 Task: Explore Airbnb accommodation in Jeju City, South Korea from 2nd December, 2023 to 5th December, 2023 for 1 adult. Place can be private room with 1  bedroom having 1 bed and 1 bathroom. Property type can be hotel.
Action: Mouse moved to (1101, 195)
Screenshot: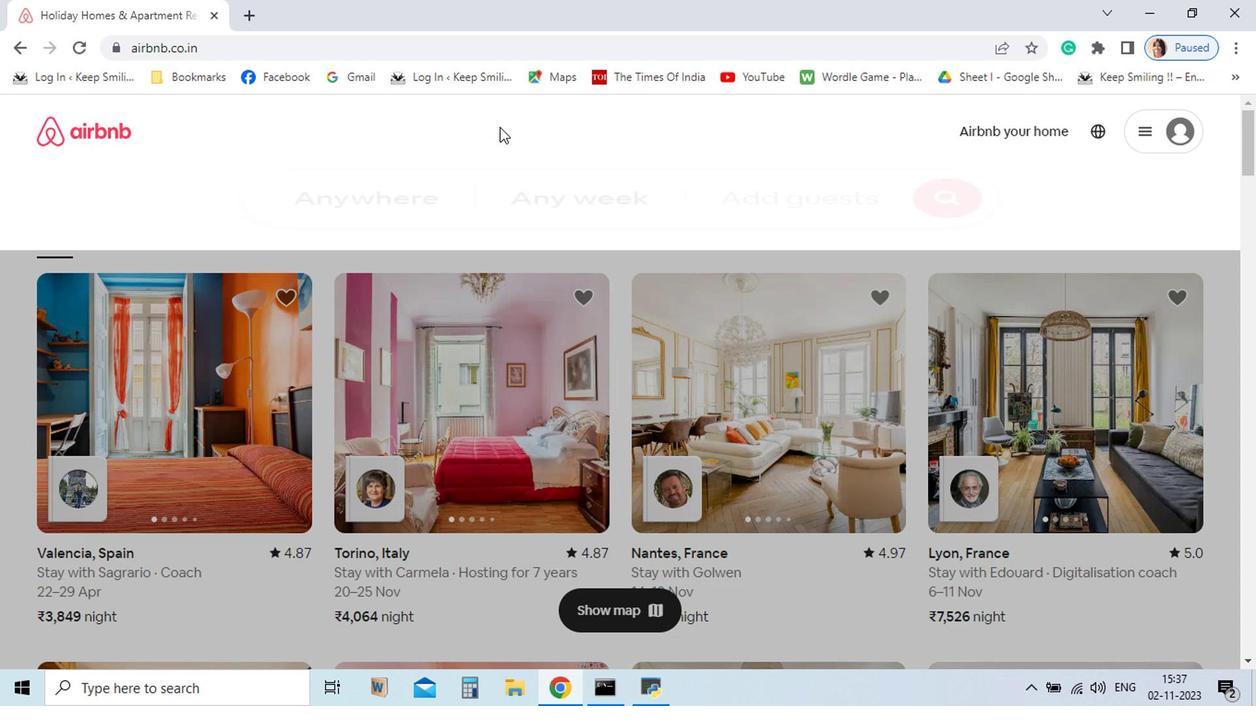 
Action: Mouse pressed left at (1101, 195)
Screenshot: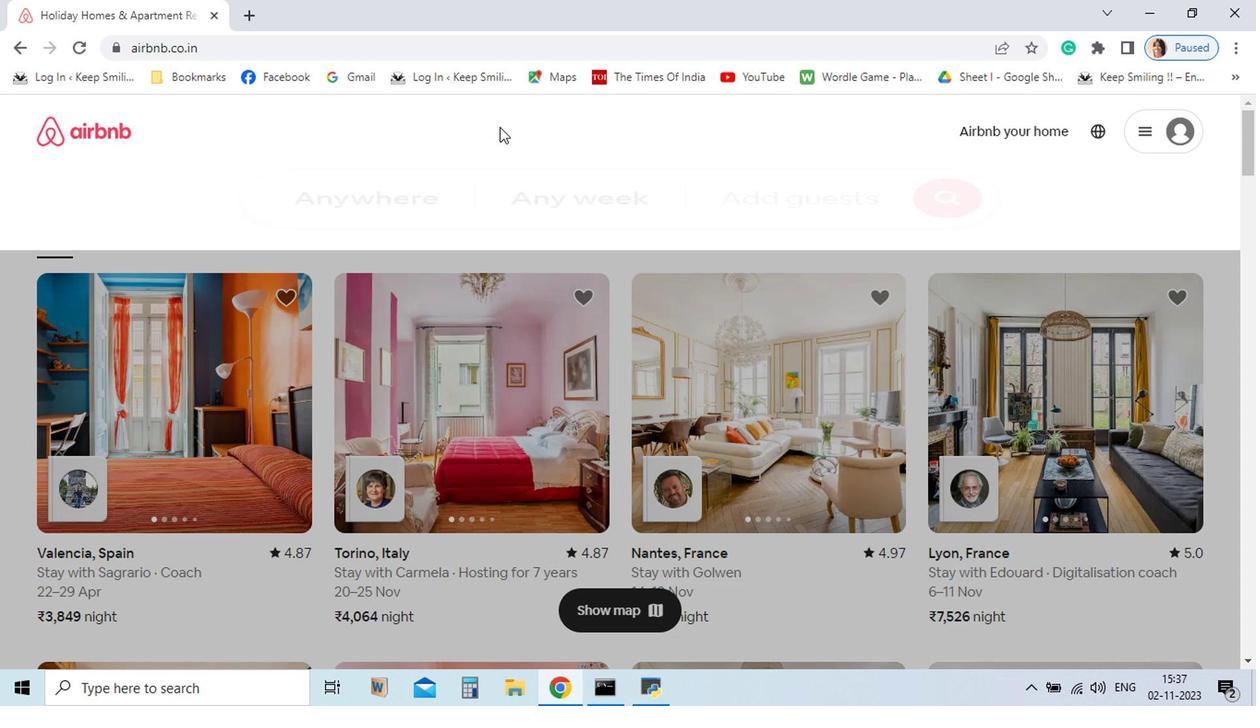 
Action: Mouse moved to (1129, 264)
Screenshot: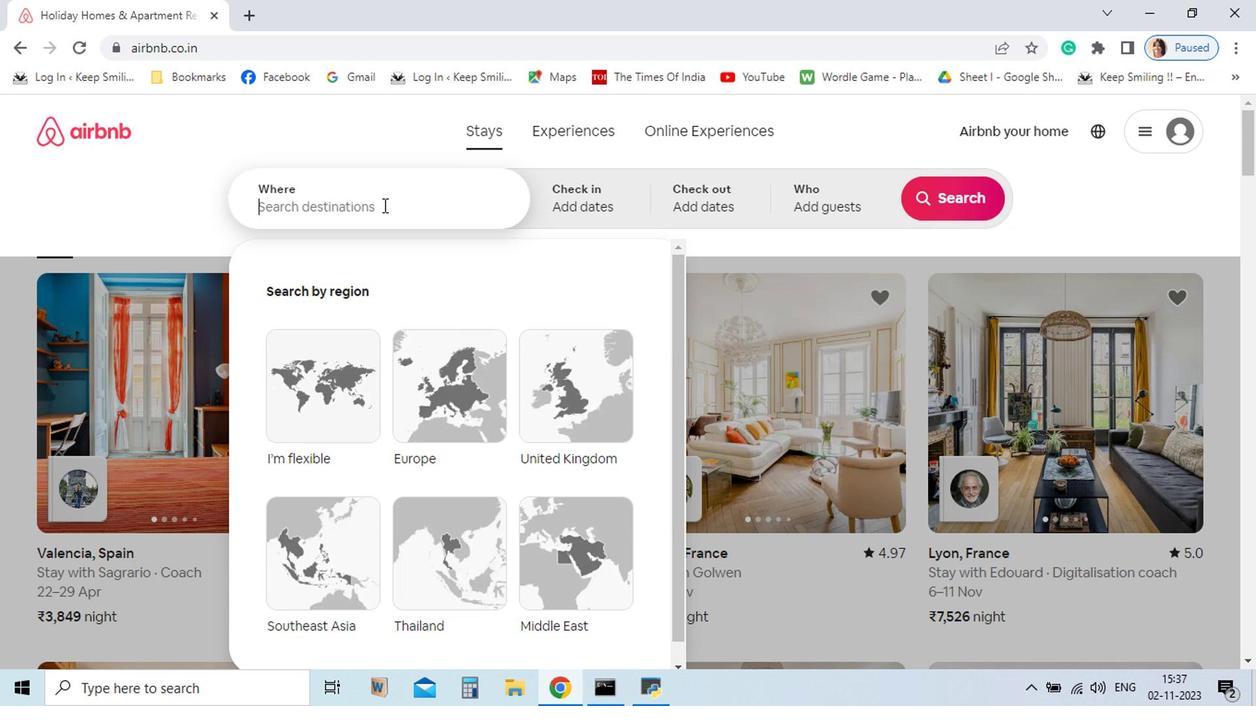 
Action: Mouse pressed left at (1129, 264)
Screenshot: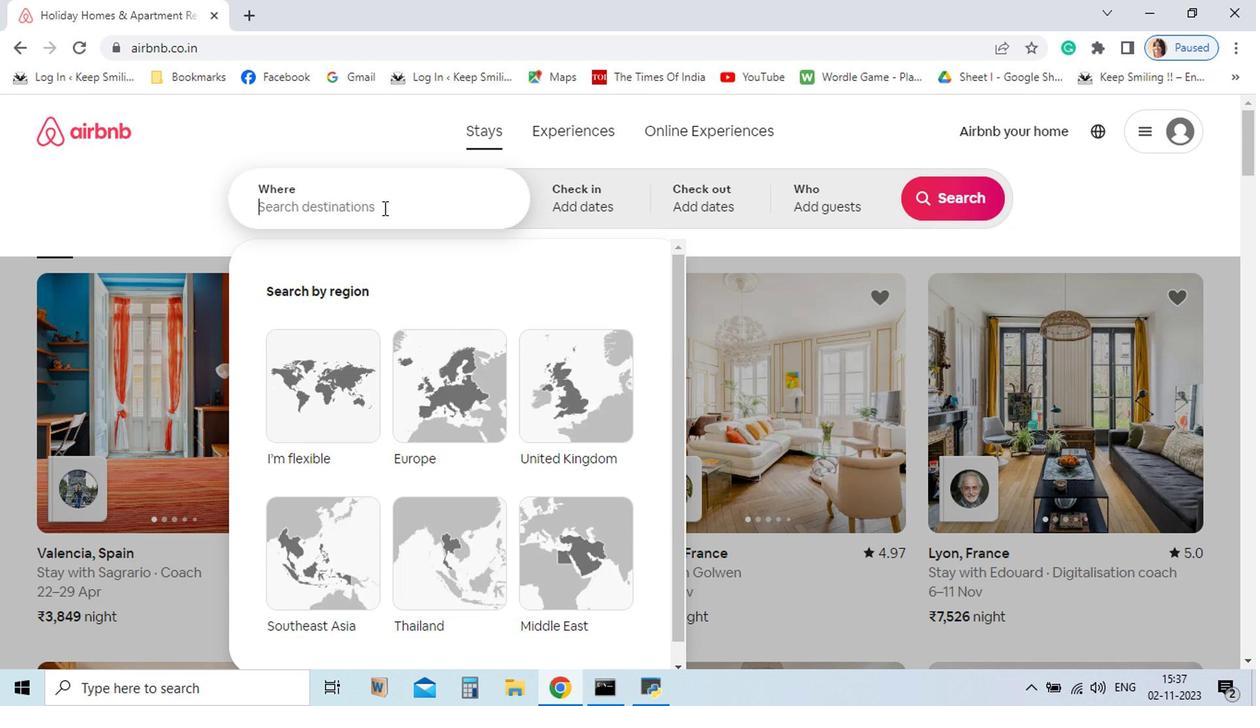 
Action: Mouse moved to (1129, 266)
Screenshot: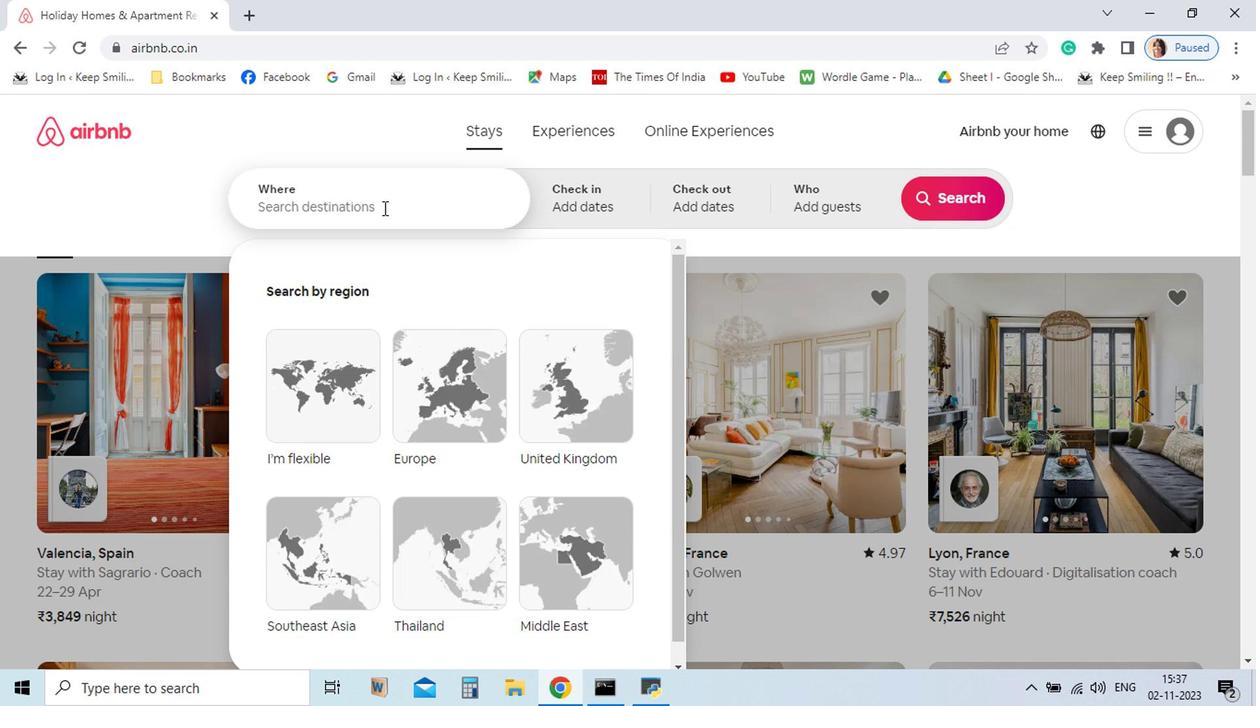 
Action: Key pressed <Key.shift_r>Jeju<Key.space><Key.shift>City
Screenshot: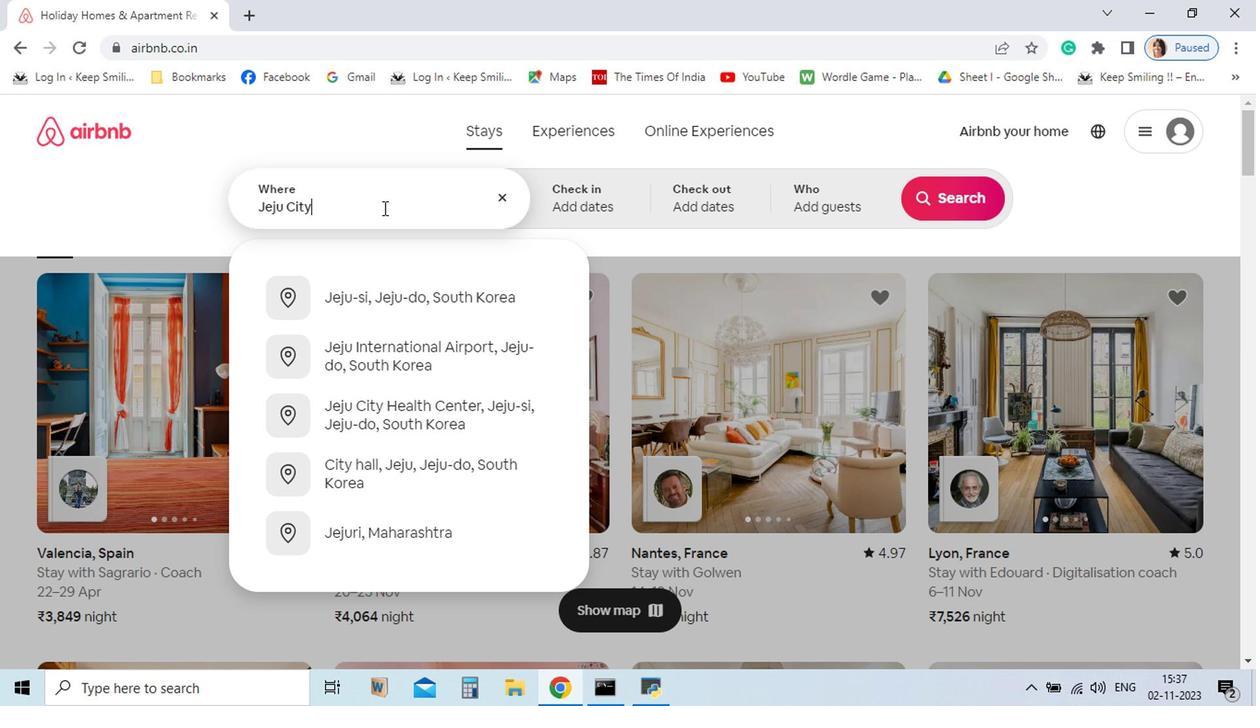 
Action: Mouse moved to (1115, 342)
Screenshot: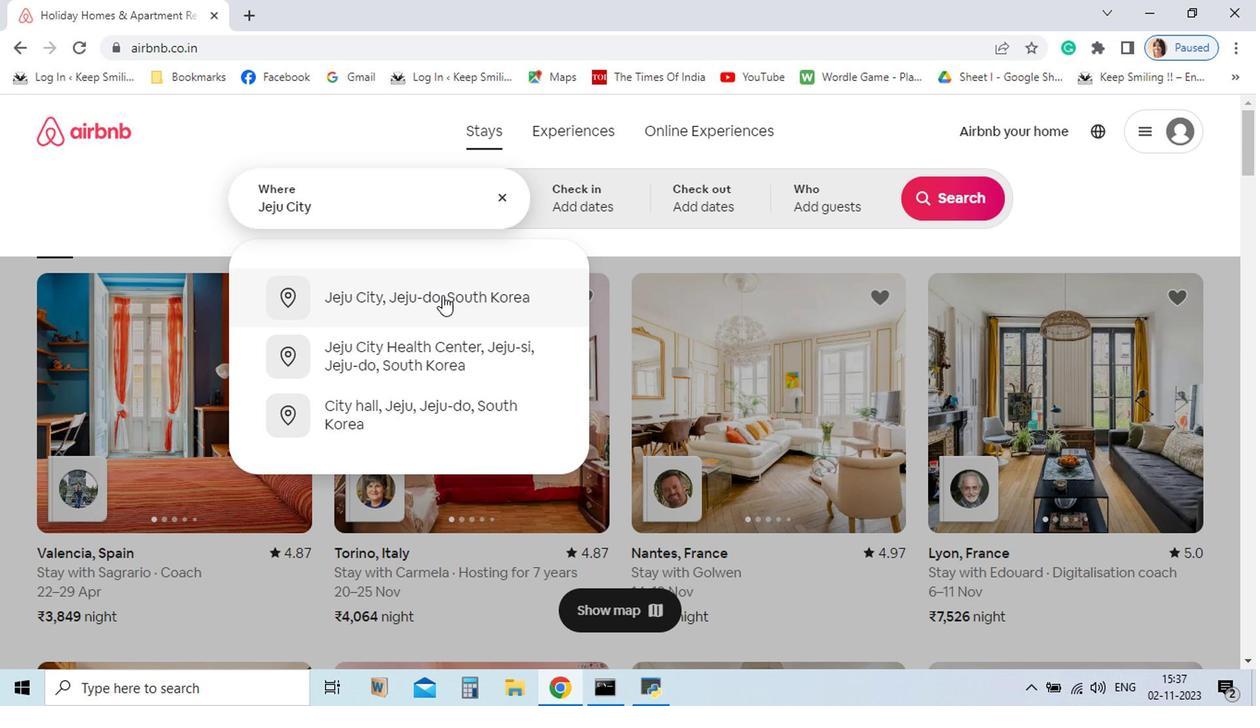 
Action: Mouse pressed left at (1115, 342)
Screenshot: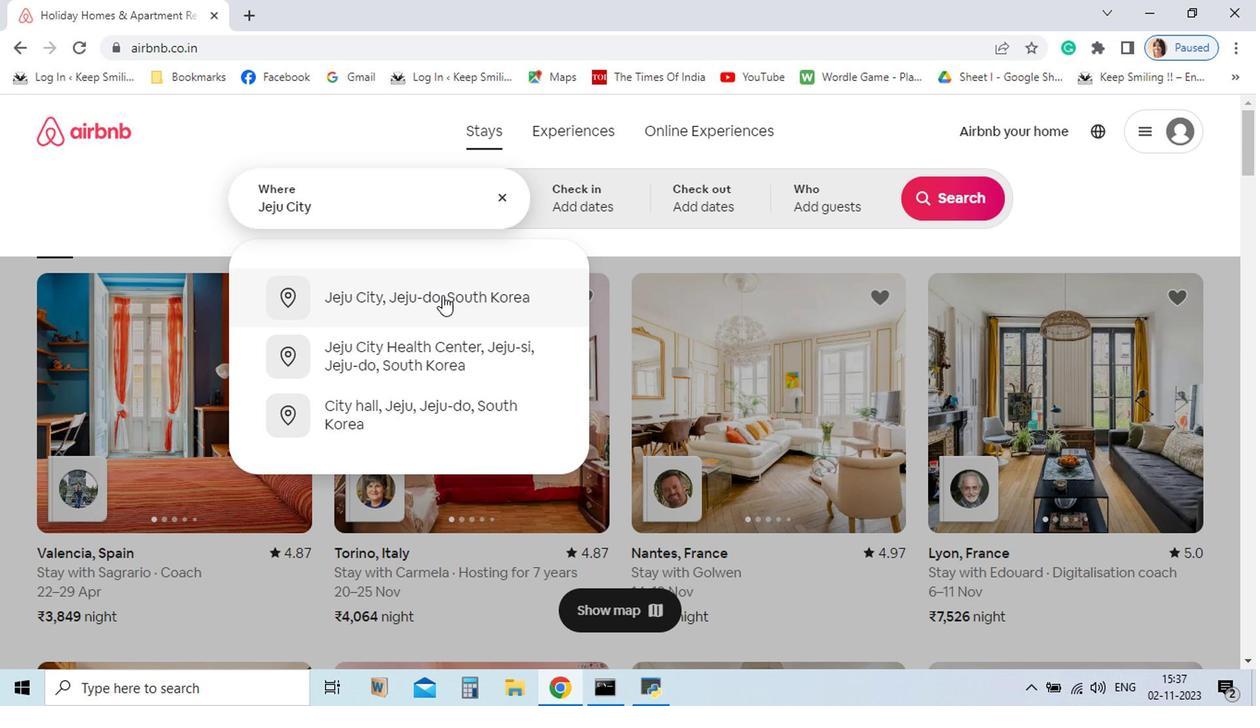 
Action: Mouse moved to (1133, 265)
Screenshot: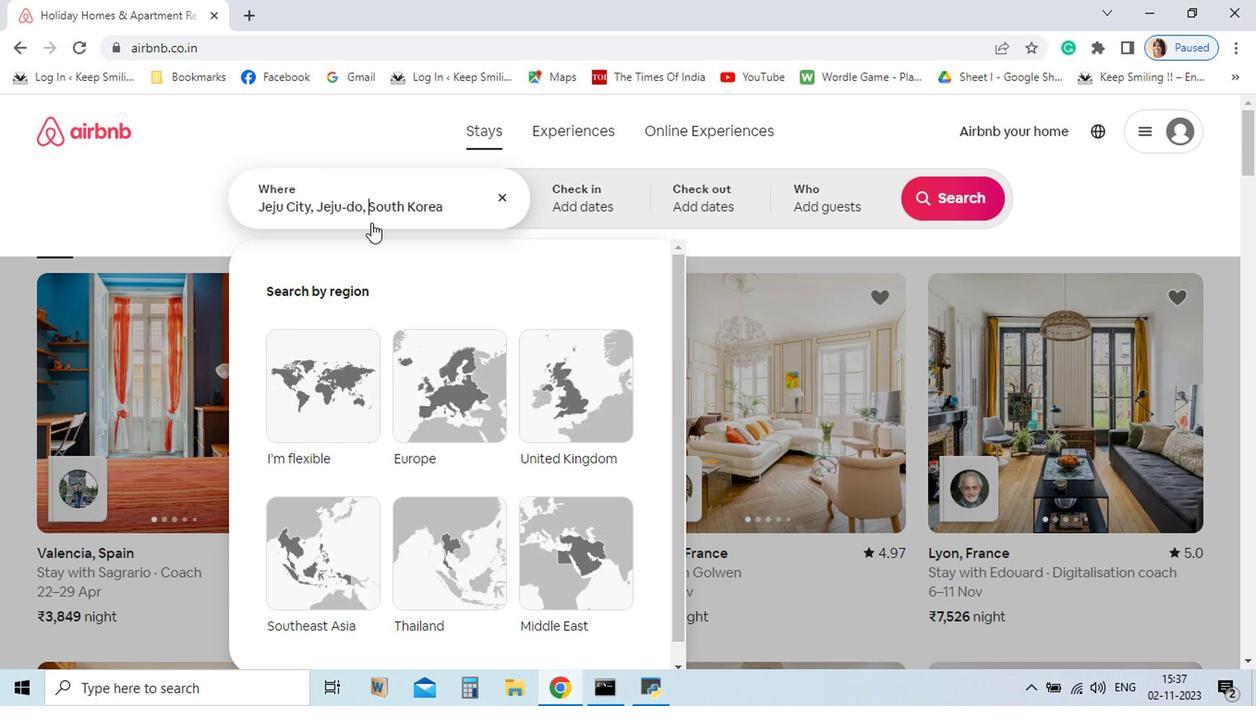 
Action: Mouse pressed left at (1133, 265)
Screenshot: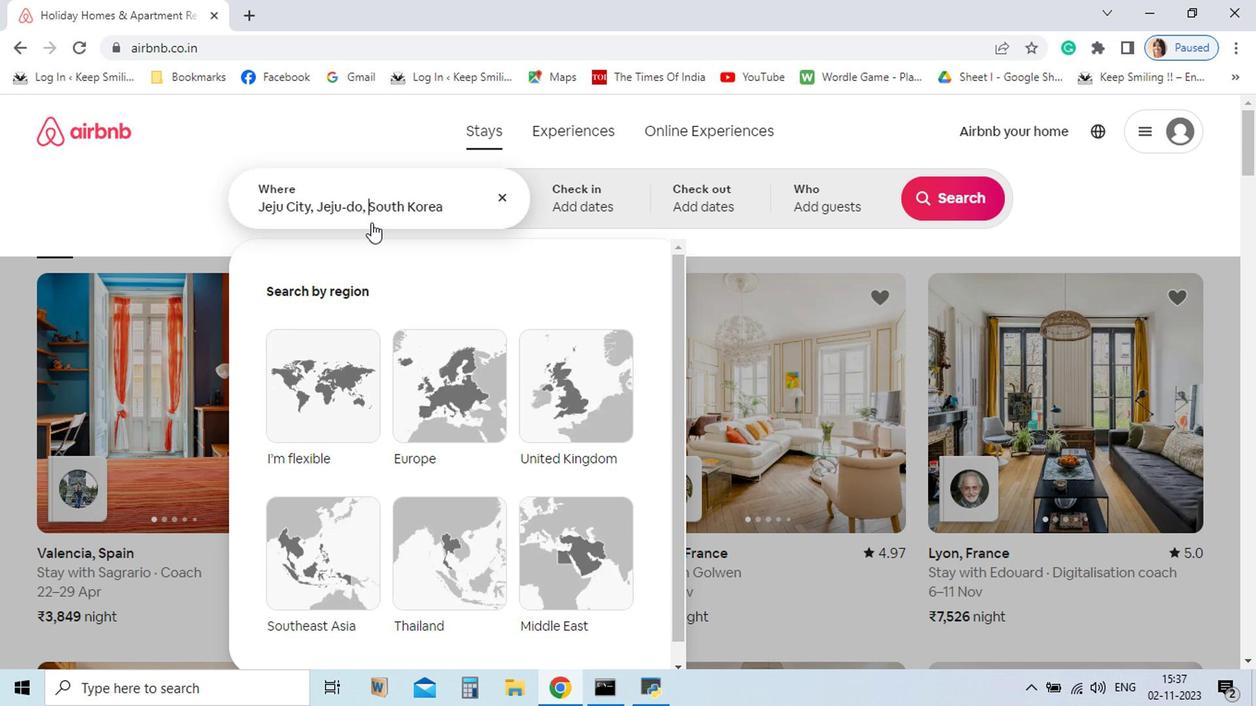 
Action: Mouse moved to (1132, 280)
Screenshot: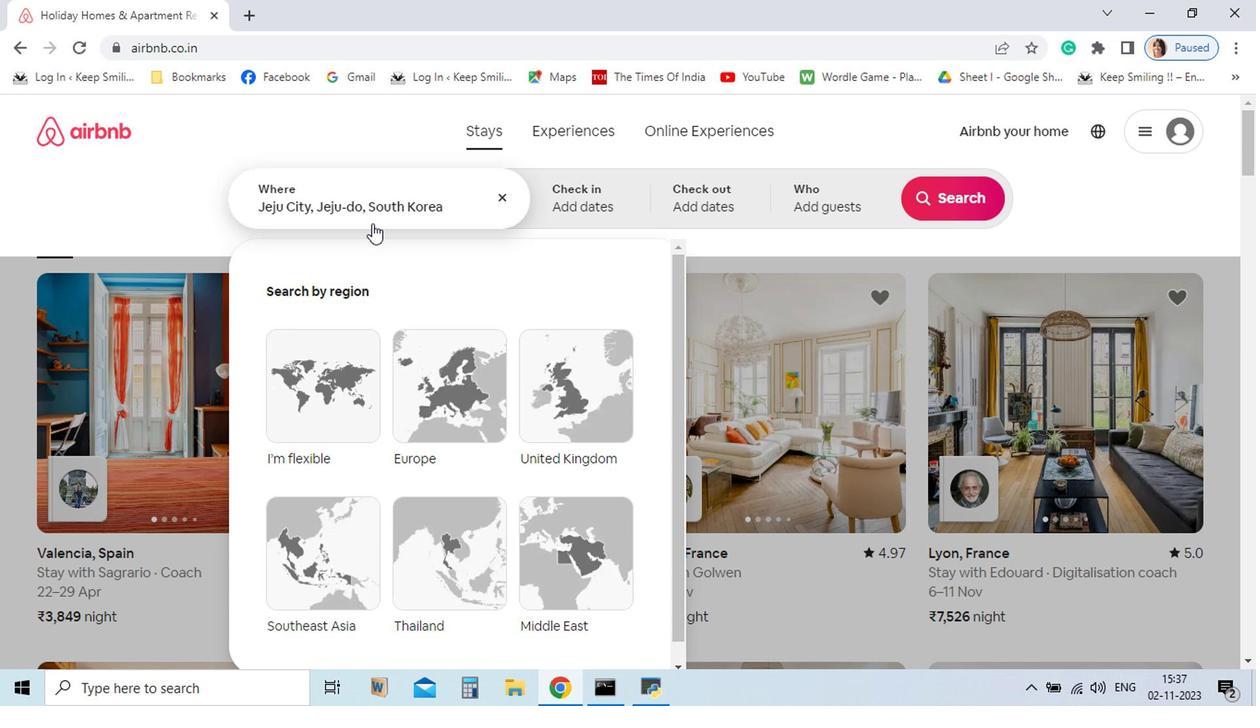 
Action: Key pressed <Key.backspace><Key.backspace><Key.backspace><Key.backspace><Key.backspace><Key.backspace><Key.backspace><Key.backspace><Key.backspace>
Screenshot: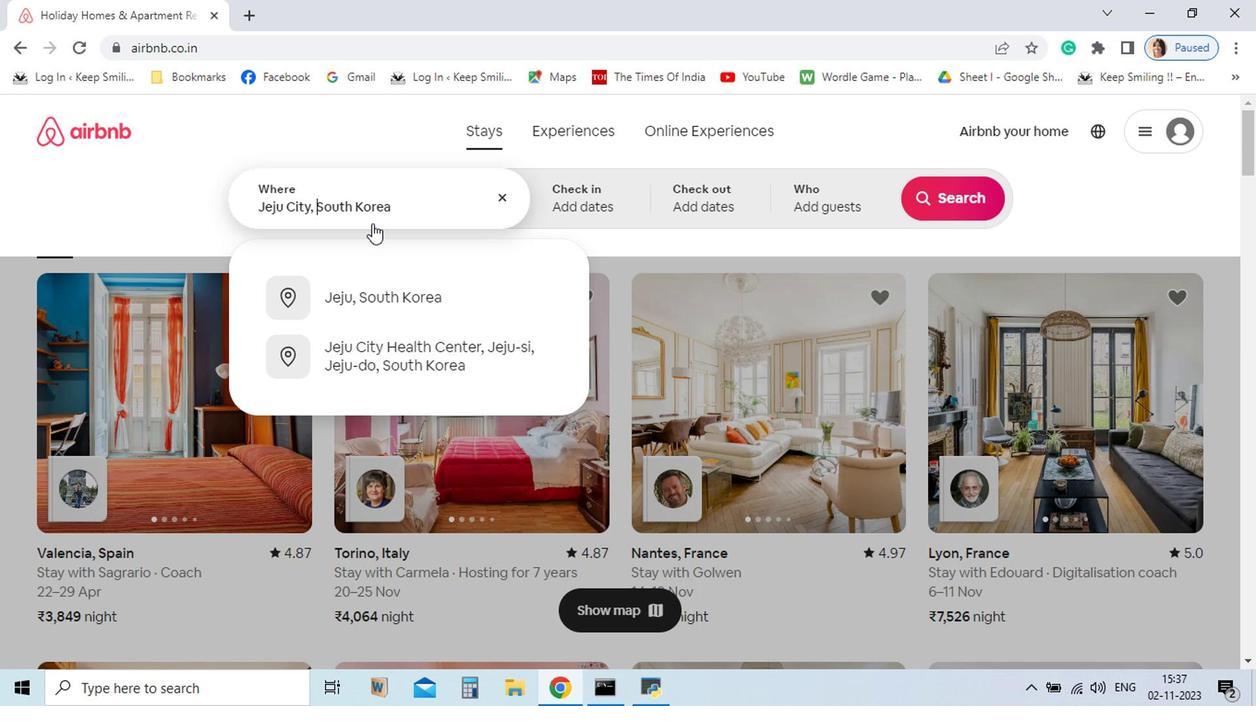 
Action: Mouse moved to (1125, 269)
Screenshot: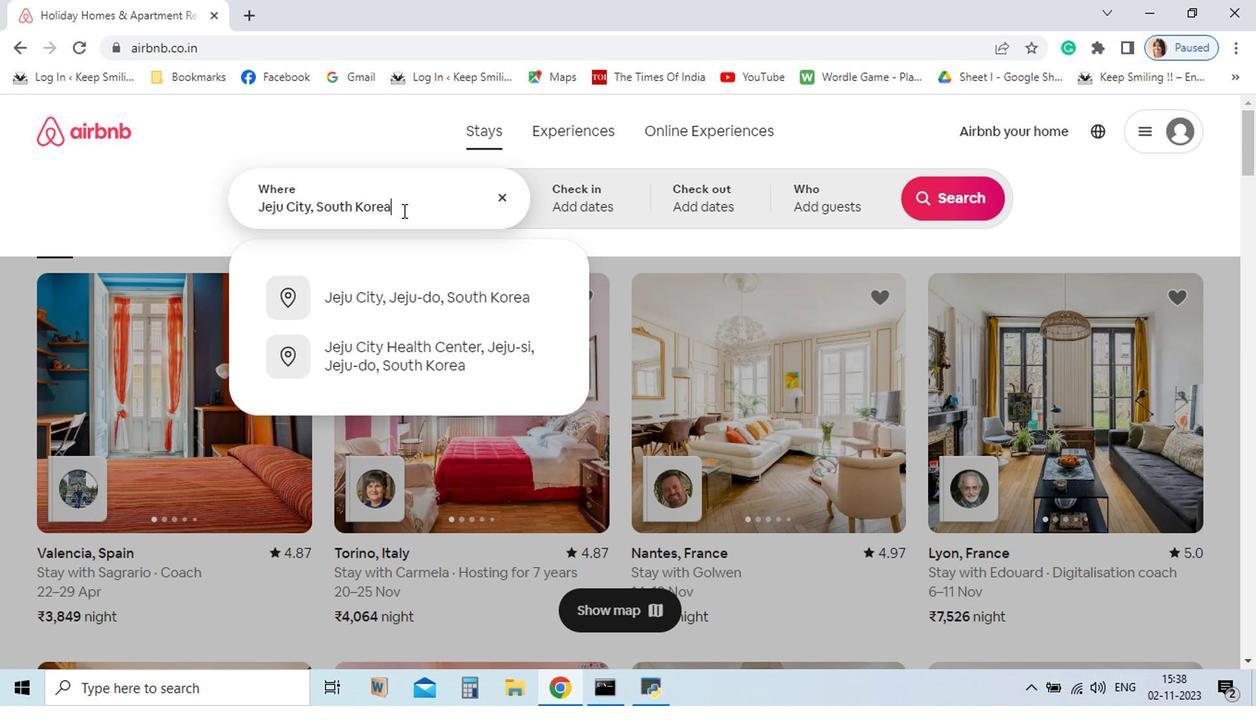 
Action: Mouse pressed left at (1125, 269)
Screenshot: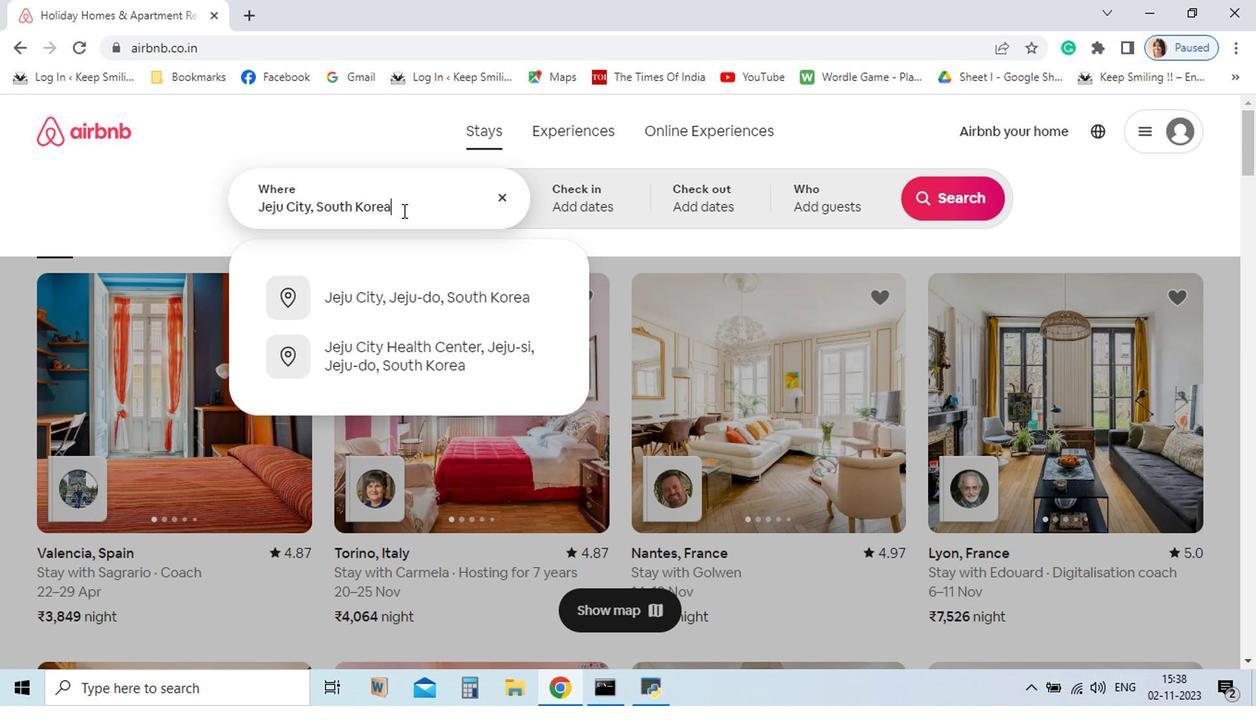 
Action: Key pressed <Key.enter>
Screenshot: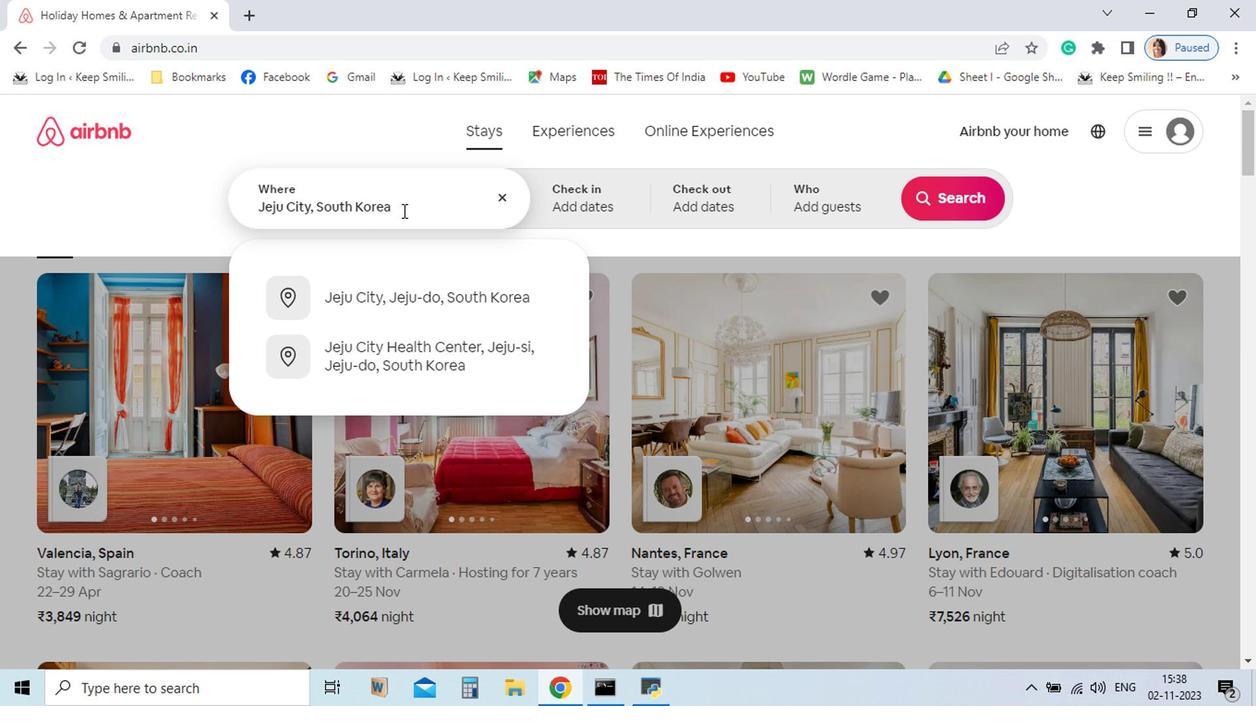 
Action: Mouse moved to (996, 456)
Screenshot: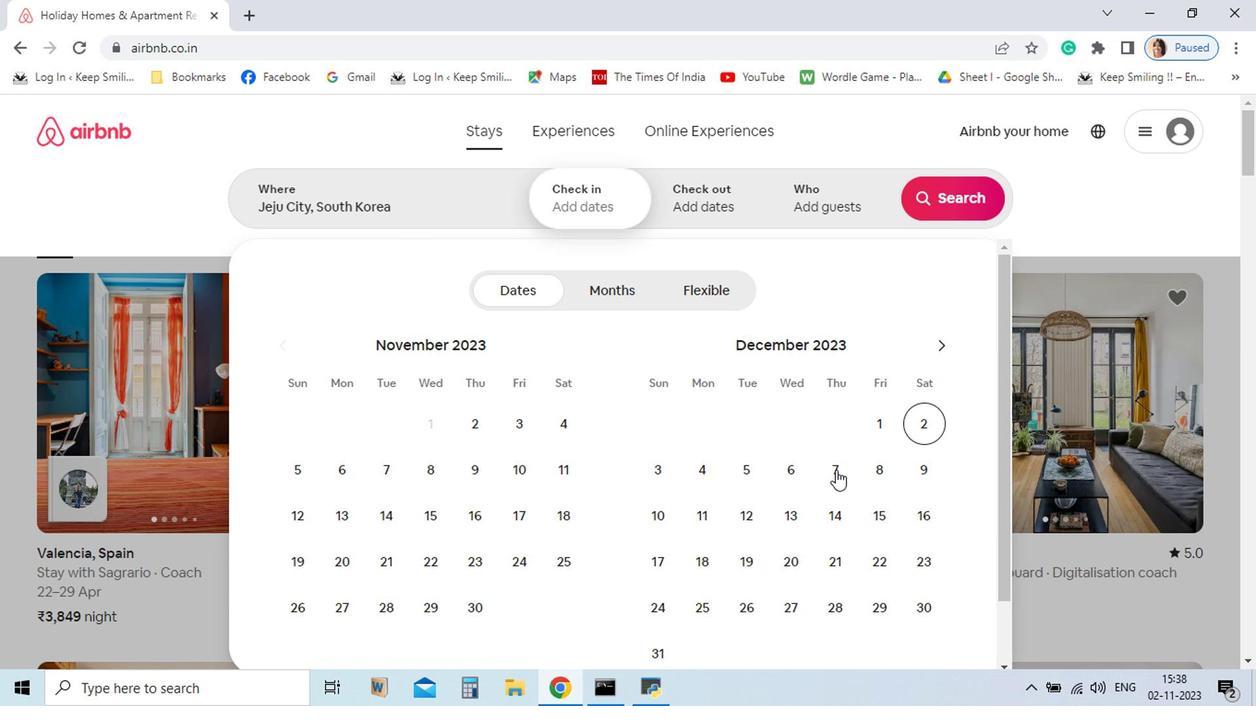
Action: Mouse pressed left at (996, 456)
Screenshot: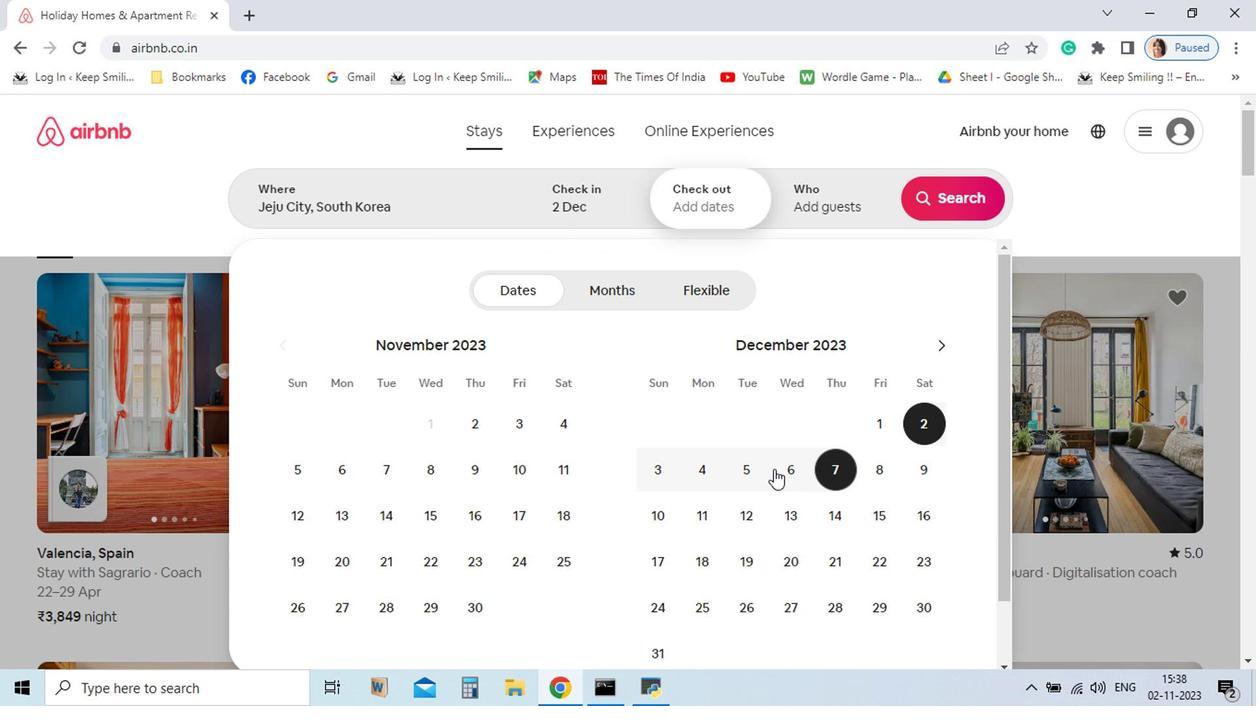 
Action: Mouse moved to (1040, 487)
Screenshot: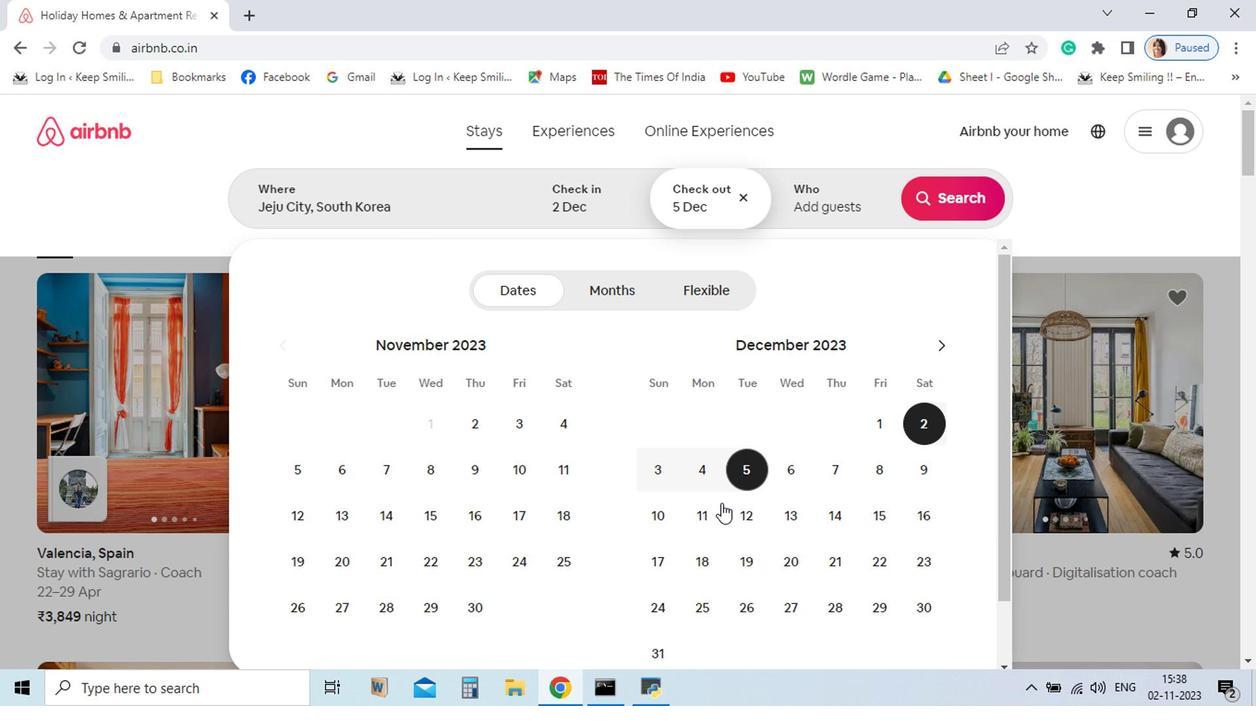 
Action: Mouse pressed left at (1040, 487)
Screenshot: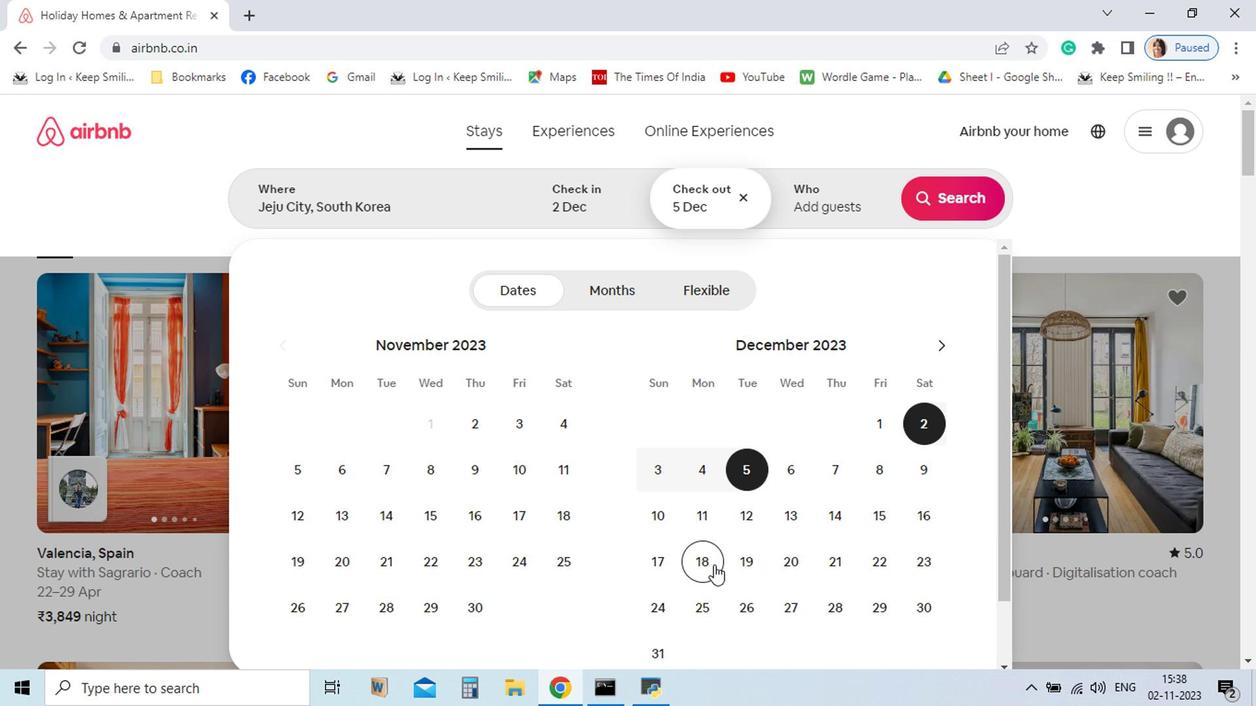 
Action: Mouse moved to (1012, 260)
Screenshot: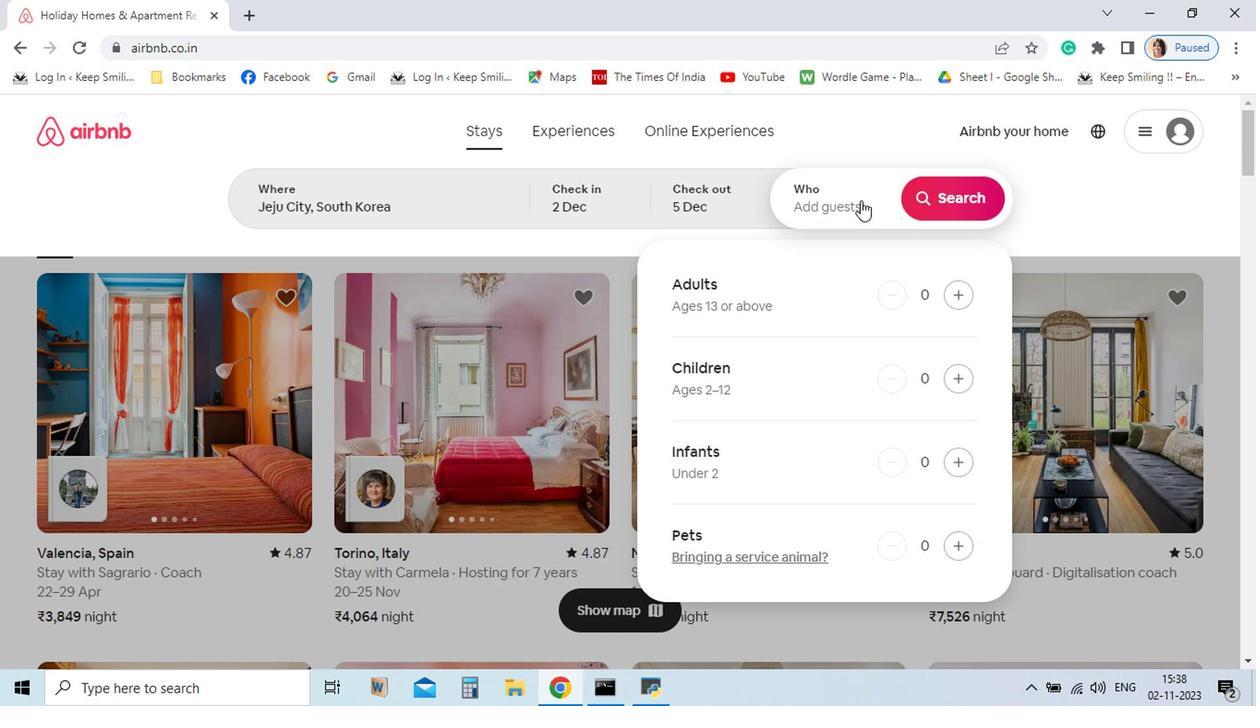 
Action: Mouse pressed left at (1012, 260)
Screenshot: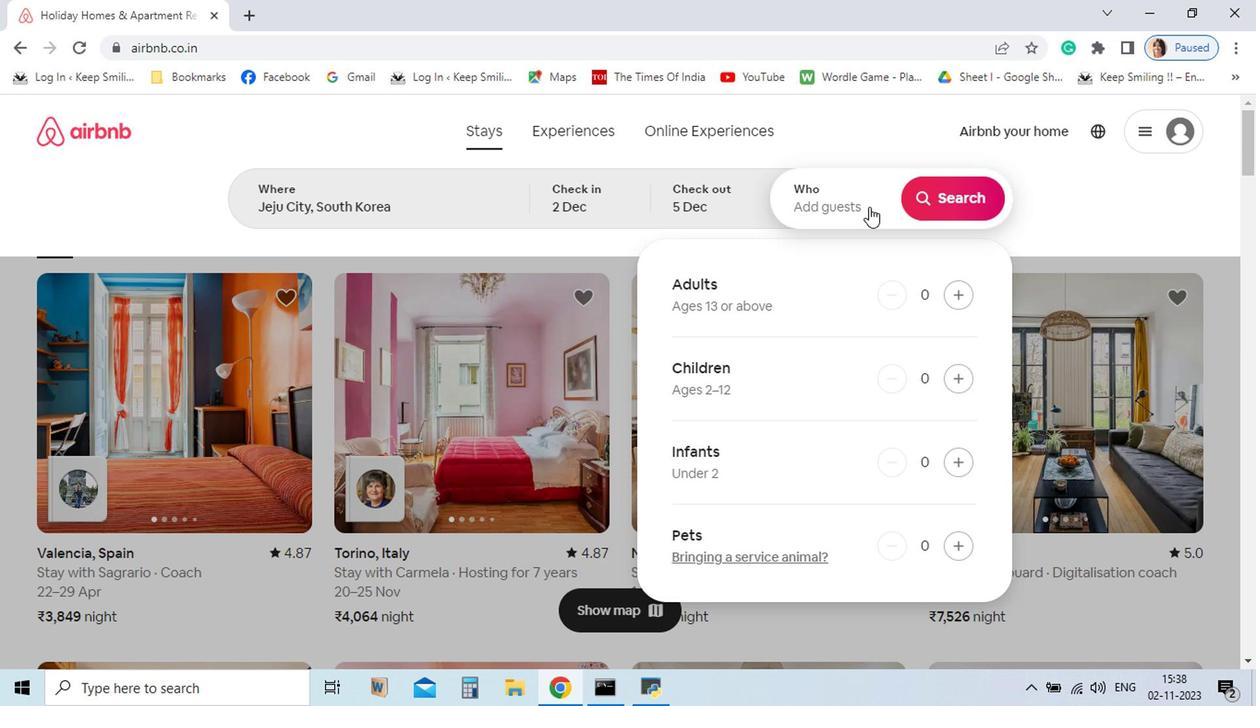 
Action: Mouse moved to (987, 339)
Screenshot: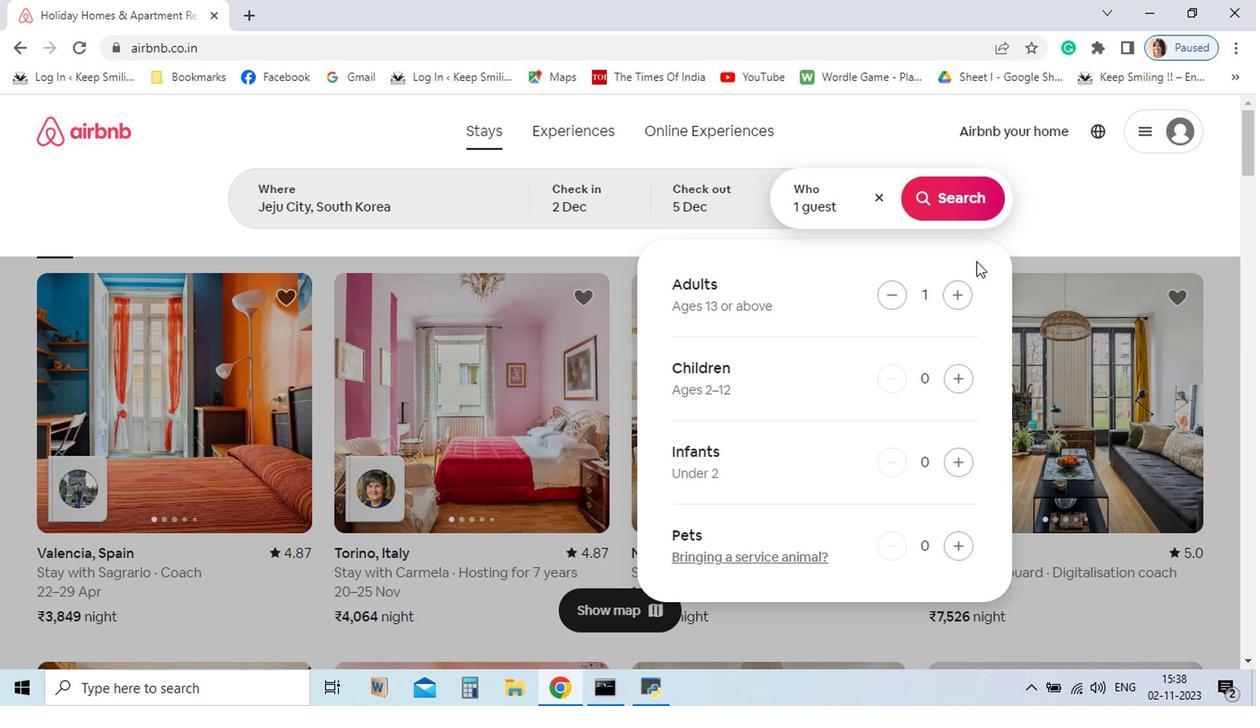 
Action: Mouse pressed left at (987, 339)
Screenshot: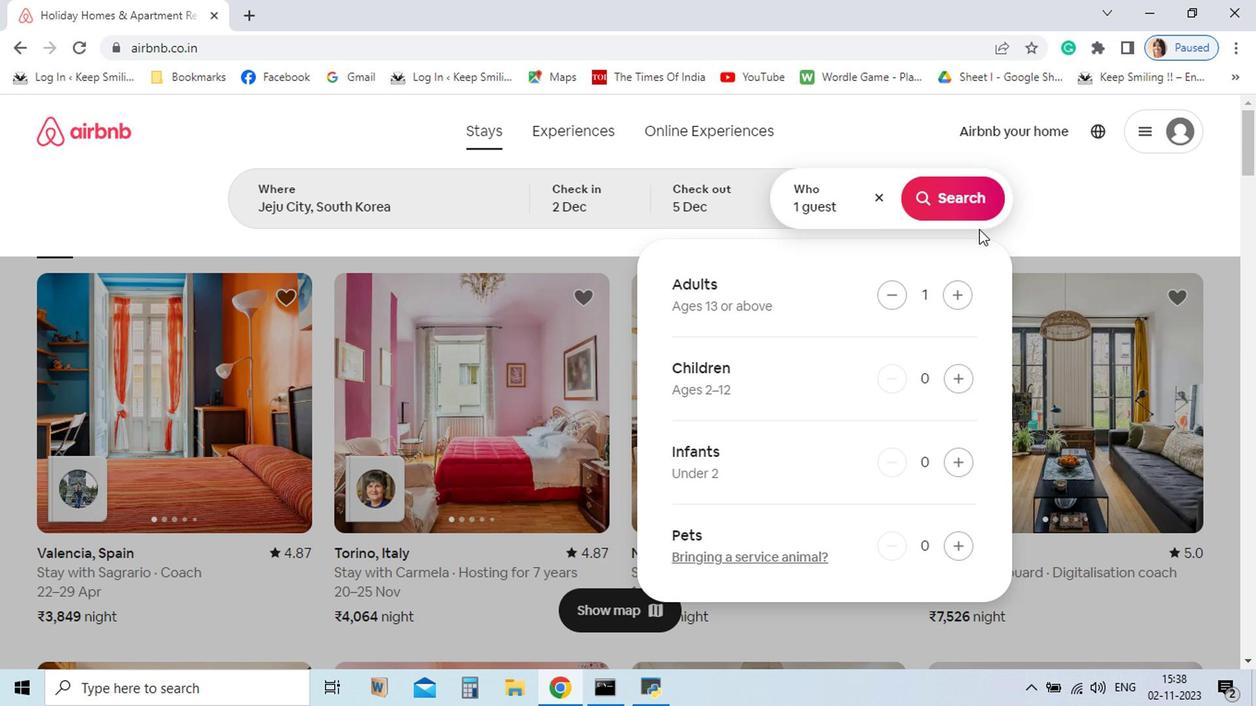 
Action: Mouse moved to (988, 261)
Screenshot: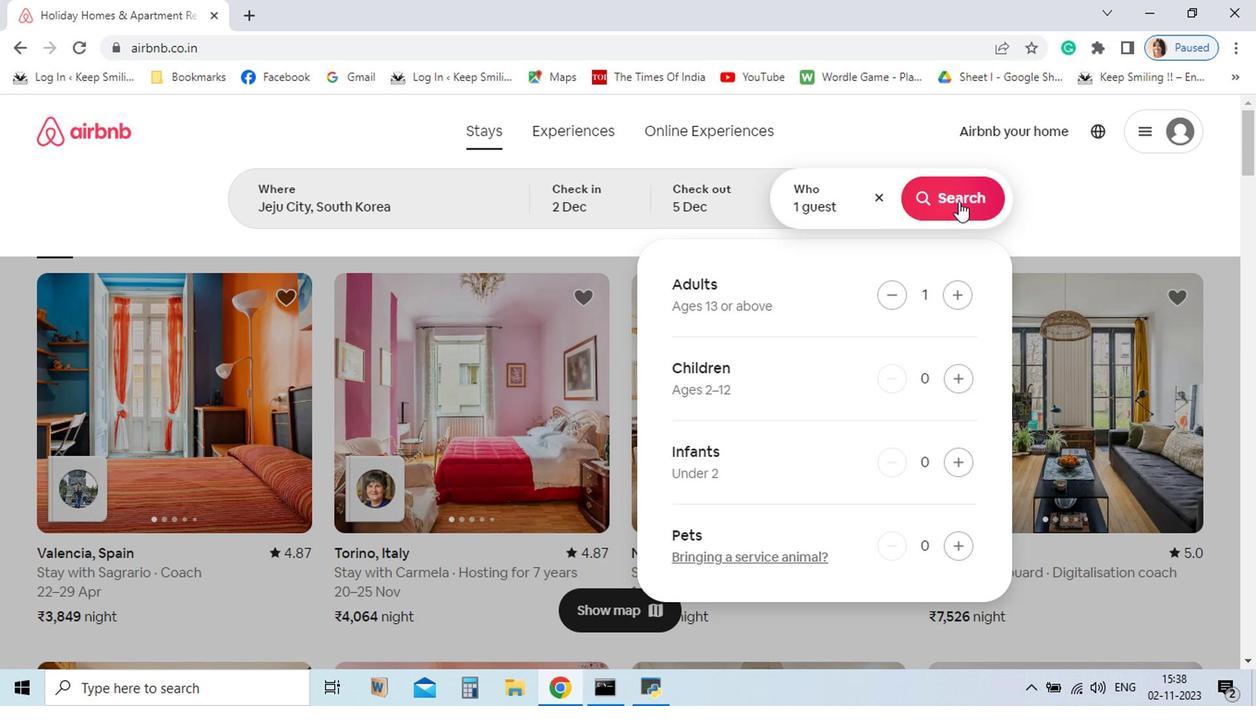 
Action: Mouse pressed left at (988, 261)
Screenshot: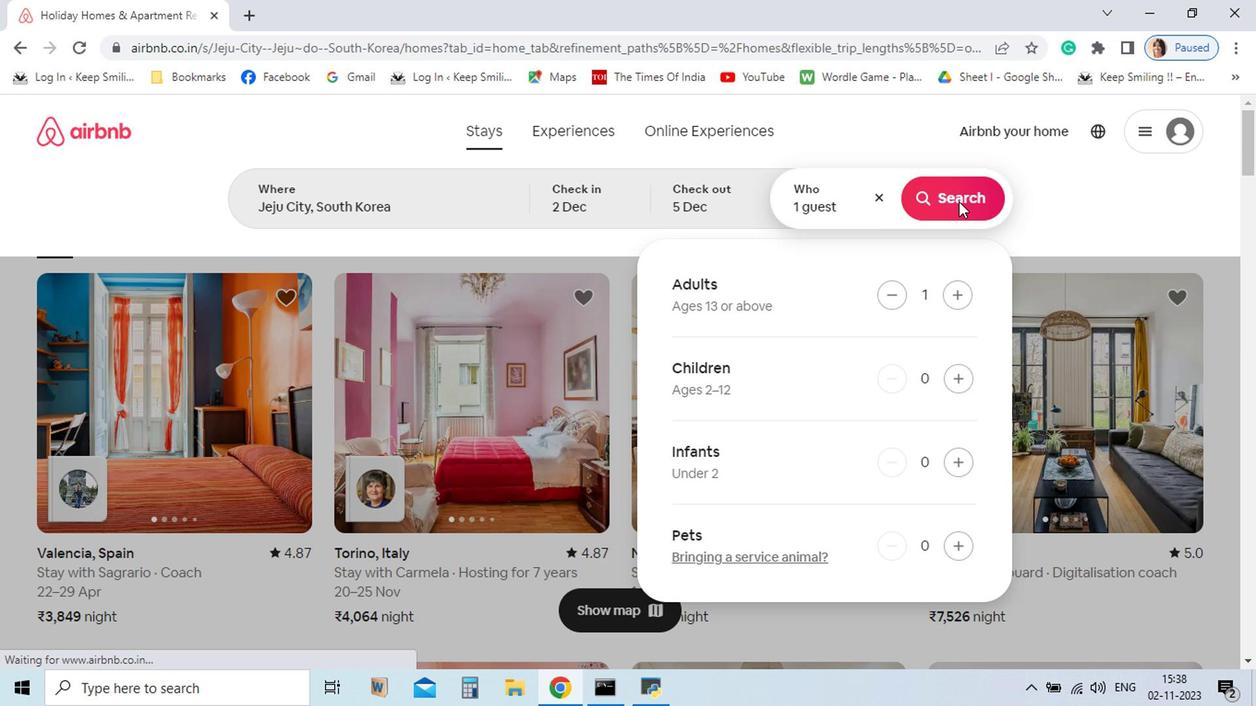 
Action: Mouse moved to (988, 261)
Screenshot: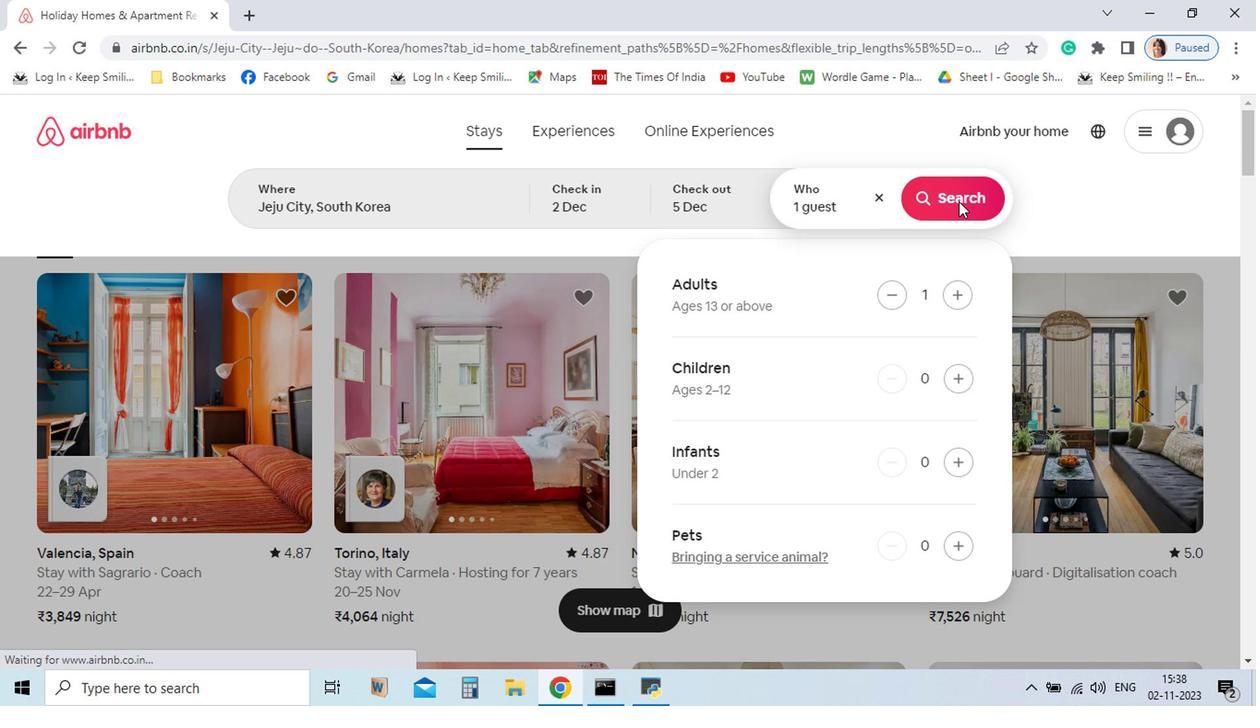 
Action: Mouse pressed left at (988, 261)
Screenshot: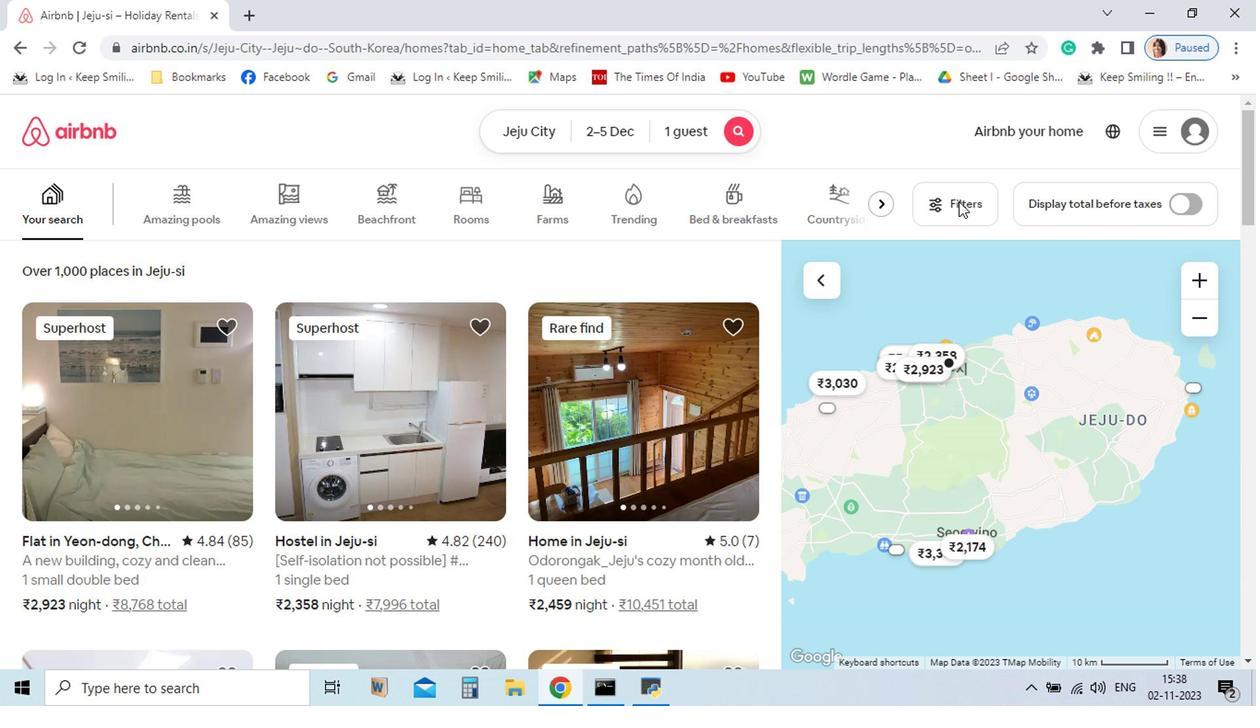 
Action: Mouse moved to (984, 288)
Screenshot: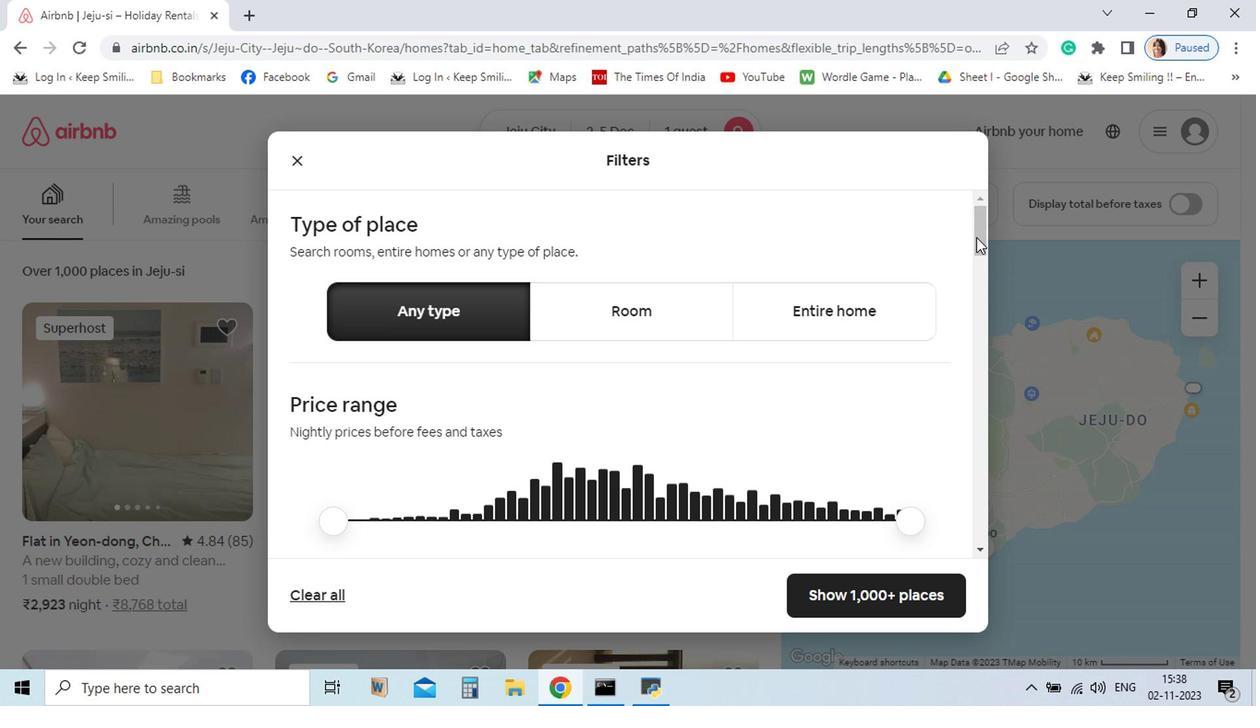 
Action: Mouse pressed left at (984, 288)
Screenshot: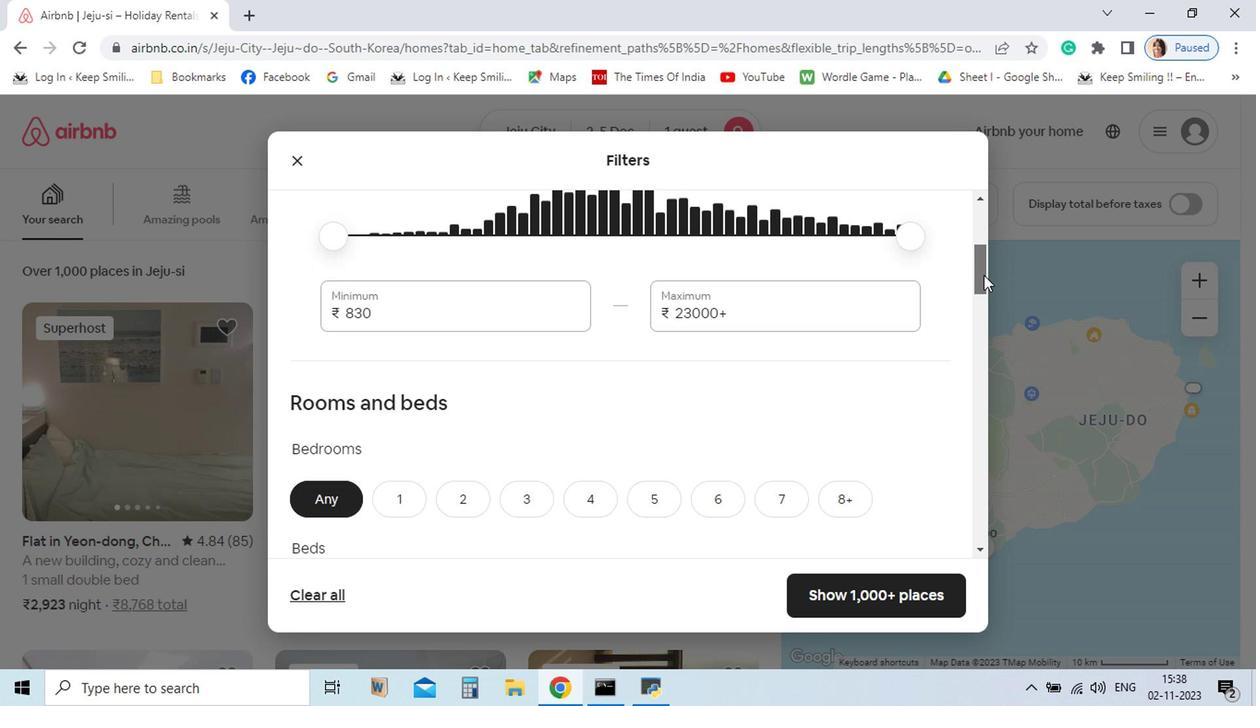
Action: Mouse moved to (1129, 443)
Screenshot: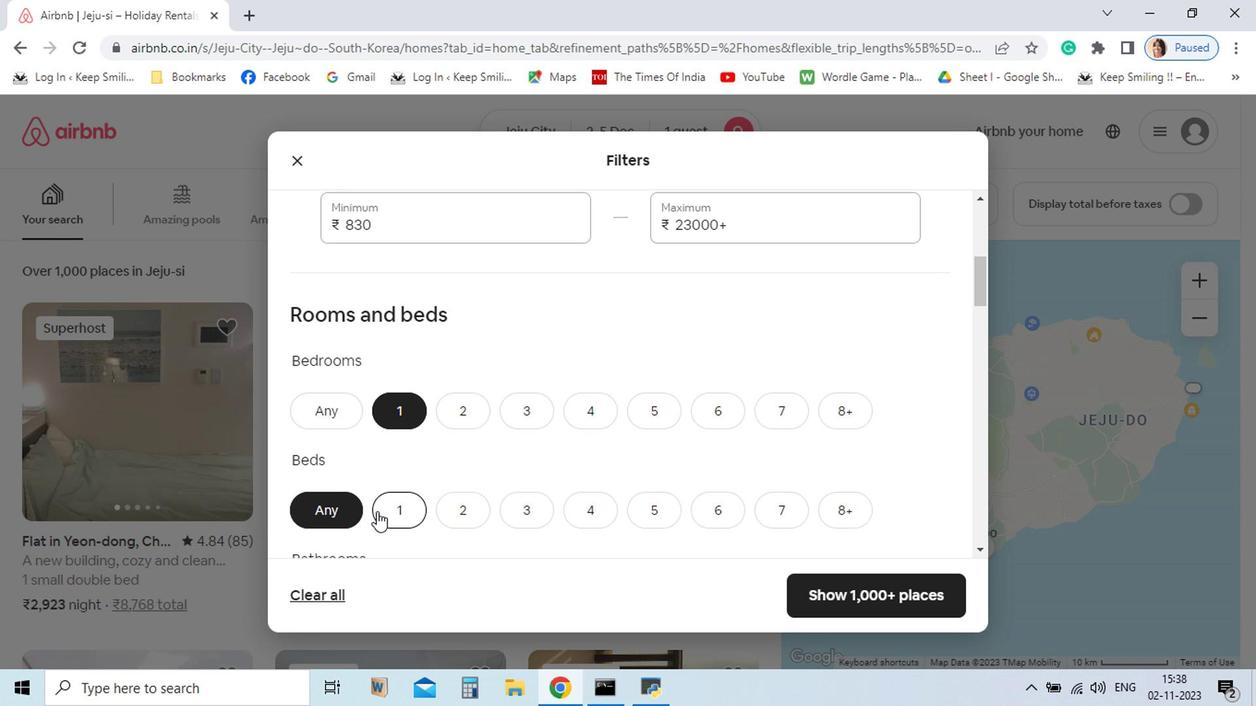 
Action: Mouse pressed left at (1129, 443)
Screenshot: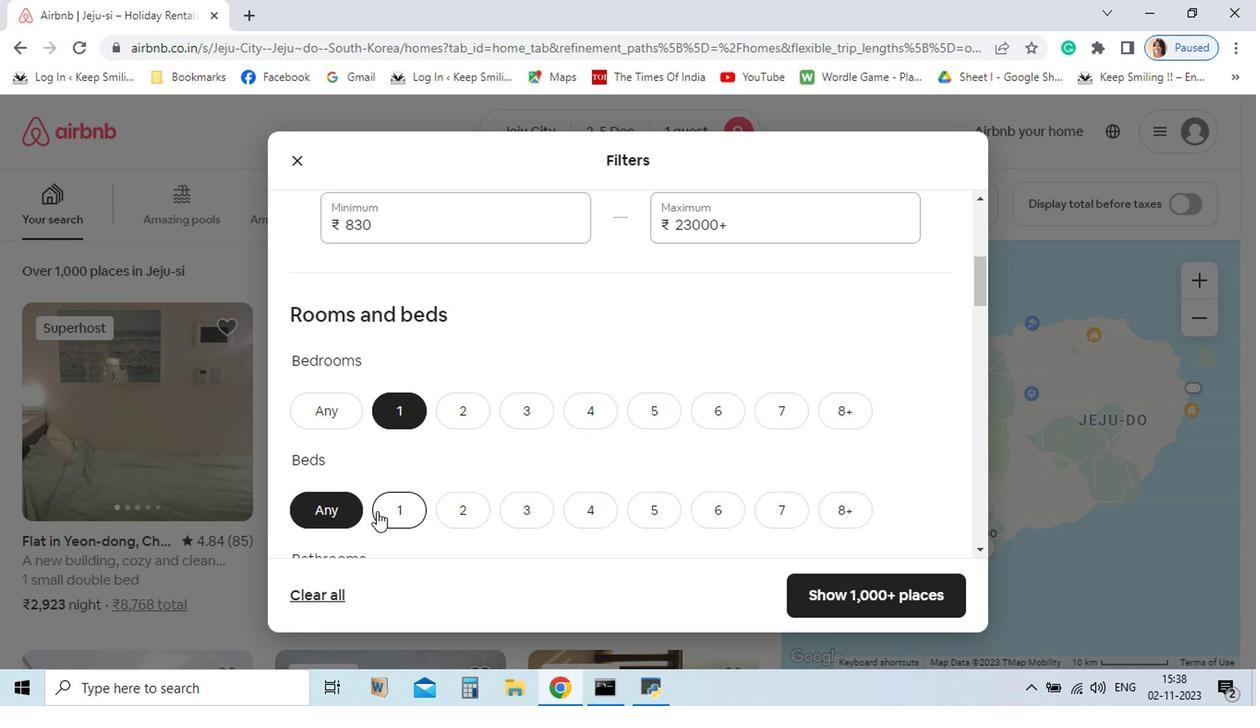 
Action: Mouse moved to (1129, 525)
Screenshot: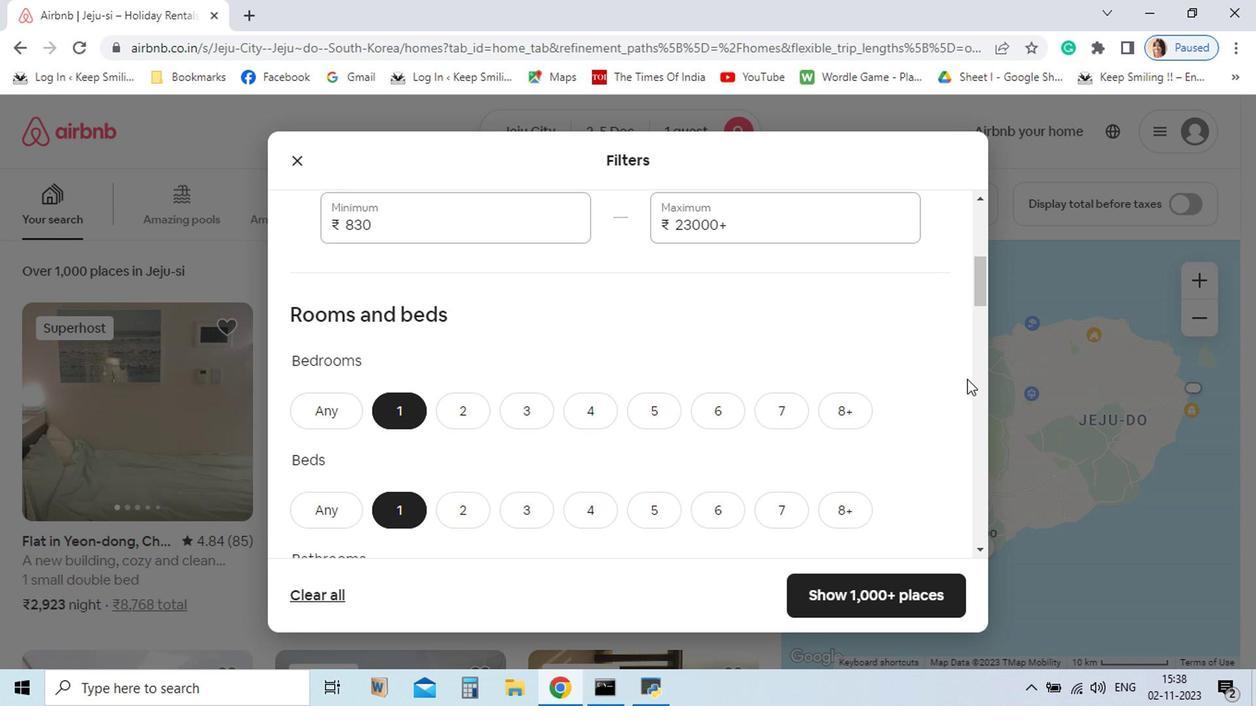 
Action: Mouse pressed left at (1129, 525)
Screenshot: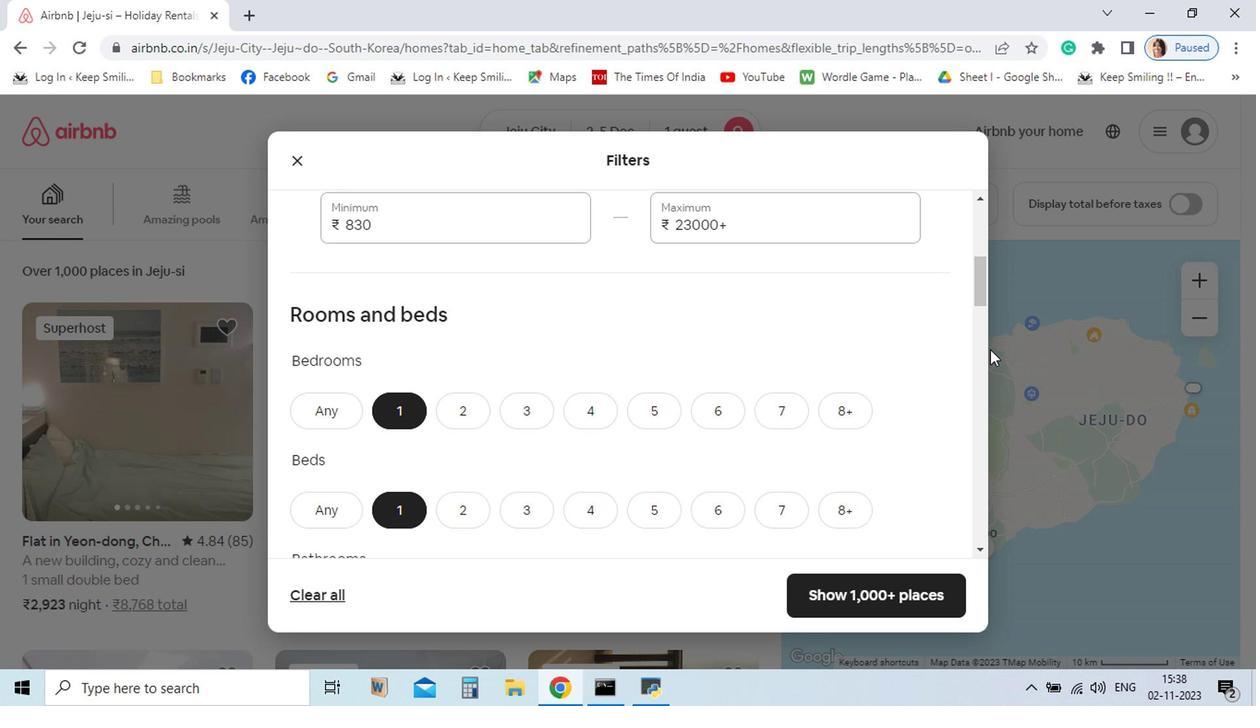 
Action: Mouse moved to (981, 346)
Screenshot: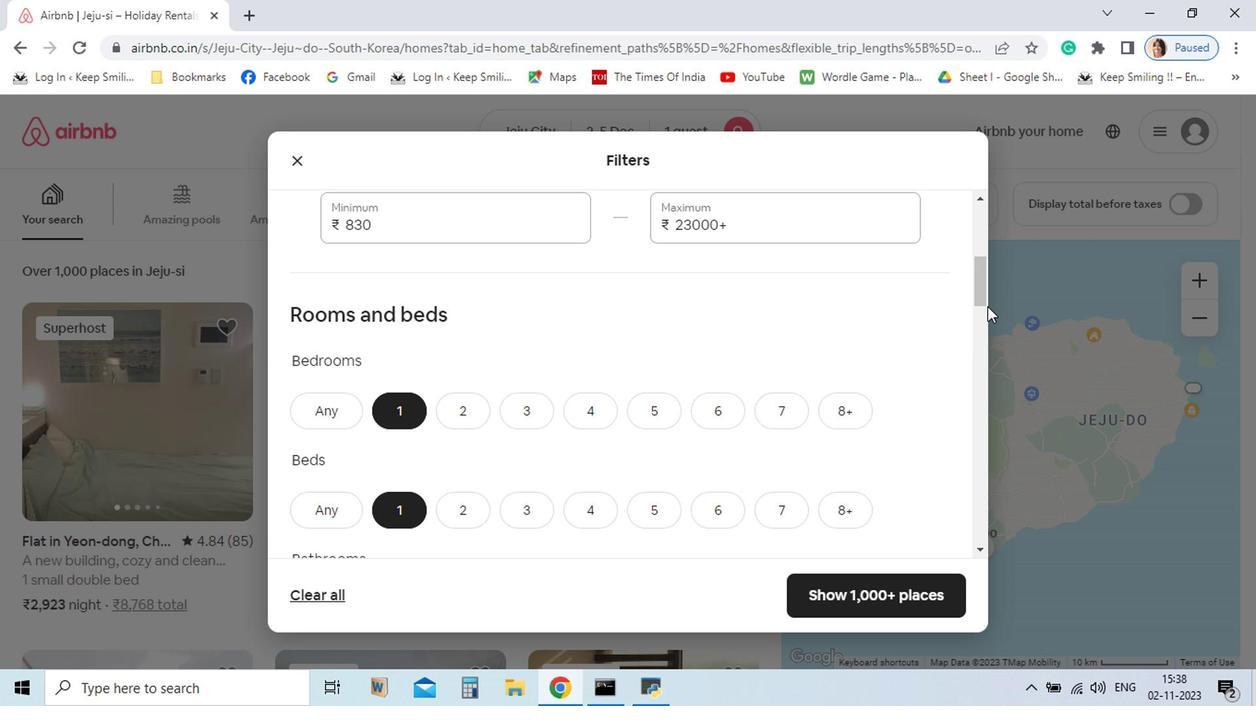 
Action: Mouse pressed left at (981, 346)
Screenshot: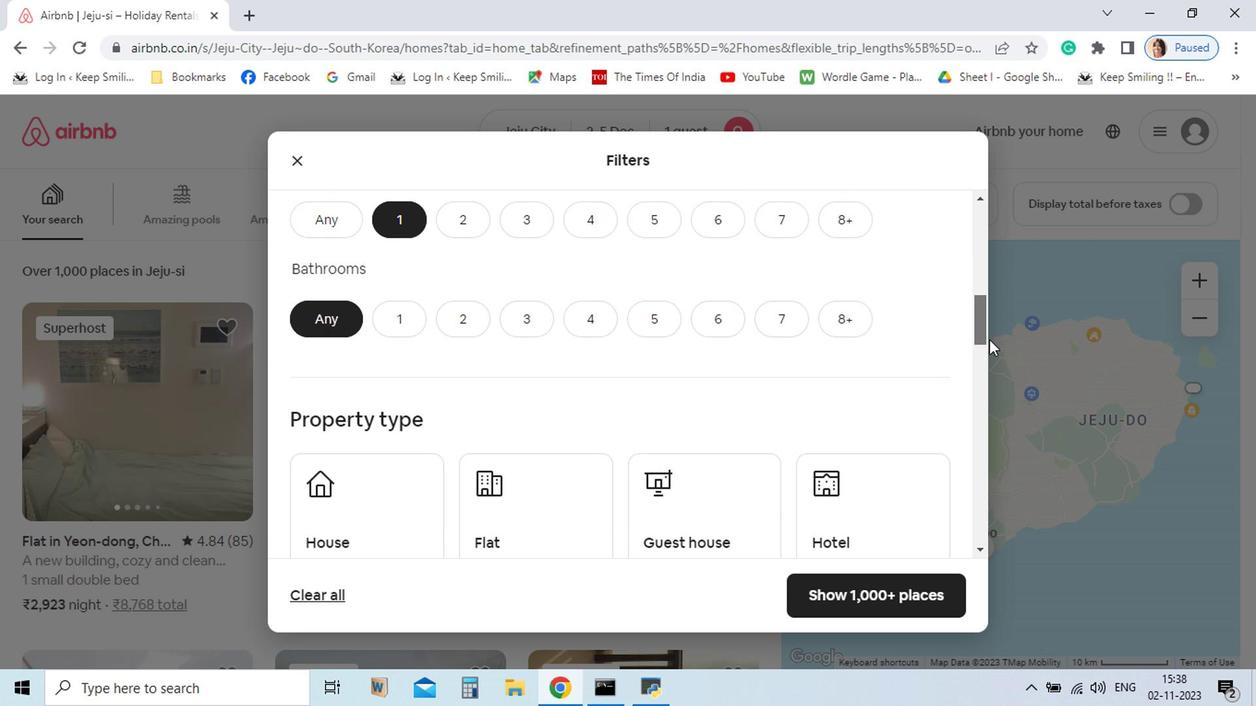 
Action: Mouse moved to (1123, 363)
Screenshot: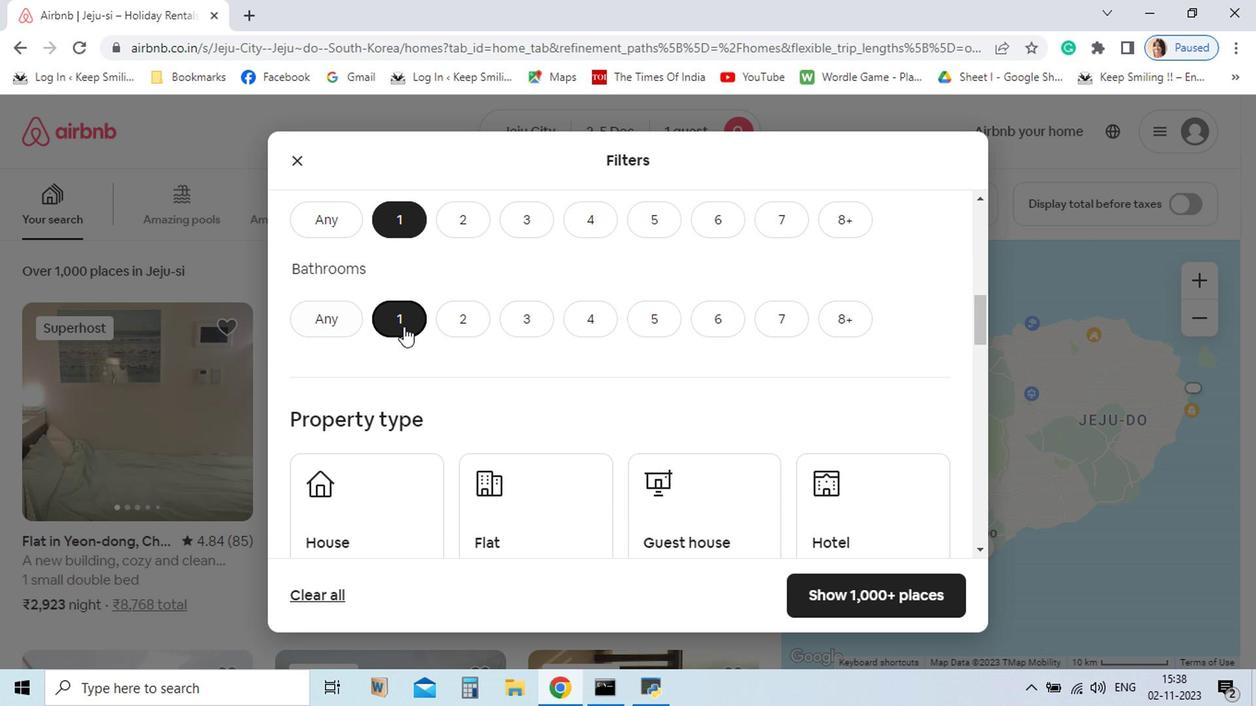 
Action: Mouse pressed left at (1123, 363)
Screenshot: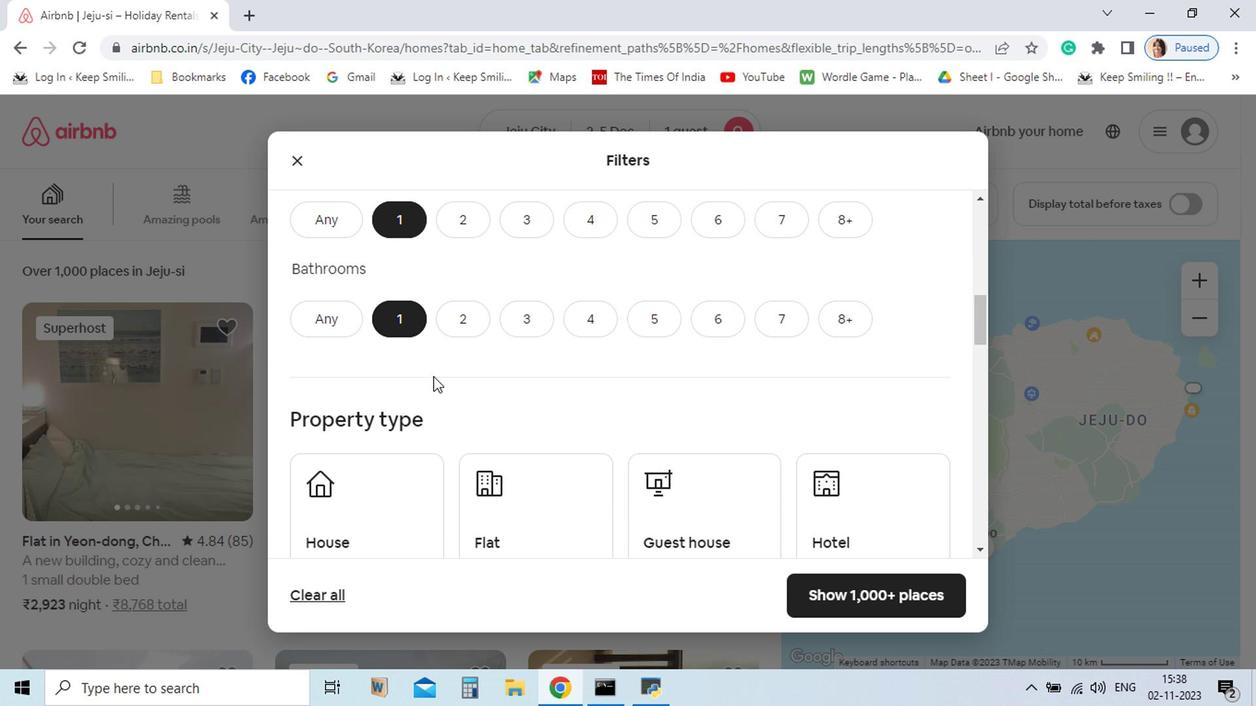 
Action: Mouse moved to (983, 370)
Screenshot: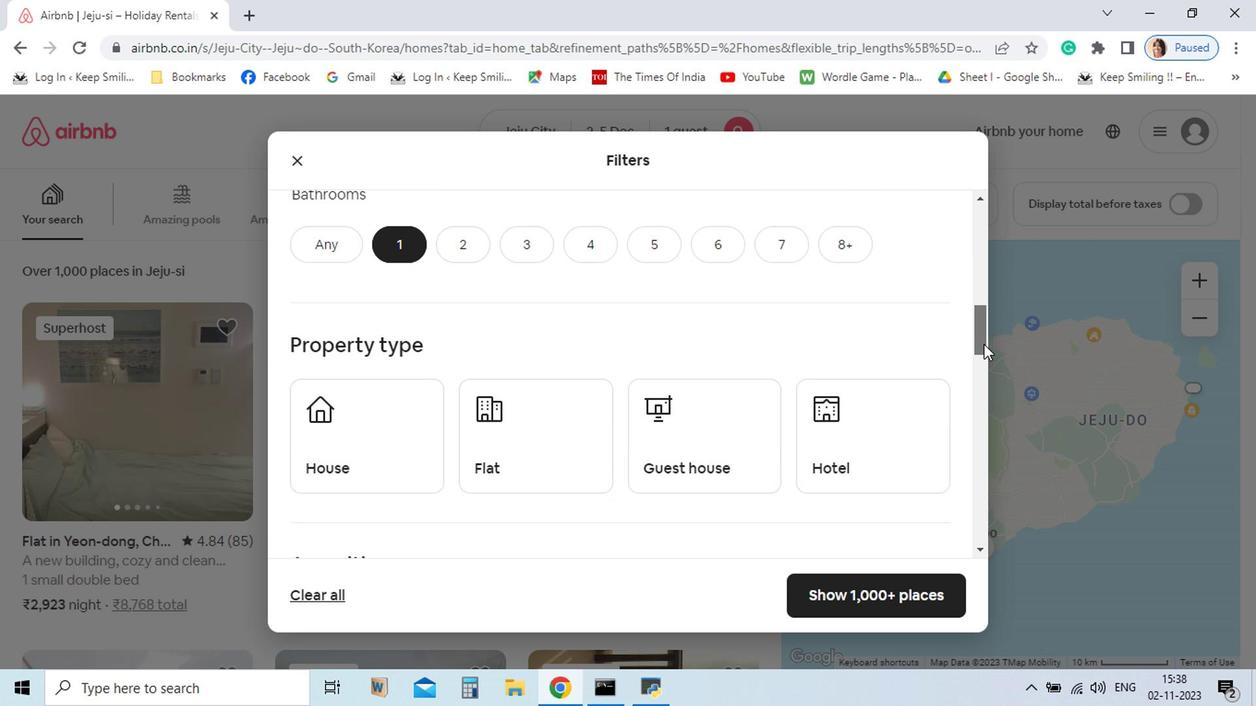 
Action: Mouse pressed left at (983, 370)
Screenshot: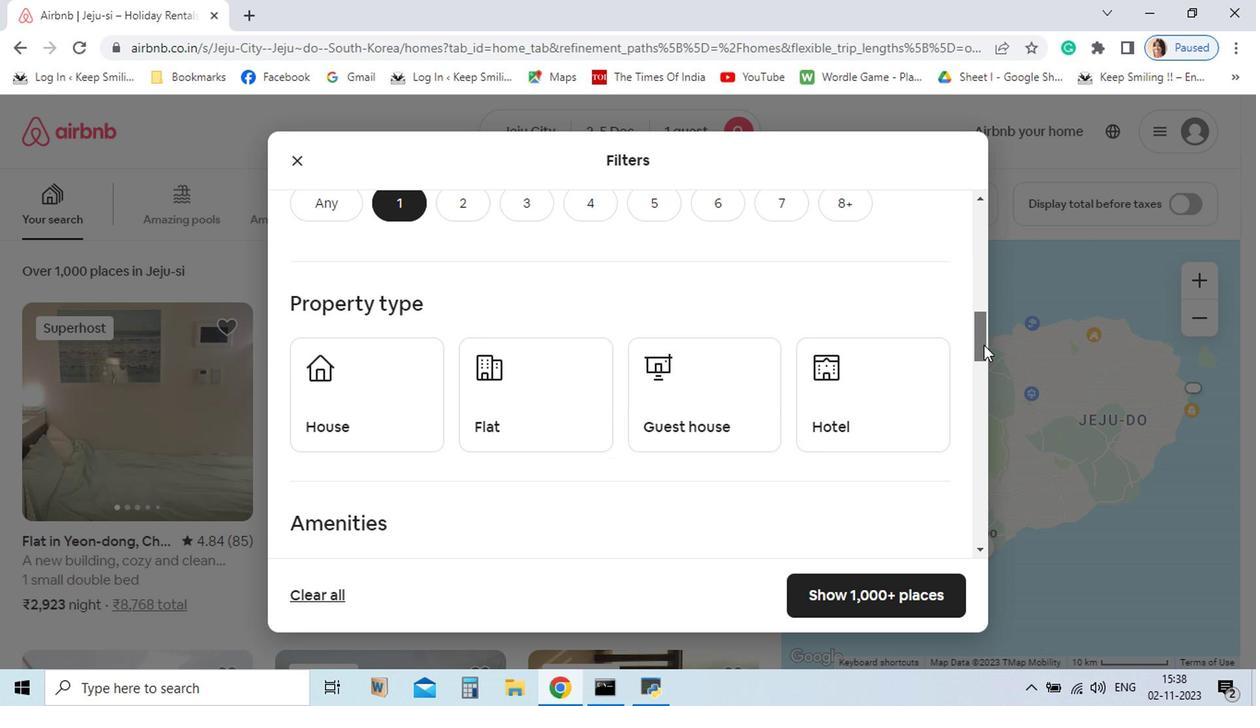 
Action: Mouse moved to (1017, 432)
Screenshot: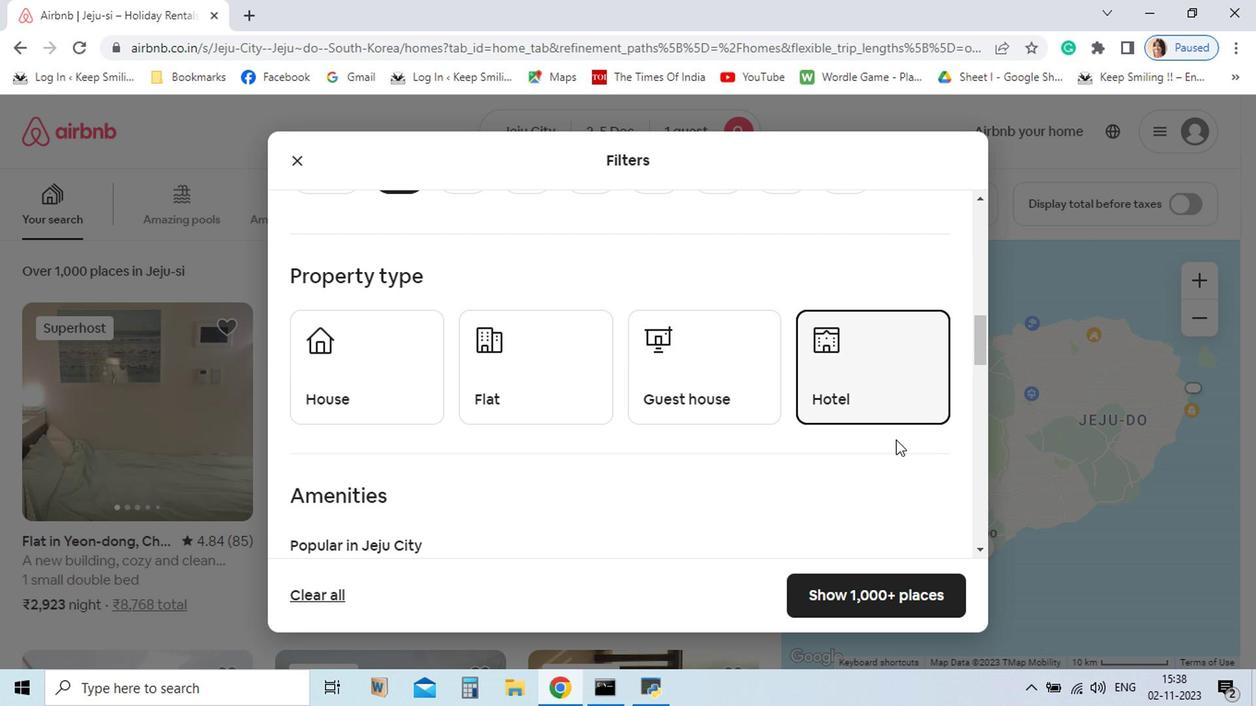 
Action: Mouse pressed left at (1017, 432)
Screenshot: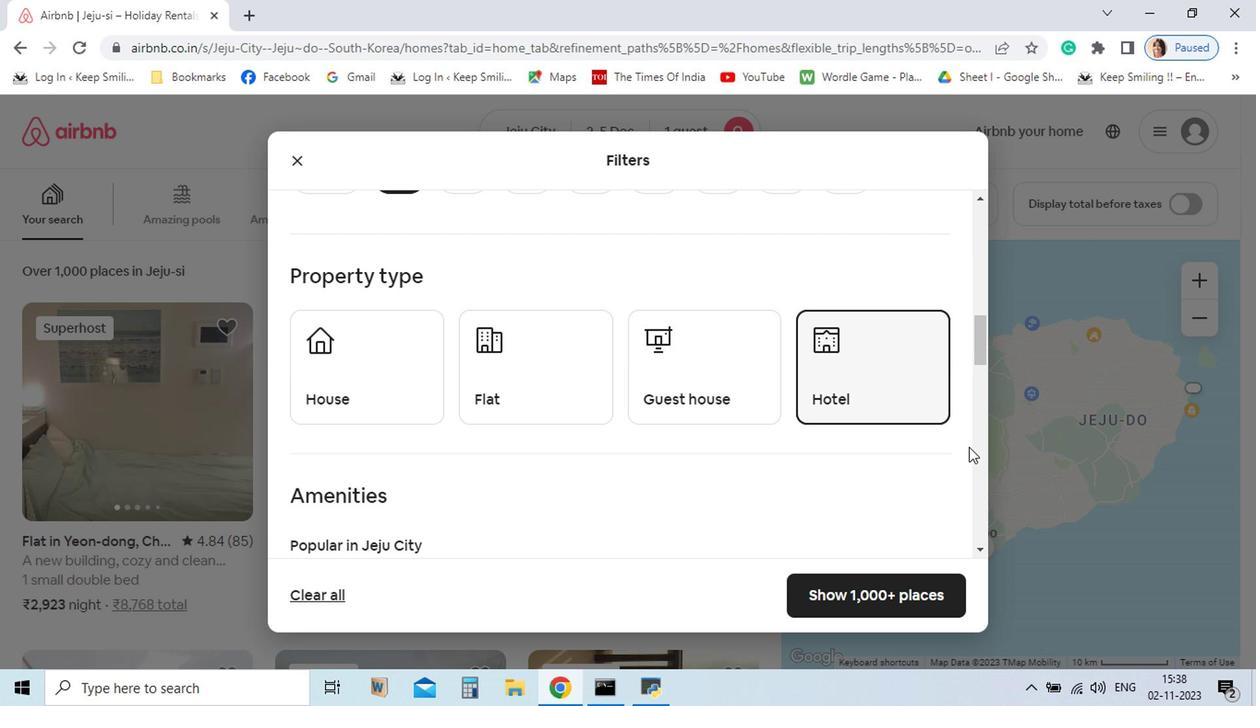 
Action: Mouse moved to (983, 396)
Screenshot: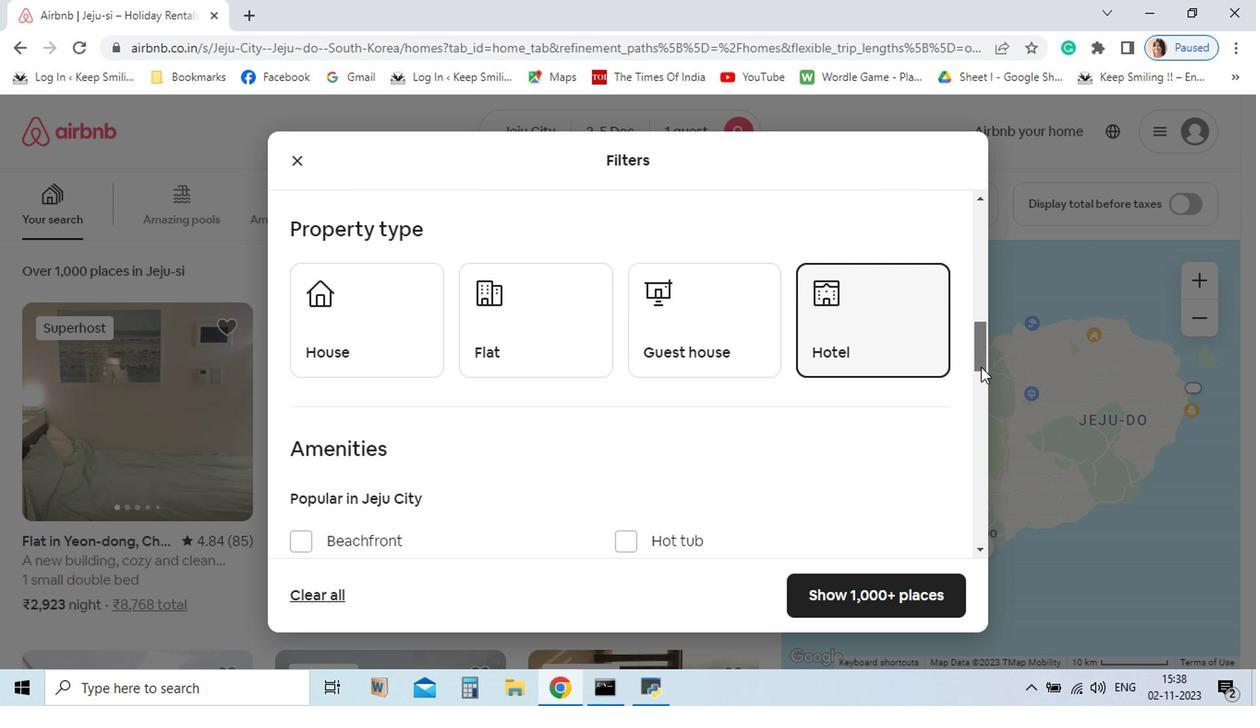 
Action: Mouse pressed left at (983, 396)
Screenshot: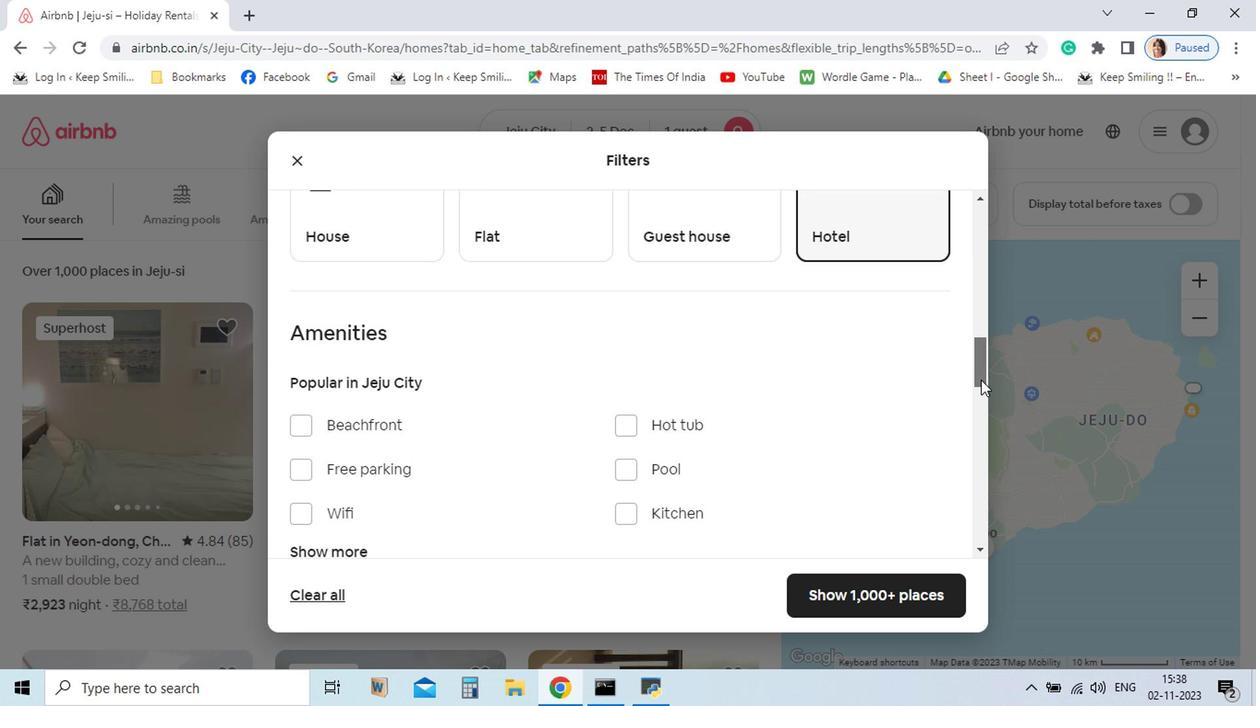 
Action: Mouse moved to (1015, 601)
Screenshot: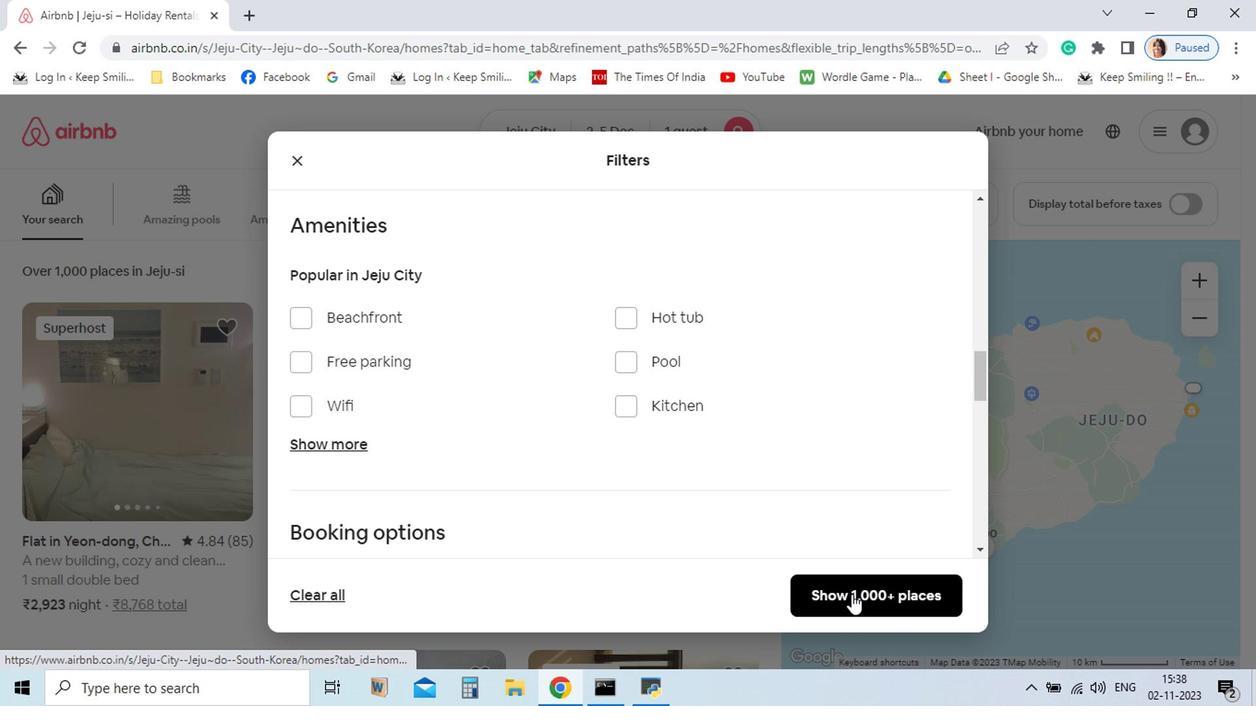 
Action: Mouse pressed left at (1015, 601)
Screenshot: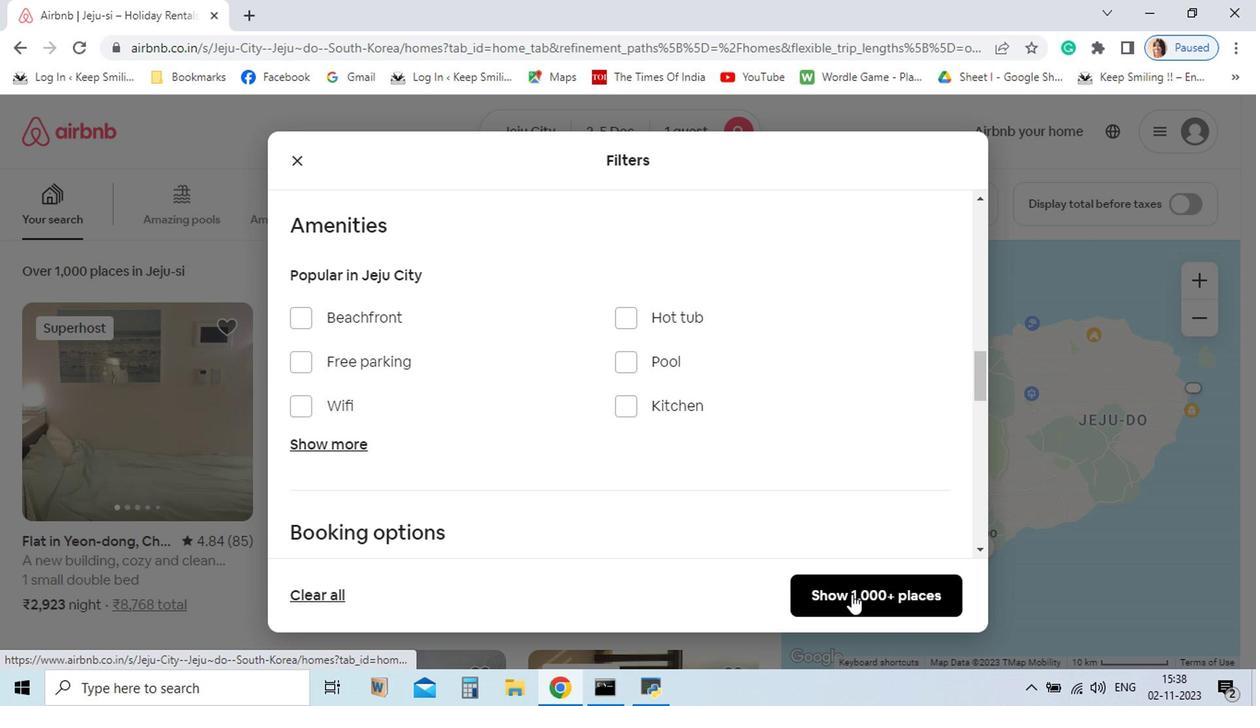 
Action: Mouse moved to (1053, 621)
Screenshot: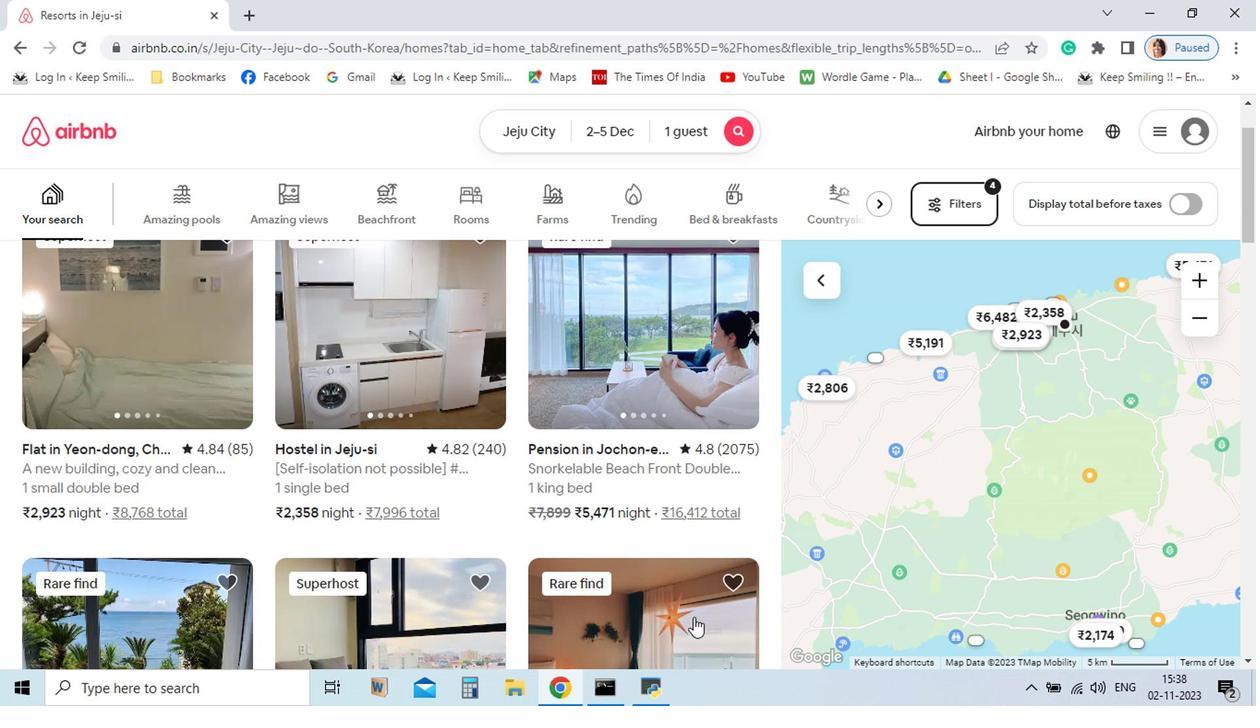 
Action: Mouse scrolled (1053, 621) with delta (0, 0)
Screenshot: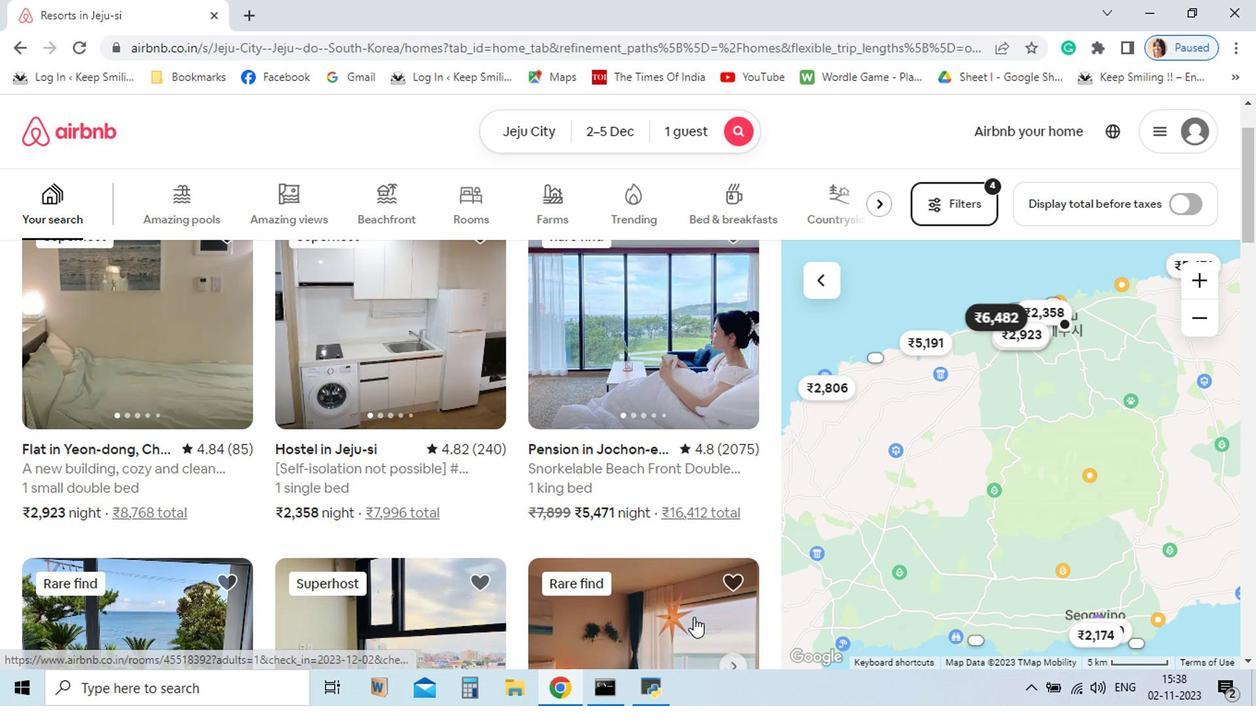 
Action: Mouse moved to (1199, 472)
Screenshot: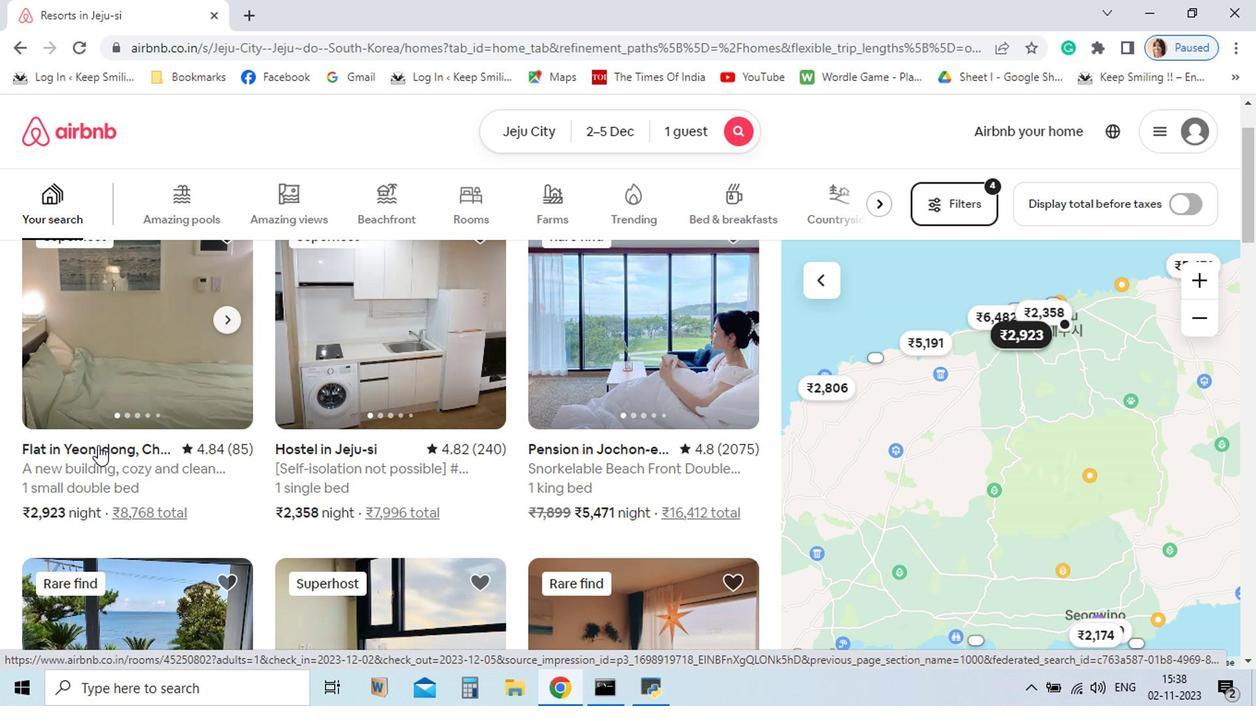 
Action: Mouse pressed left at (1199, 472)
Screenshot: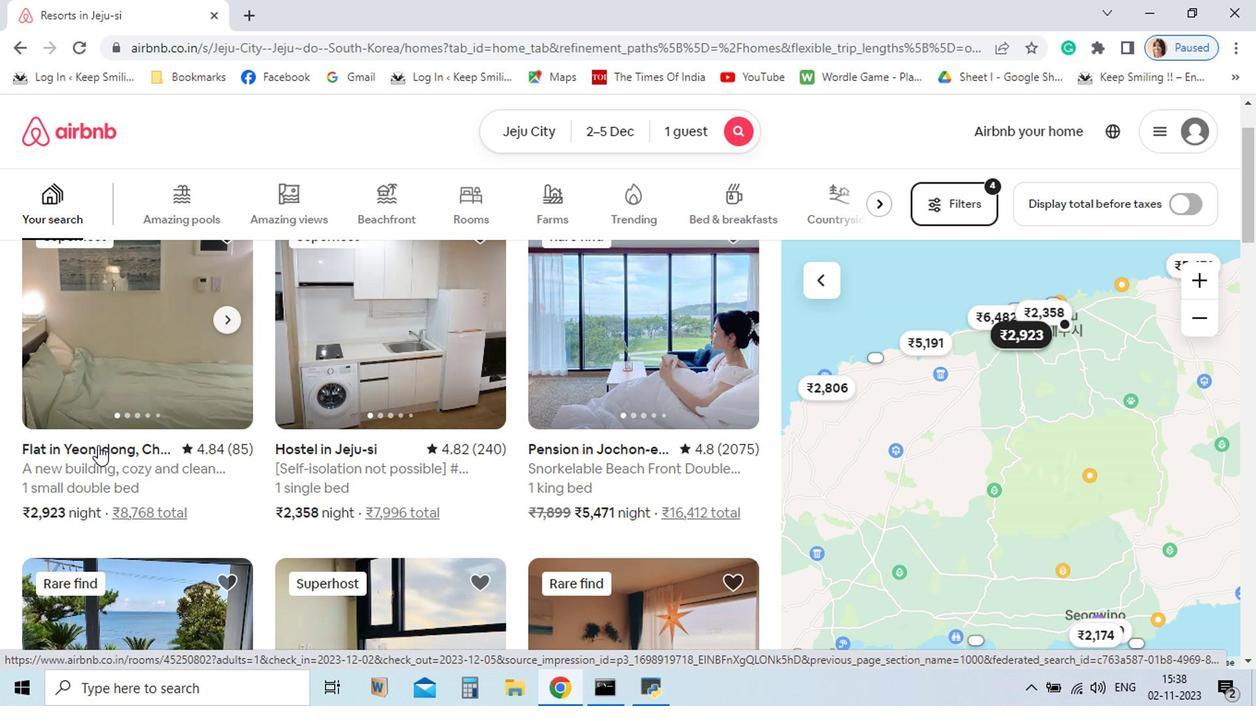 
Action: Mouse moved to (970, 542)
Screenshot: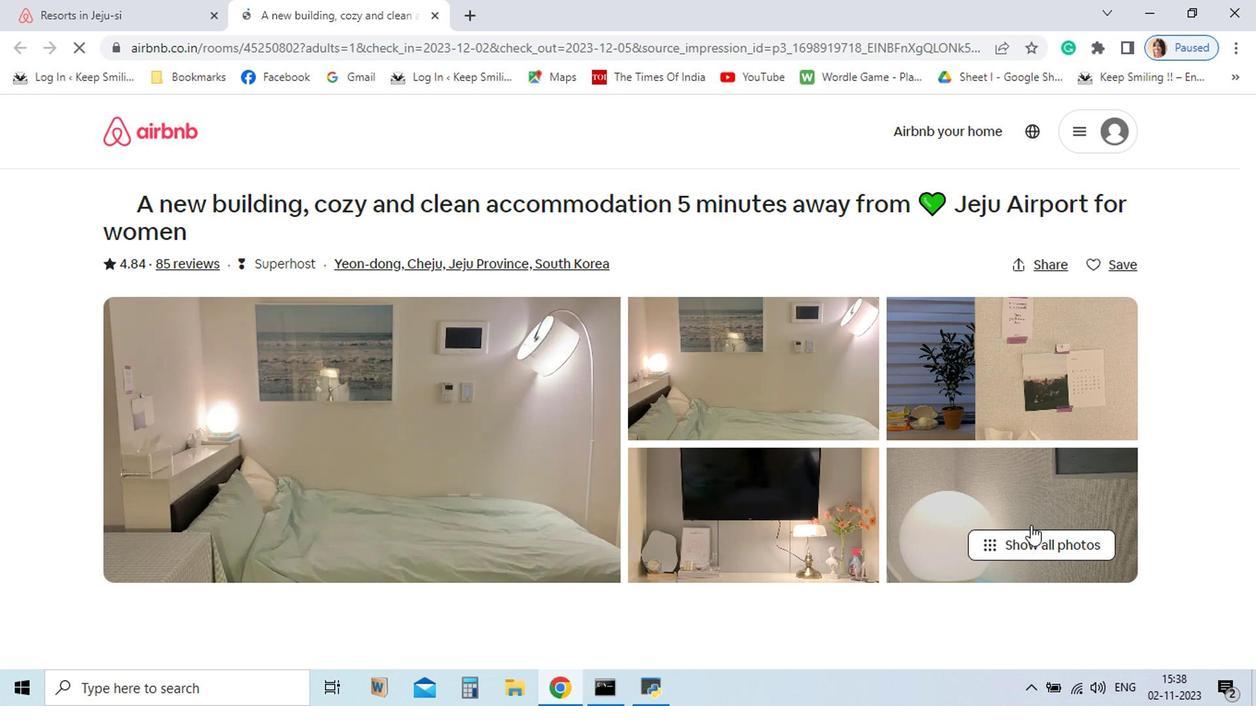 
Action: Mouse pressed left at (970, 542)
Screenshot: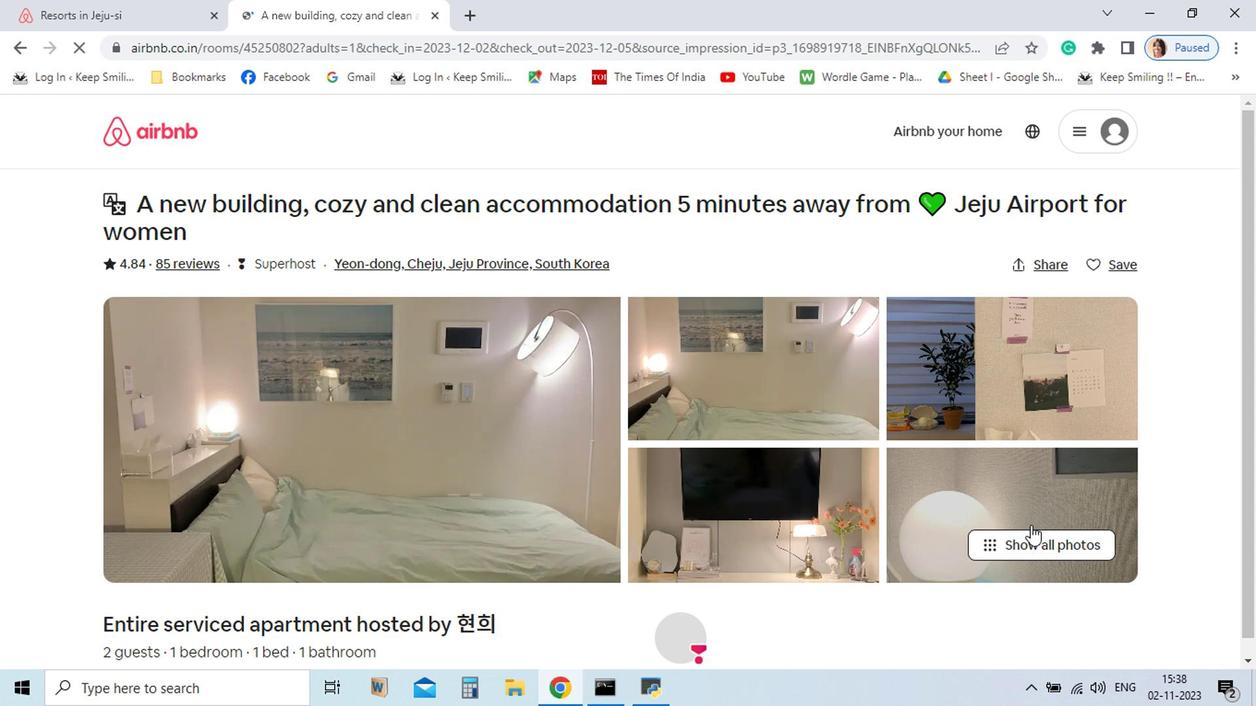 
Action: Mouse moved to (943, 612)
Screenshot: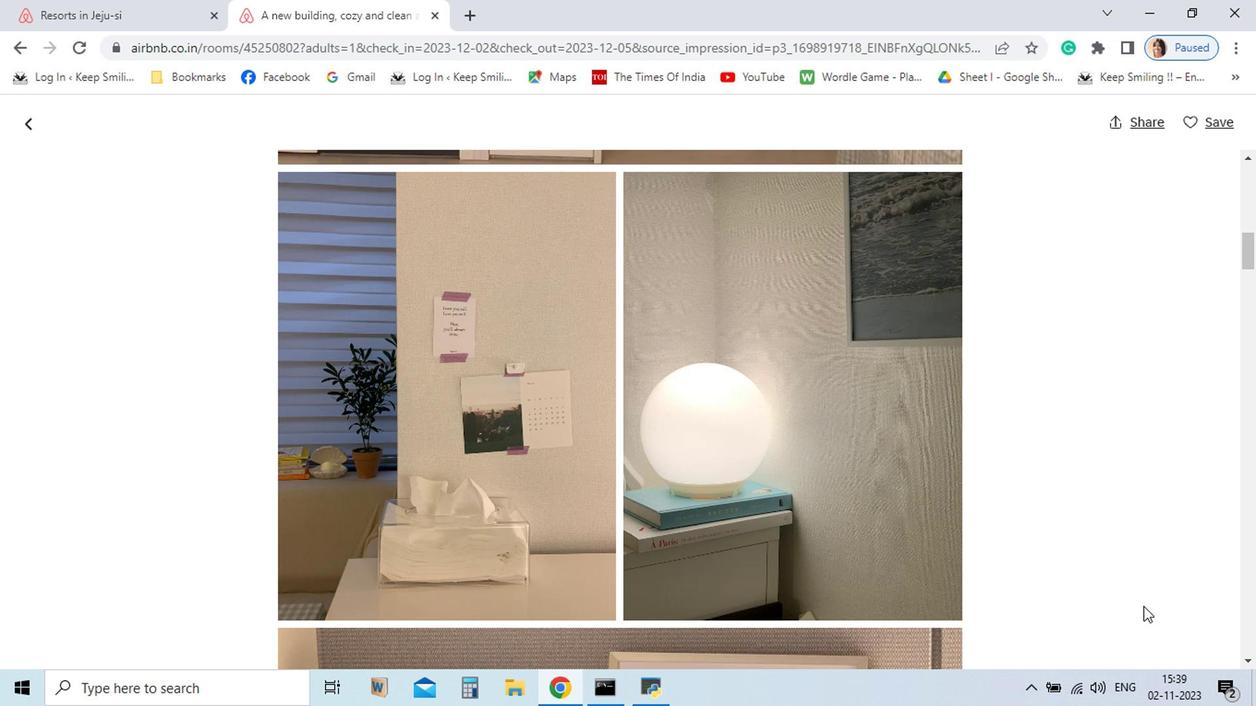 
Action: Mouse scrolled (943, 611) with delta (0, 0)
Screenshot: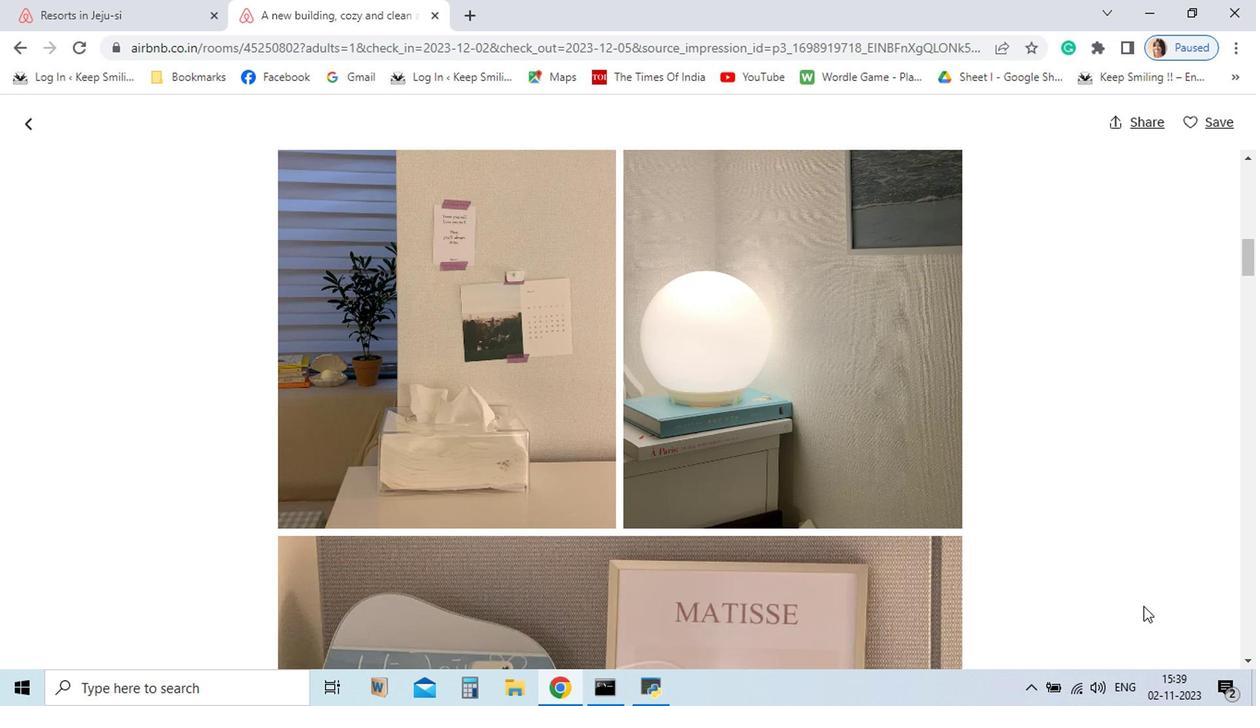 
Action: Mouse scrolled (943, 611) with delta (0, 0)
Screenshot: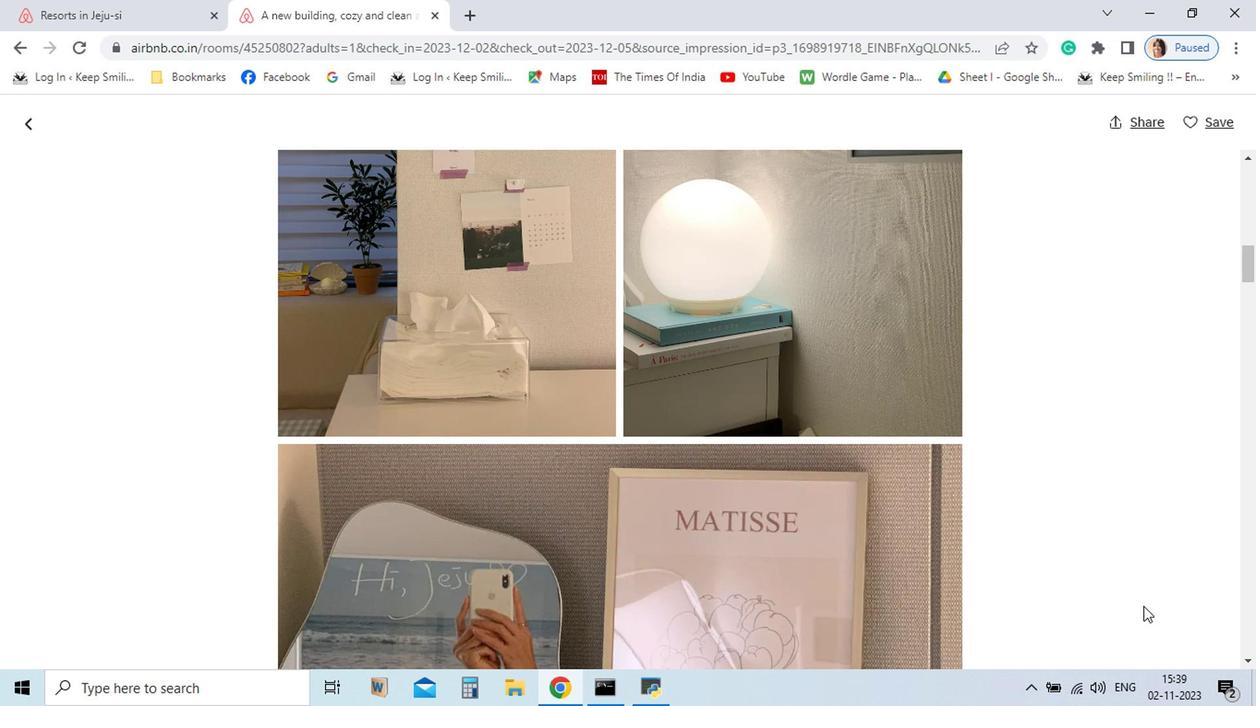 
Action: Mouse scrolled (943, 611) with delta (0, 0)
Screenshot: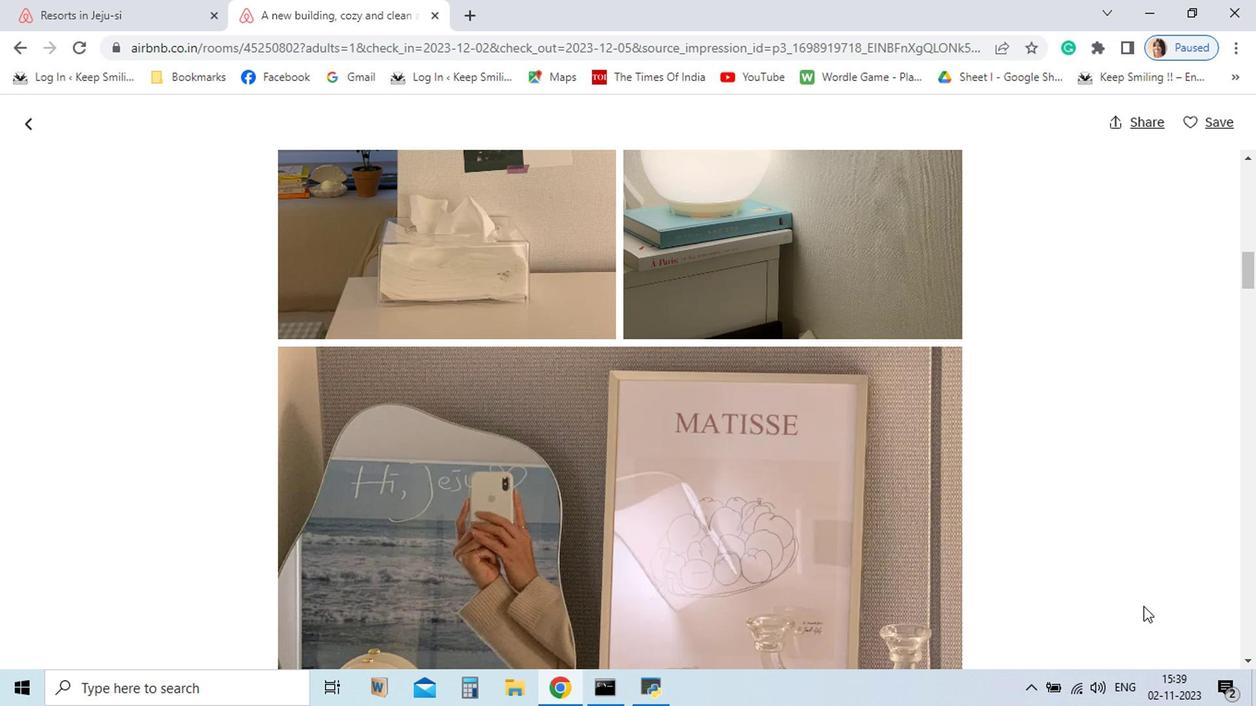
Action: Mouse scrolled (943, 611) with delta (0, 0)
Screenshot: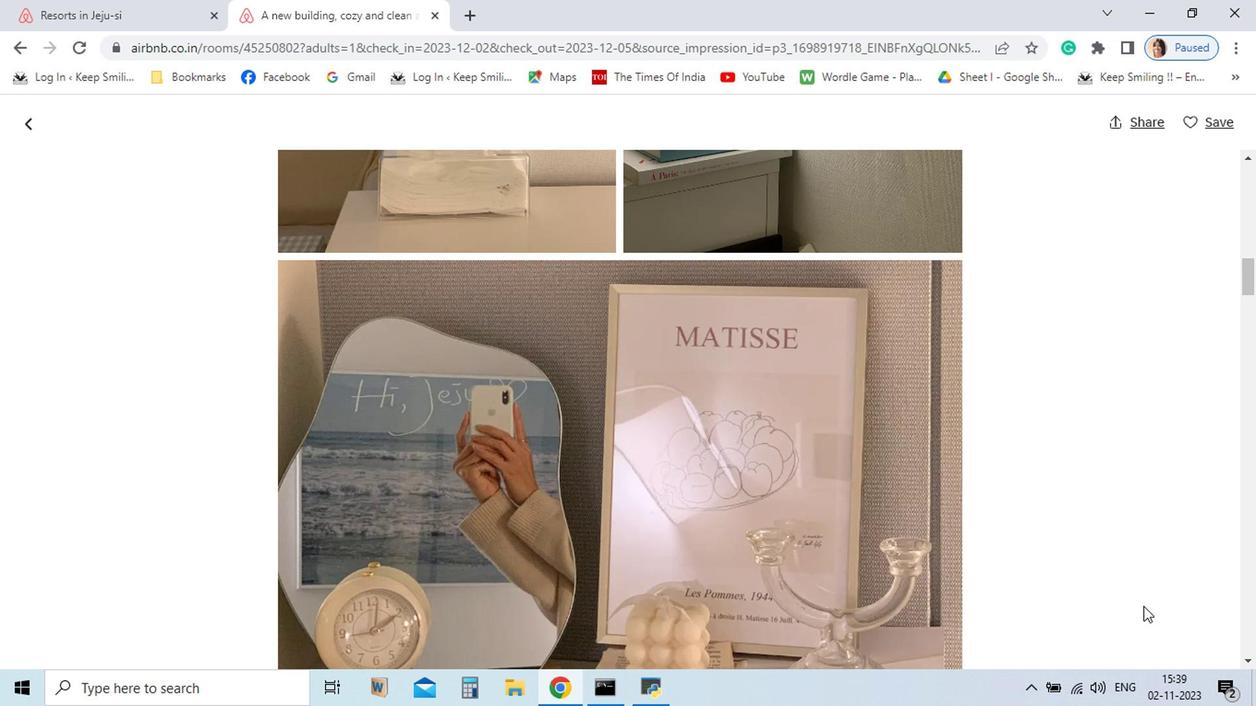 
Action: Mouse scrolled (943, 611) with delta (0, 0)
Screenshot: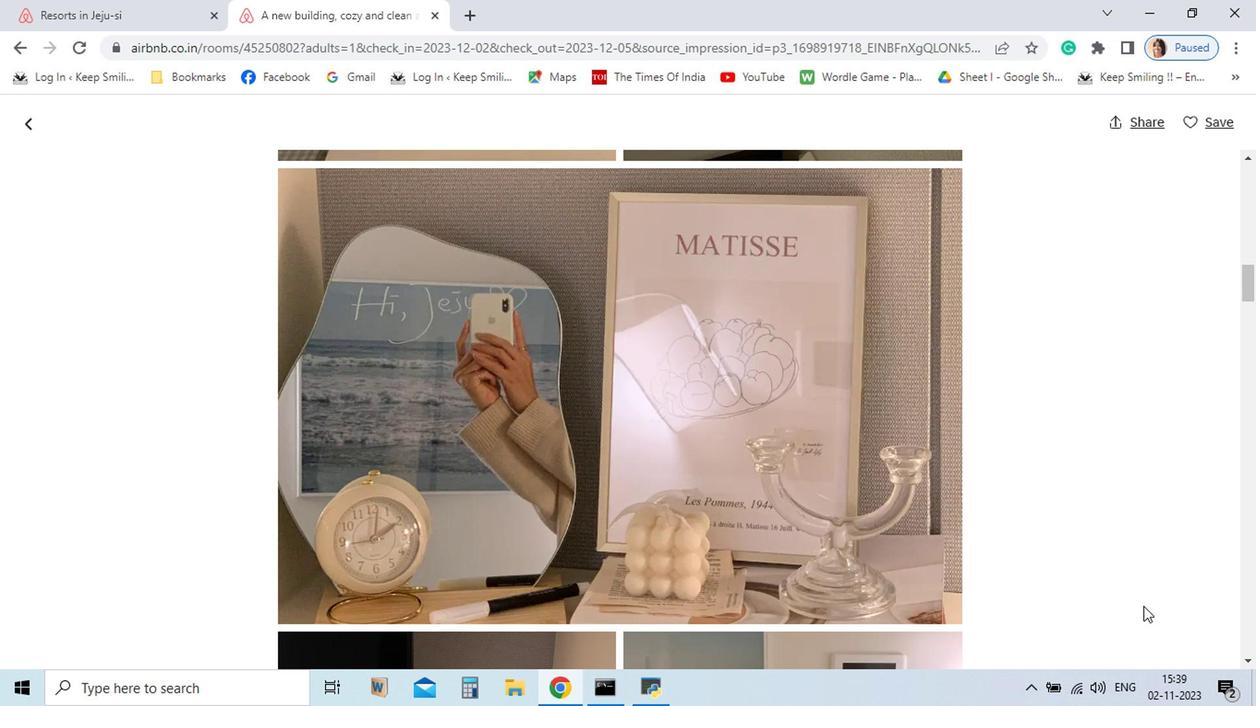 
Action: Mouse scrolled (943, 611) with delta (0, 0)
Screenshot: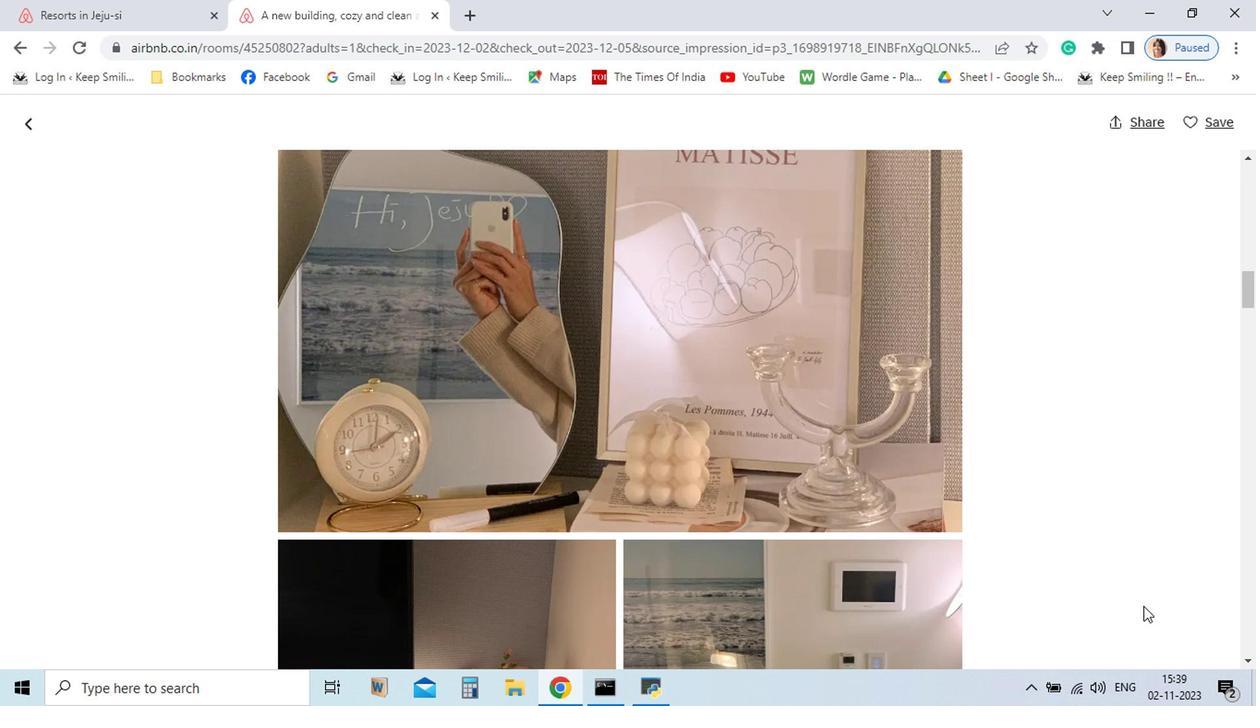 
Action: Mouse scrolled (943, 611) with delta (0, 0)
Screenshot: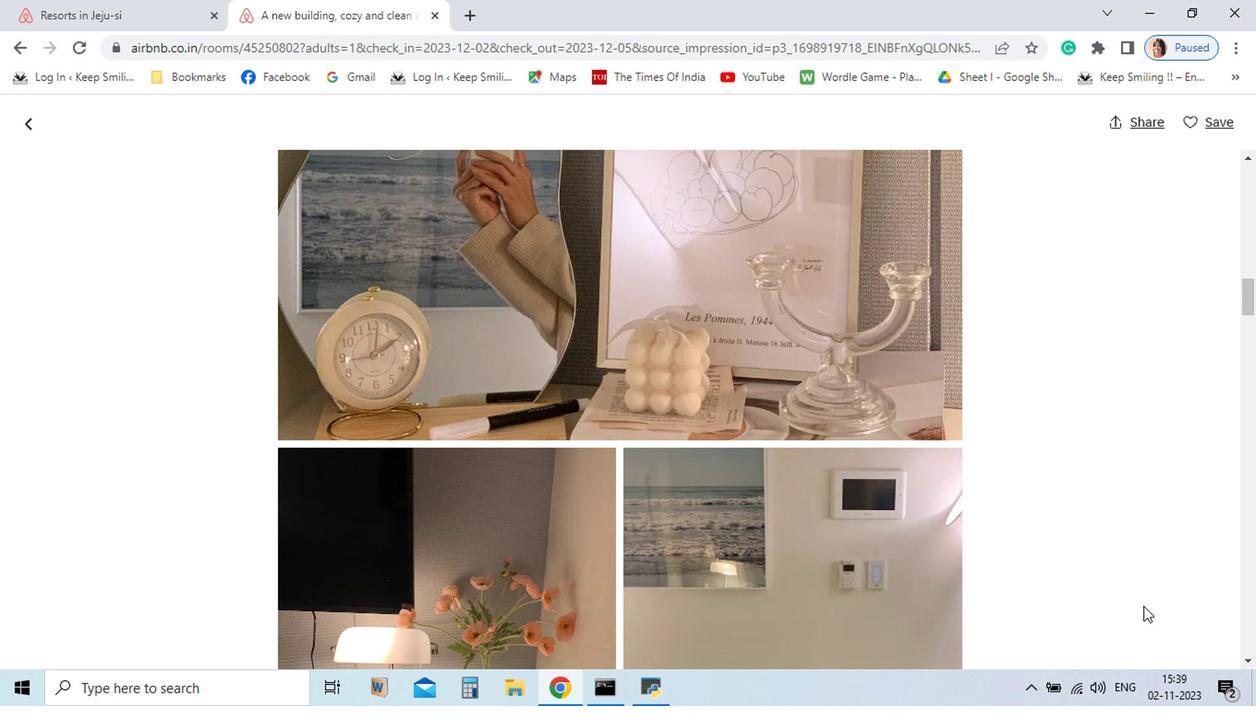 
Action: Mouse scrolled (943, 611) with delta (0, 0)
Screenshot: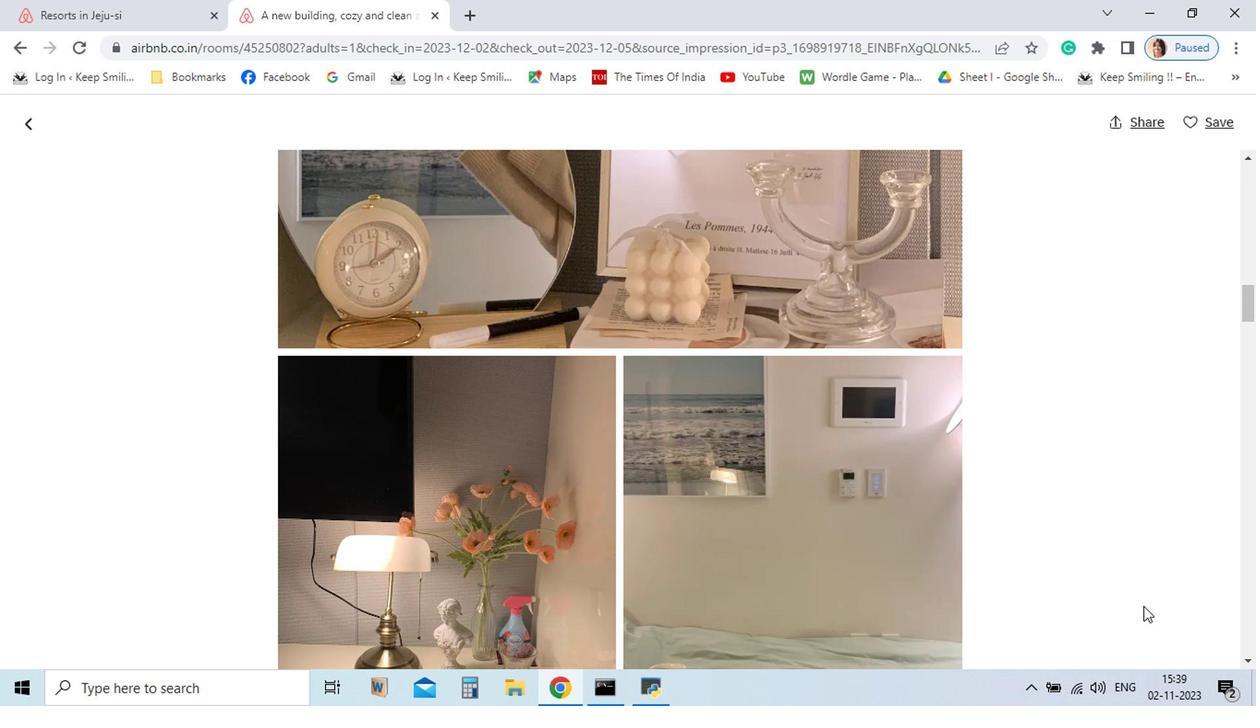 
Action: Mouse scrolled (943, 611) with delta (0, 0)
Screenshot: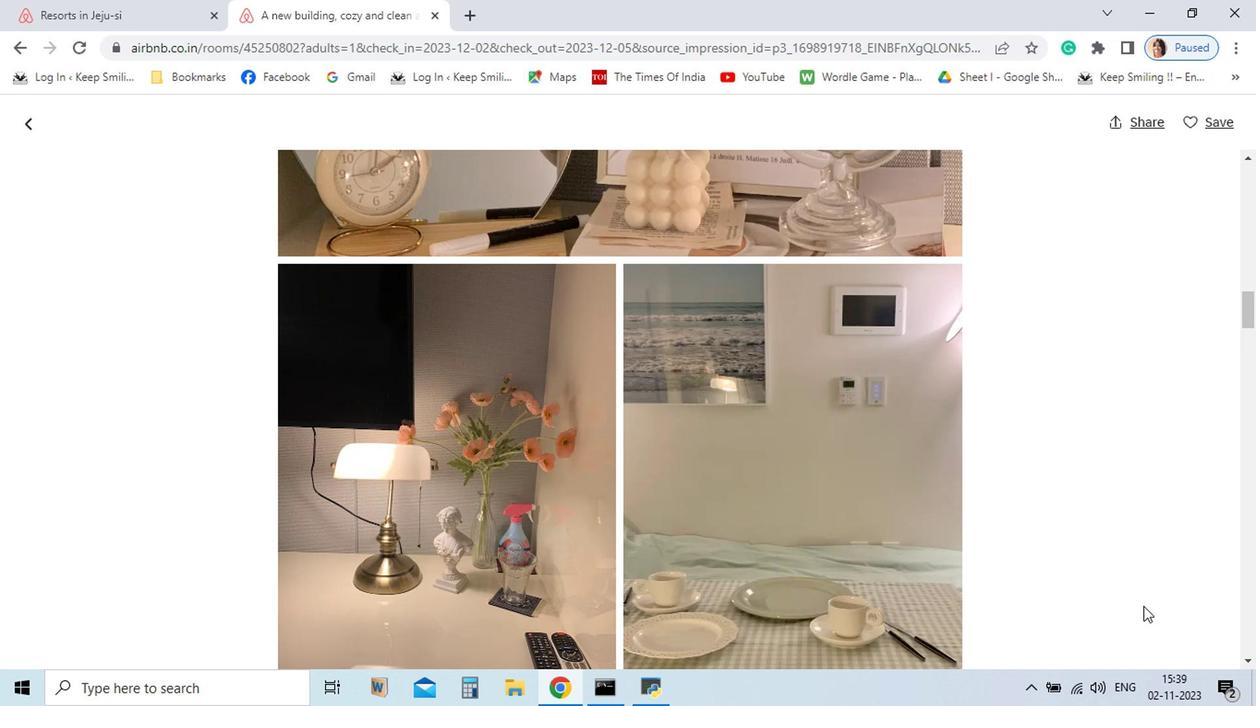 
Action: Mouse scrolled (943, 611) with delta (0, 0)
Screenshot: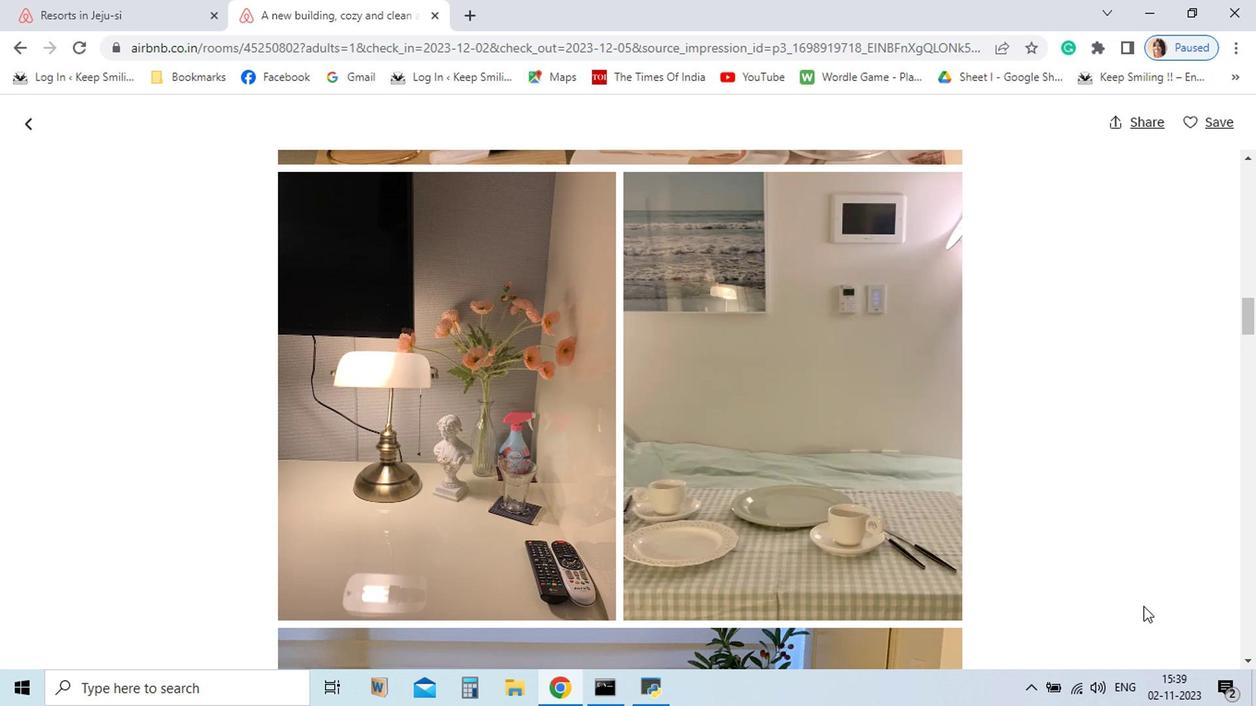
Action: Mouse scrolled (943, 611) with delta (0, 0)
Screenshot: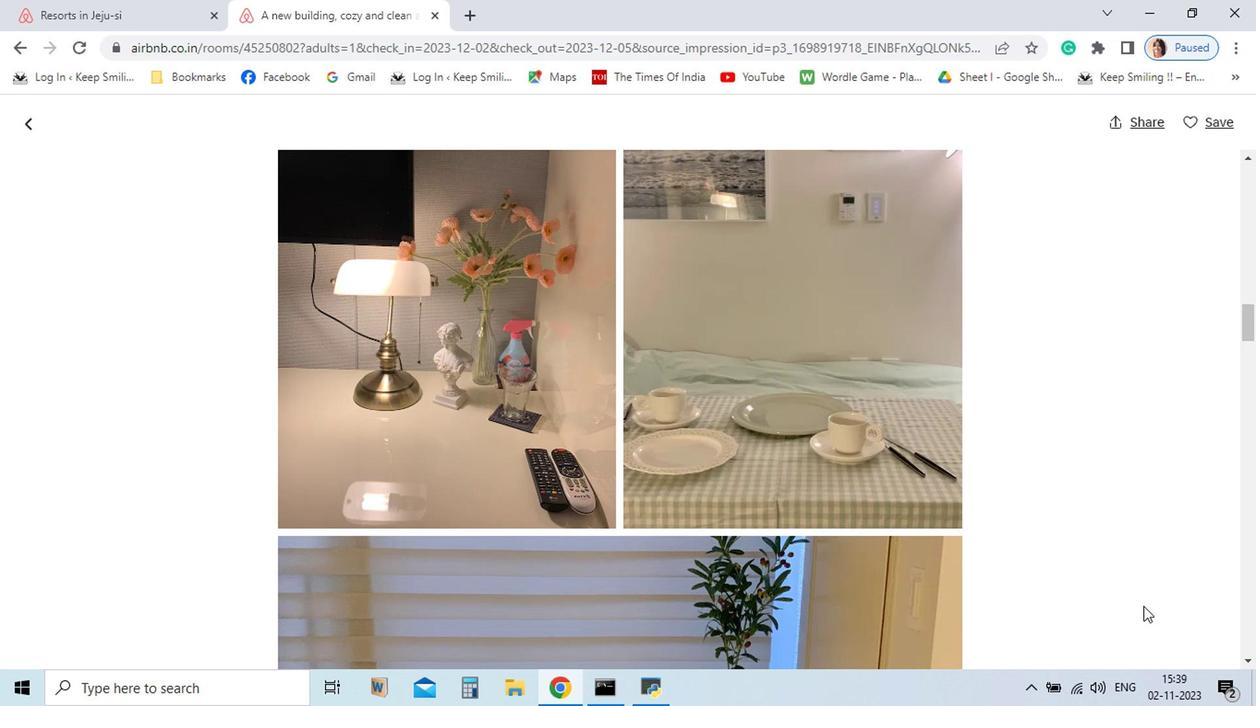 
Action: Mouse scrolled (943, 611) with delta (0, 0)
Screenshot: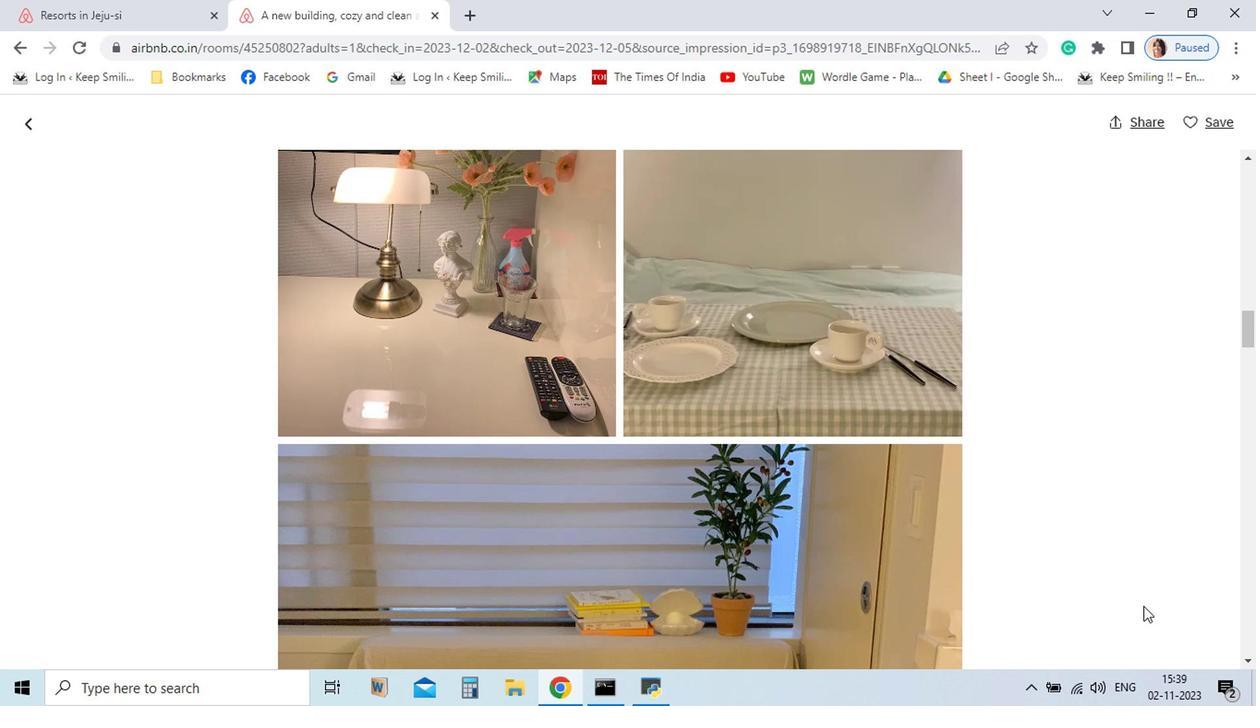 
Action: Mouse scrolled (943, 611) with delta (0, 0)
Screenshot: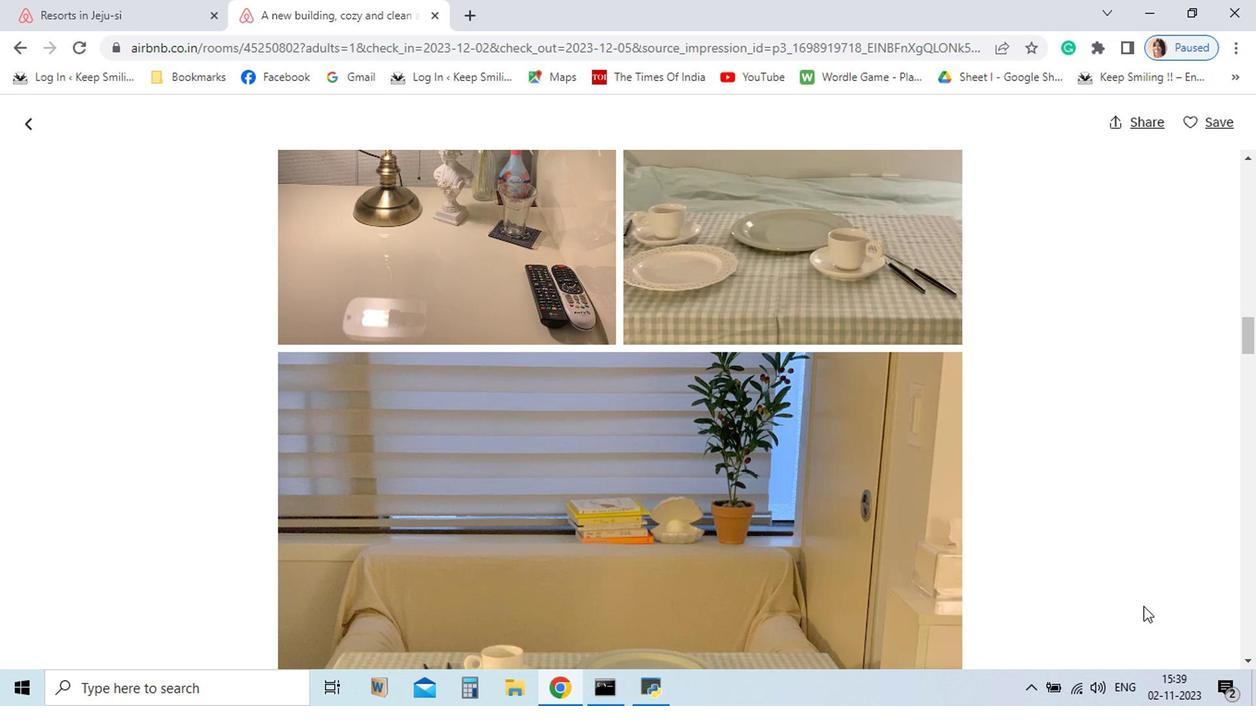 
Action: Mouse scrolled (943, 611) with delta (0, 0)
Screenshot: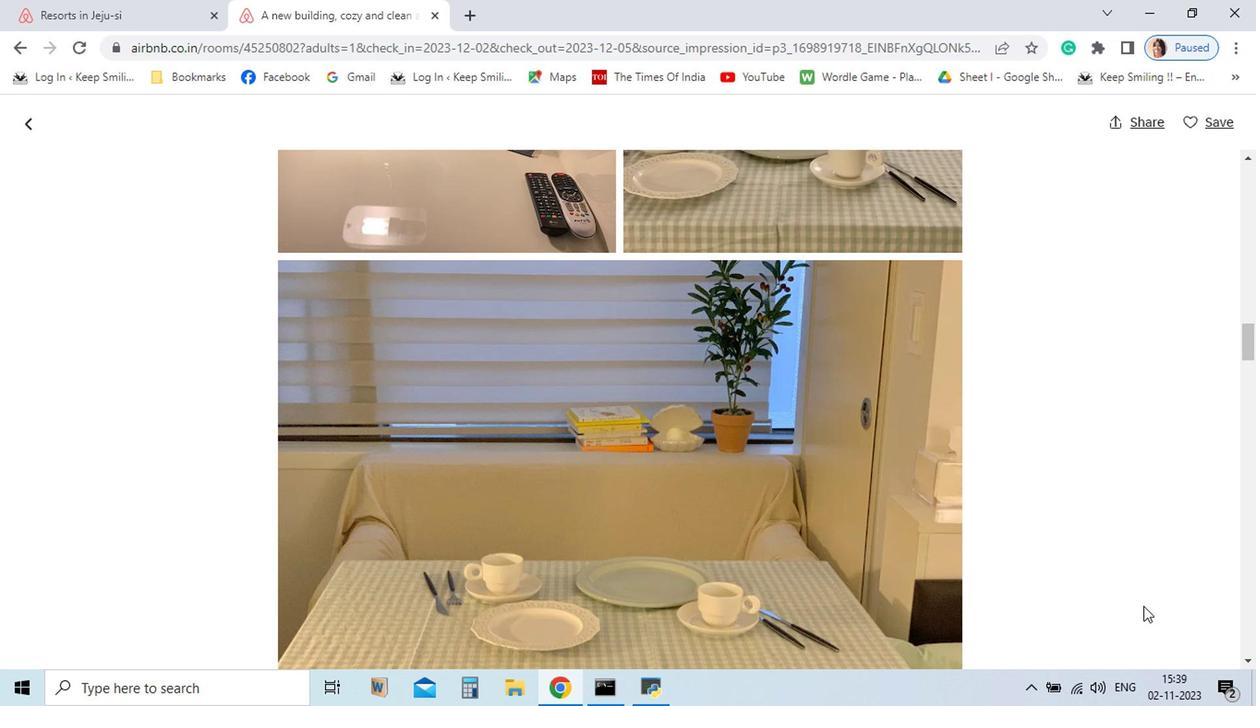 
Action: Mouse scrolled (943, 611) with delta (0, 0)
Screenshot: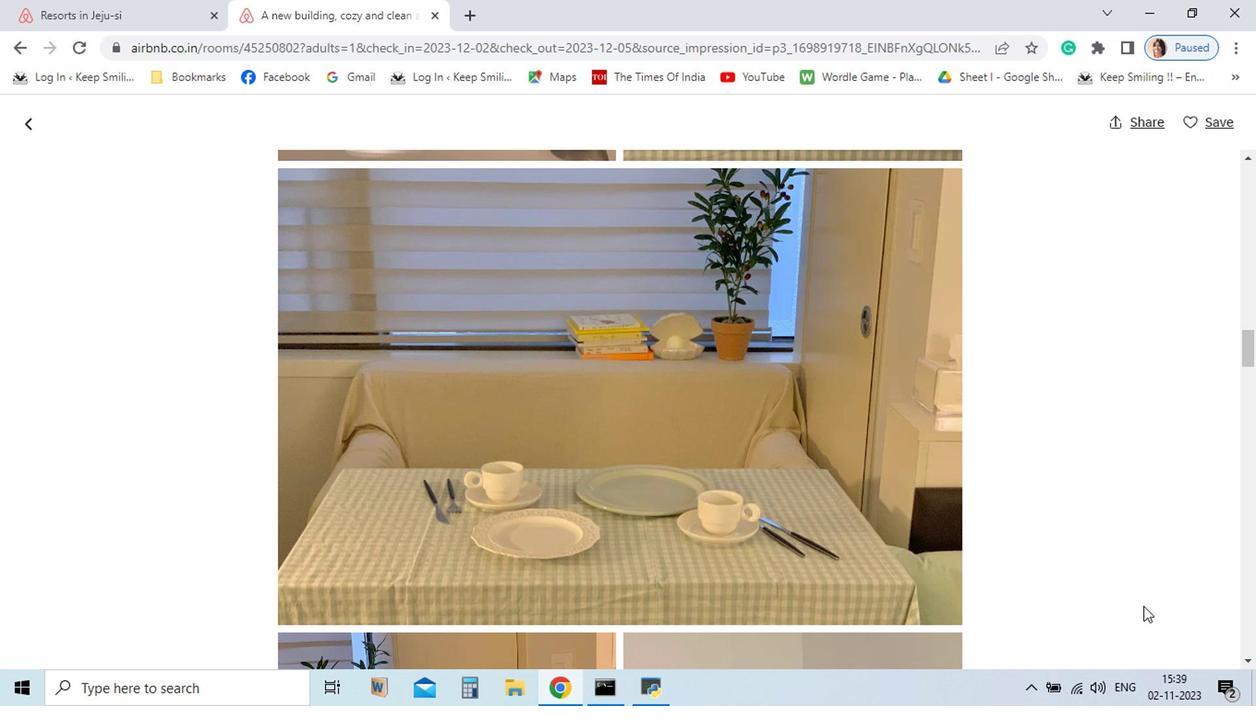 
Action: Mouse scrolled (943, 611) with delta (0, 0)
Screenshot: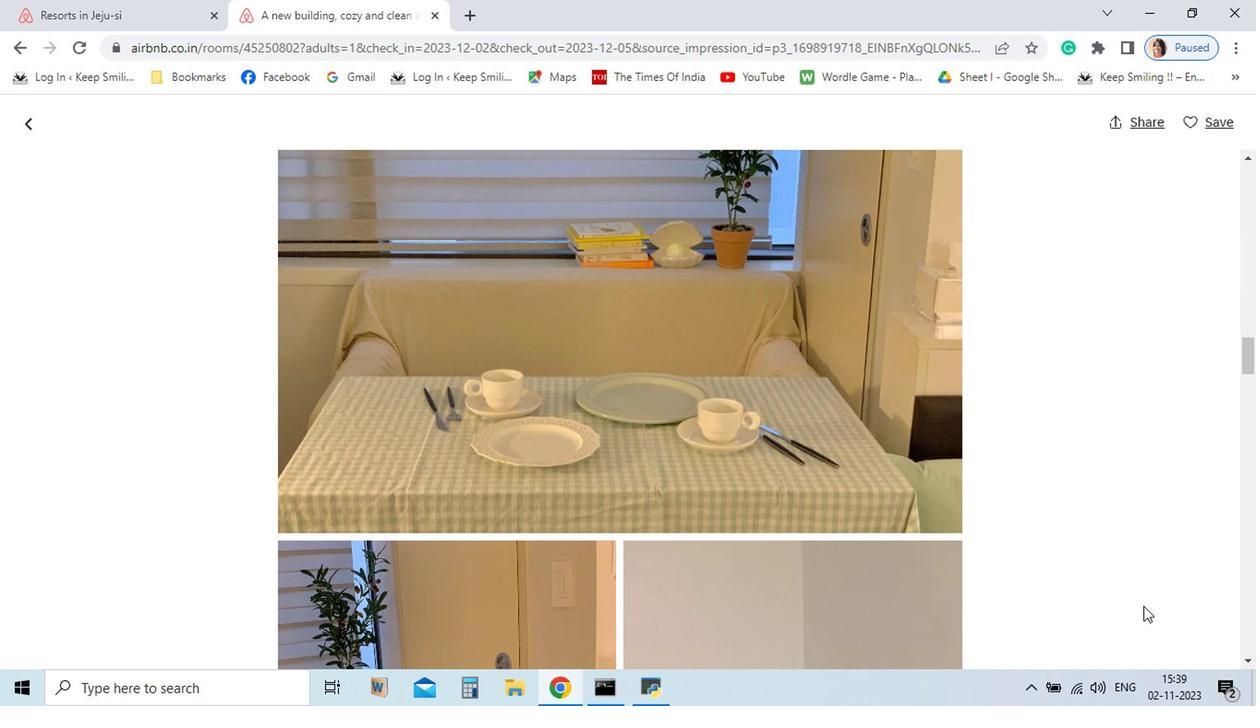 
Action: Mouse scrolled (943, 611) with delta (0, 0)
Screenshot: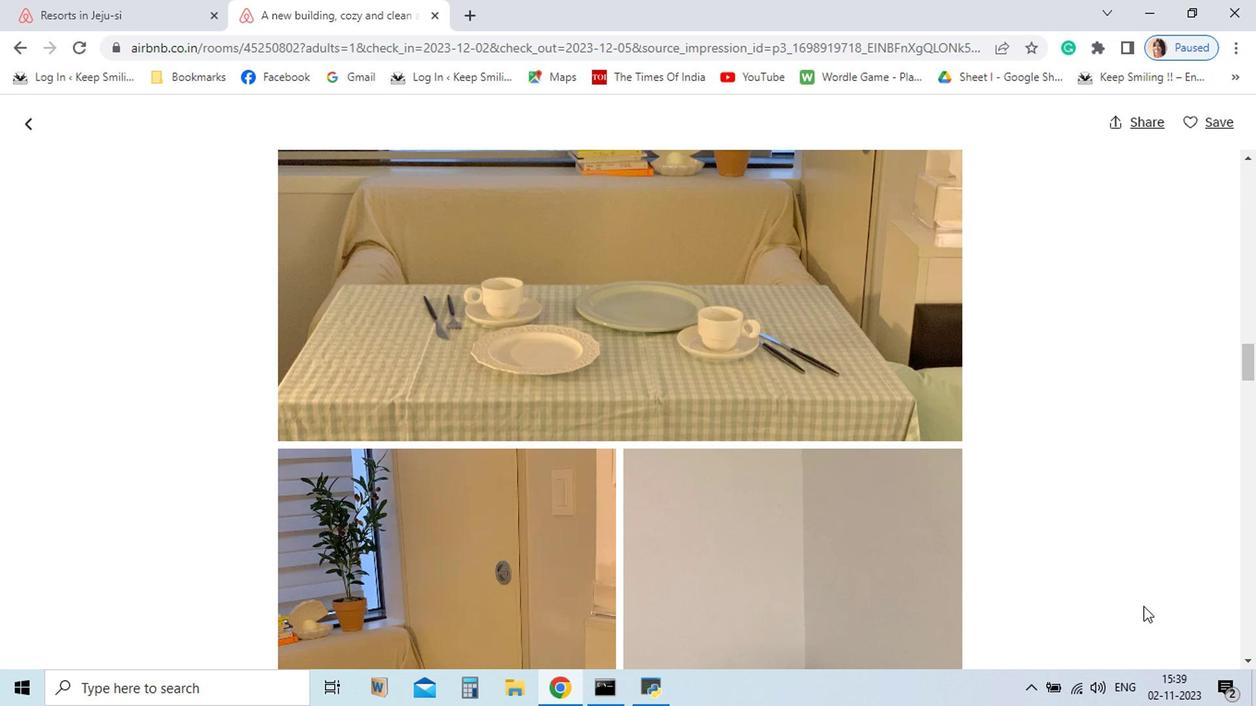 
Action: Mouse scrolled (943, 611) with delta (0, 0)
Screenshot: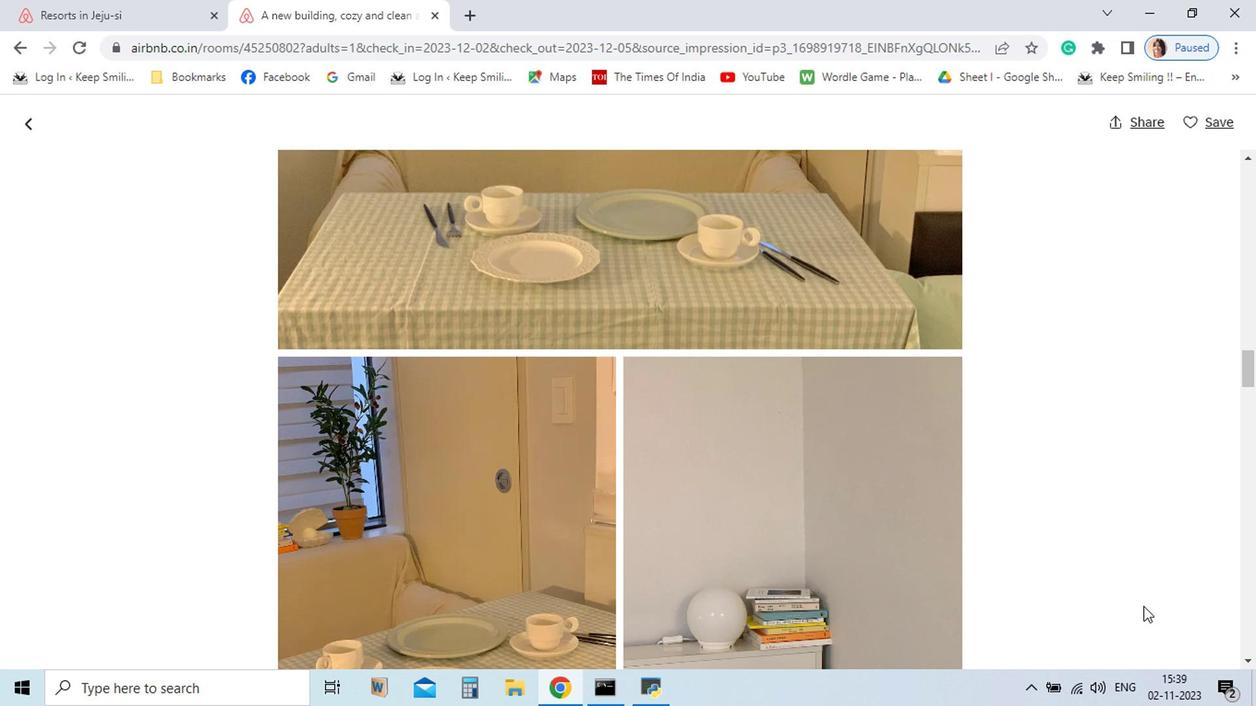 
Action: Mouse scrolled (943, 611) with delta (0, 0)
Screenshot: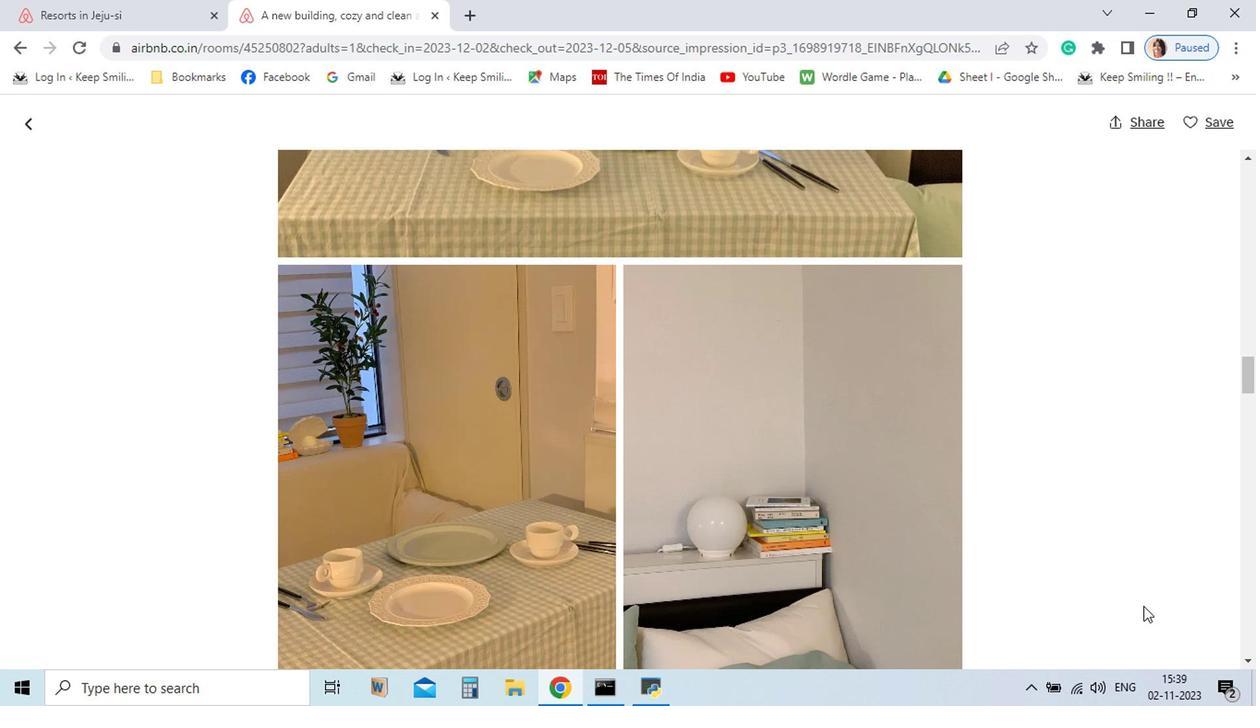 
Action: Mouse scrolled (943, 611) with delta (0, 0)
Screenshot: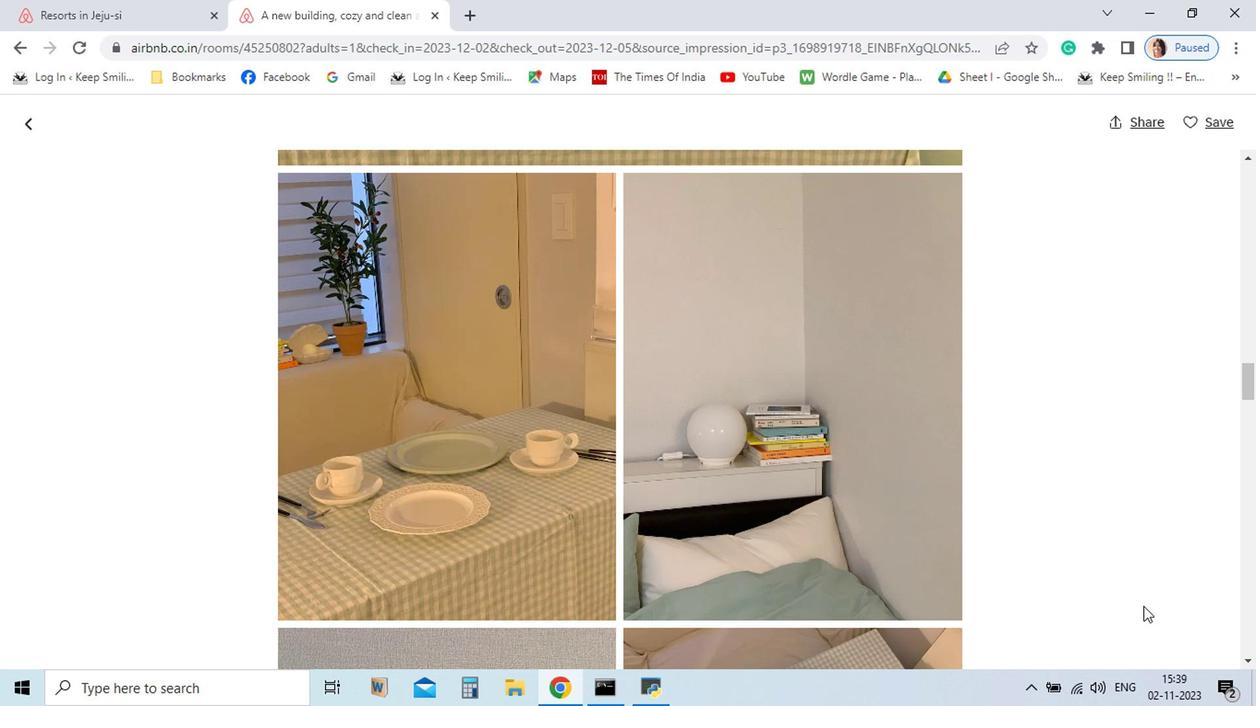 
Action: Mouse scrolled (943, 611) with delta (0, 0)
Screenshot: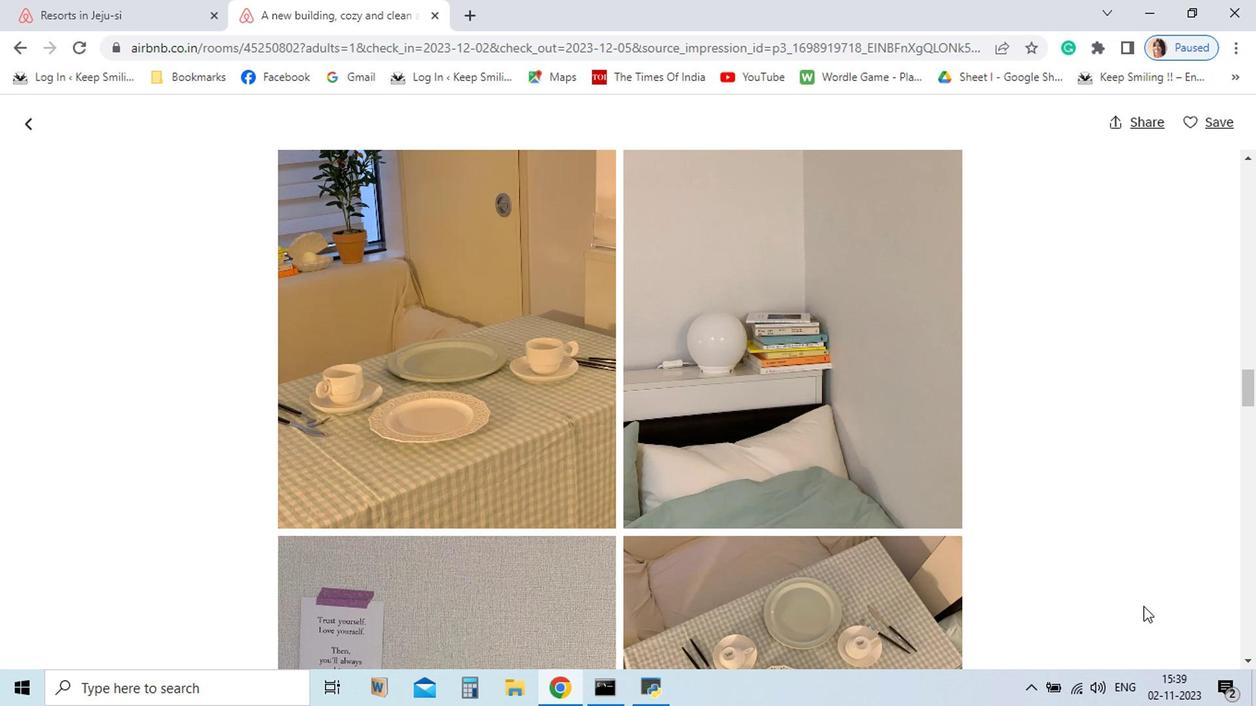 
Action: Mouse scrolled (943, 611) with delta (0, 0)
Screenshot: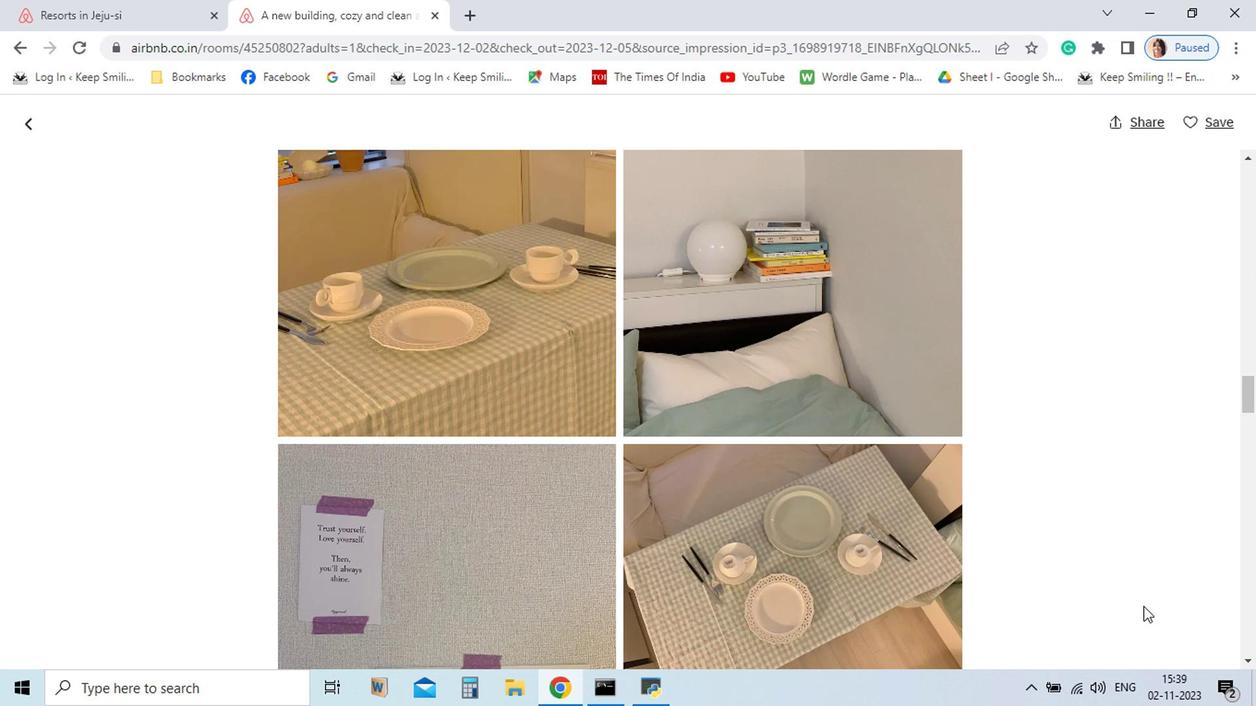 
Action: Mouse scrolled (943, 611) with delta (0, 0)
Screenshot: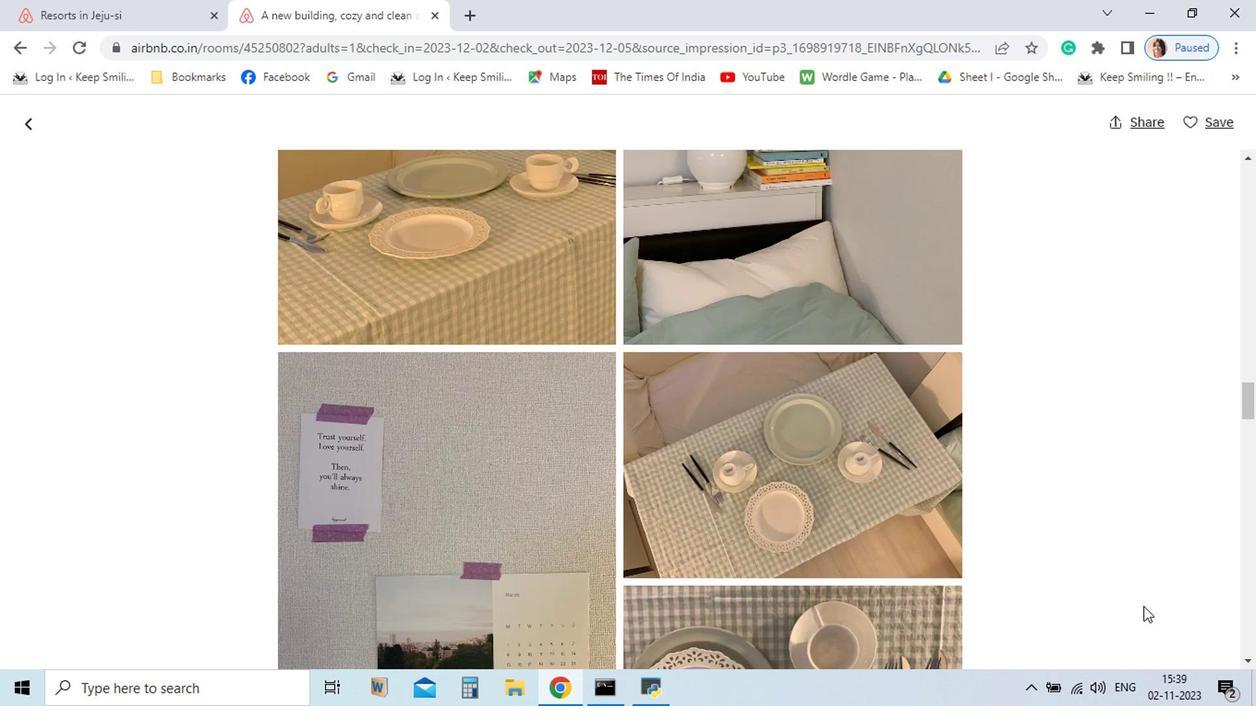 
Action: Mouse scrolled (943, 611) with delta (0, 0)
Screenshot: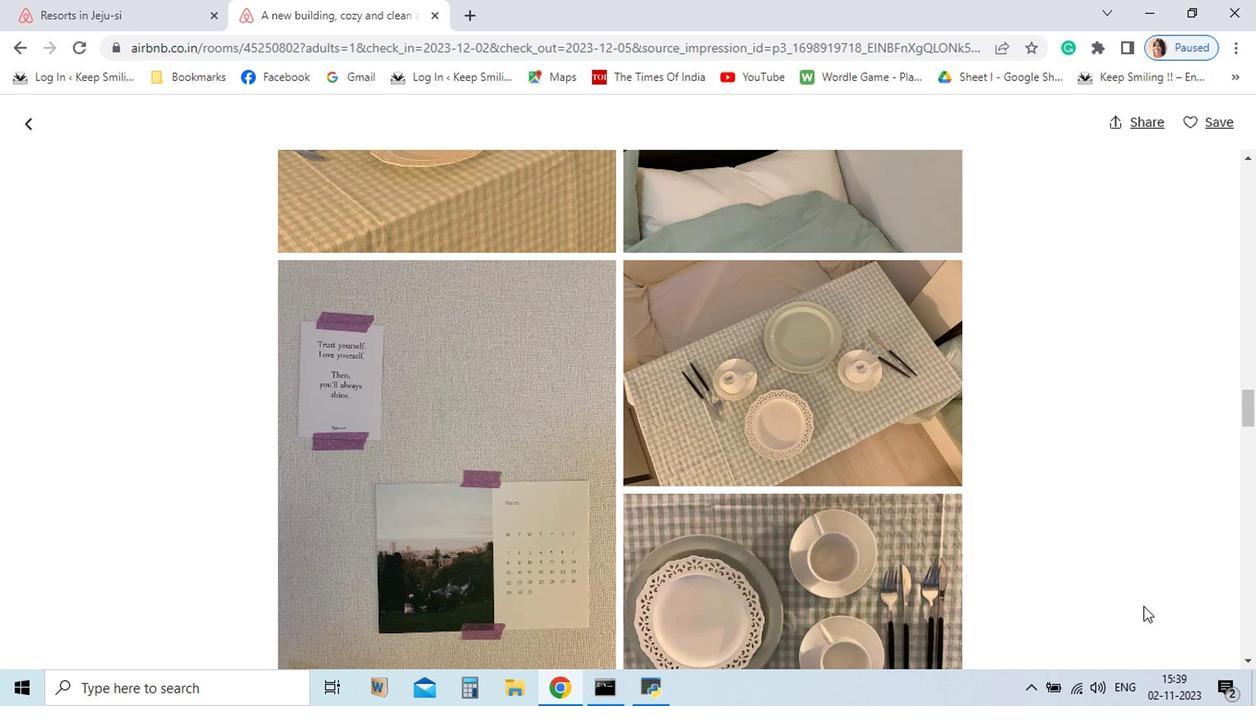 
Action: Mouse scrolled (943, 611) with delta (0, 0)
Screenshot: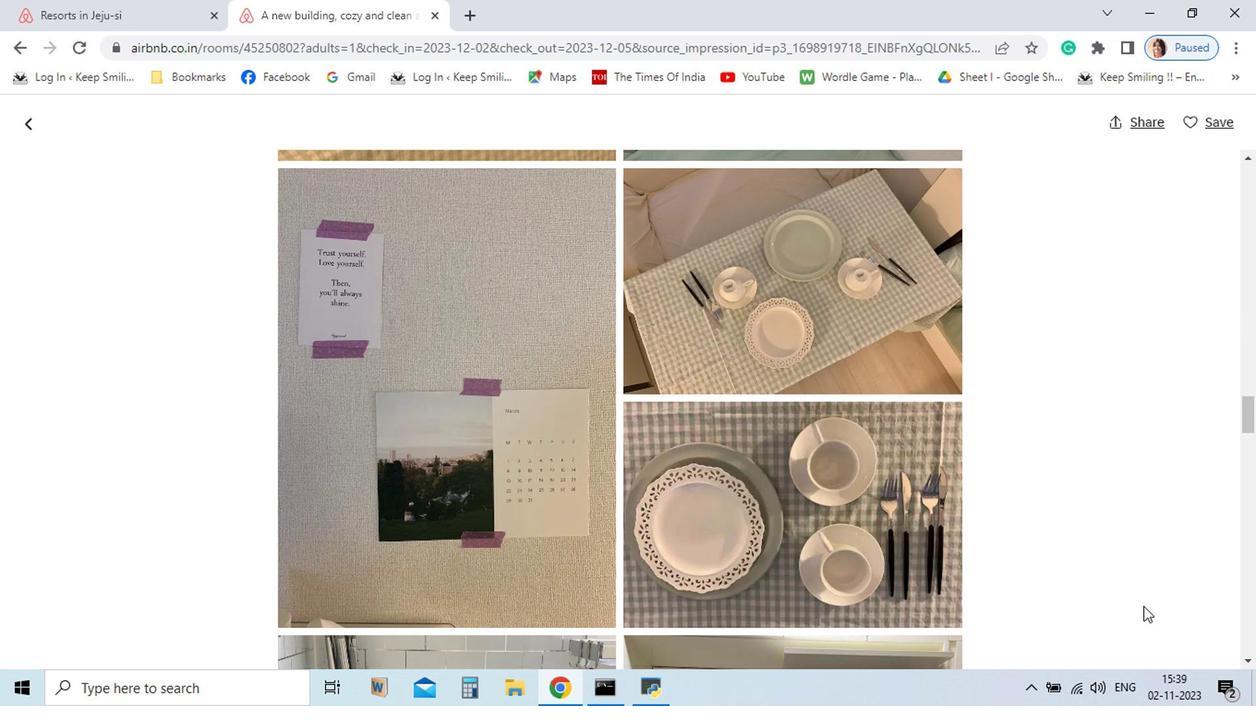 
Action: Mouse scrolled (943, 611) with delta (0, 0)
Screenshot: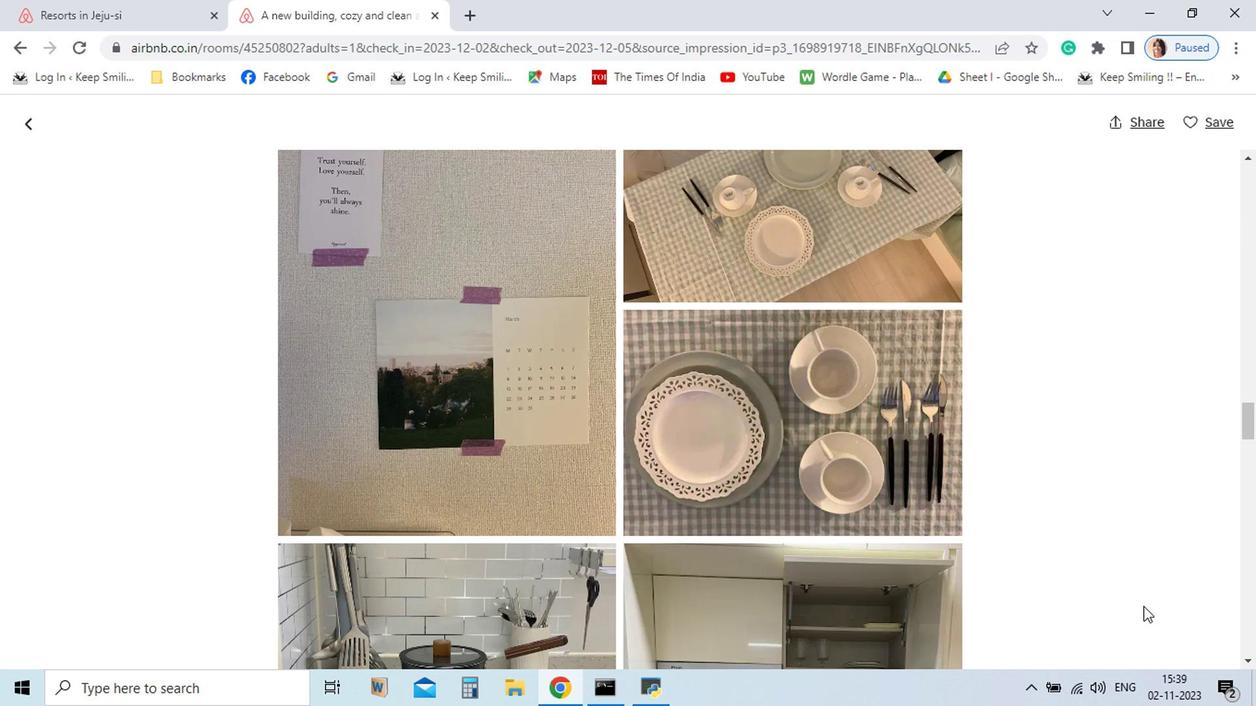 
Action: Mouse scrolled (943, 611) with delta (0, 0)
Screenshot: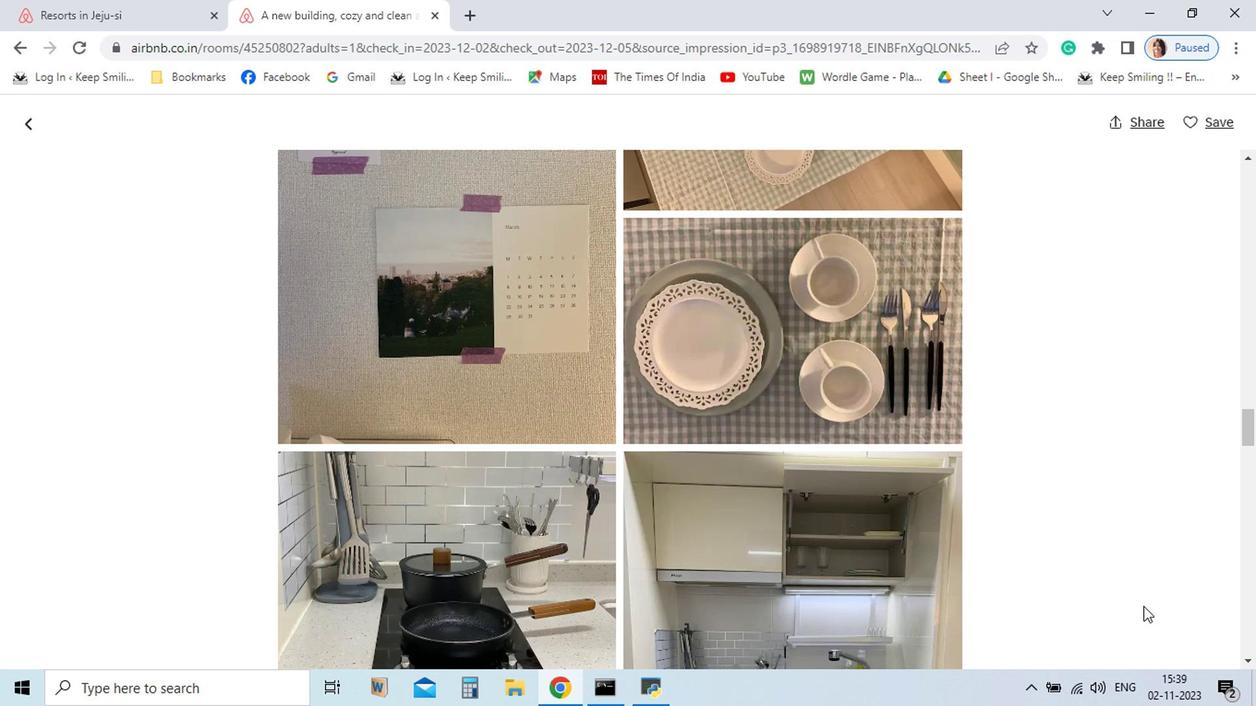 
Action: Mouse scrolled (943, 611) with delta (0, 0)
Screenshot: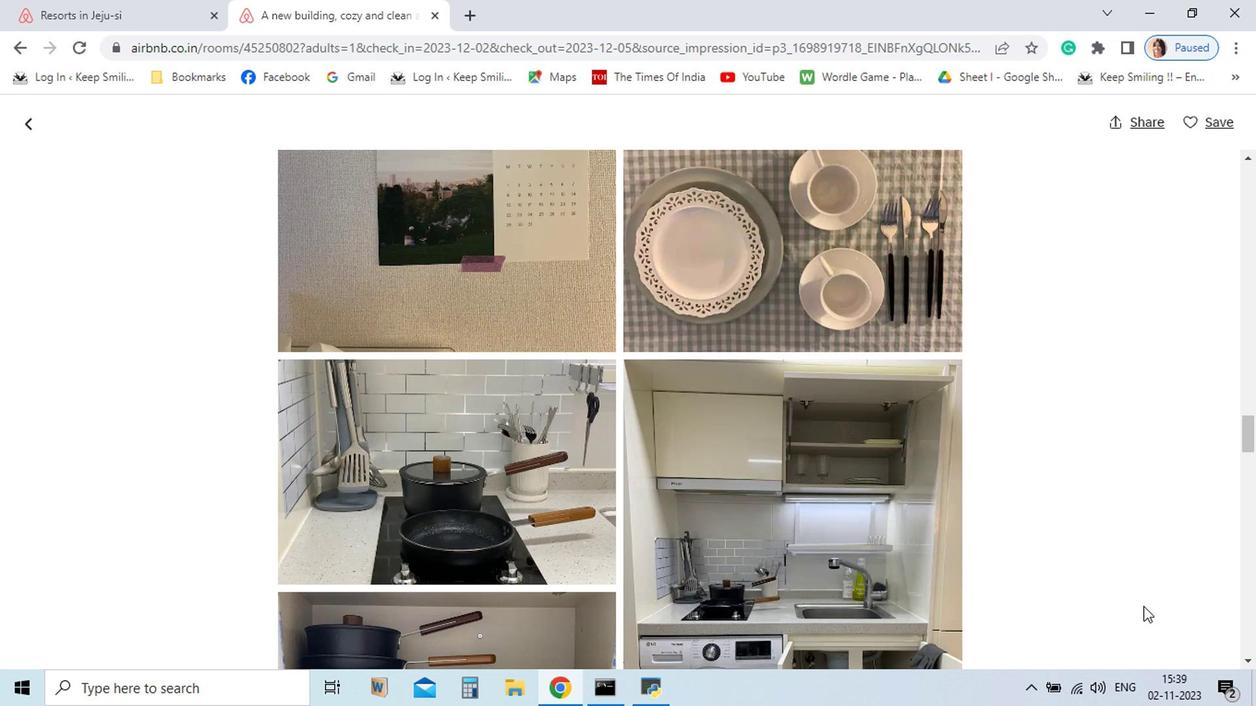 
Action: Mouse scrolled (943, 611) with delta (0, 0)
Screenshot: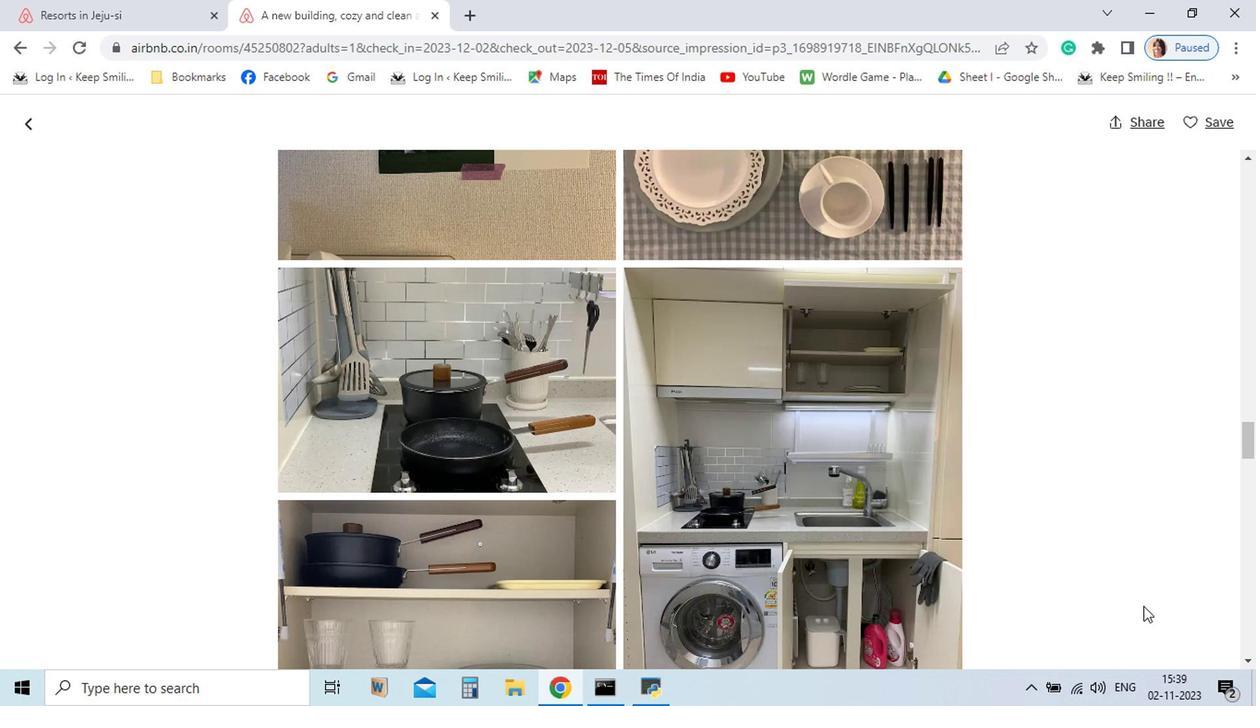 
Action: Mouse scrolled (943, 611) with delta (0, 0)
Screenshot: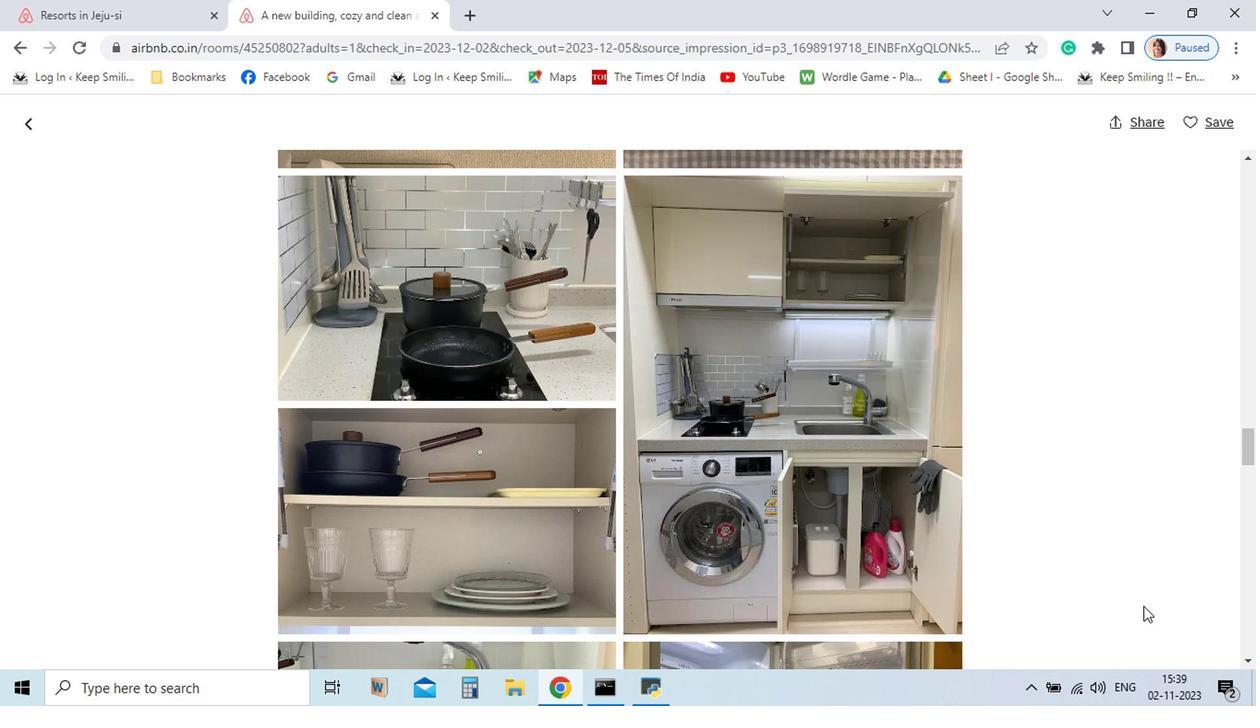 
Action: Mouse scrolled (943, 611) with delta (0, 0)
Screenshot: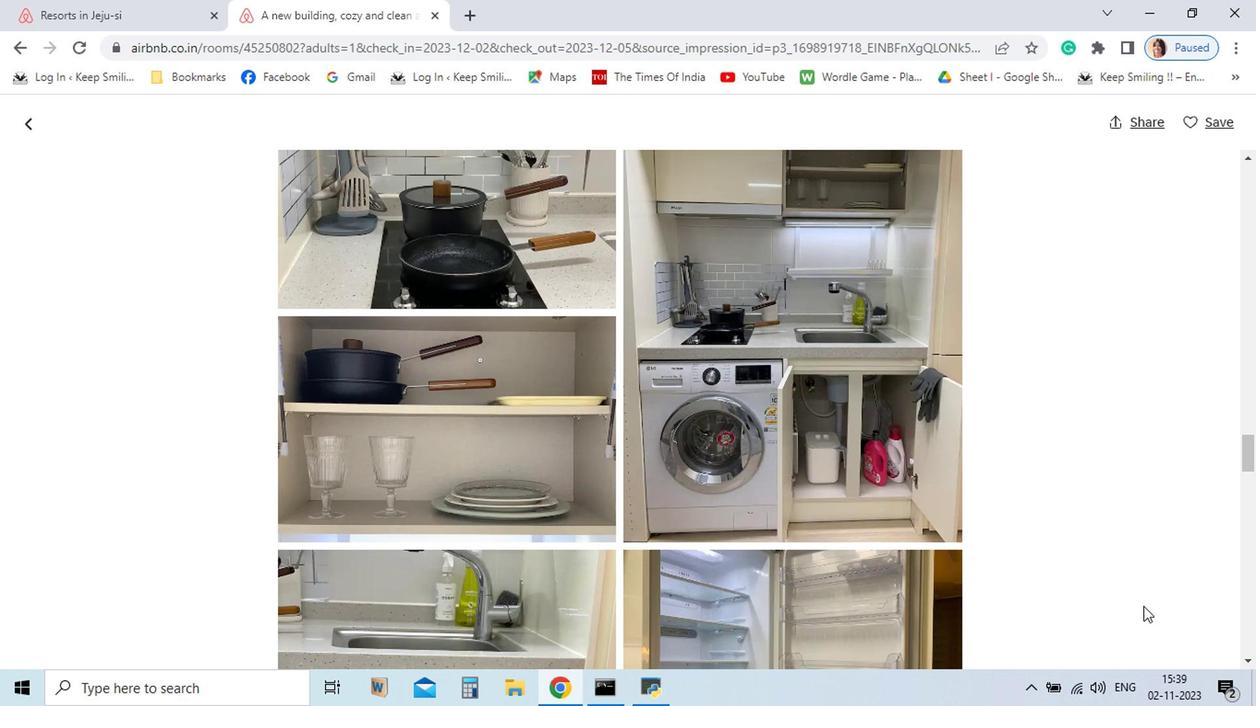 
Action: Mouse scrolled (943, 611) with delta (0, 0)
Screenshot: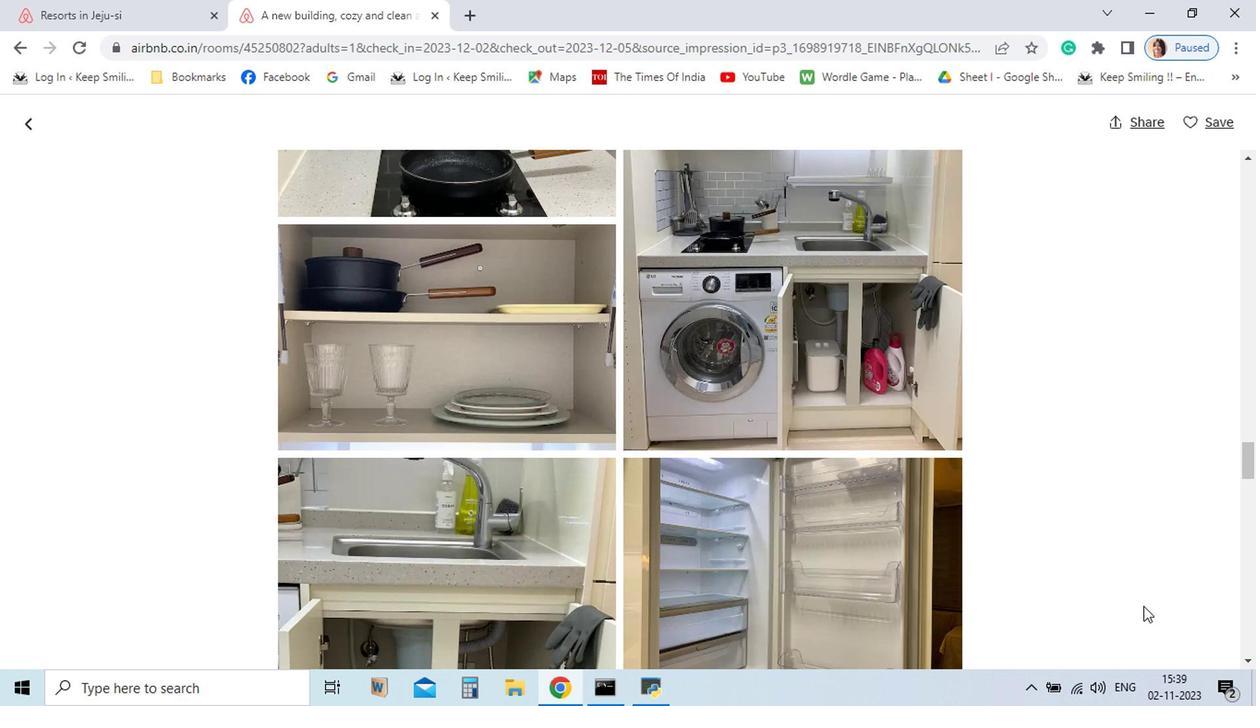 
Action: Mouse scrolled (943, 611) with delta (0, 0)
Screenshot: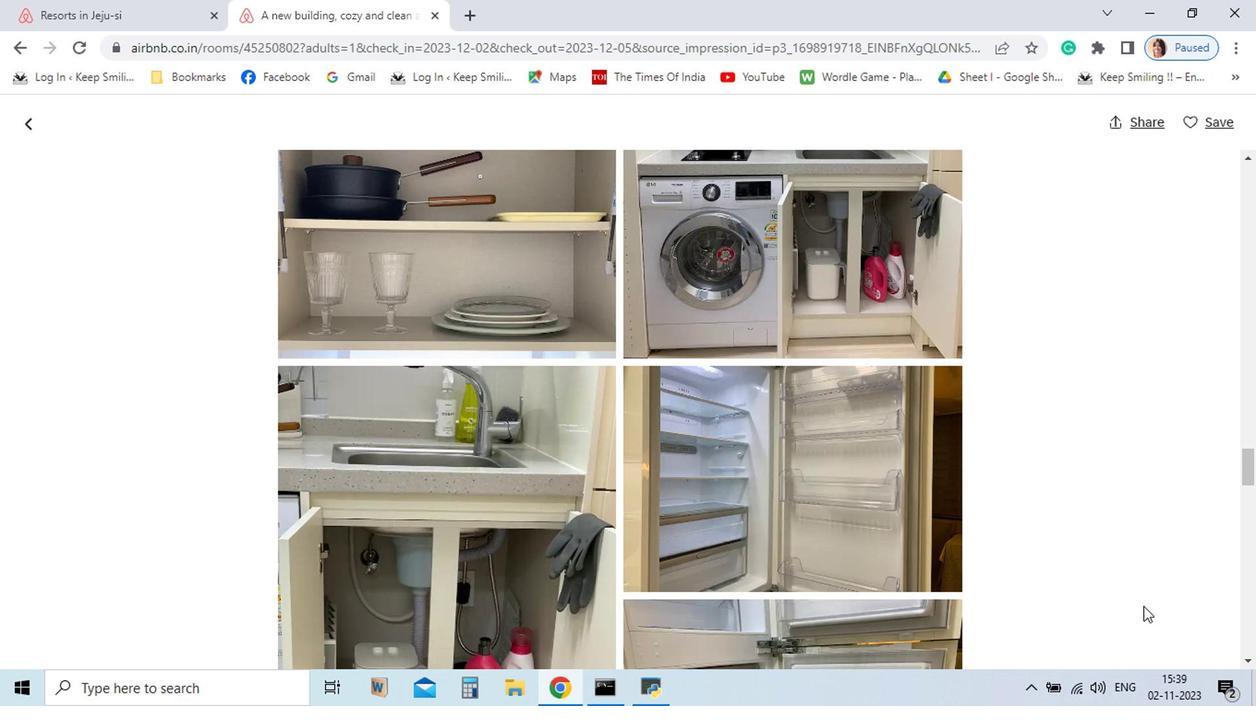 
Action: Mouse scrolled (943, 611) with delta (0, 0)
Screenshot: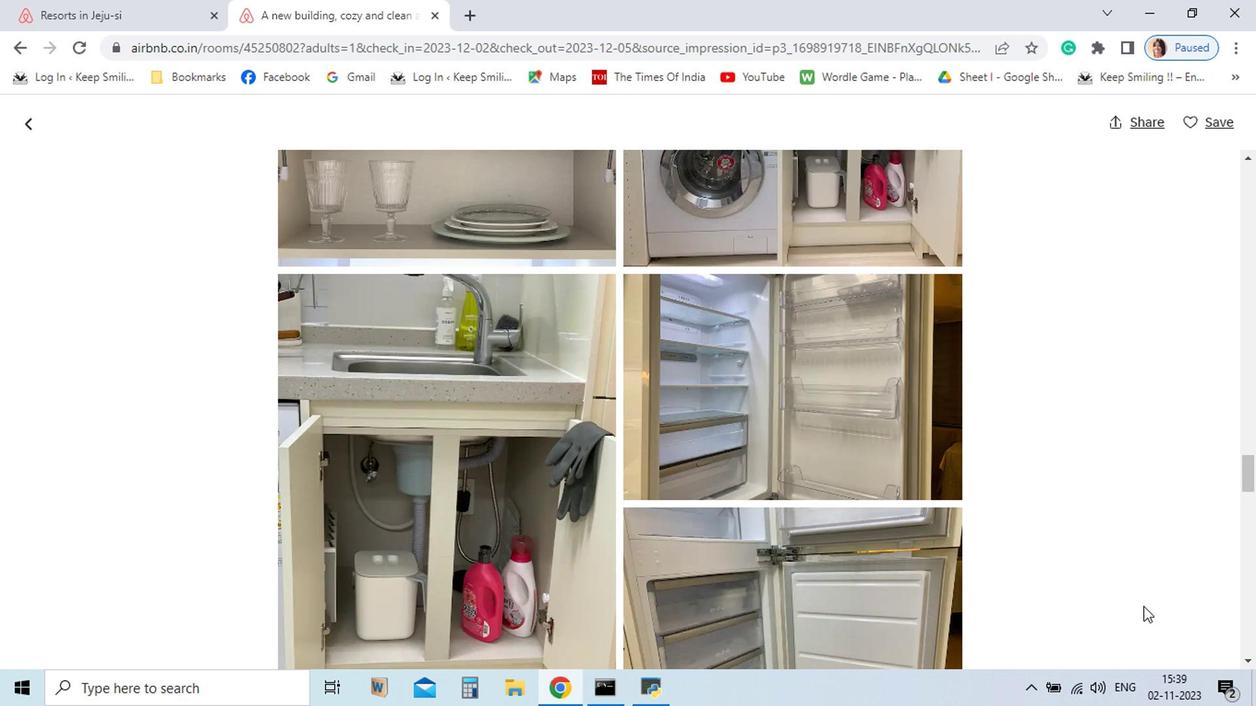 
Action: Mouse scrolled (943, 611) with delta (0, 0)
Screenshot: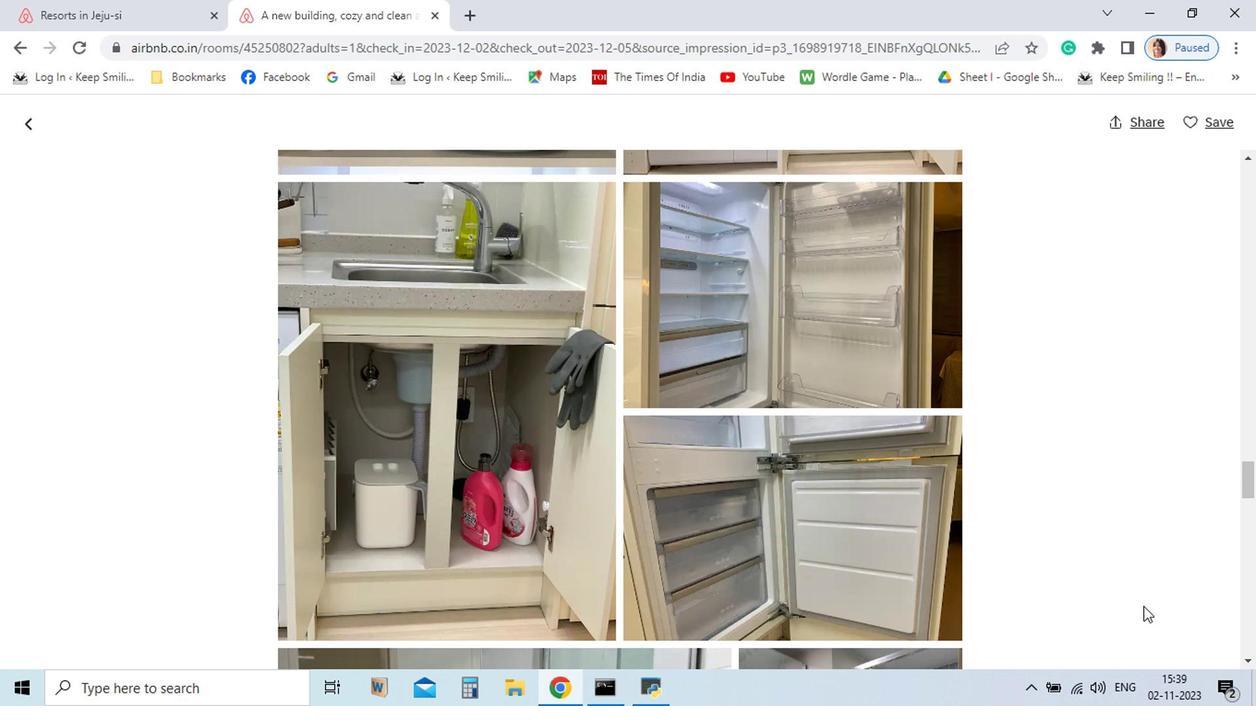 
Action: Mouse scrolled (943, 611) with delta (0, 0)
Screenshot: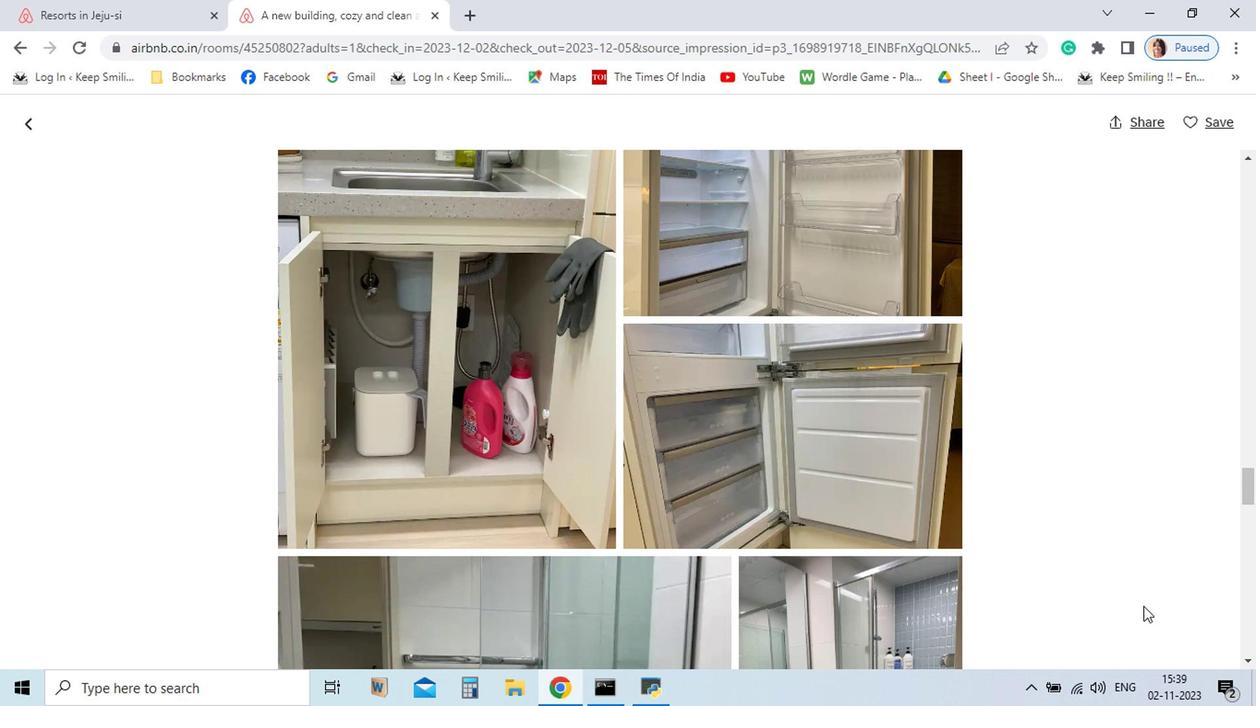 
Action: Mouse scrolled (943, 611) with delta (0, 0)
Screenshot: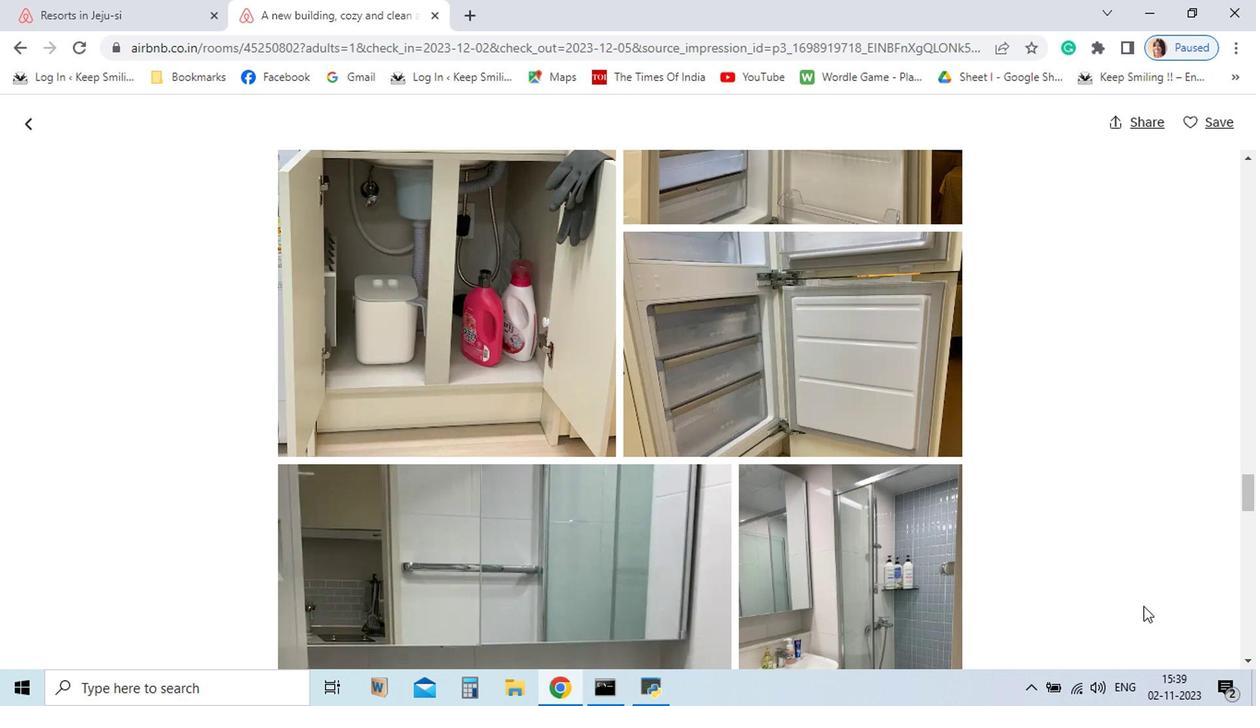 
Action: Mouse scrolled (943, 611) with delta (0, 0)
Screenshot: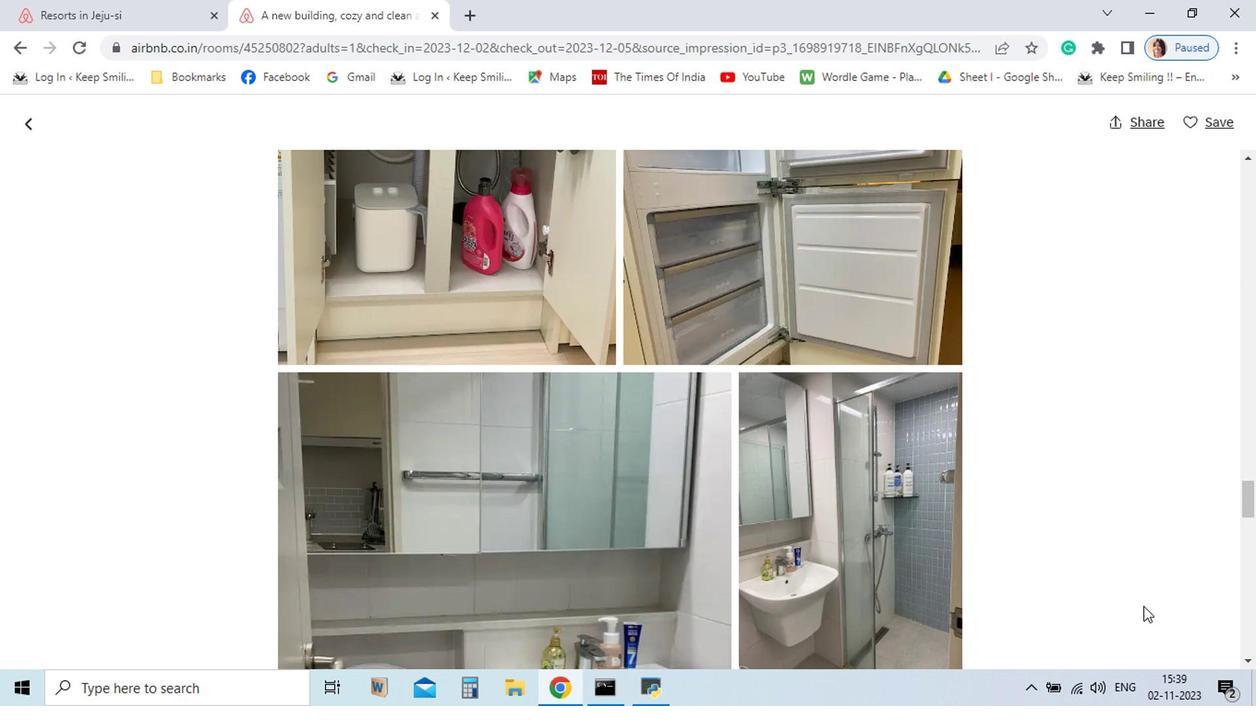 
Action: Mouse scrolled (943, 611) with delta (0, 0)
Screenshot: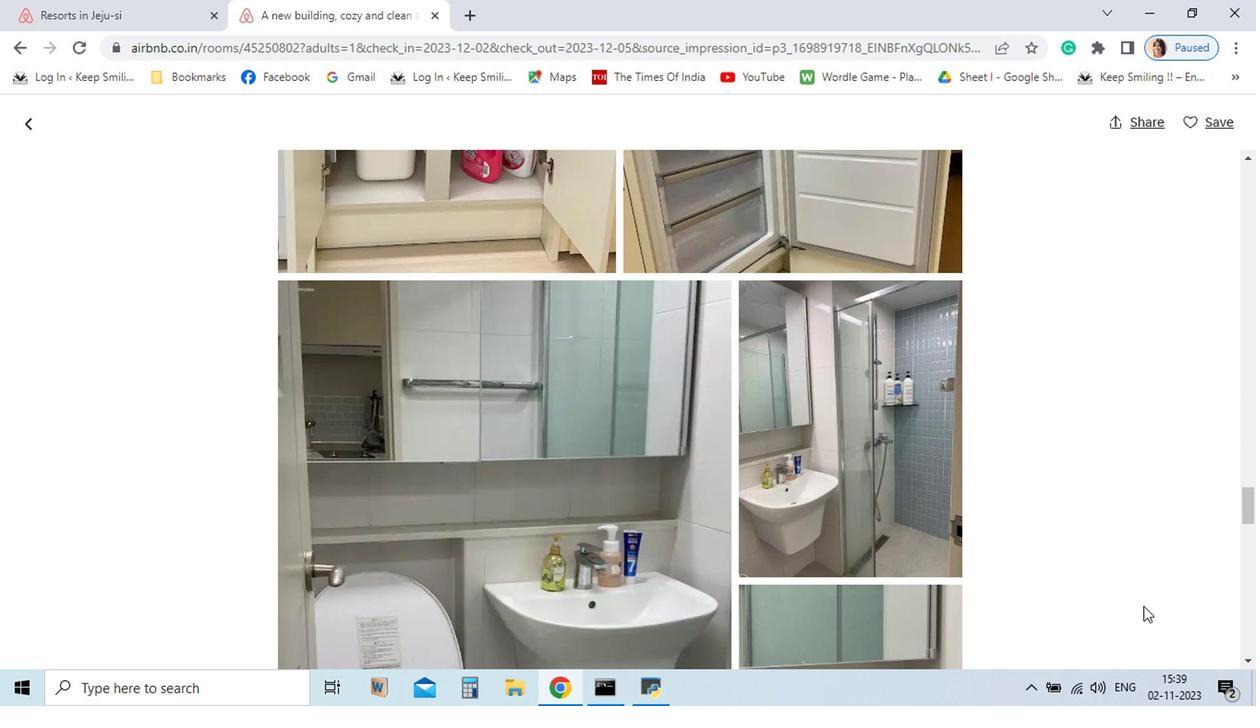
Action: Mouse scrolled (943, 611) with delta (0, 0)
Screenshot: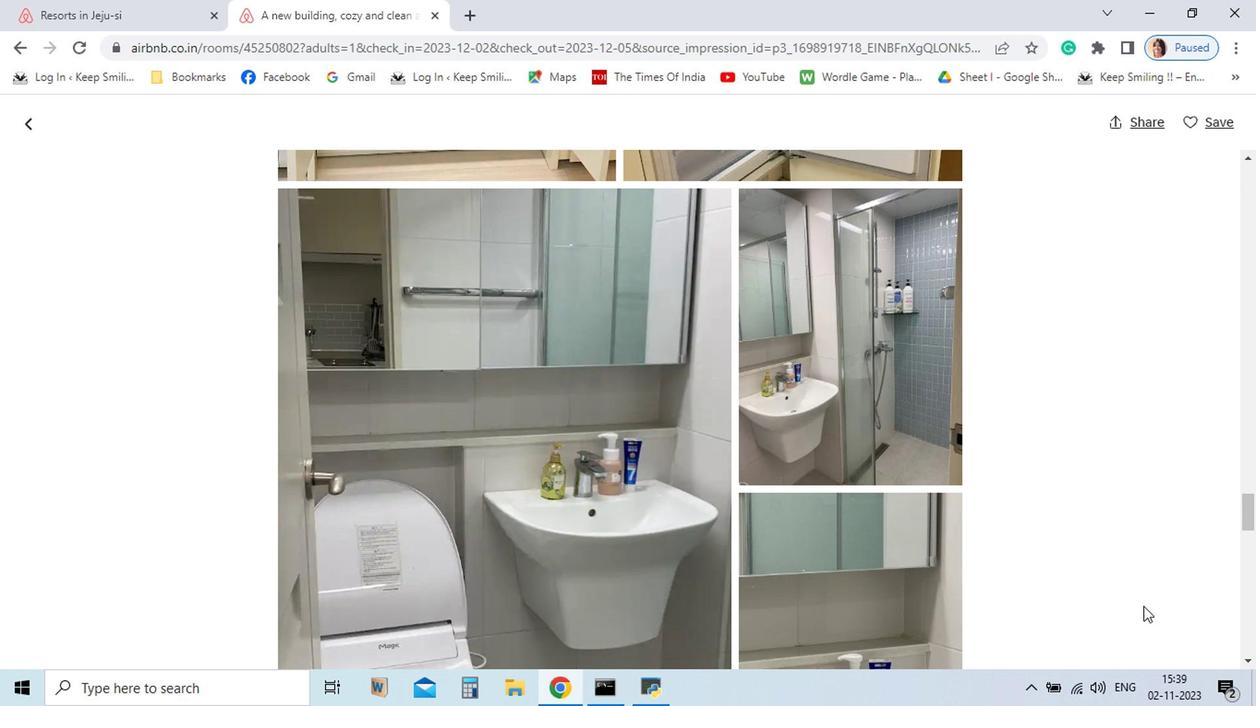 
Action: Mouse scrolled (943, 611) with delta (0, 0)
Screenshot: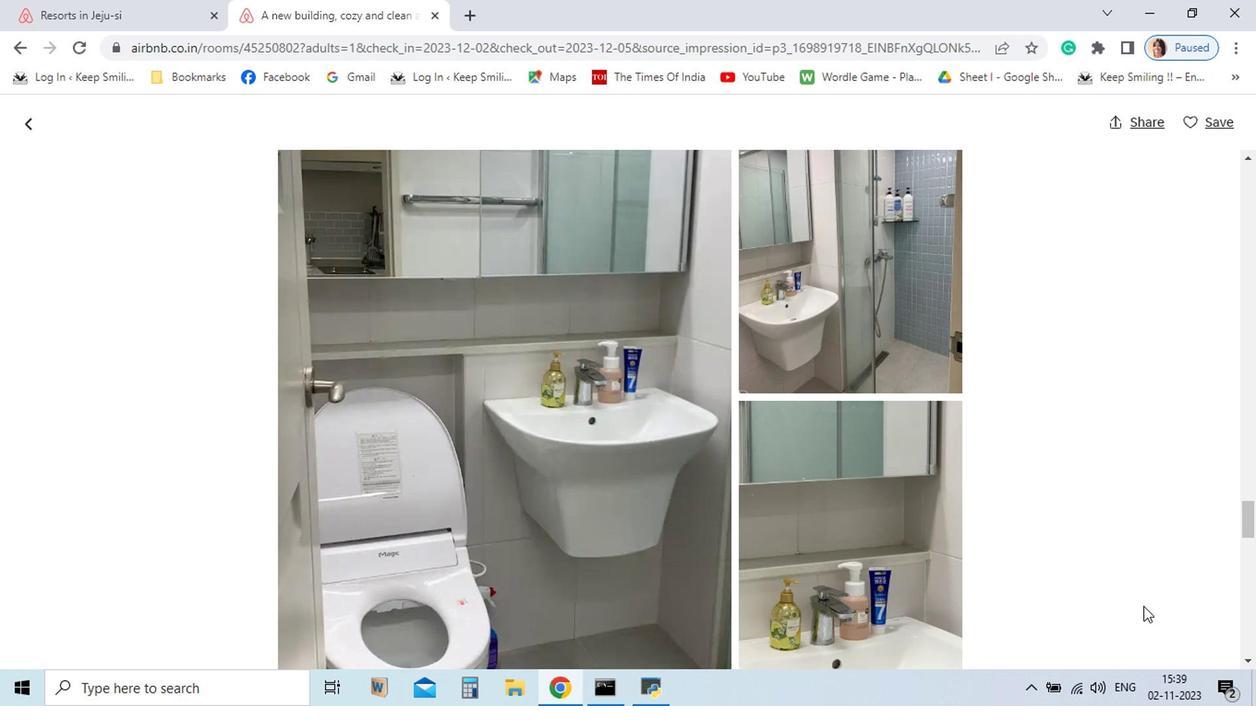 
Action: Mouse scrolled (943, 611) with delta (0, 0)
Screenshot: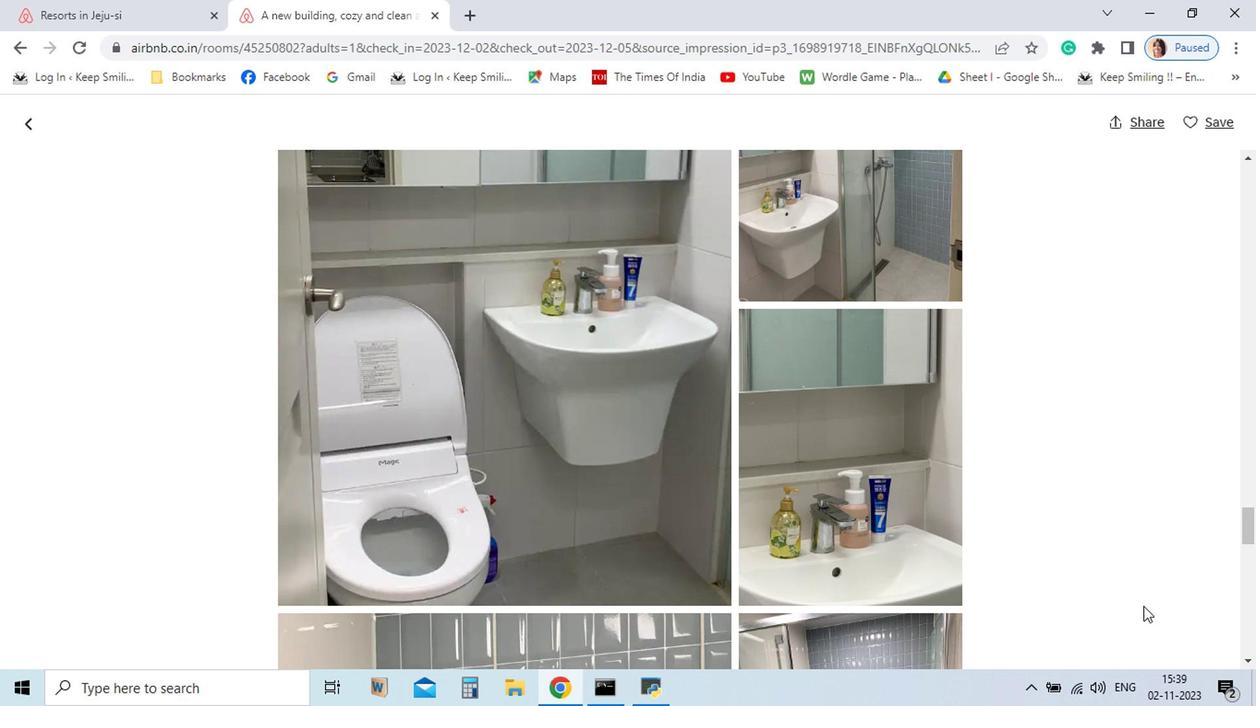 
Action: Mouse scrolled (943, 611) with delta (0, 0)
Screenshot: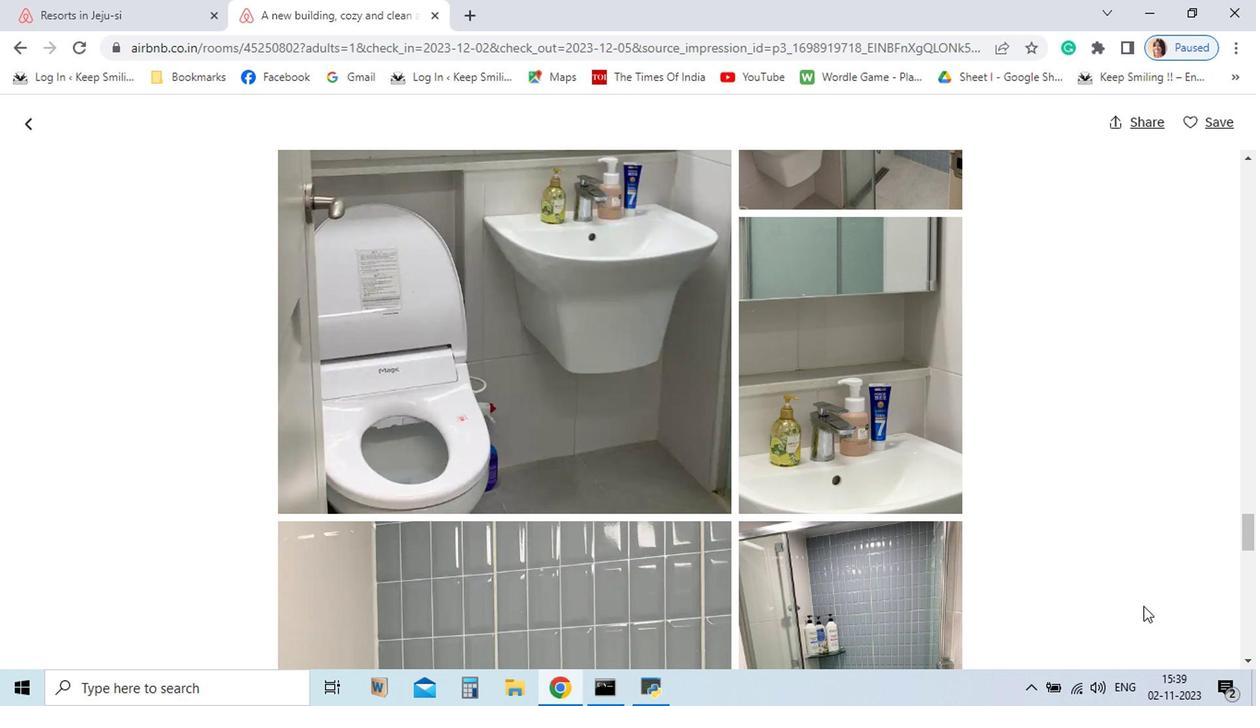 
Action: Mouse scrolled (943, 611) with delta (0, 0)
Screenshot: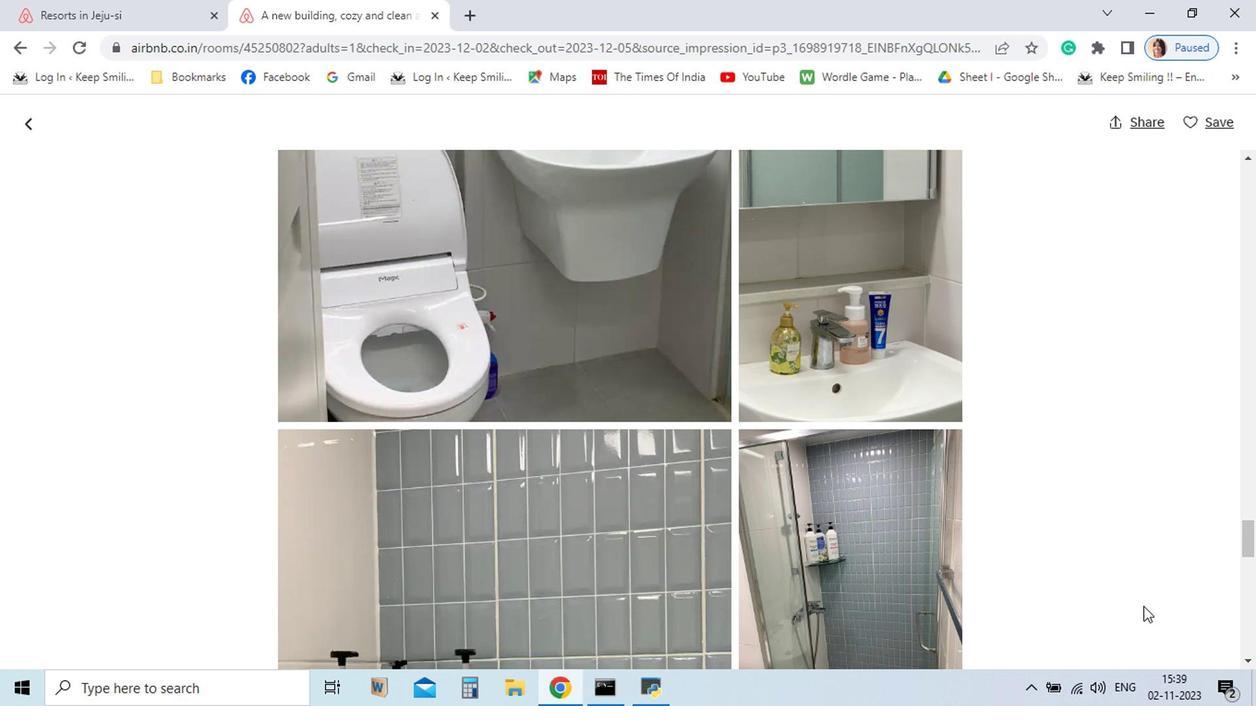 
Action: Mouse scrolled (943, 611) with delta (0, 0)
Screenshot: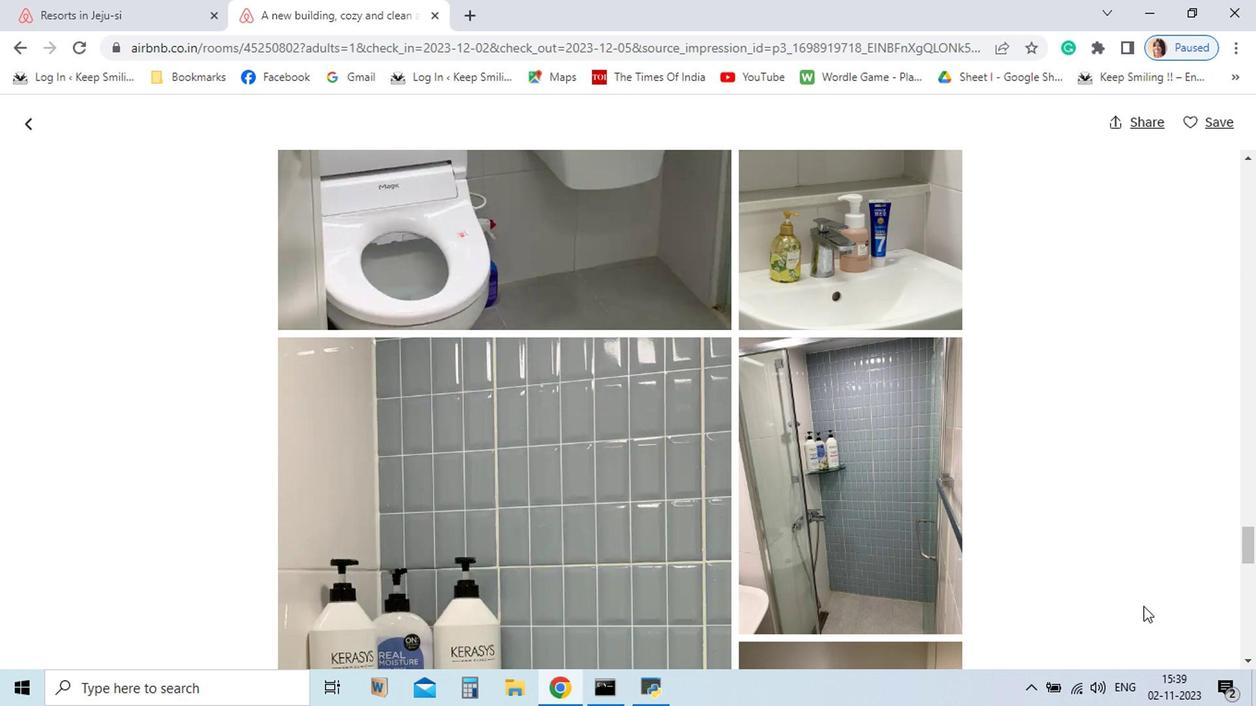 
Action: Mouse scrolled (943, 611) with delta (0, 0)
Screenshot: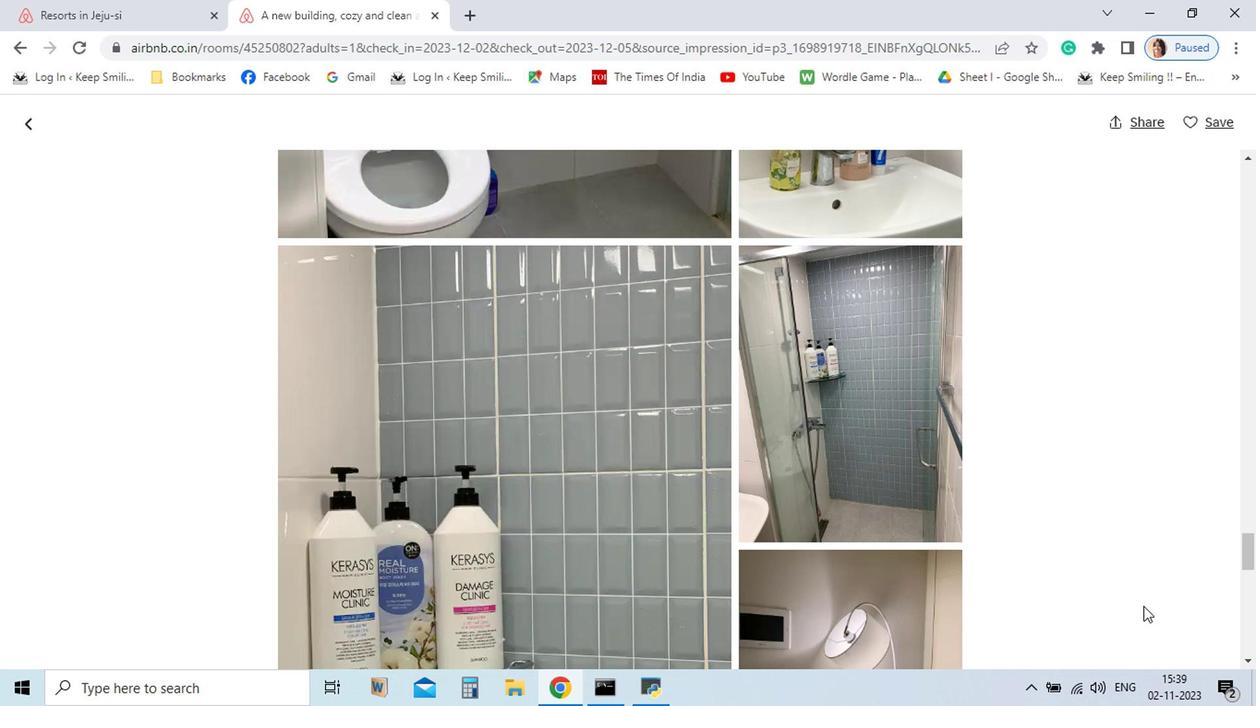 
Action: Mouse scrolled (943, 611) with delta (0, 0)
Screenshot: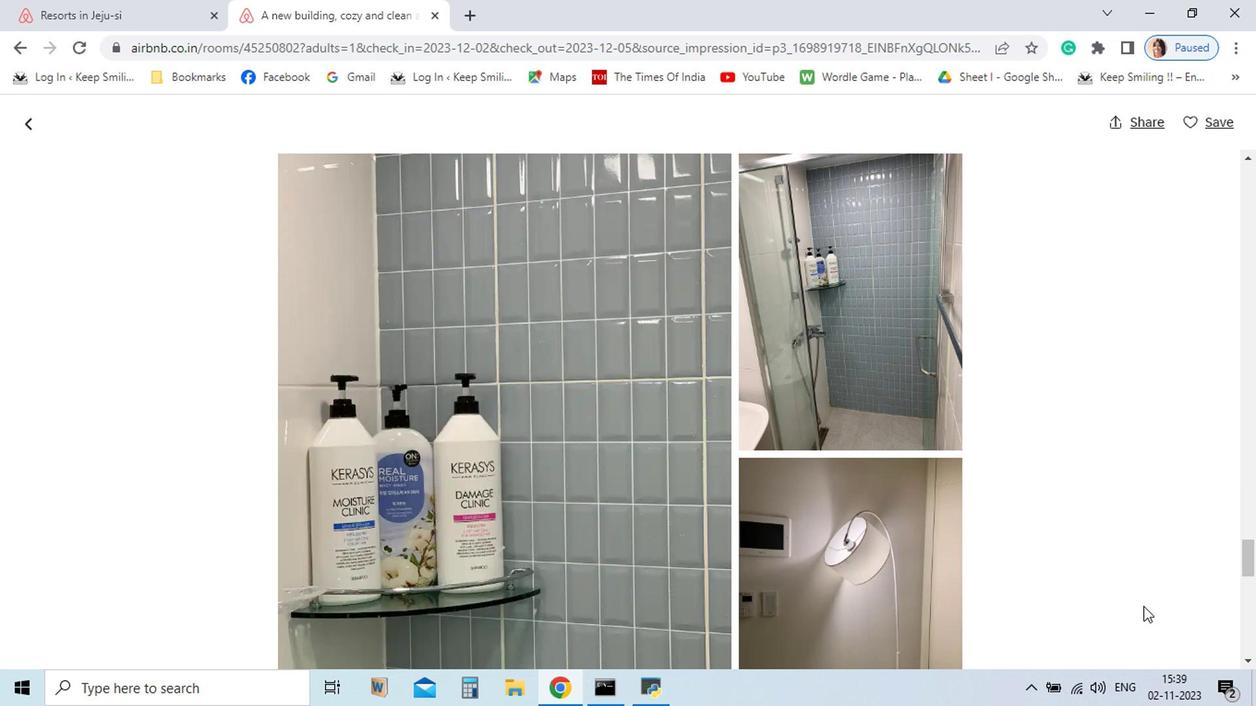 
Action: Mouse scrolled (943, 611) with delta (0, 0)
Screenshot: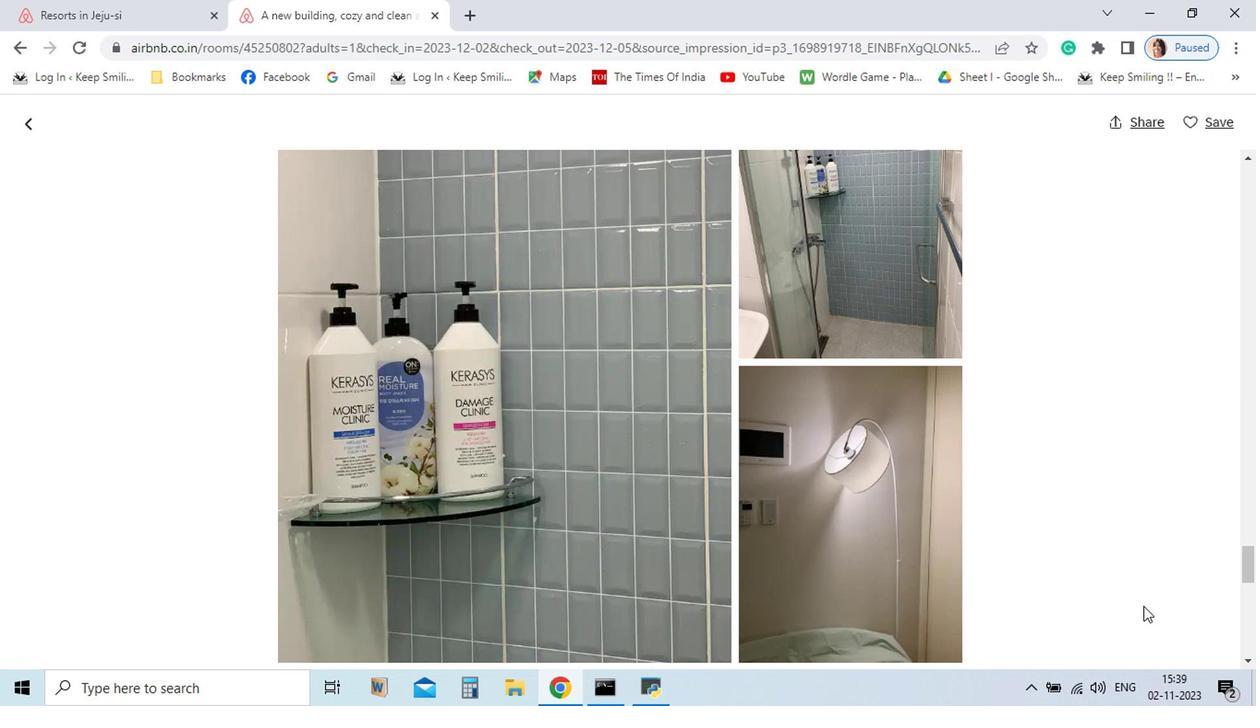 
Action: Mouse scrolled (943, 611) with delta (0, 0)
Screenshot: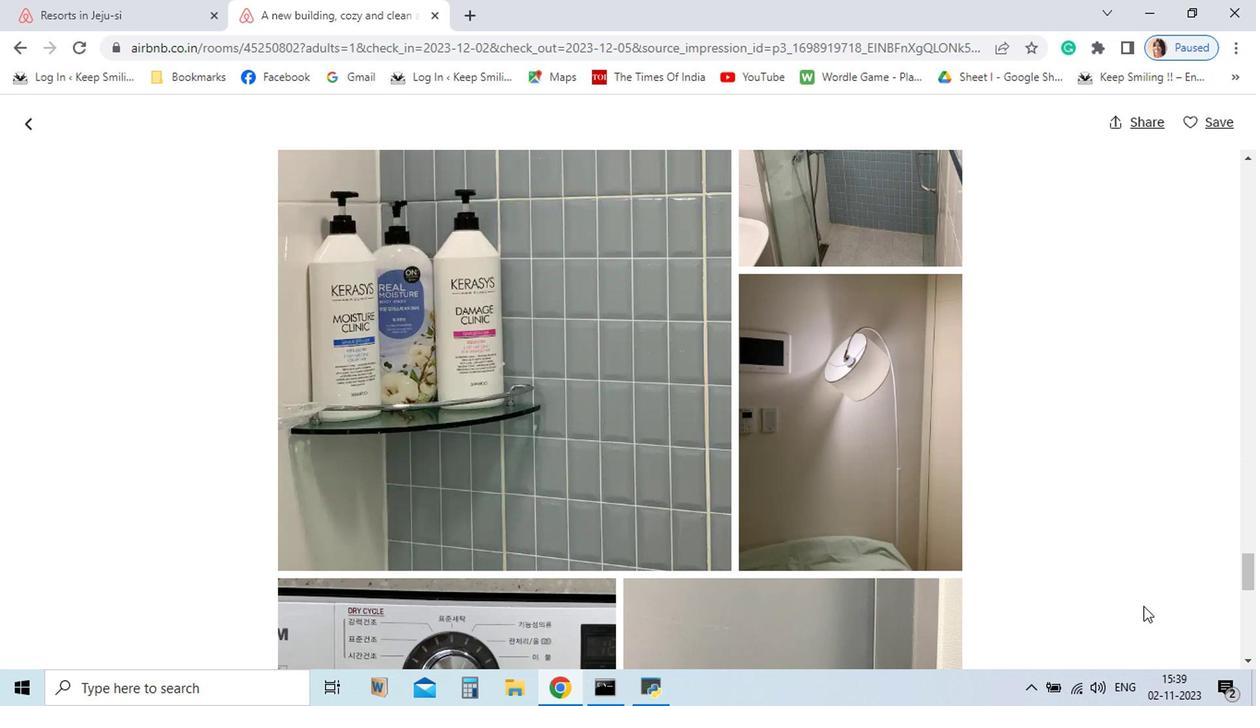 
Action: Mouse scrolled (943, 611) with delta (0, 0)
Screenshot: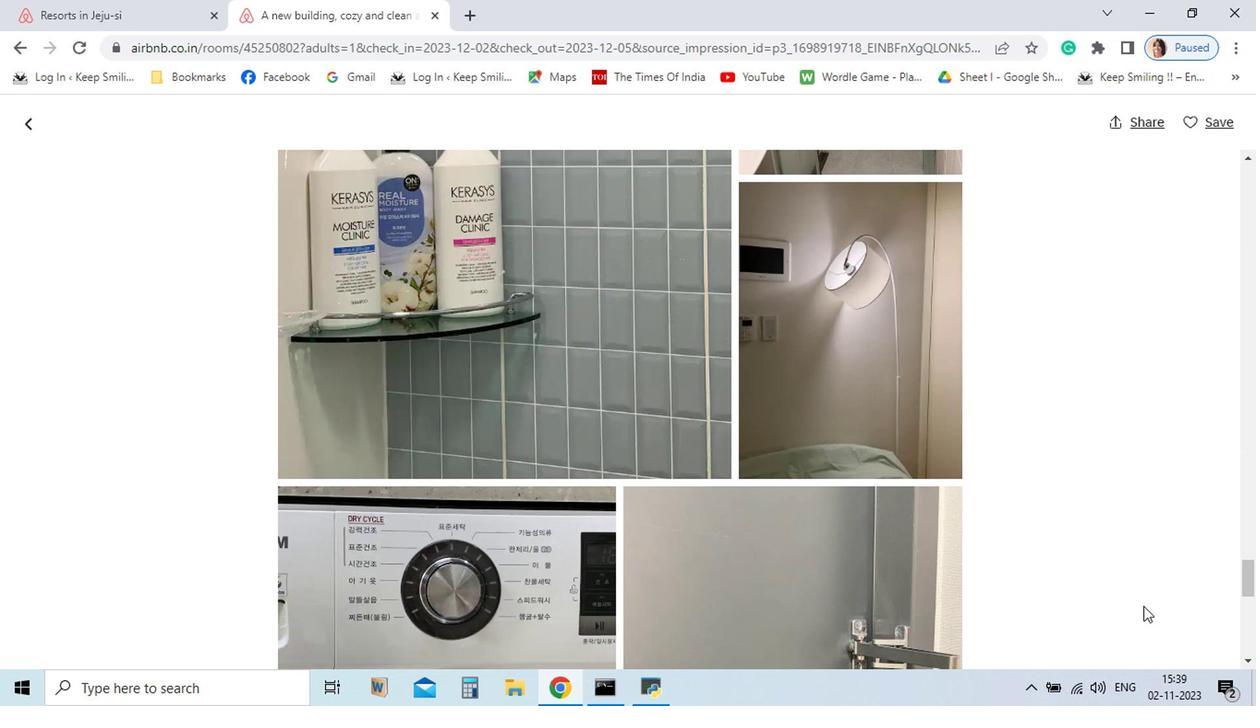 
Action: Mouse scrolled (943, 611) with delta (0, 0)
Screenshot: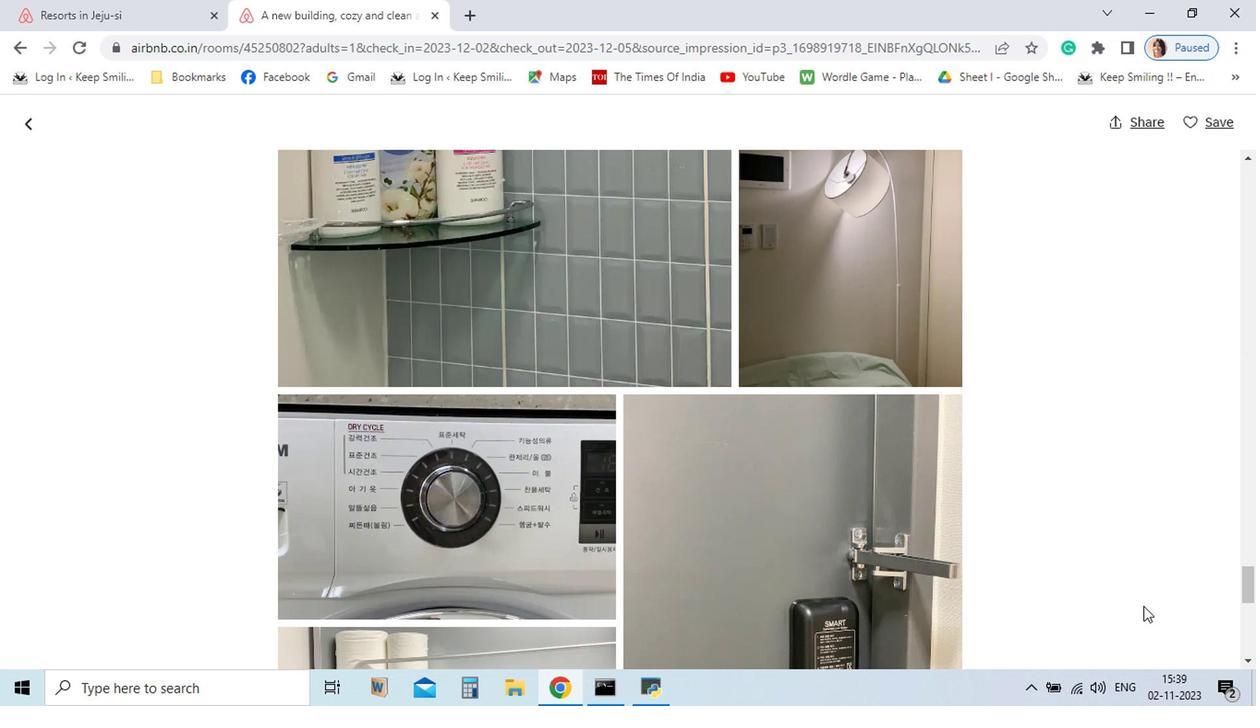 
Action: Mouse scrolled (943, 611) with delta (0, 0)
Screenshot: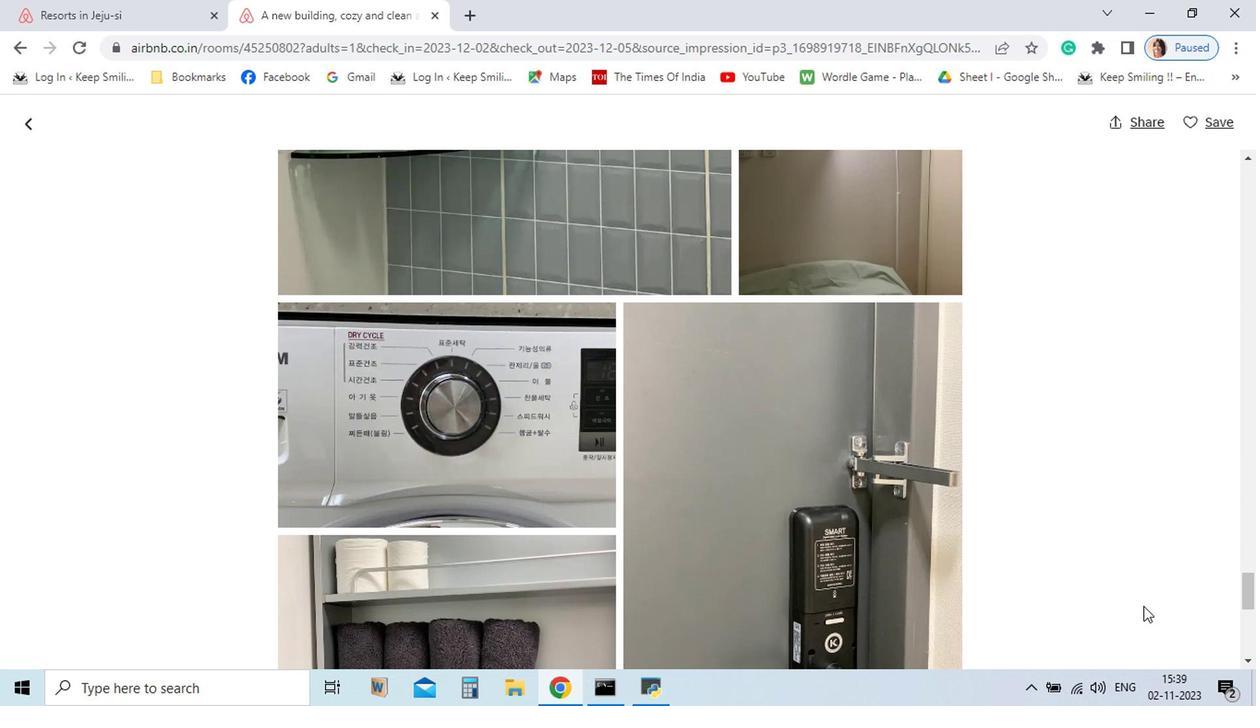 
Action: Mouse scrolled (943, 611) with delta (0, 0)
Screenshot: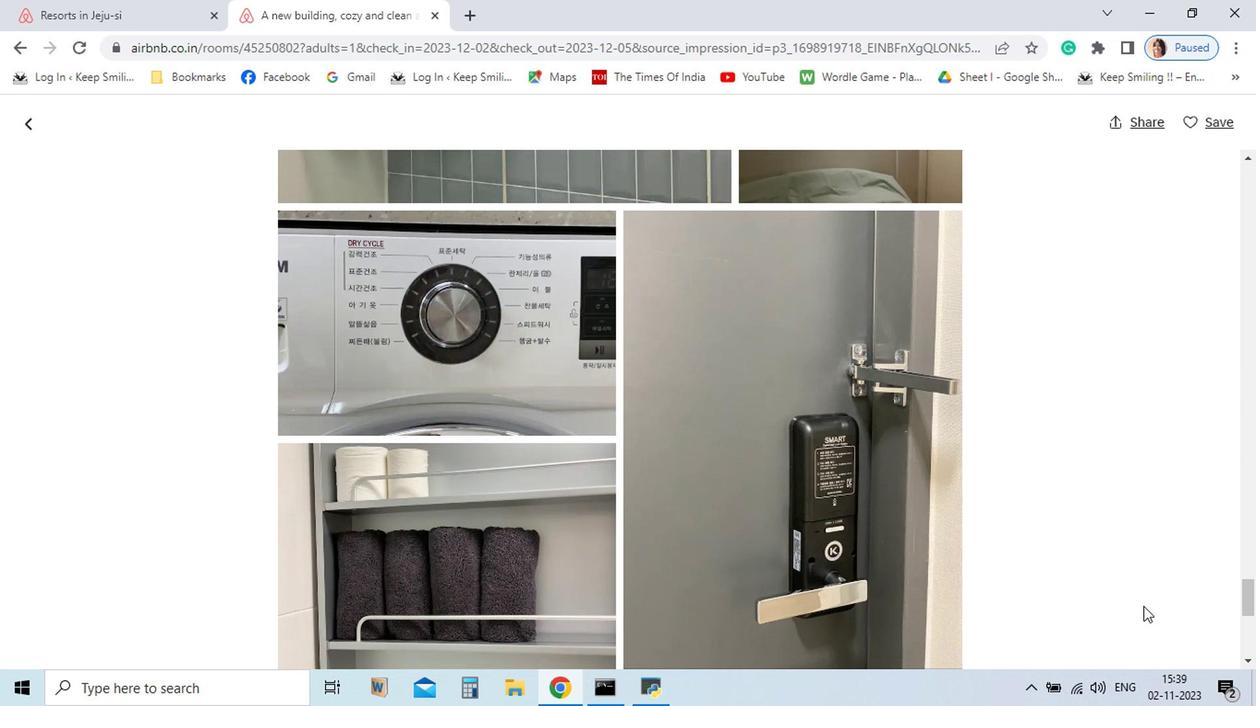 
Action: Mouse scrolled (943, 611) with delta (0, 0)
Screenshot: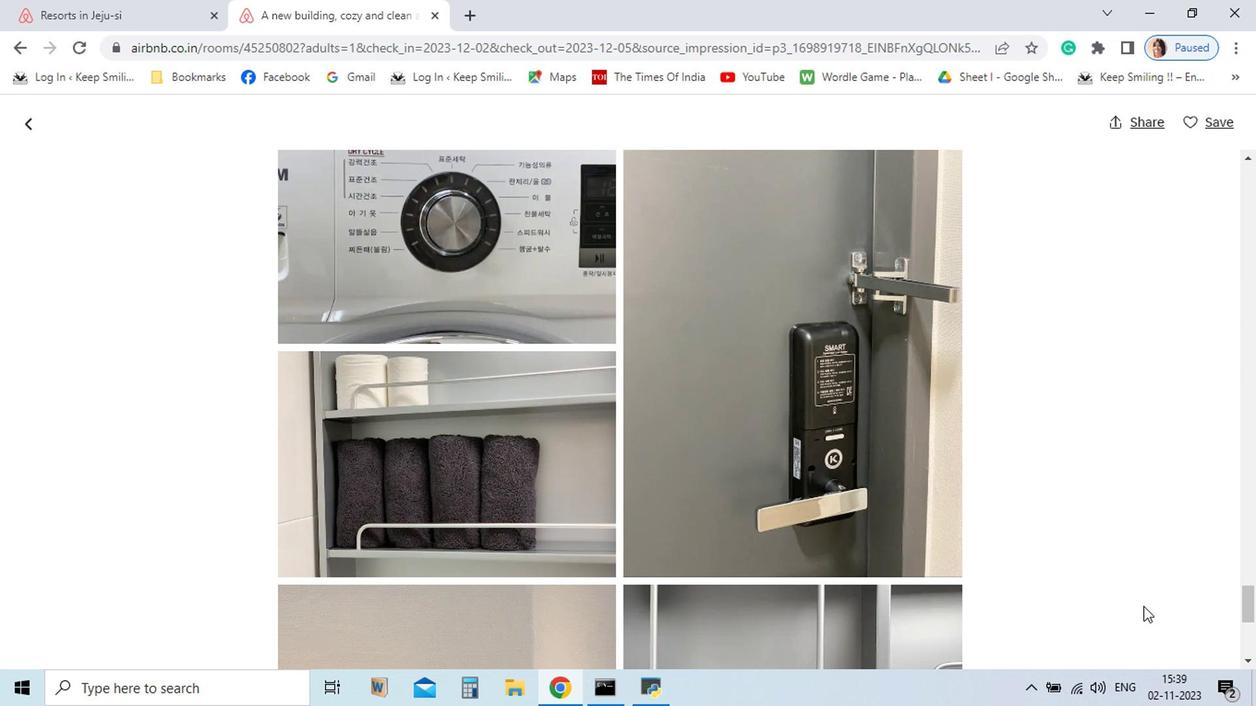 
Action: Mouse scrolled (943, 611) with delta (0, 0)
Screenshot: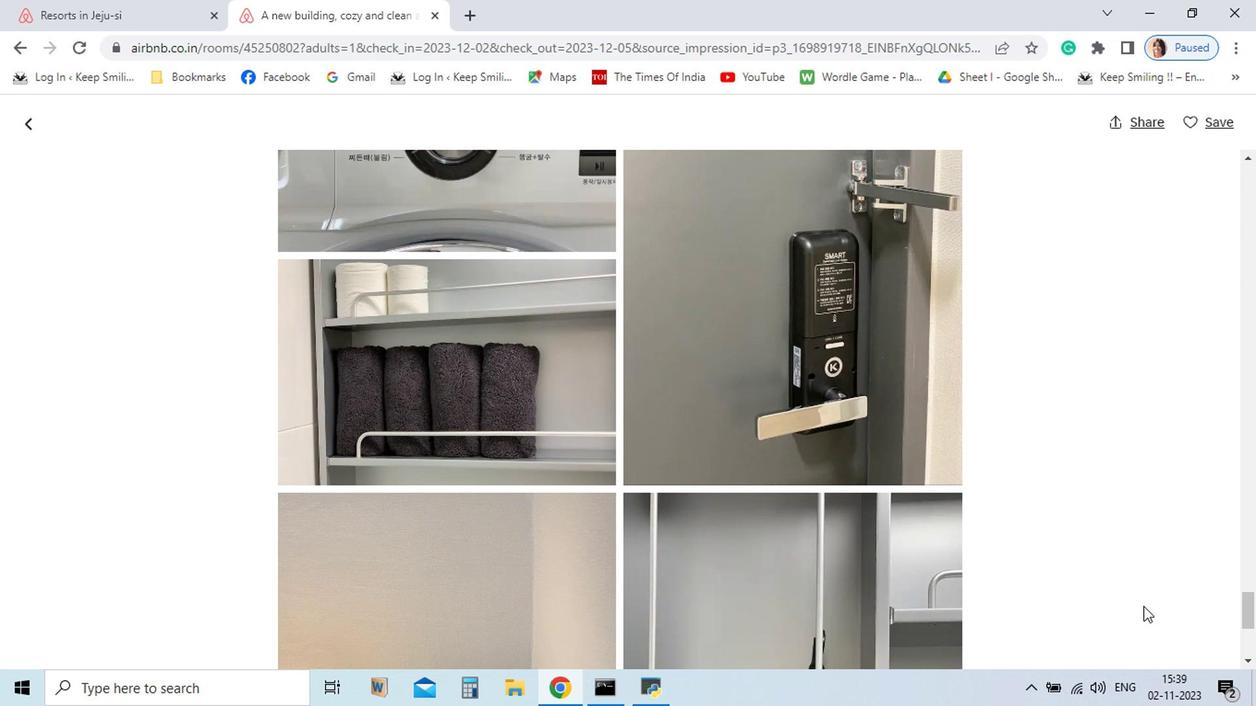 
Action: Mouse scrolled (943, 611) with delta (0, 0)
Screenshot: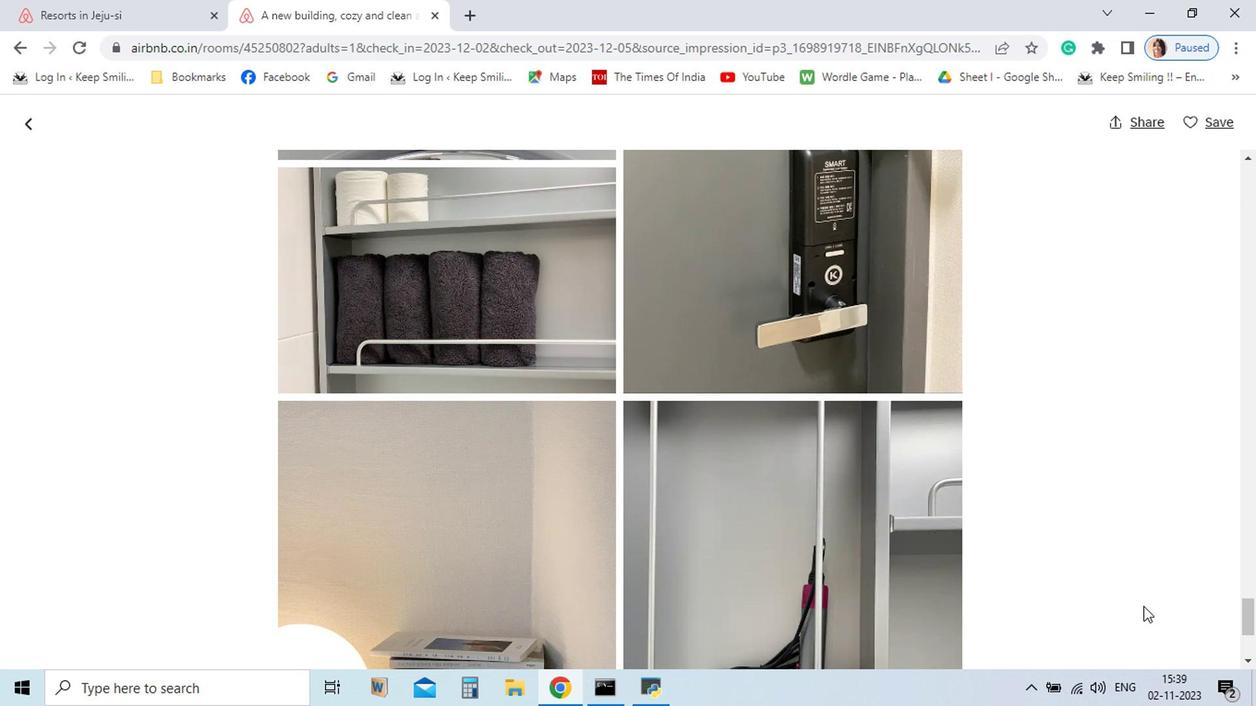 
Action: Mouse scrolled (943, 611) with delta (0, 0)
Screenshot: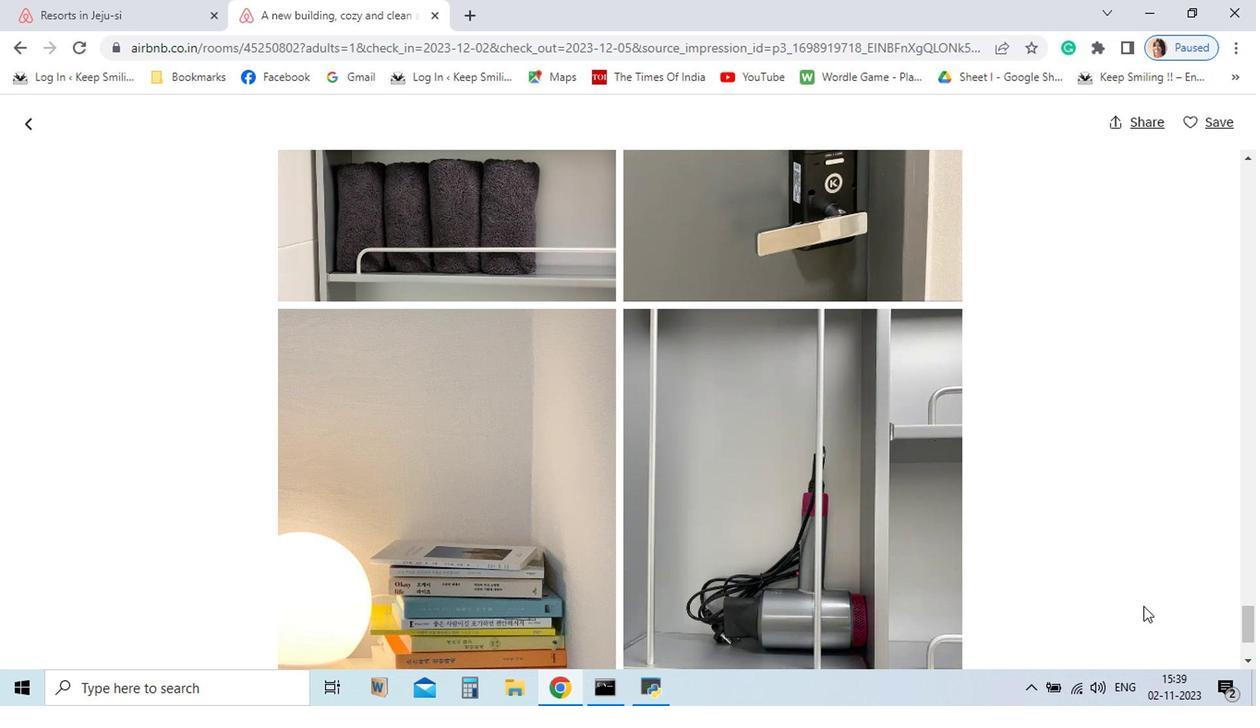 
Action: Mouse scrolled (943, 611) with delta (0, 0)
Screenshot: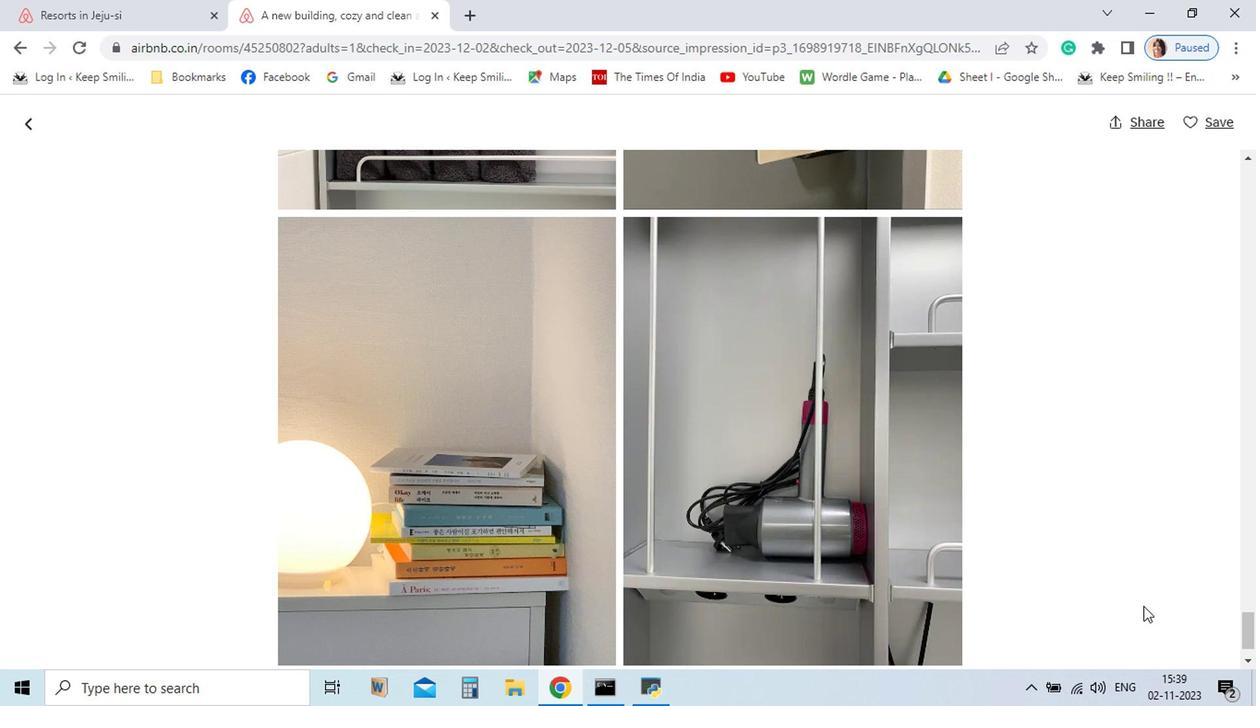 
Action: Mouse scrolled (943, 611) with delta (0, 0)
Screenshot: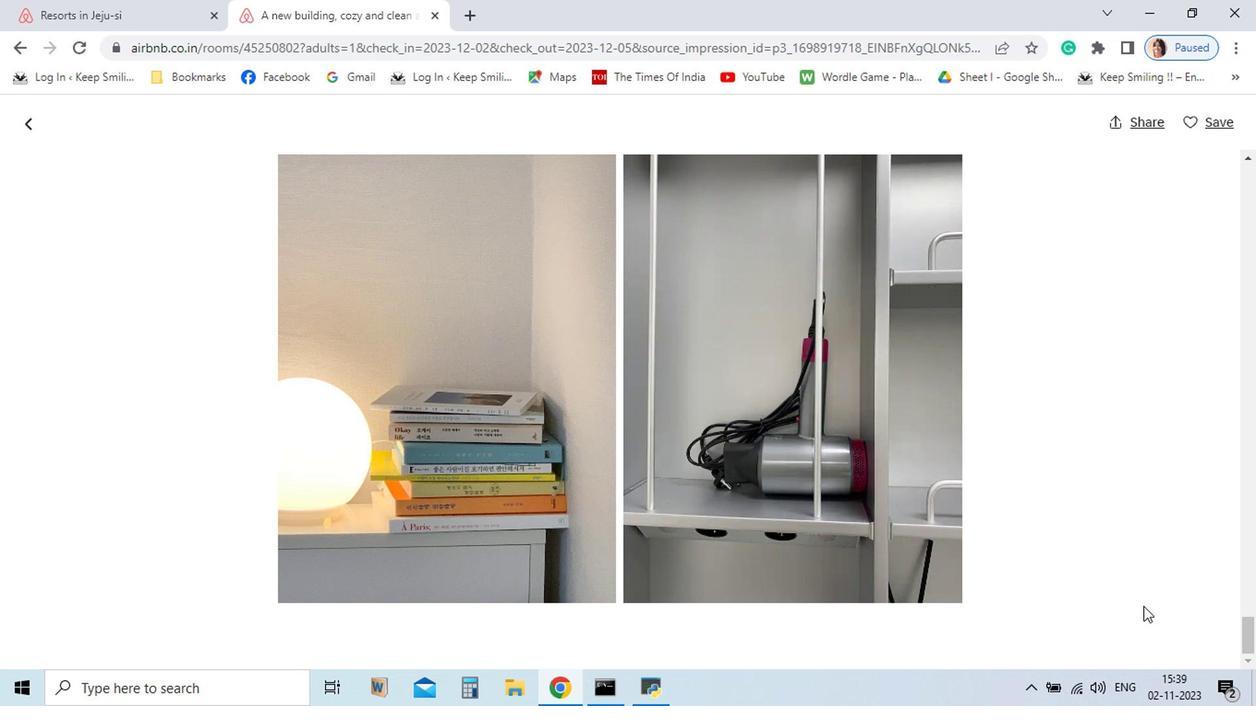 
Action: Mouse scrolled (943, 611) with delta (0, 0)
Screenshot: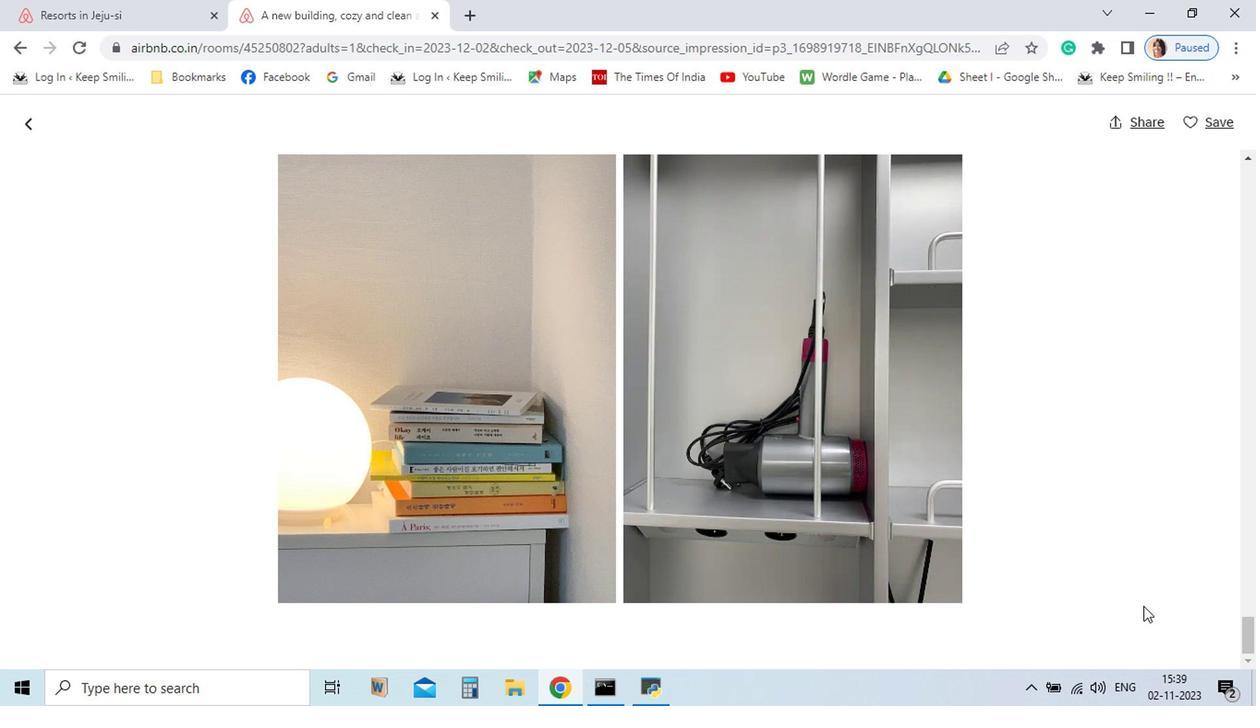 
Action: Mouse scrolled (943, 611) with delta (0, 0)
Screenshot: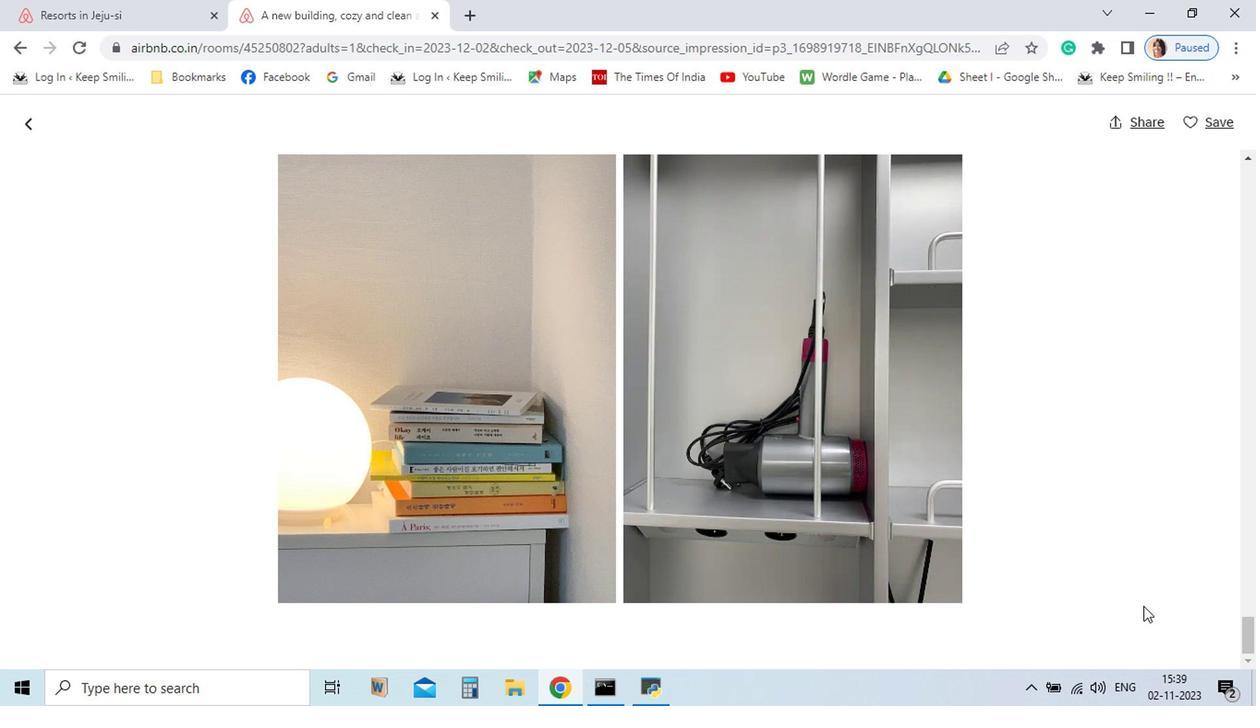 
Action: Mouse moved to (1215, 188)
Screenshot: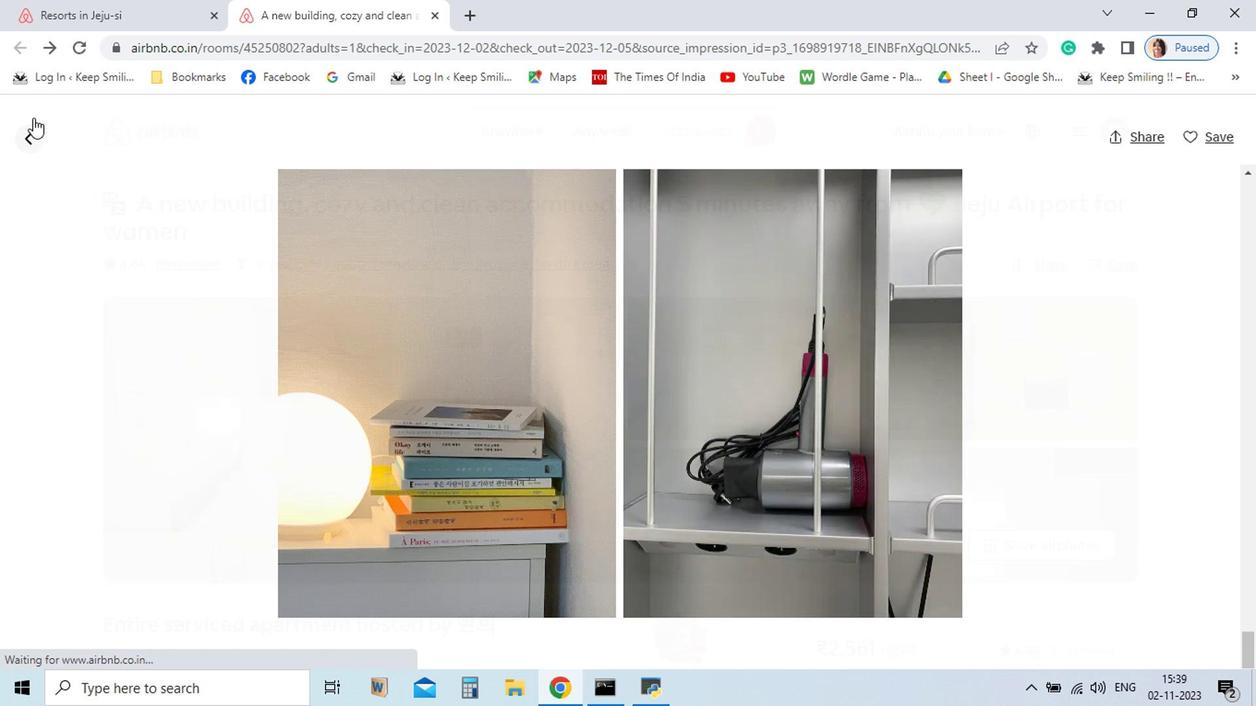 
Action: Mouse pressed left at (1215, 188)
Screenshot: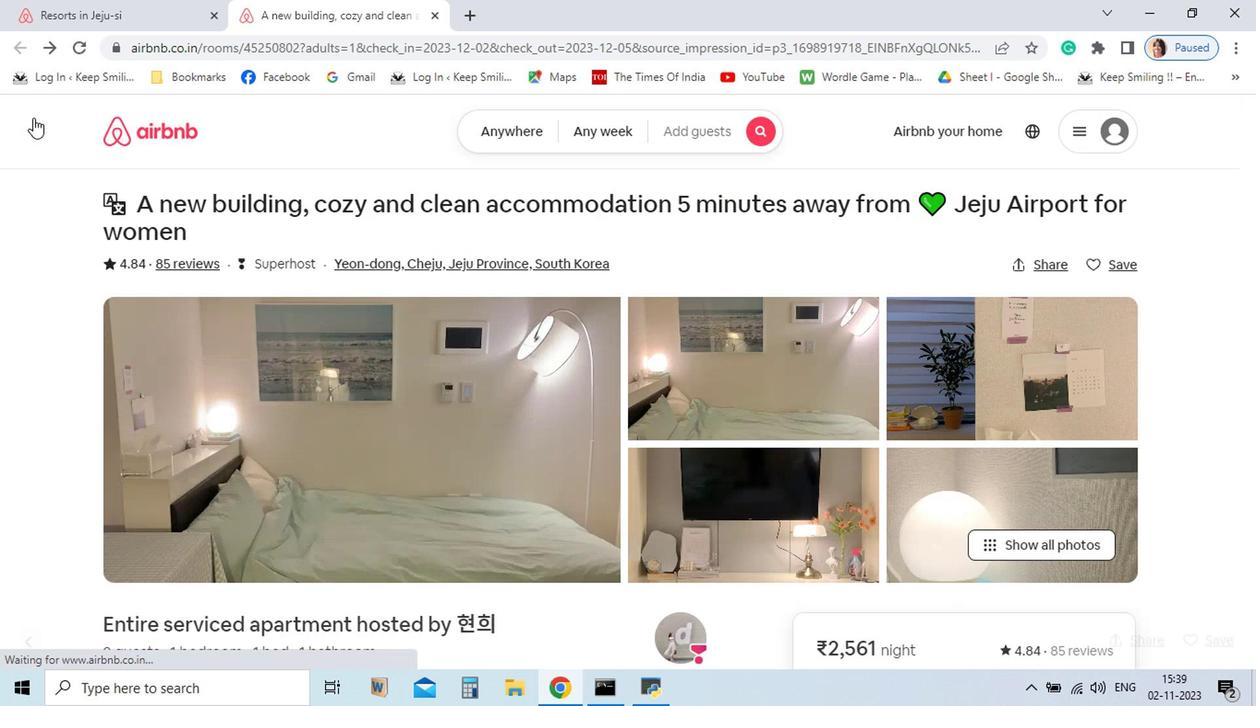 
Action: Mouse moved to (917, 661)
Screenshot: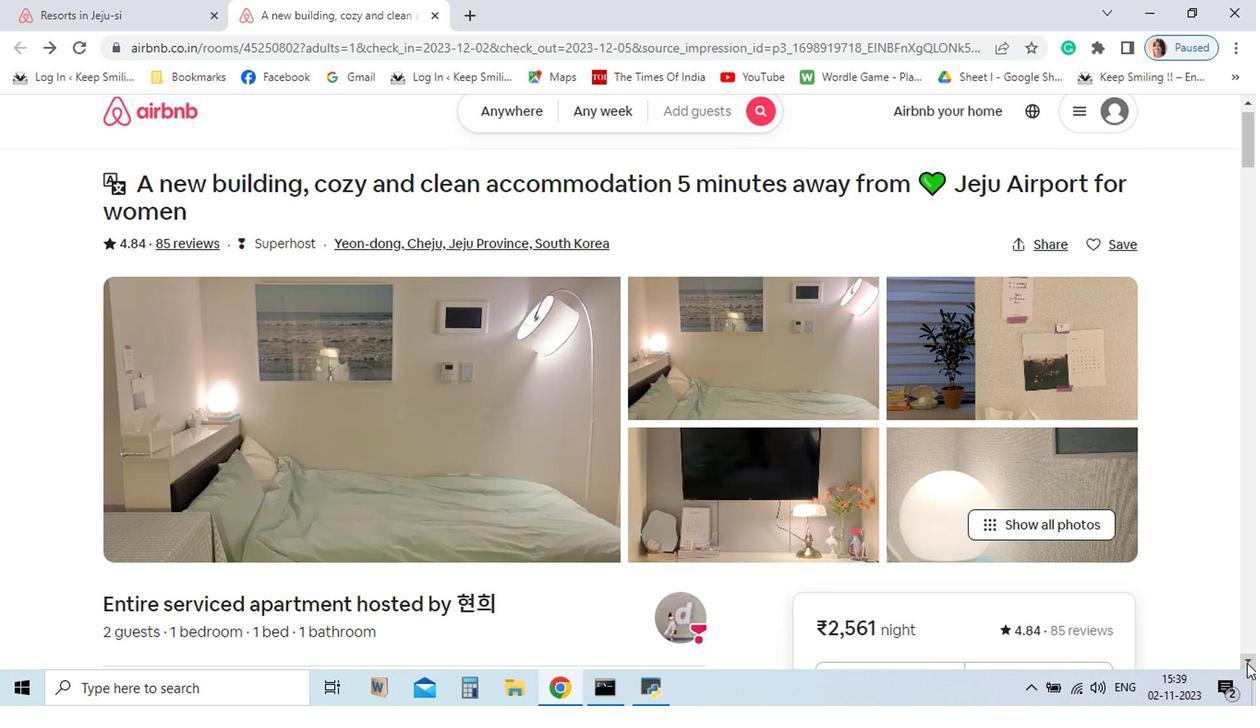 
Action: Mouse pressed left at (917, 661)
Screenshot: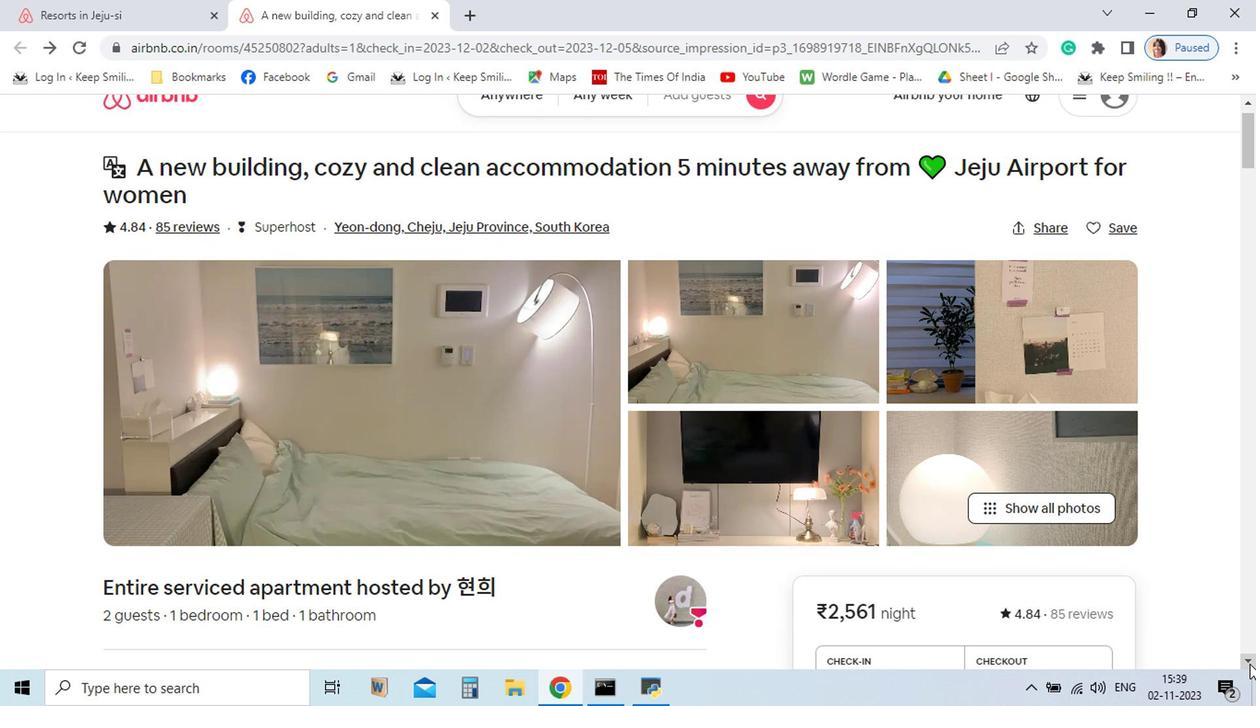 
Action: Mouse moved to (917, 662)
Screenshot: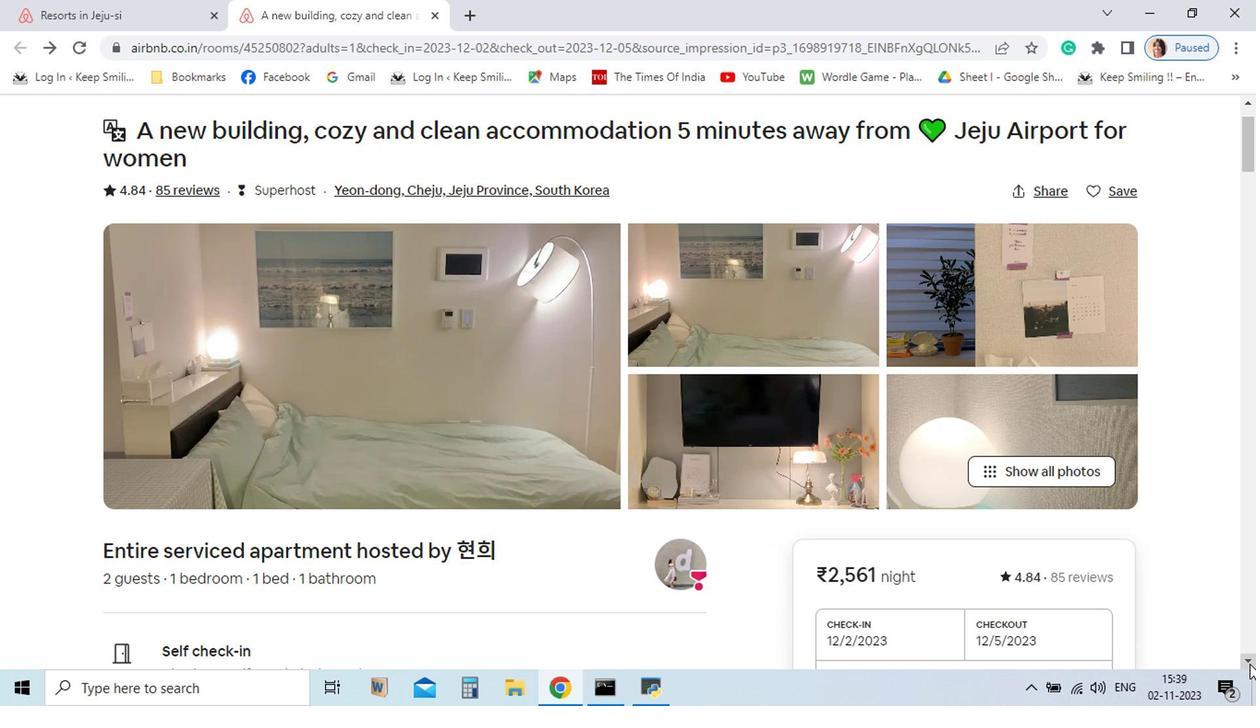 
Action: Mouse pressed left at (917, 662)
Screenshot: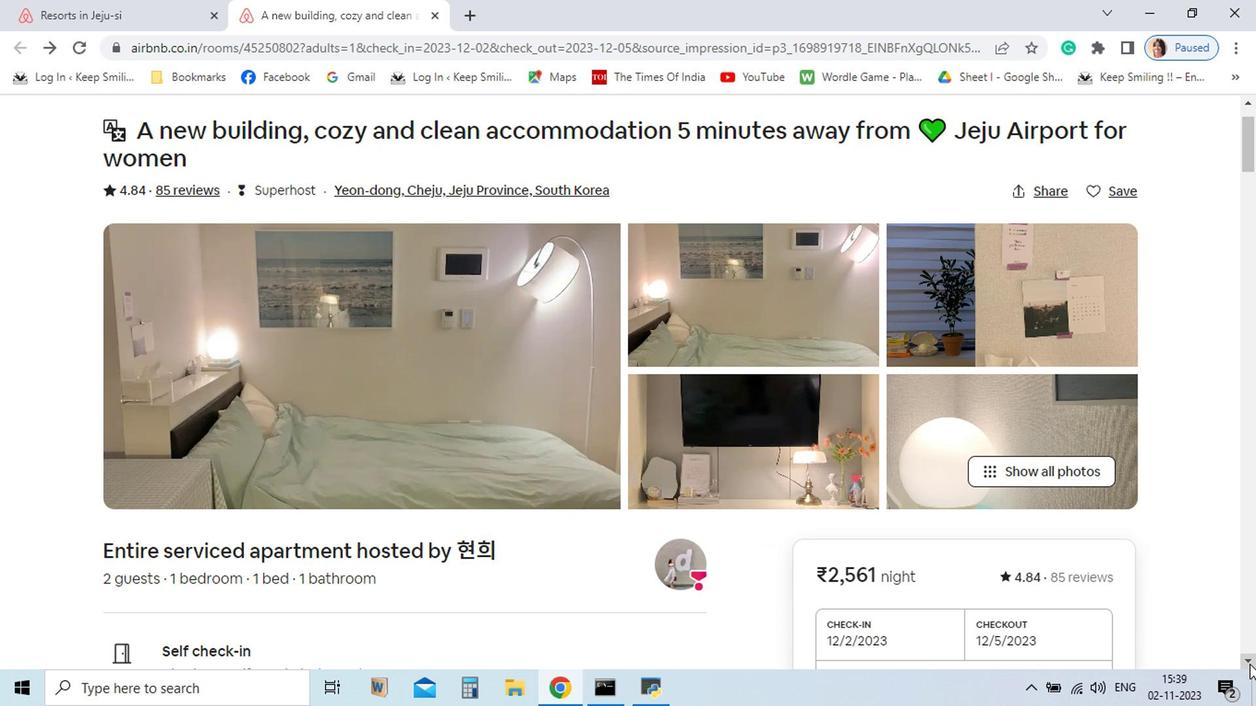 
Action: Mouse pressed left at (917, 662)
Screenshot: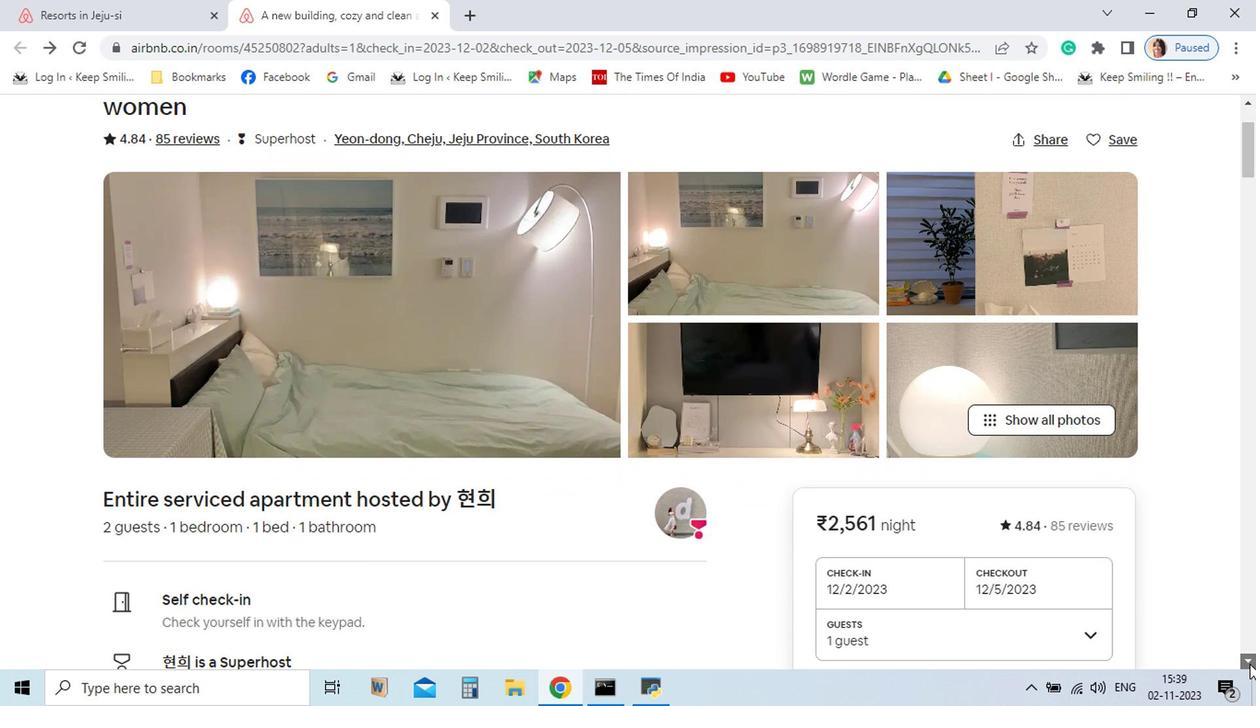 
Action: Mouse pressed left at (917, 662)
Screenshot: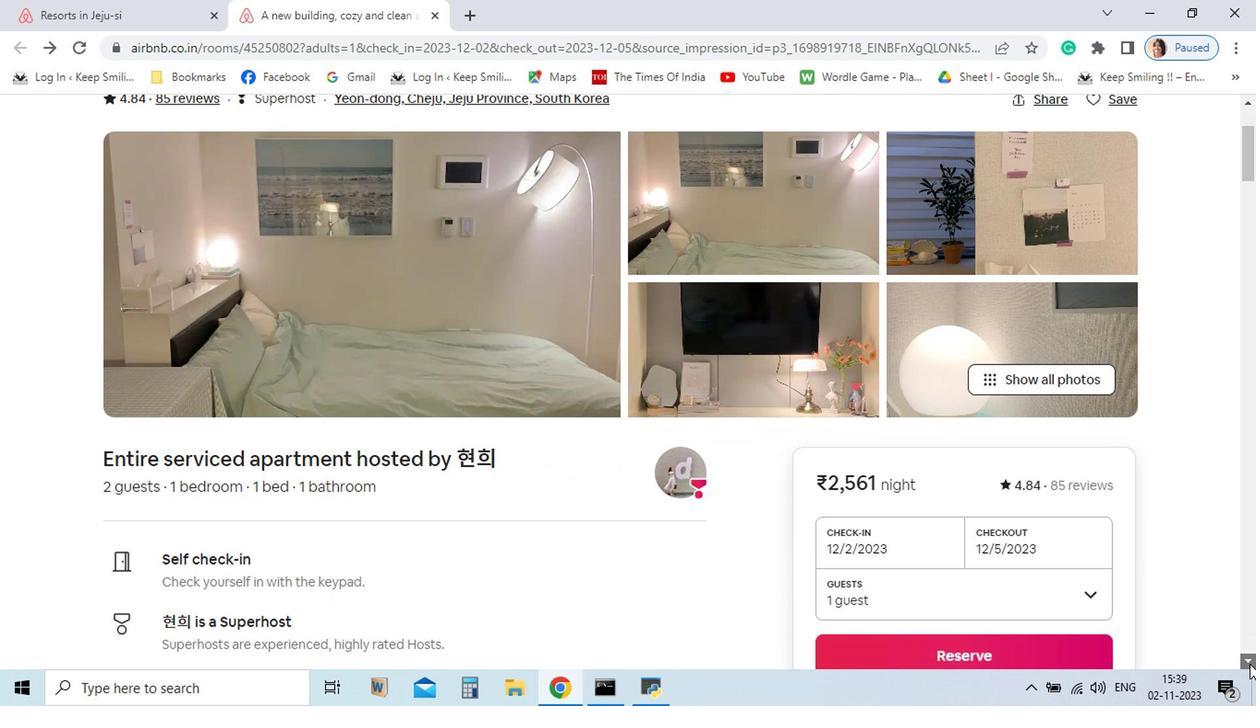 
Action: Mouse pressed left at (917, 662)
Screenshot: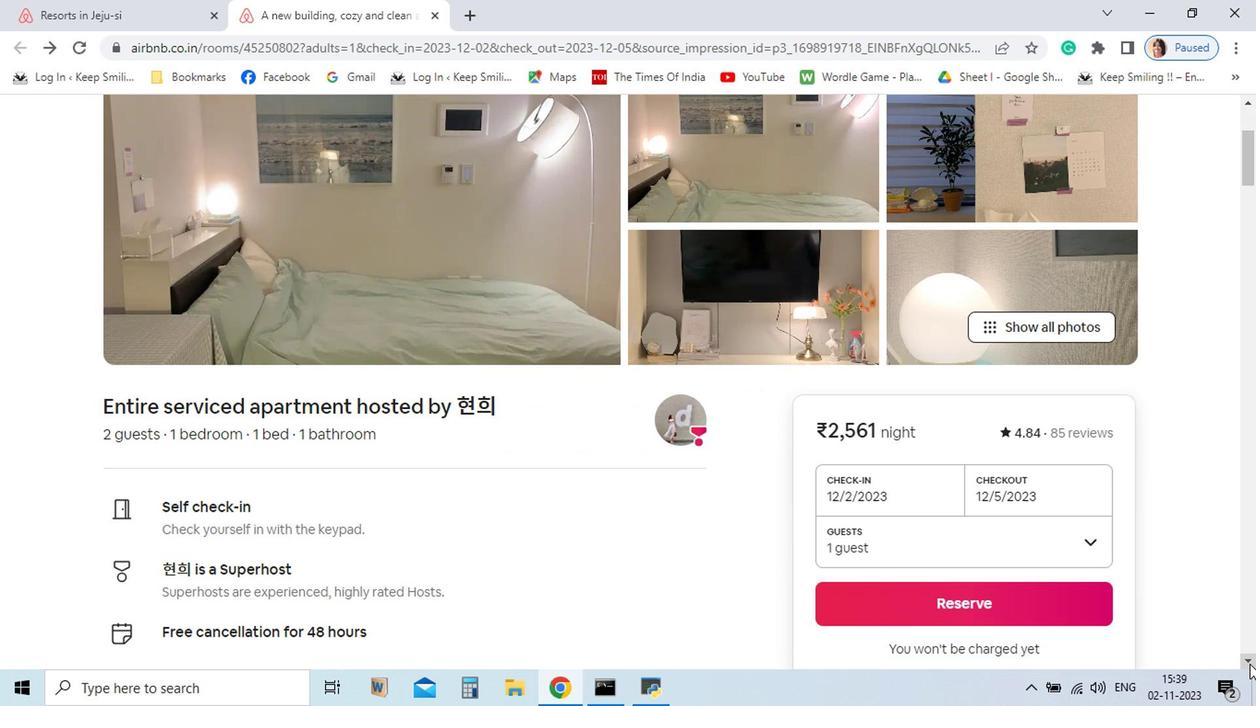 
Action: Mouse pressed left at (917, 662)
Screenshot: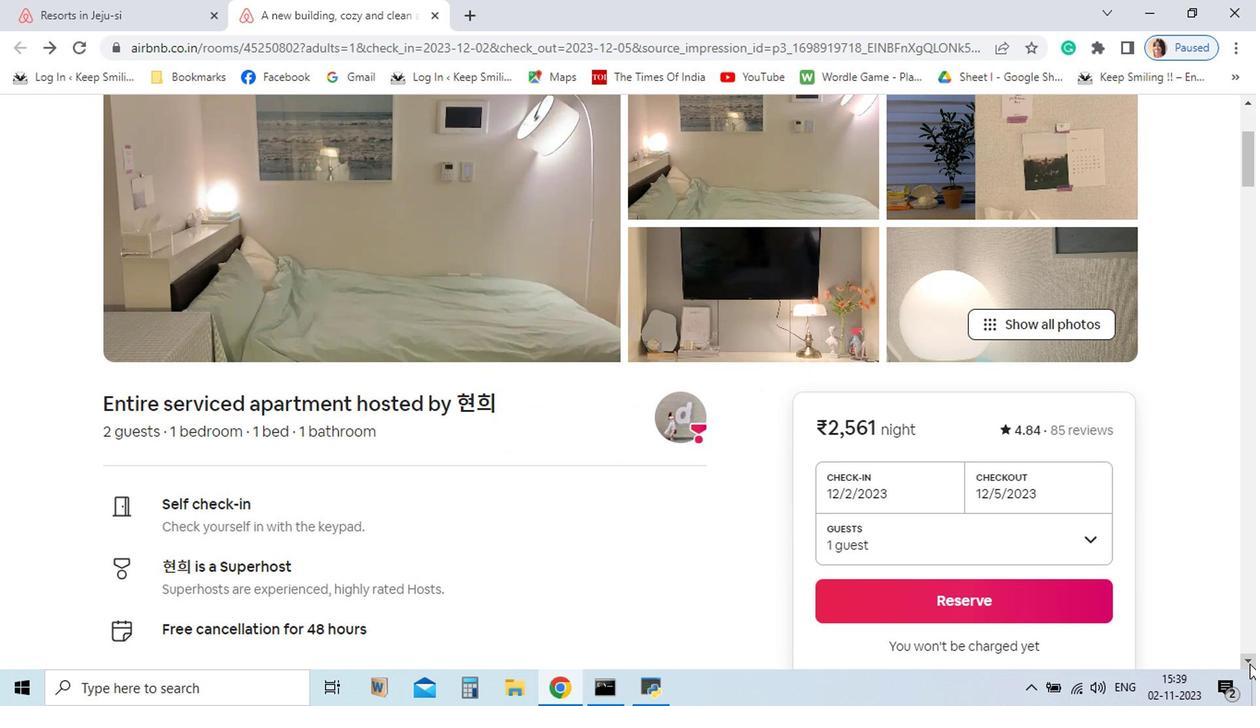 
Action: Mouse pressed left at (917, 662)
Screenshot: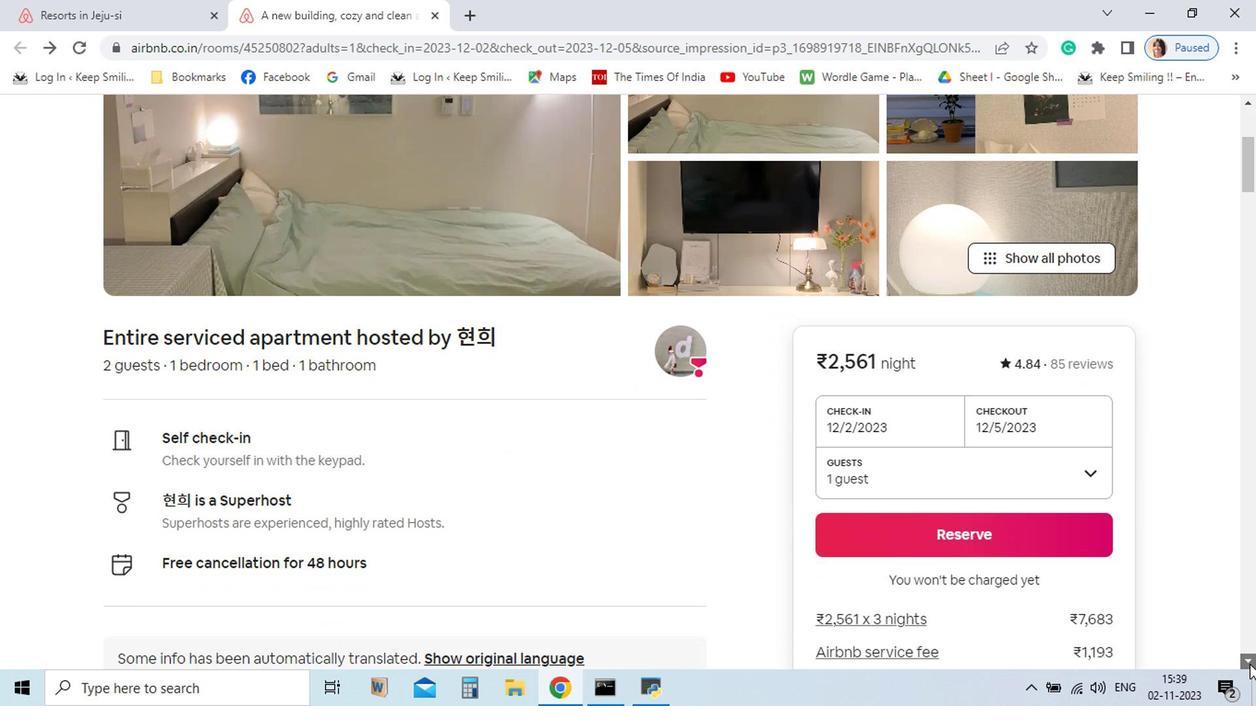 
Action: Mouse pressed left at (917, 662)
Screenshot: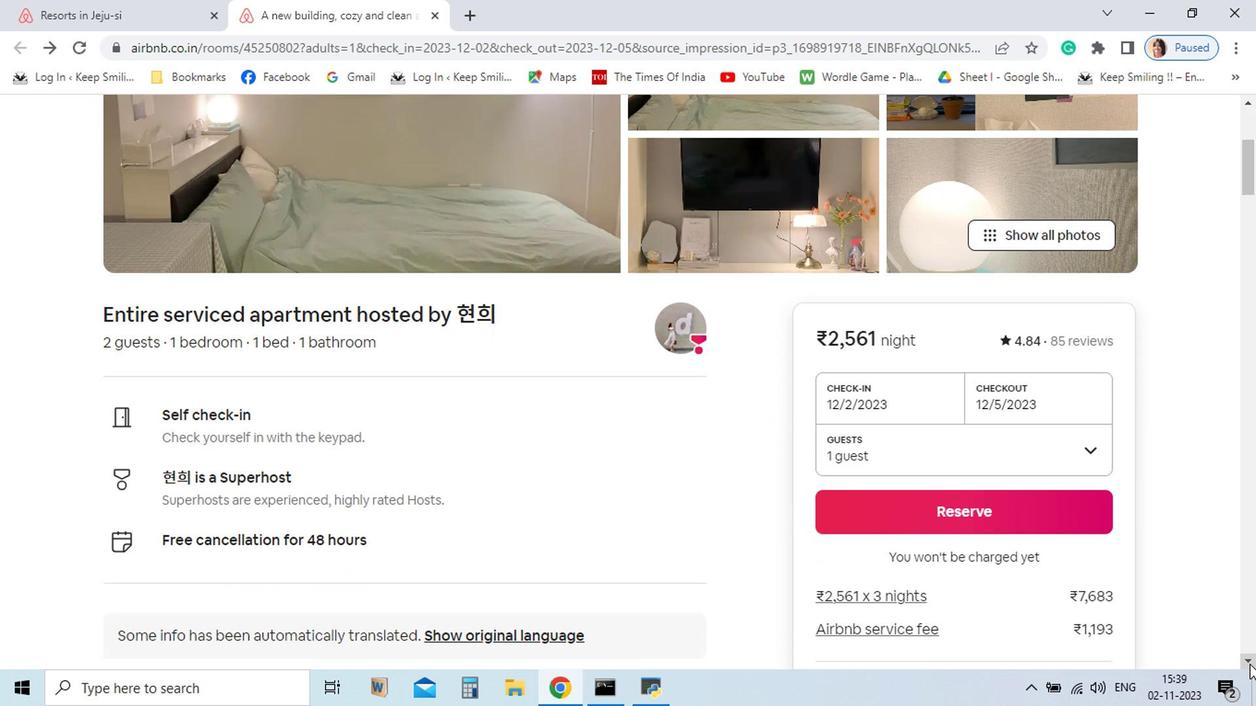 
Action: Mouse pressed left at (917, 662)
Screenshot: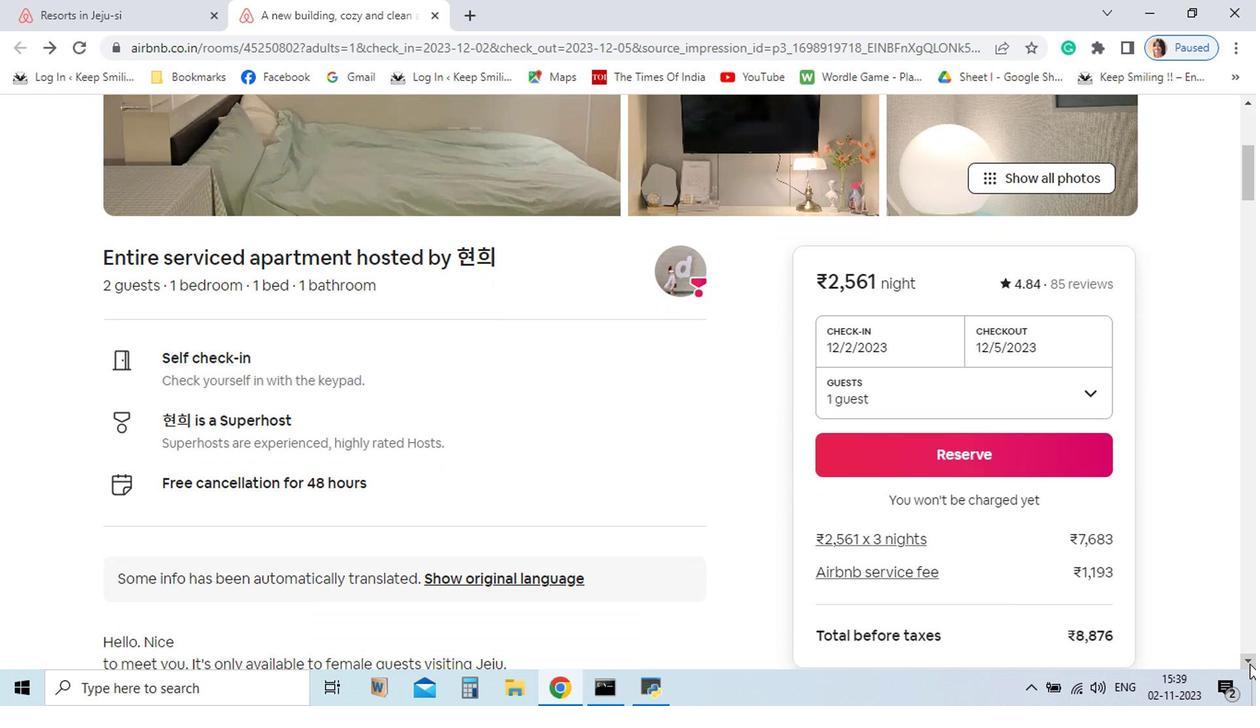
Action: Mouse pressed left at (917, 662)
Screenshot: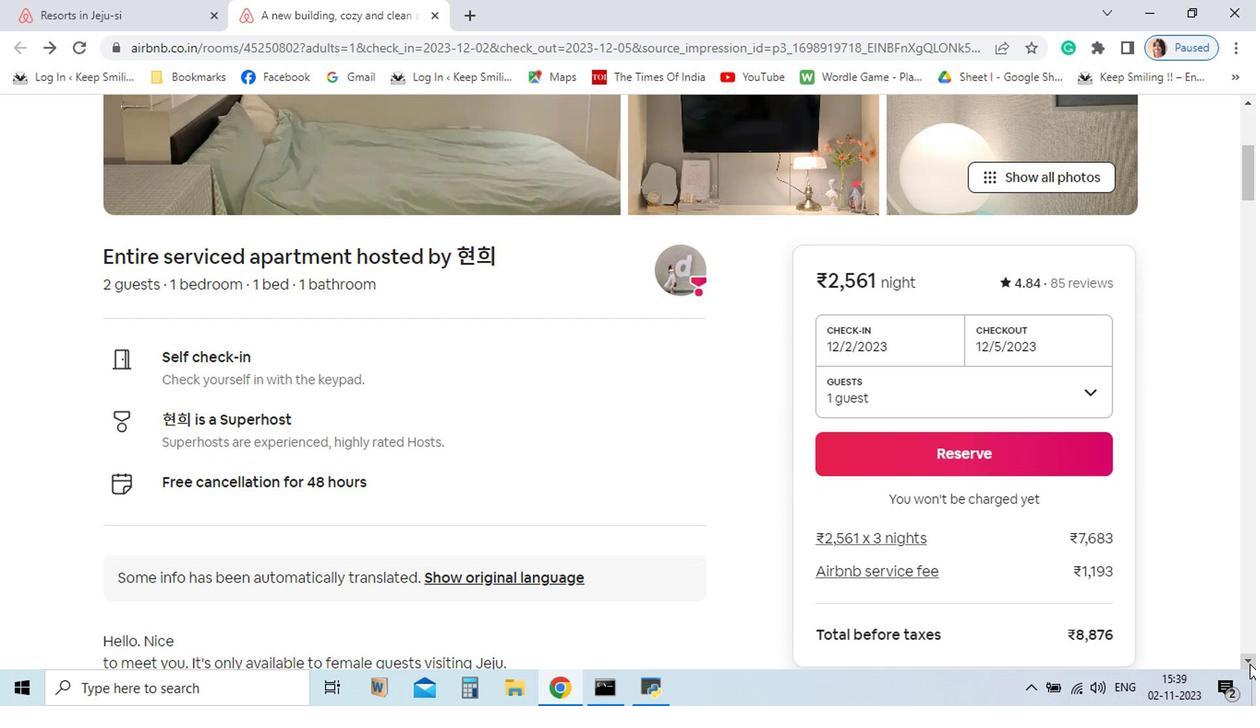 
Action: Mouse pressed left at (917, 662)
Screenshot: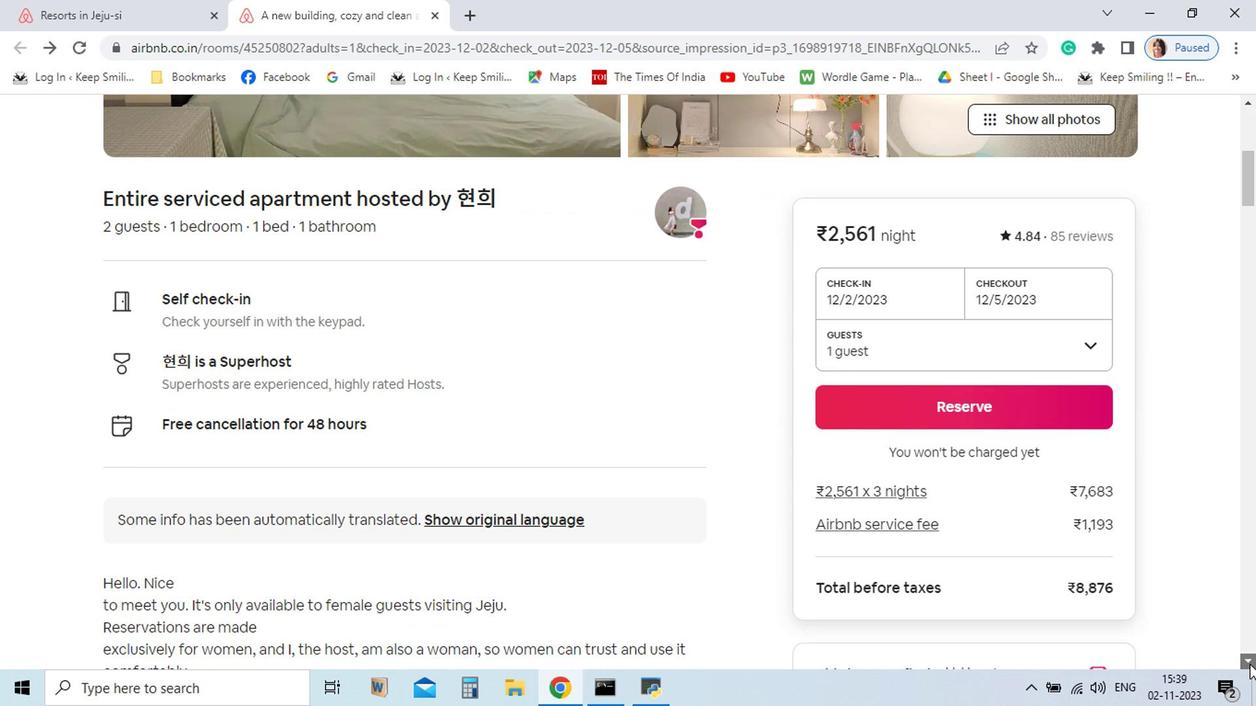 
Action: Mouse pressed left at (917, 662)
Screenshot: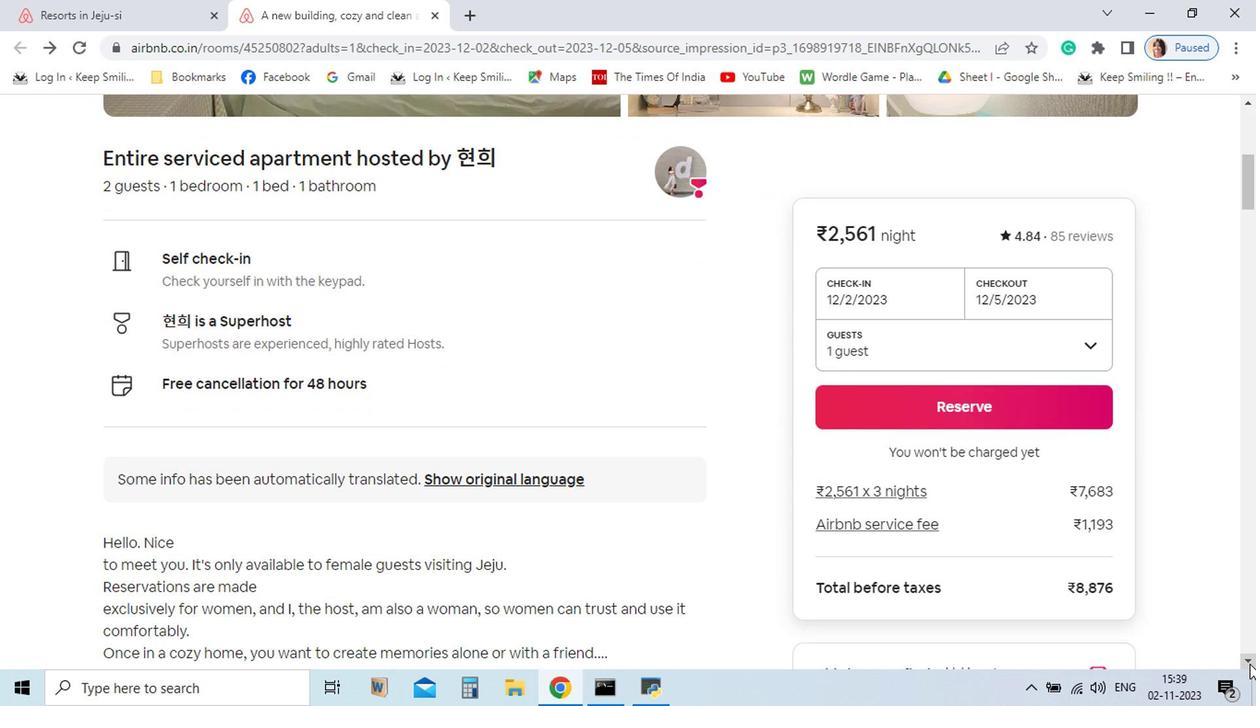 
Action: Mouse pressed left at (917, 662)
Screenshot: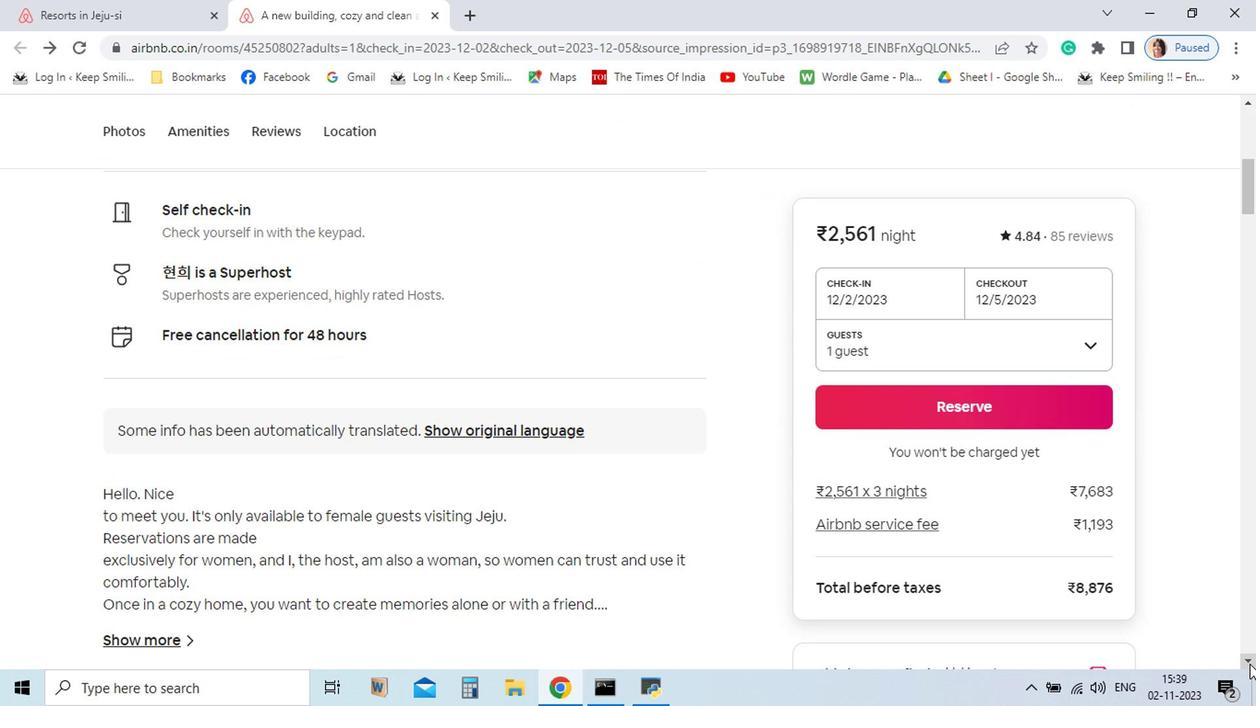 
Action: Mouse pressed left at (917, 662)
Screenshot: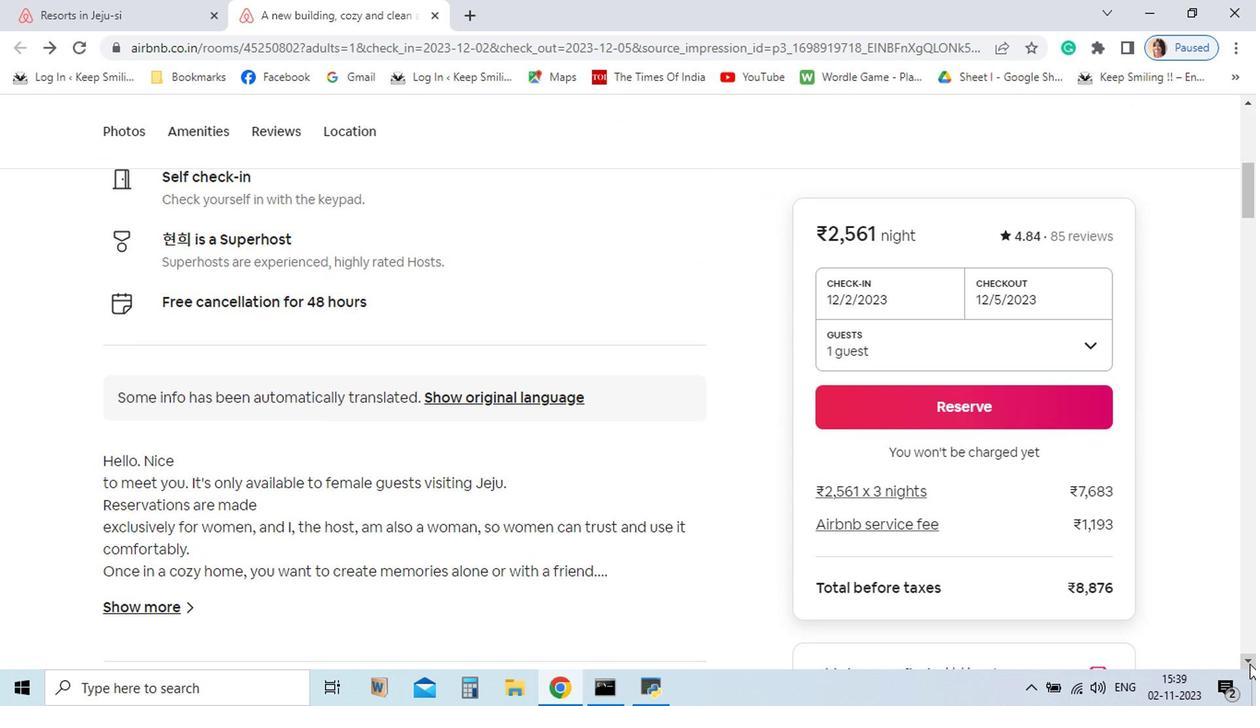 
Action: Mouse pressed left at (917, 662)
Screenshot: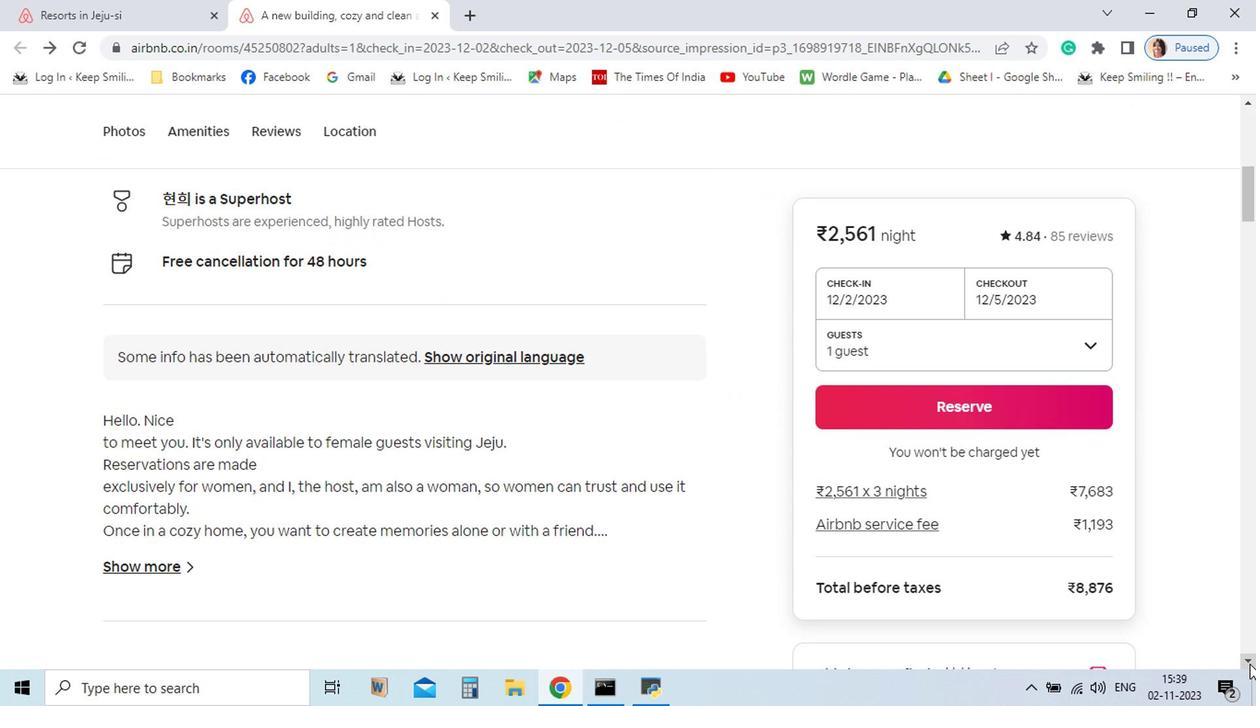 
Action: Mouse pressed left at (917, 662)
Screenshot: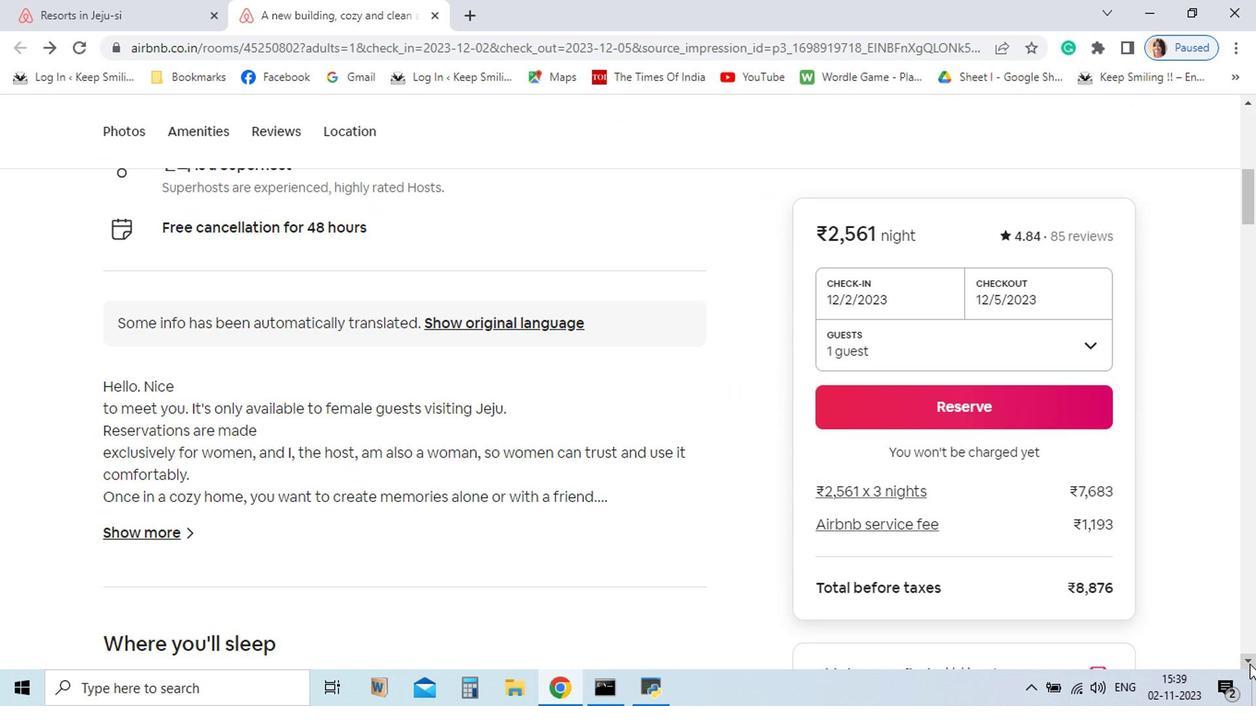 
Action: Mouse pressed left at (917, 662)
Screenshot: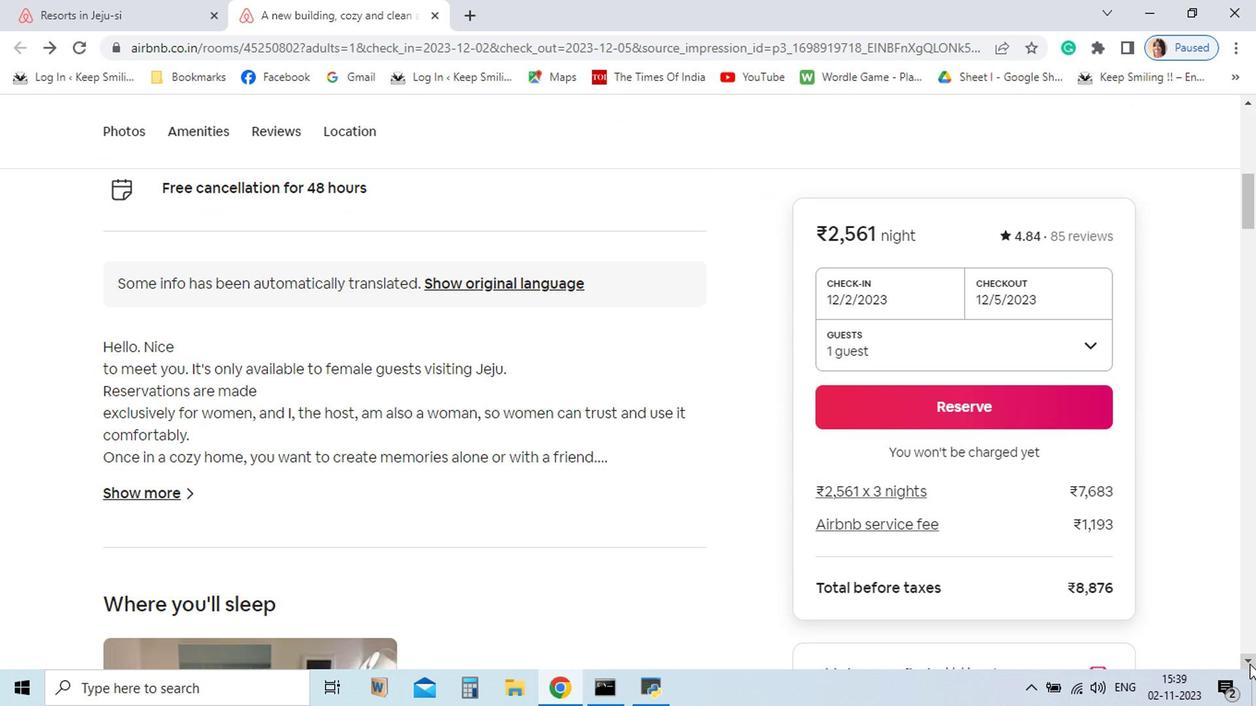 
Action: Mouse pressed left at (917, 662)
Screenshot: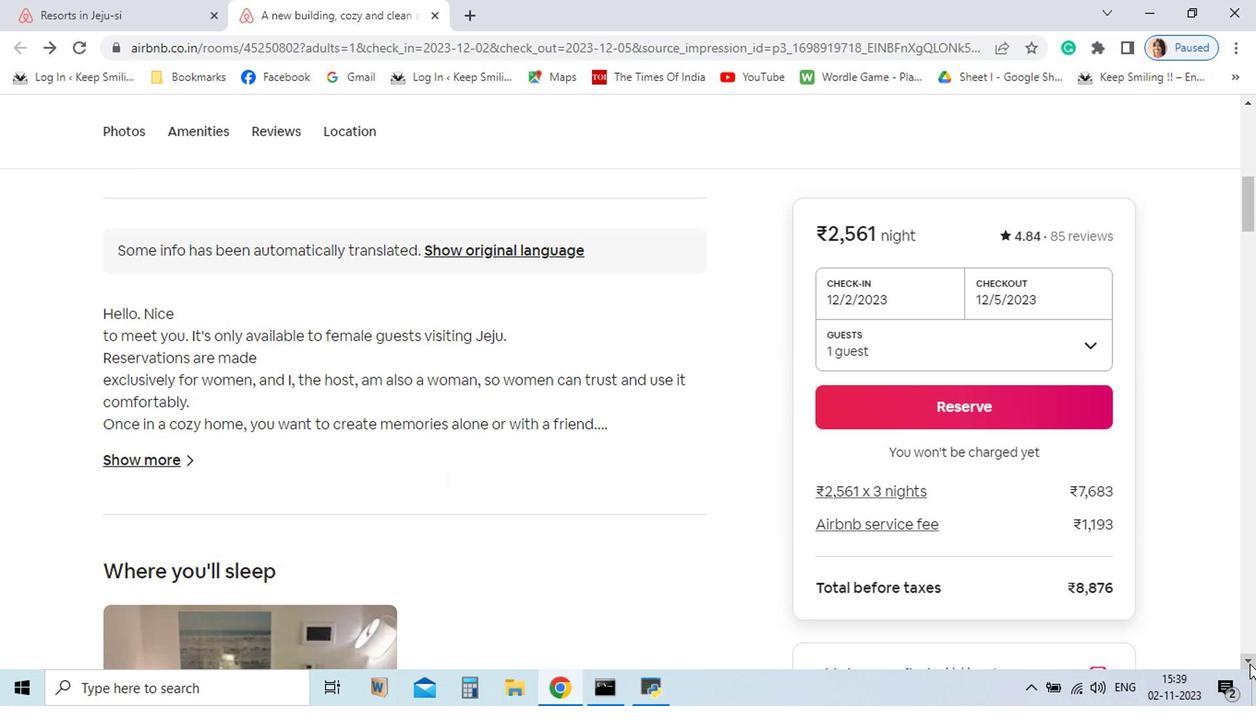 
Action: Mouse pressed left at (917, 662)
Screenshot: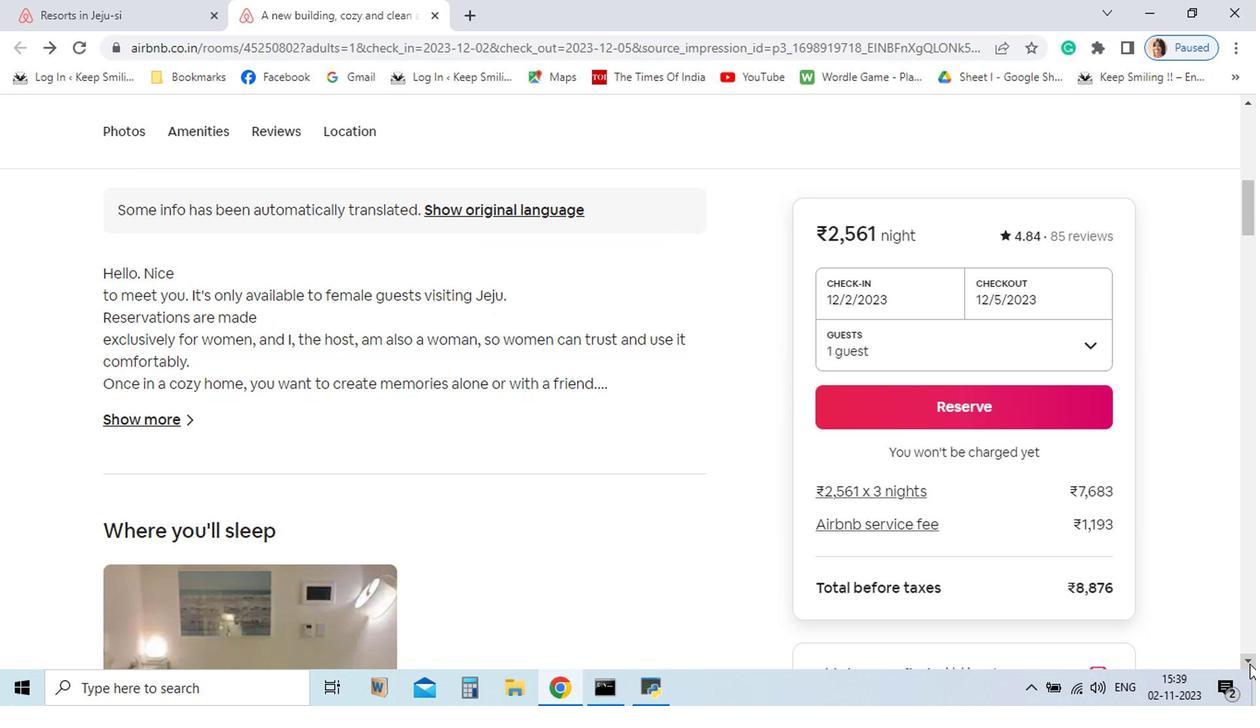 
Action: Mouse pressed left at (917, 662)
Screenshot: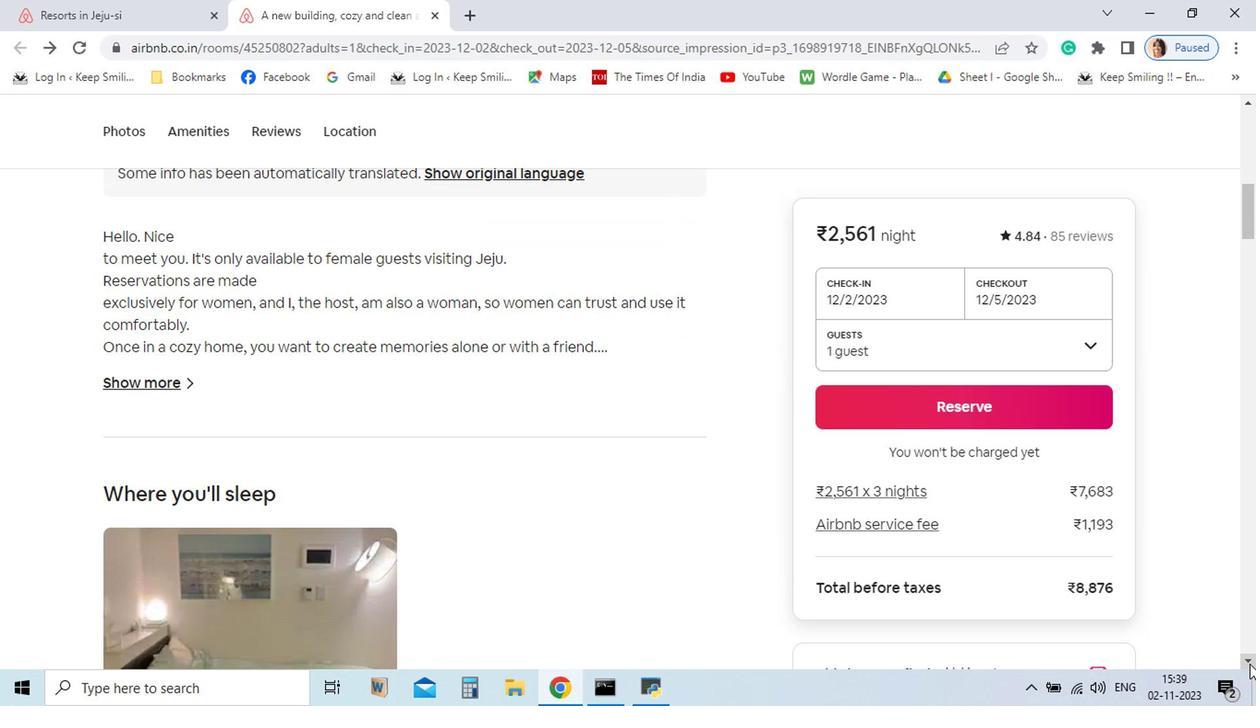 
Action: Mouse pressed left at (917, 662)
Screenshot: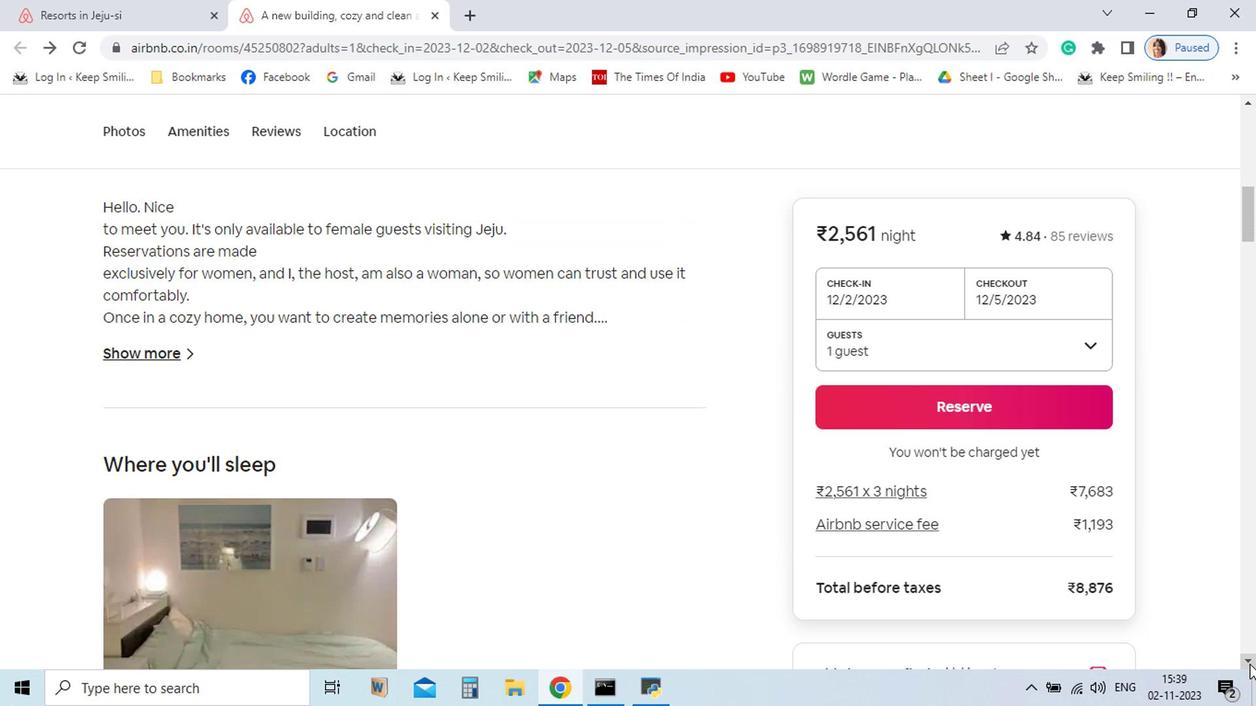 
Action: Mouse pressed left at (917, 662)
Screenshot: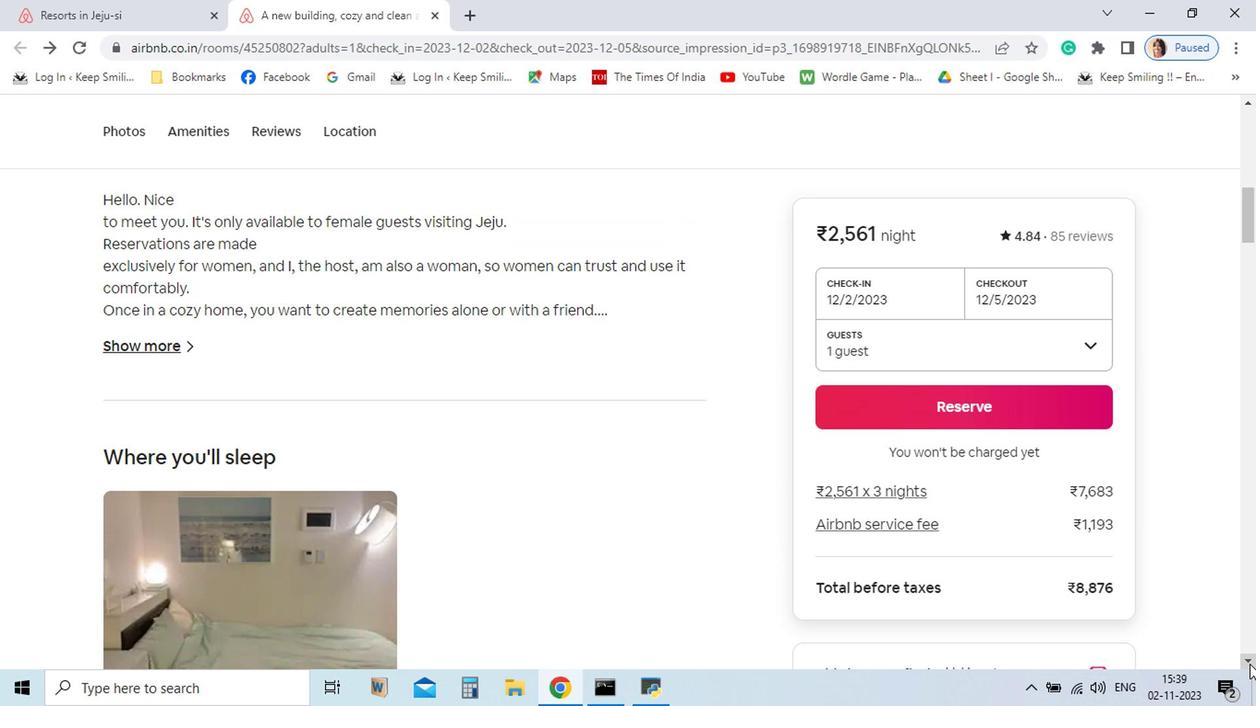 
Action: Mouse moved to (1190, 386)
Screenshot: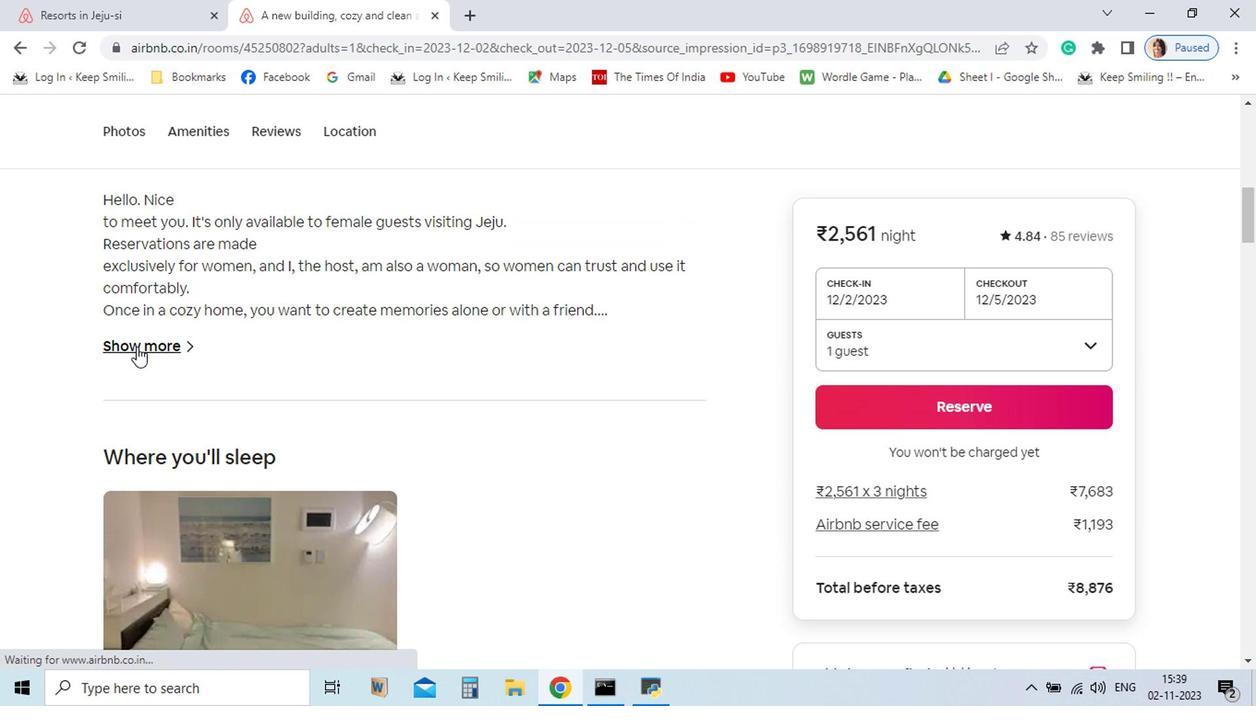 
Action: Mouse pressed left at (1190, 386)
Screenshot: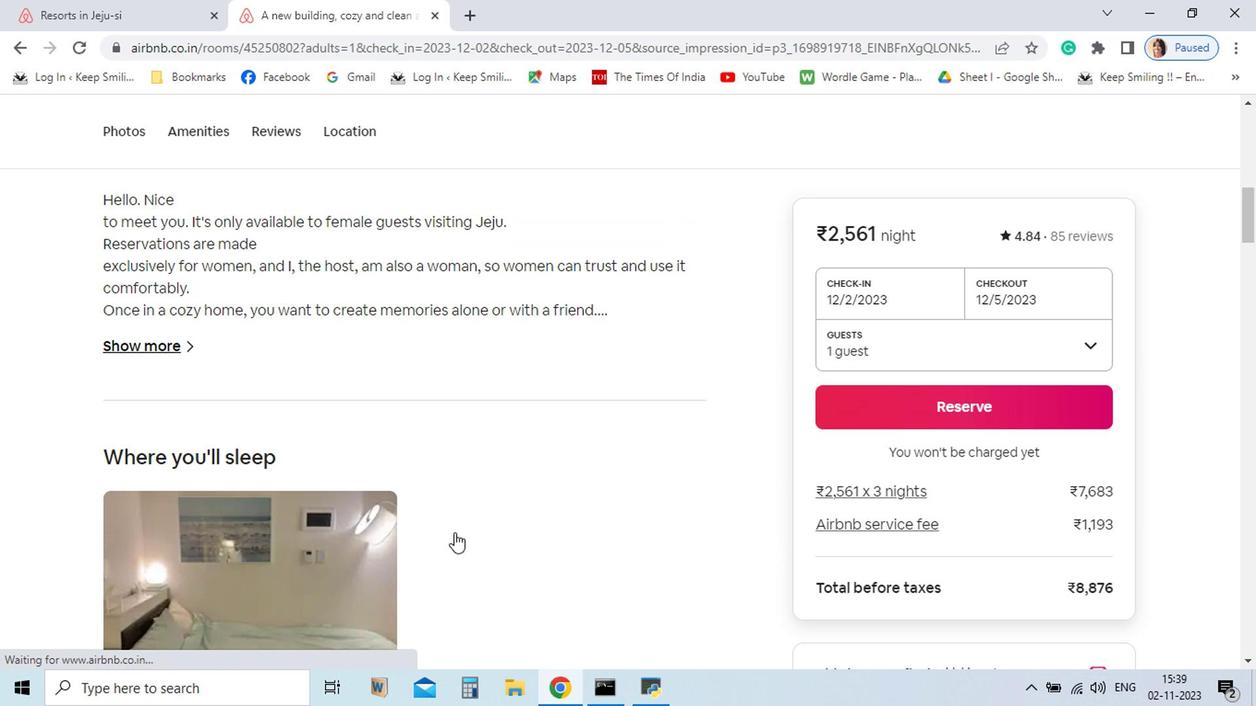 
Action: Mouse moved to (983, 629)
Screenshot: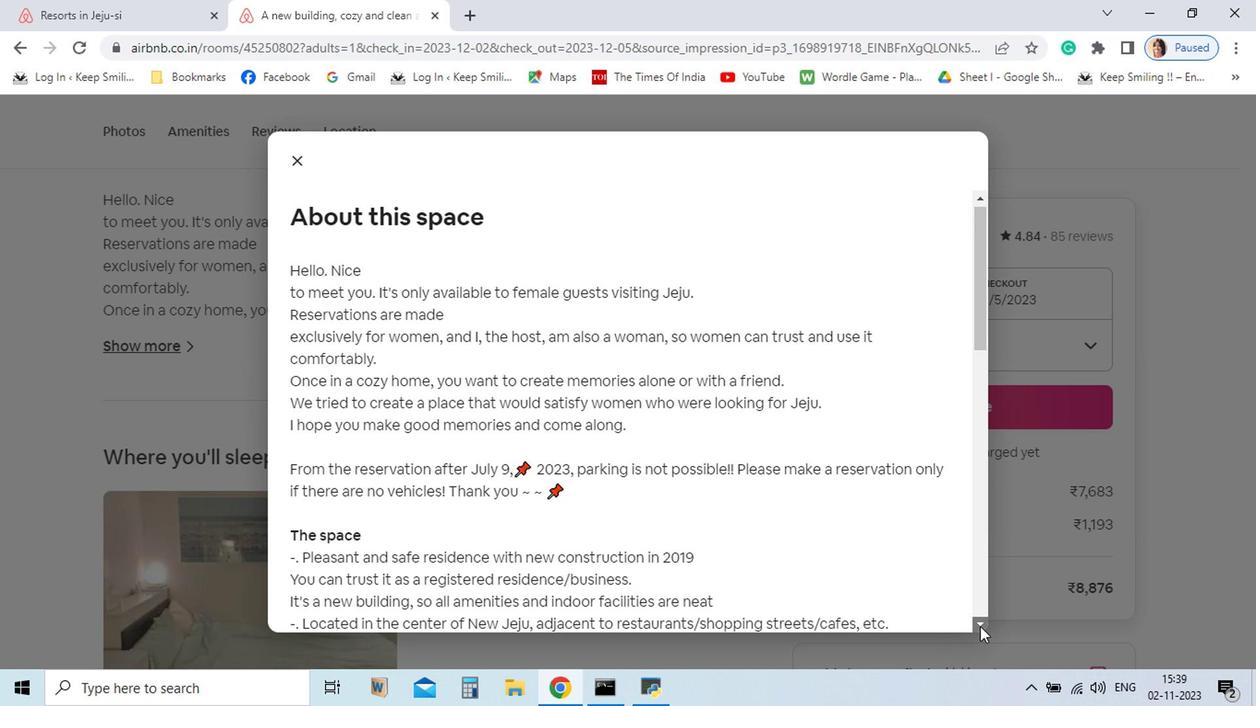 
Action: Mouse pressed left at (983, 629)
Screenshot: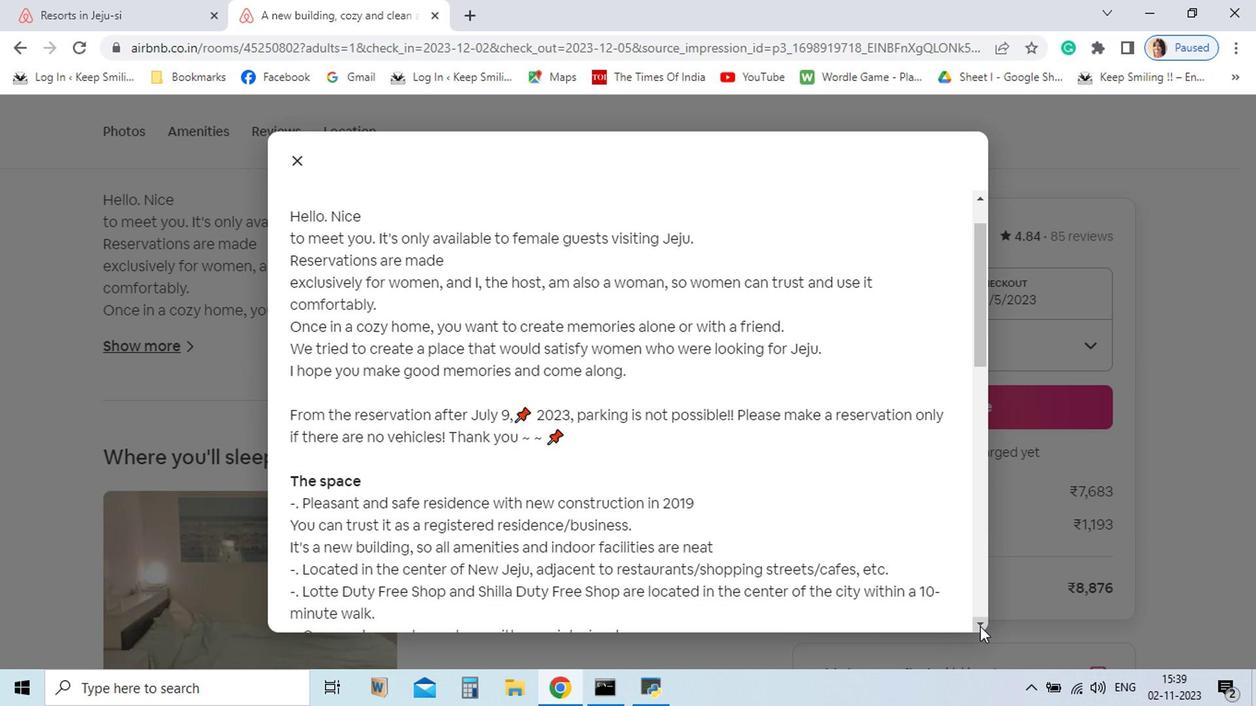 
Action: Mouse moved to (983, 629)
Screenshot: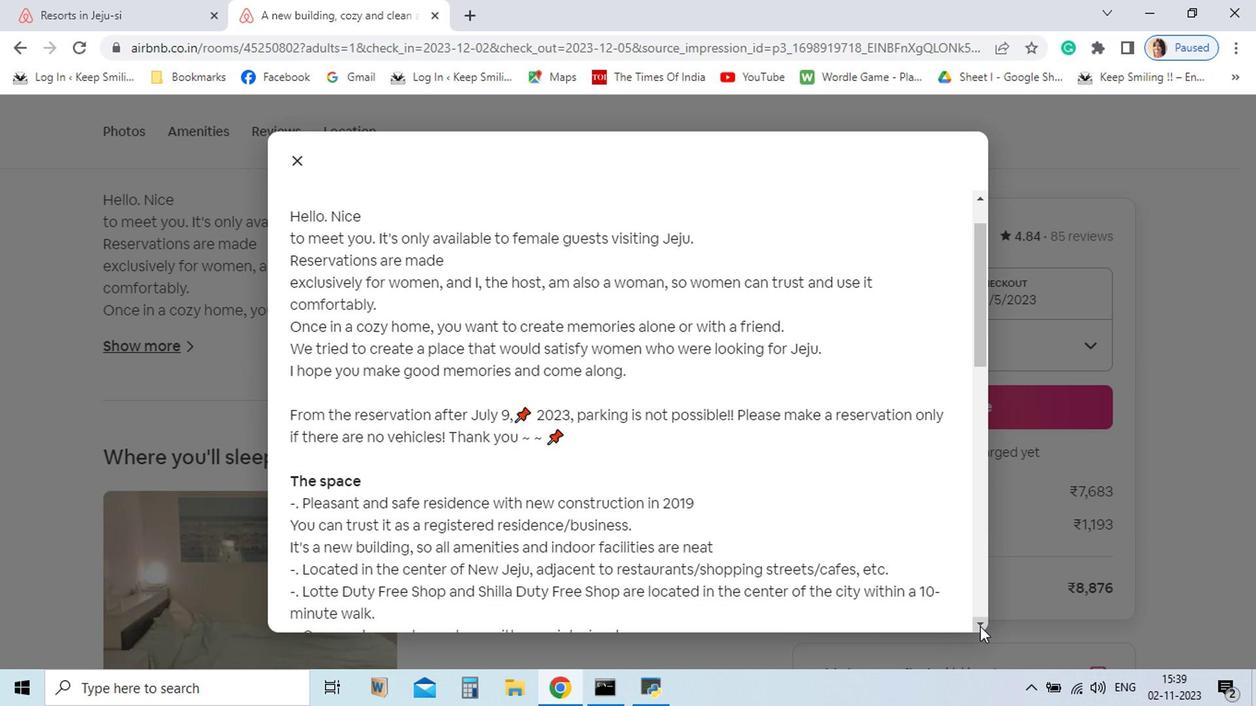 
Action: Mouse pressed left at (983, 629)
Screenshot: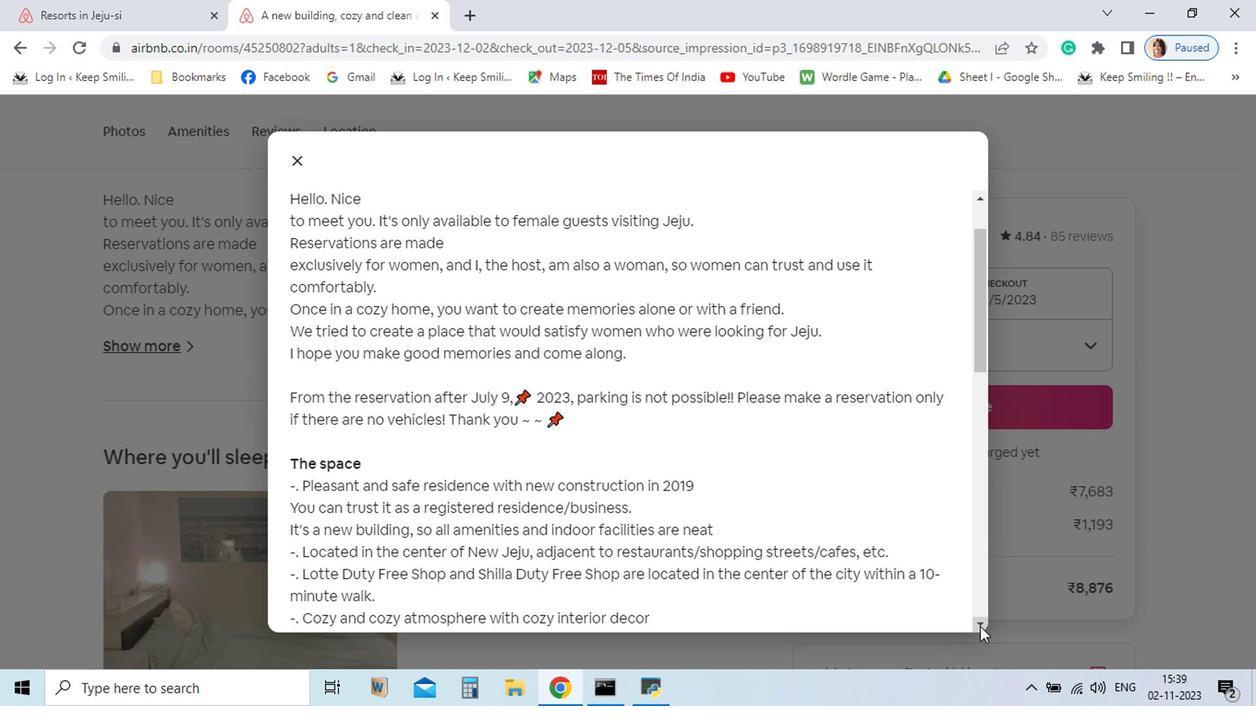 
Action: Mouse pressed left at (983, 629)
Screenshot: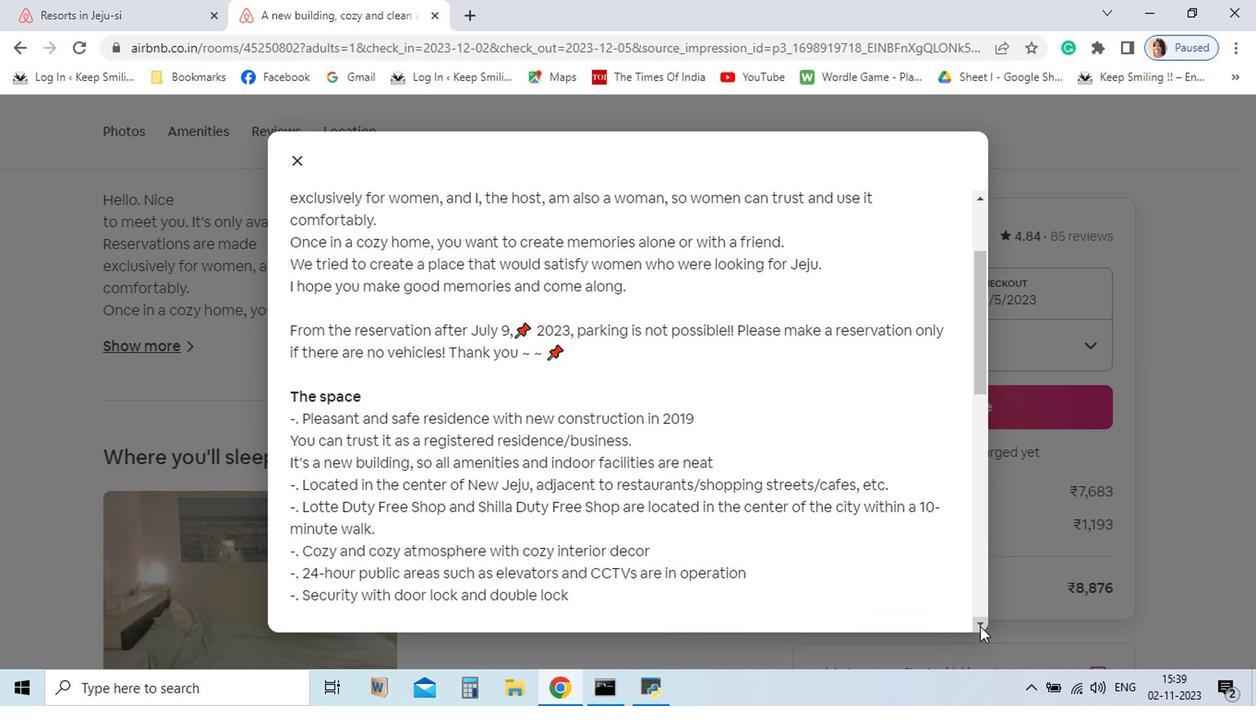 
Action: Mouse pressed left at (983, 629)
Screenshot: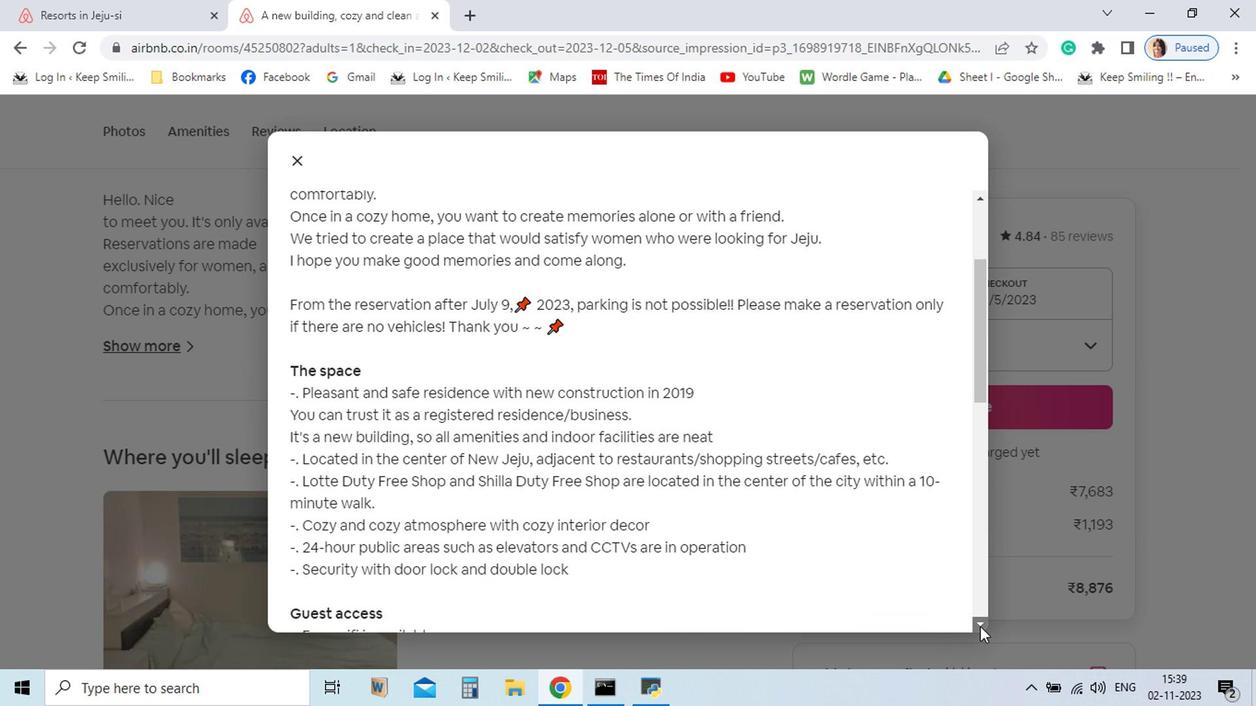 
Action: Mouse pressed left at (983, 629)
Screenshot: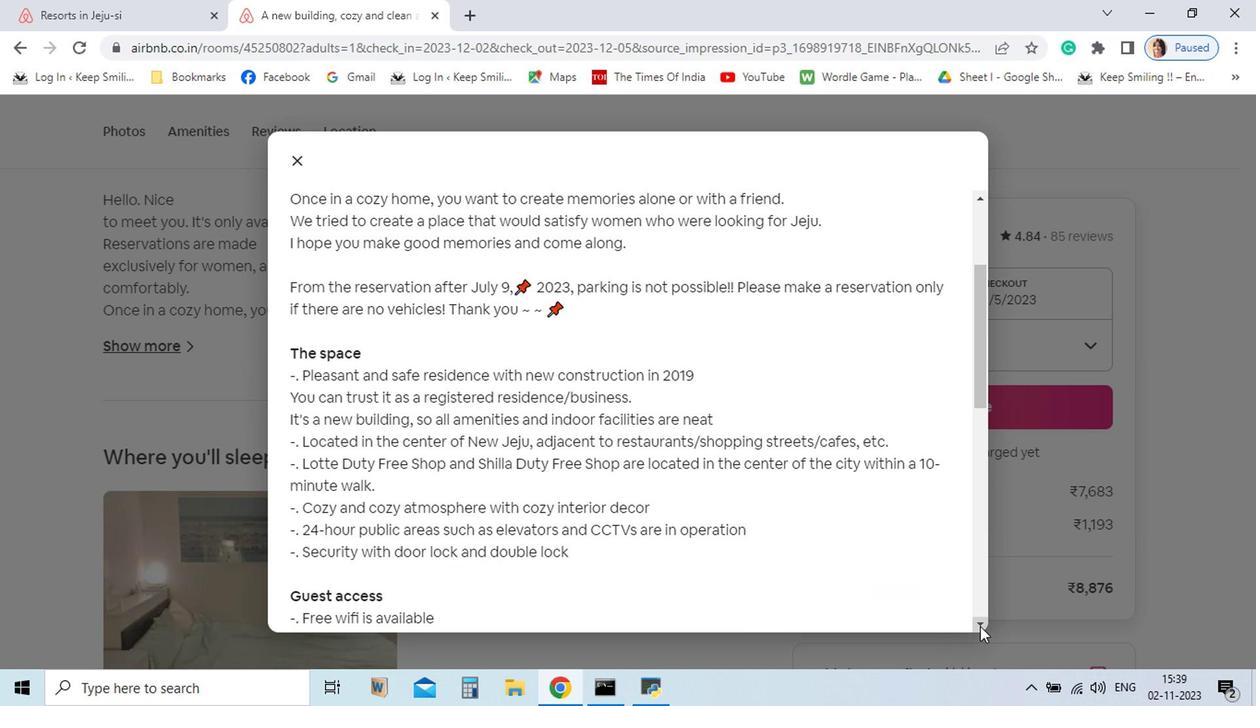 
Action: Mouse pressed left at (983, 629)
Screenshot: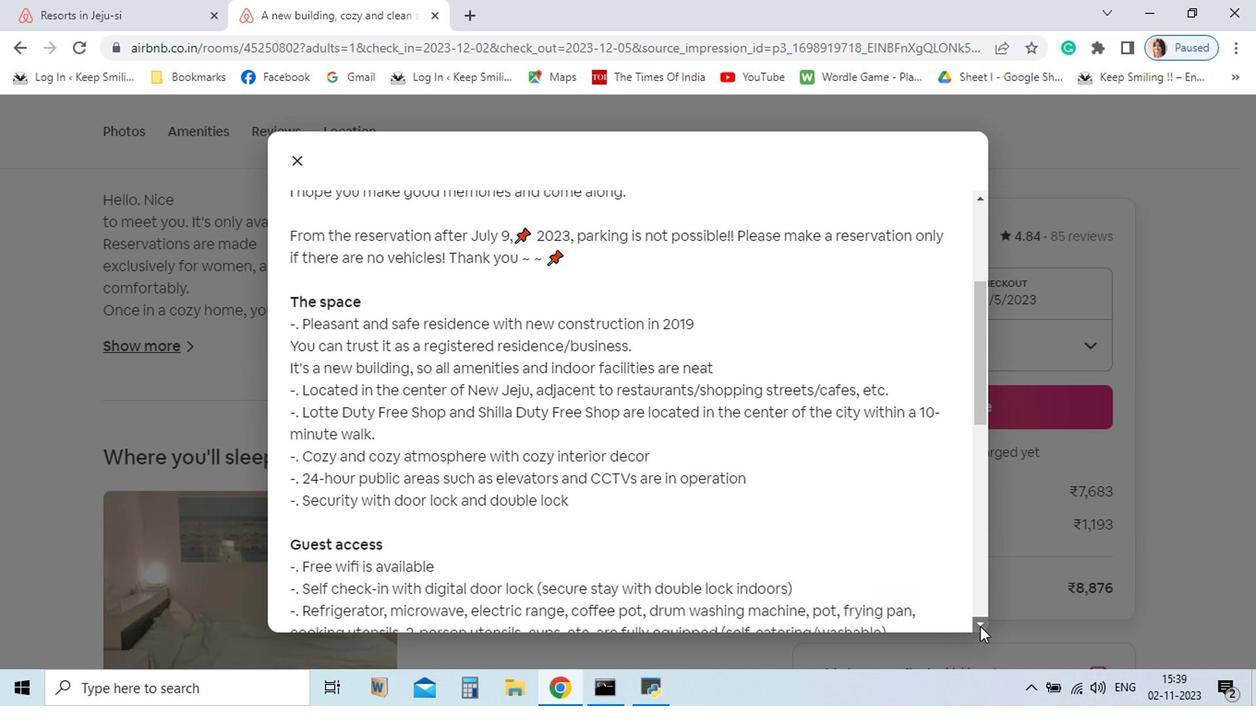 
Action: Mouse pressed left at (983, 629)
Screenshot: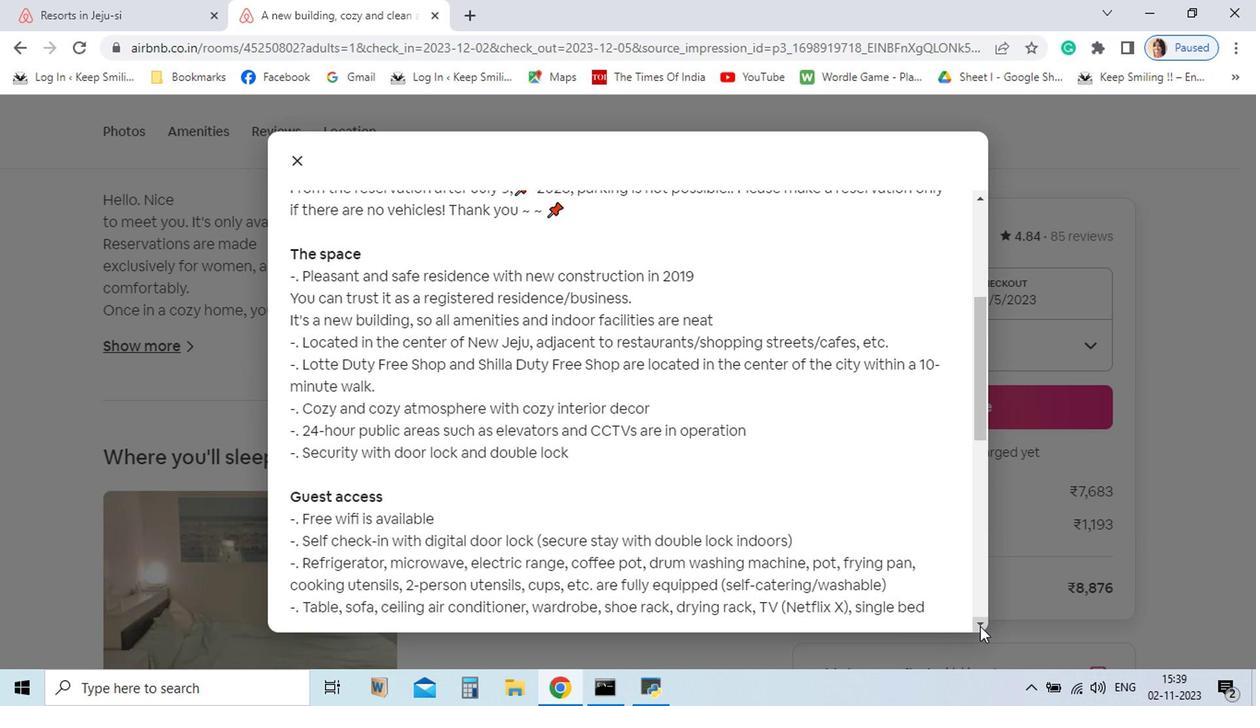 
Action: Mouse pressed left at (983, 629)
Screenshot: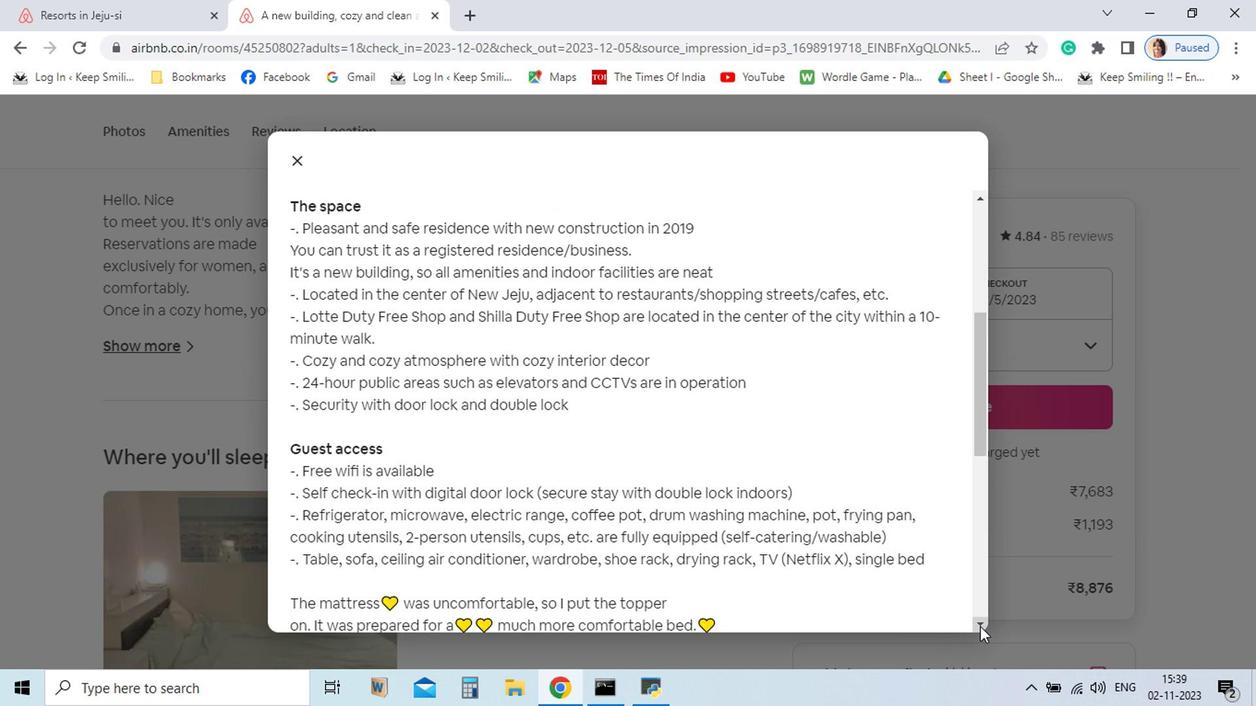 
Action: Mouse pressed left at (983, 629)
Screenshot: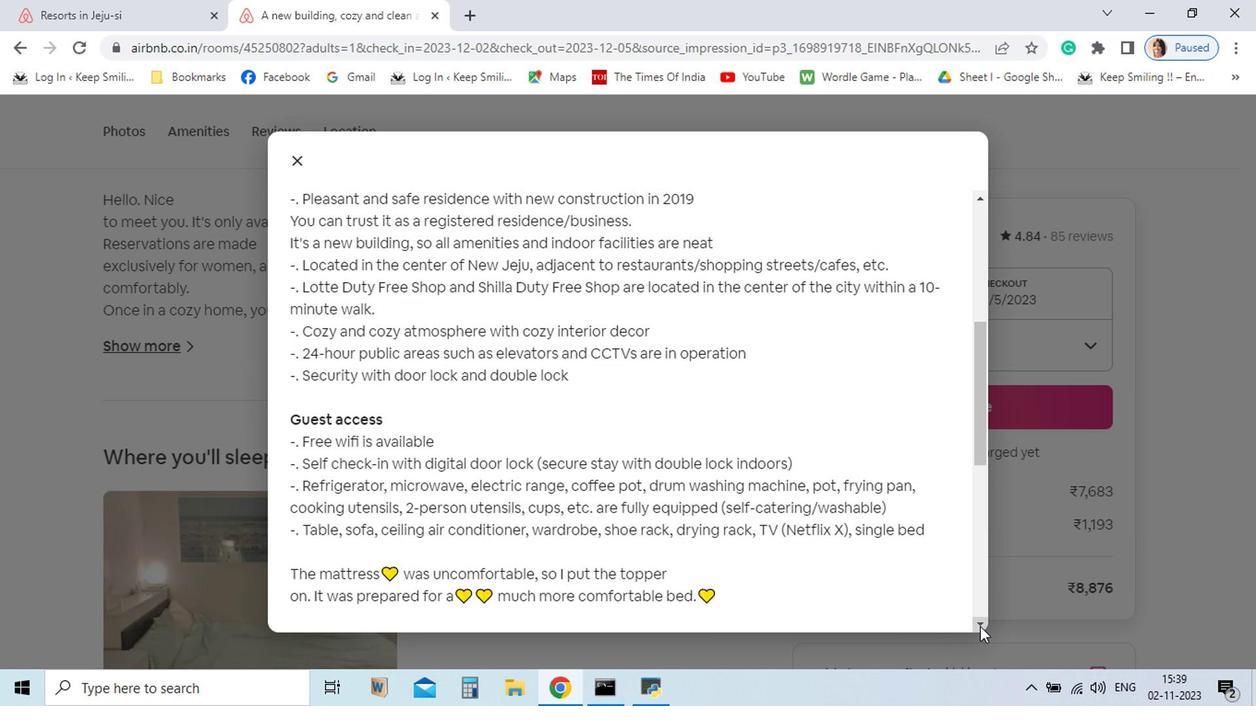 
Action: Mouse pressed left at (983, 629)
Screenshot: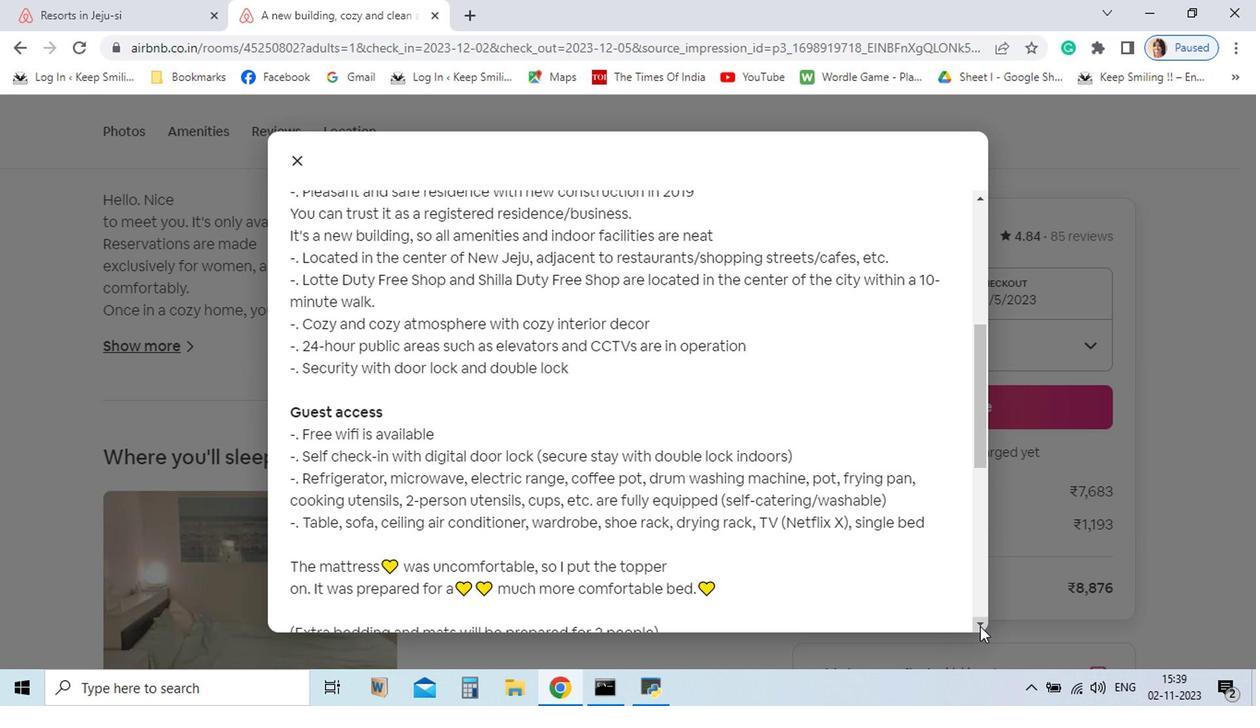 
Action: Mouse pressed left at (983, 629)
Screenshot: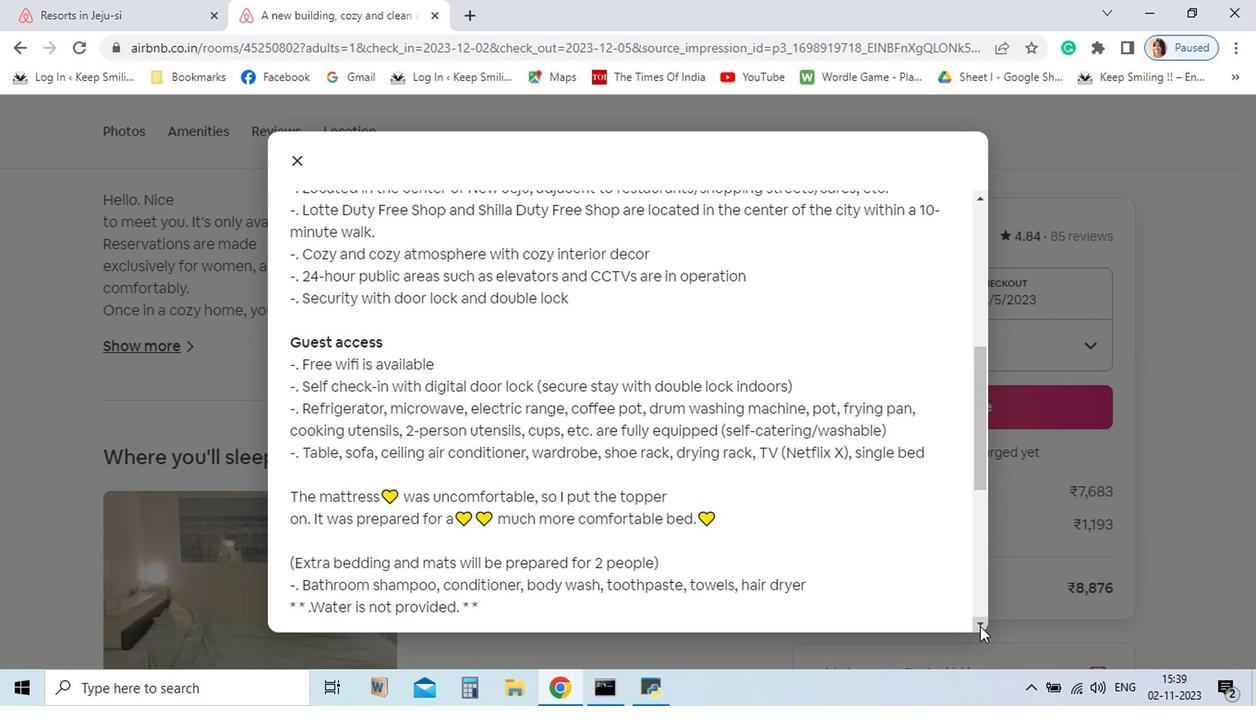 
Action: Mouse pressed left at (983, 629)
Screenshot: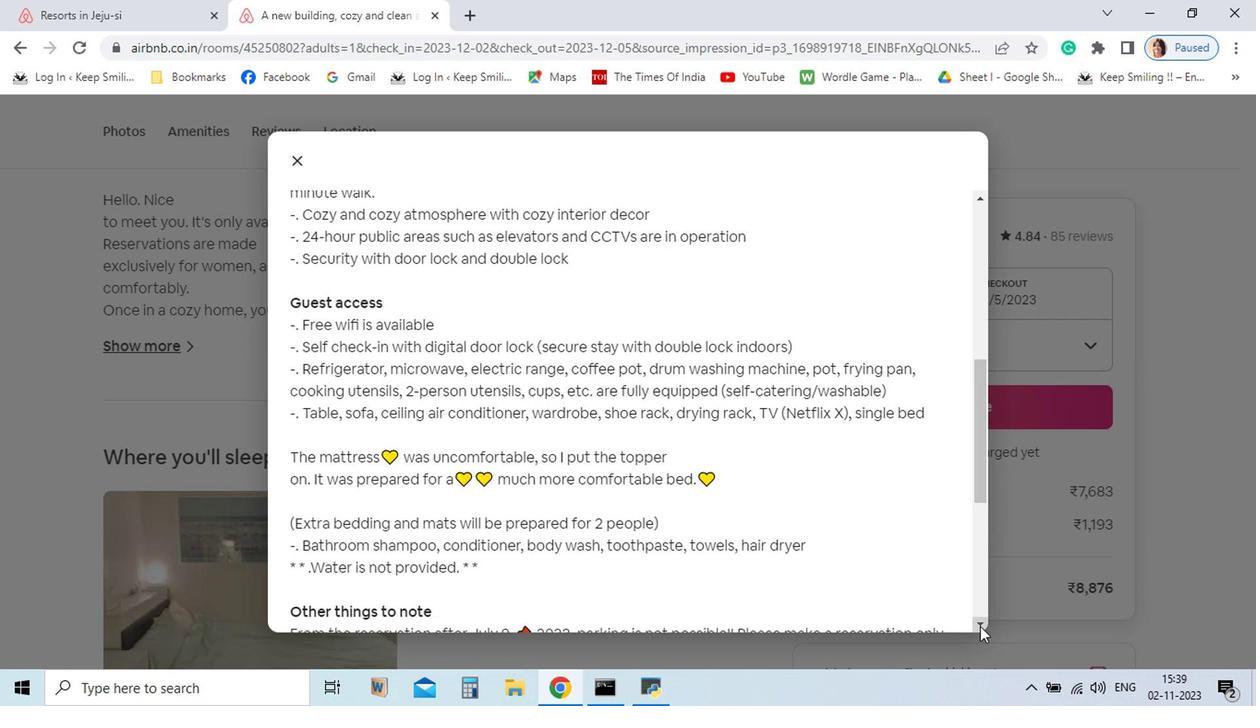 
Action: Mouse pressed left at (983, 629)
Screenshot: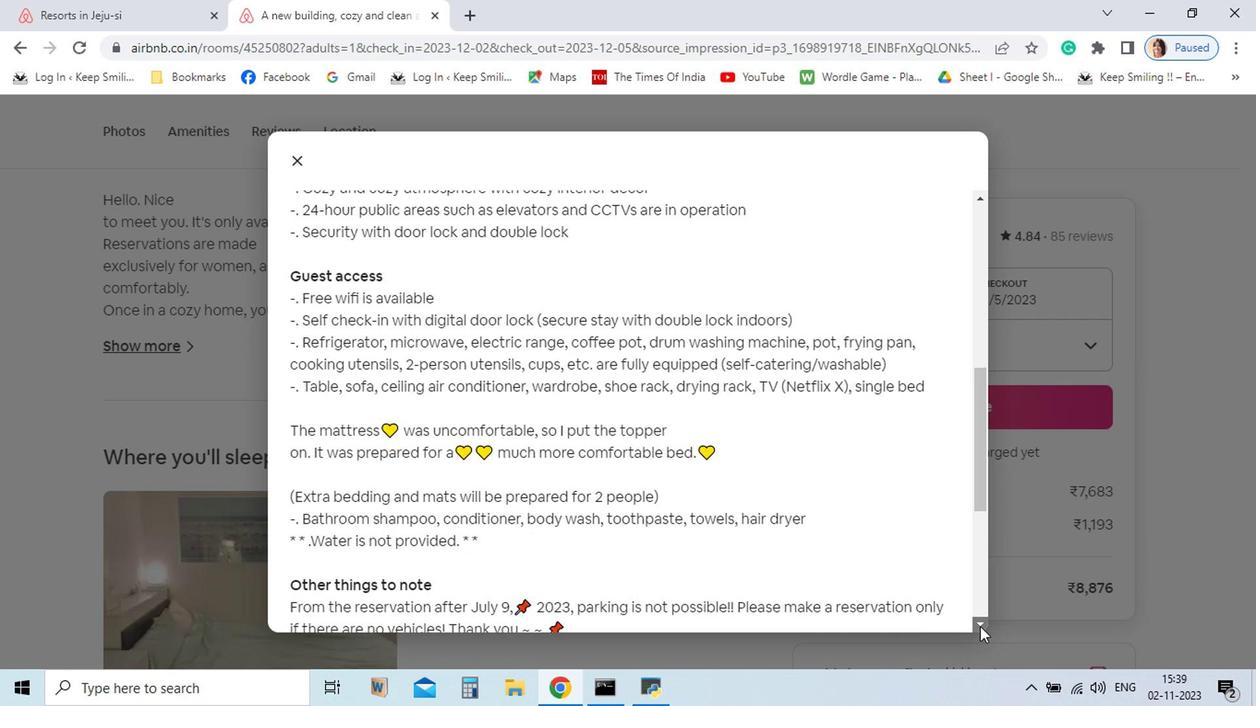 
Action: Mouse pressed left at (983, 629)
Screenshot: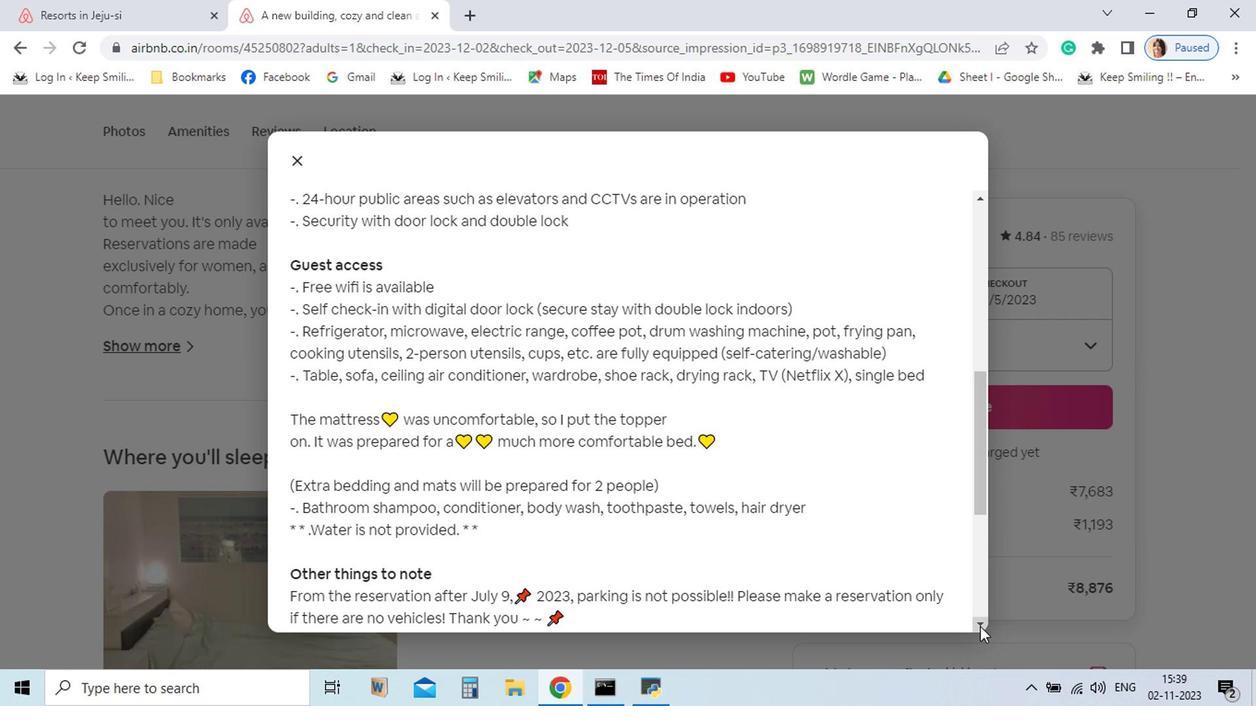 
Action: Mouse pressed left at (983, 629)
Screenshot: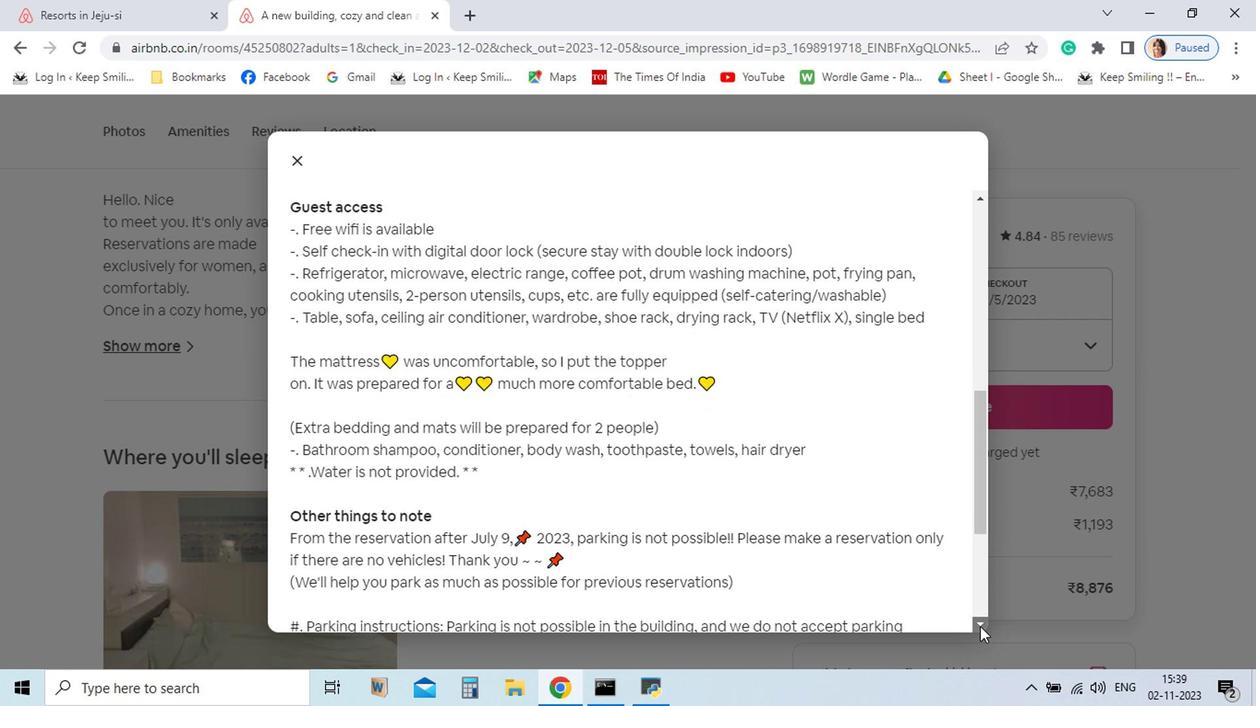 
Action: Mouse pressed left at (983, 629)
Screenshot: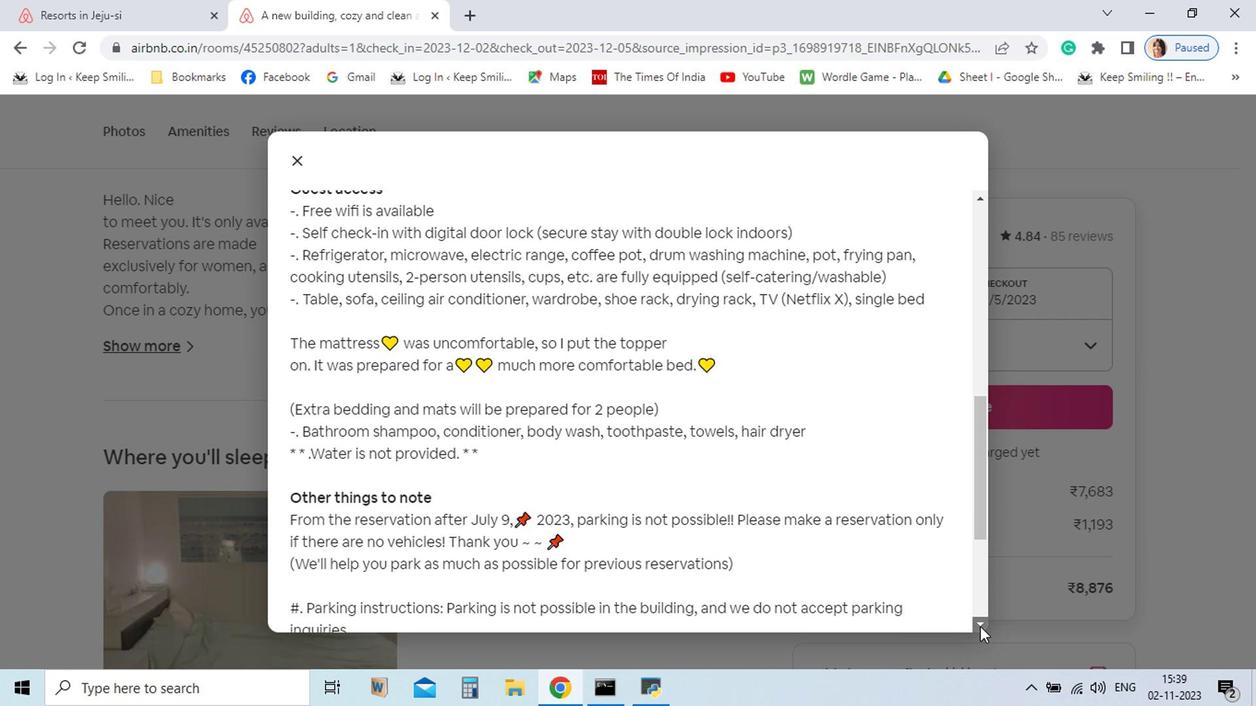 
Action: Mouse moved to (983, 629)
Screenshot: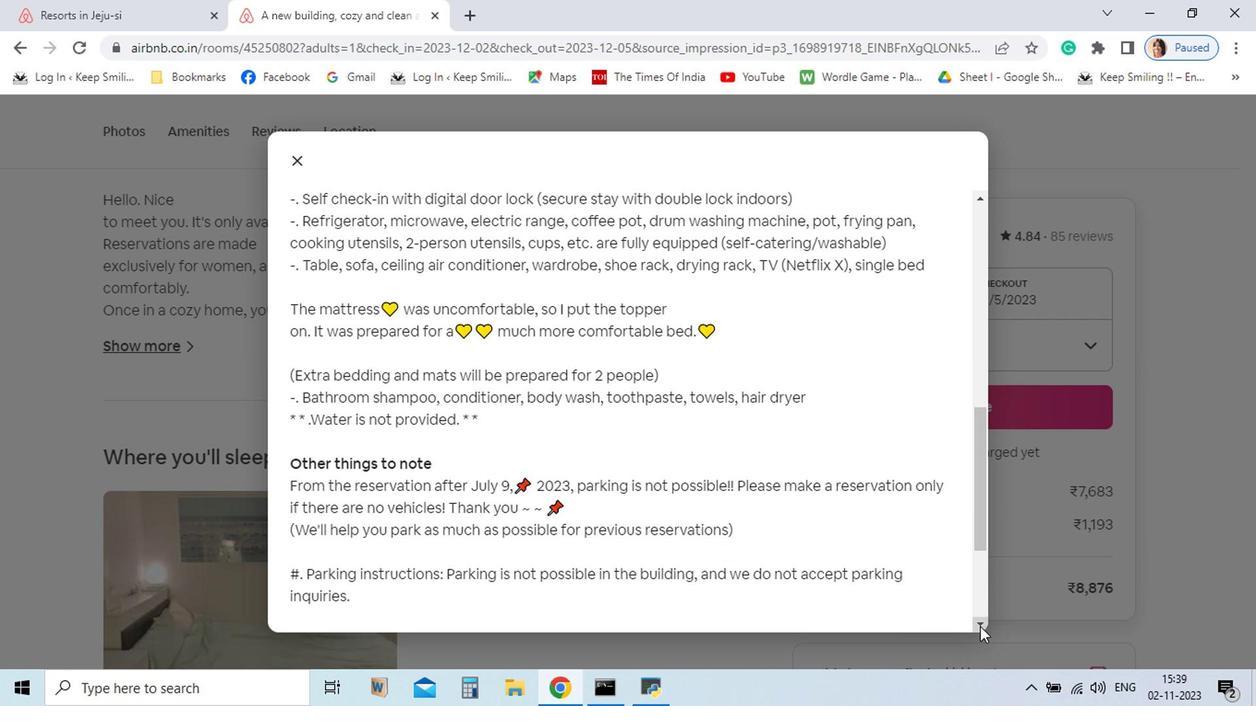 
Action: Mouse pressed left at (983, 629)
Screenshot: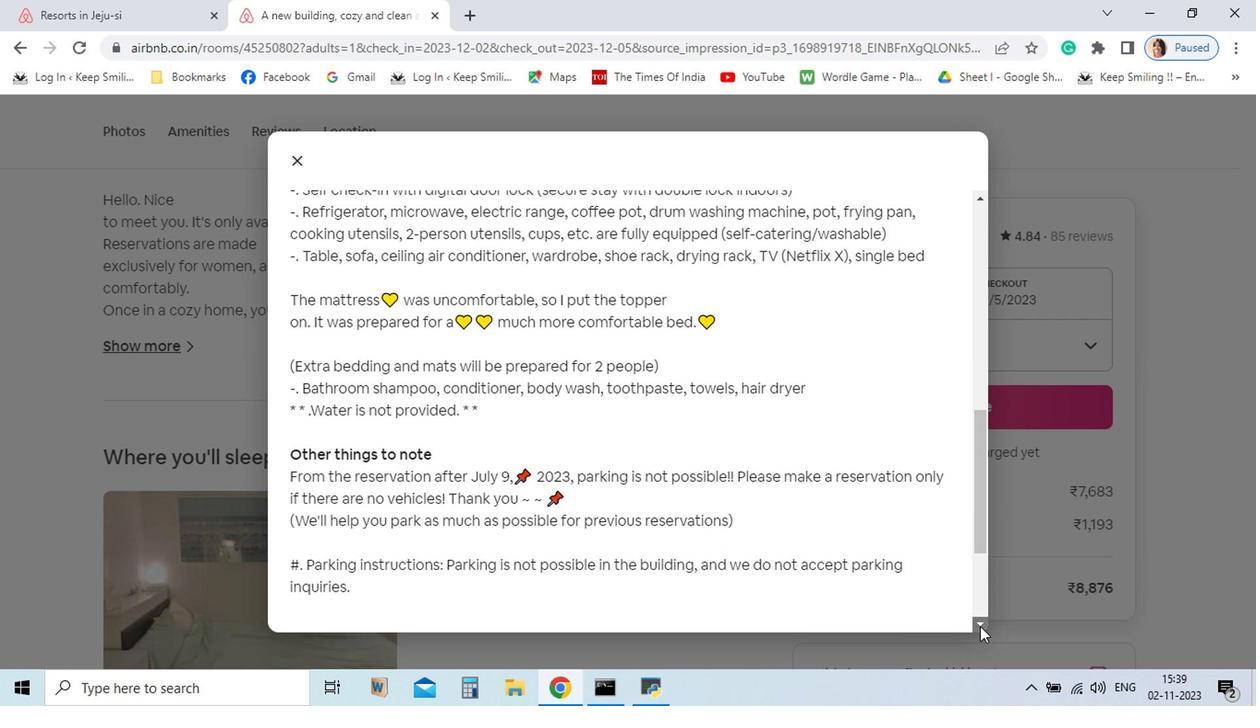 
Action: Mouse pressed left at (983, 629)
Screenshot: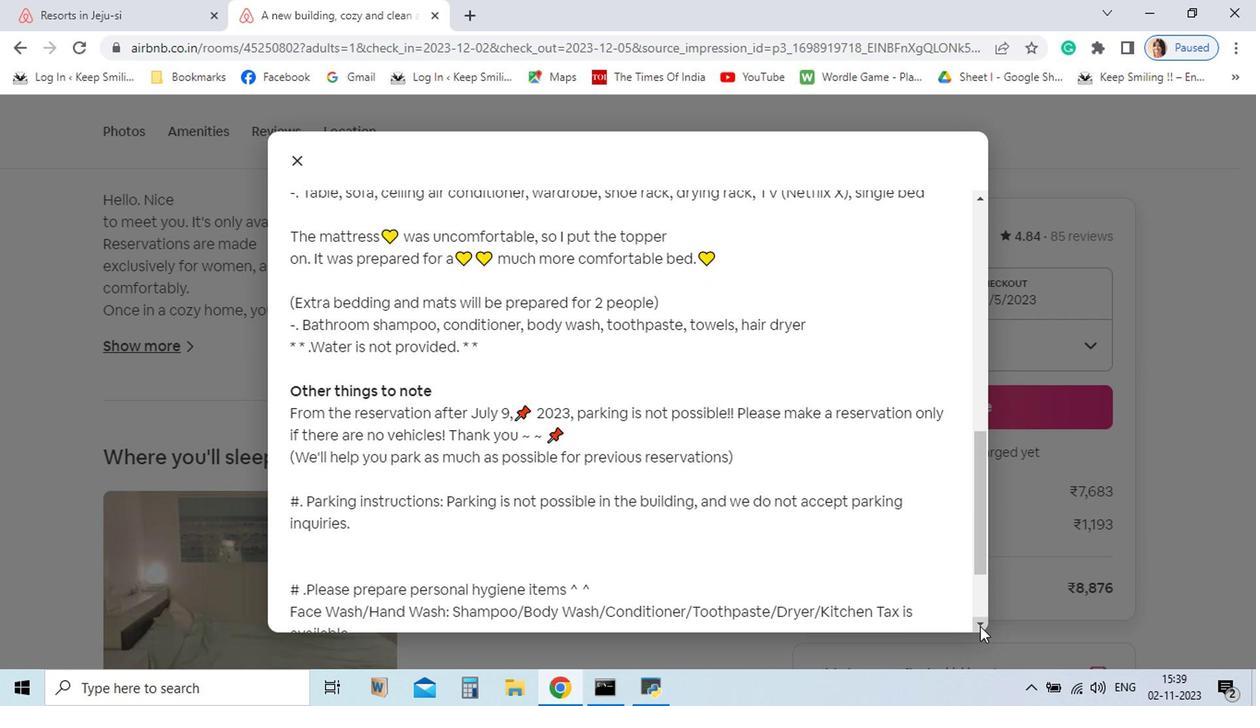 
Action: Mouse pressed left at (983, 629)
Screenshot: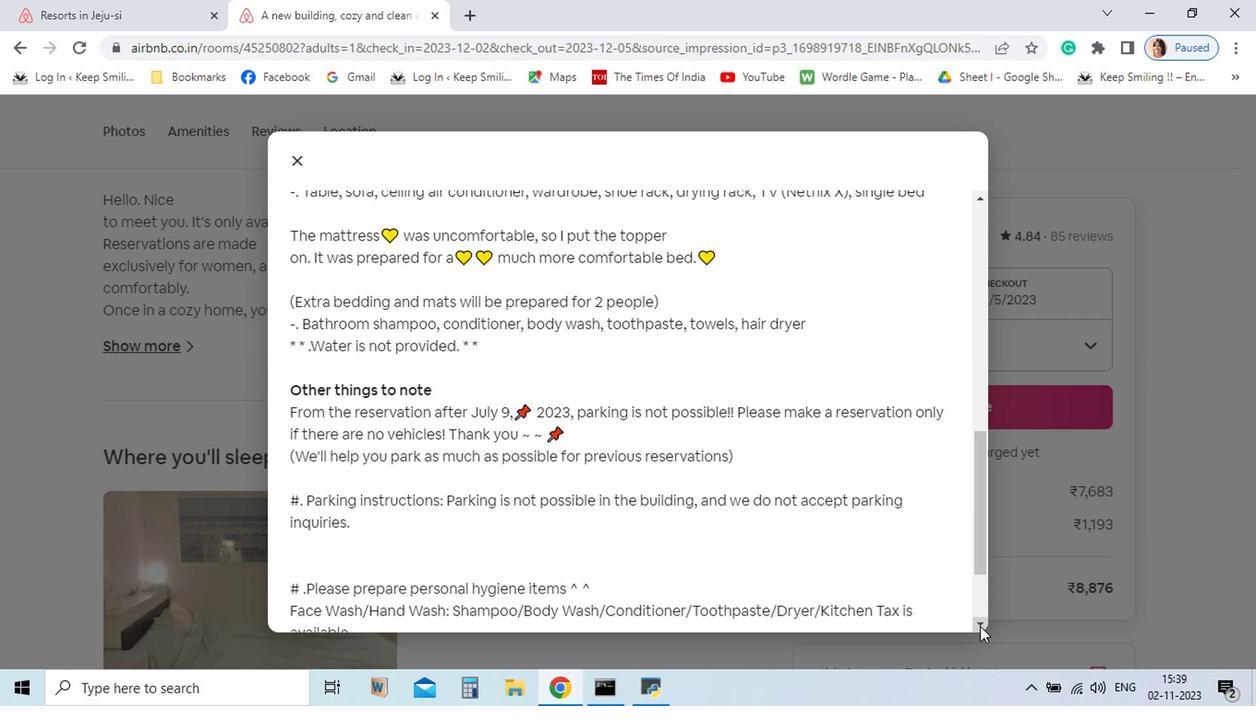 
Action: Mouse pressed left at (983, 629)
Screenshot: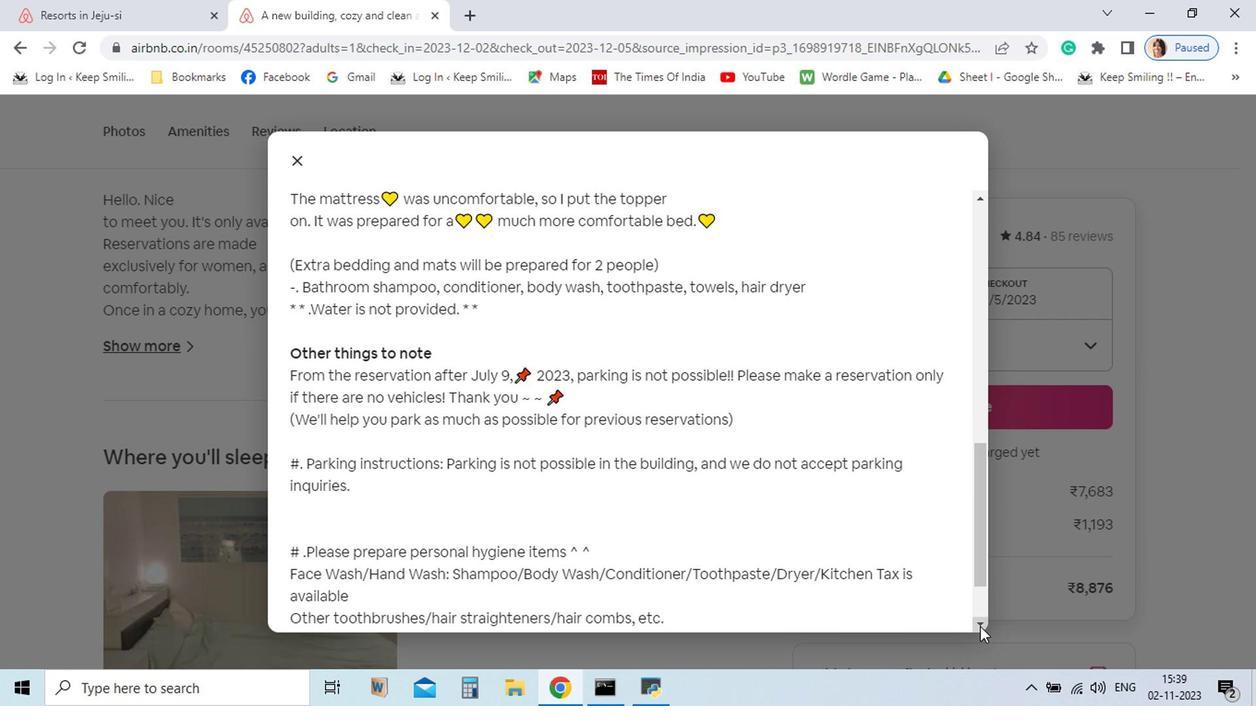 
Action: Mouse pressed left at (983, 629)
Screenshot: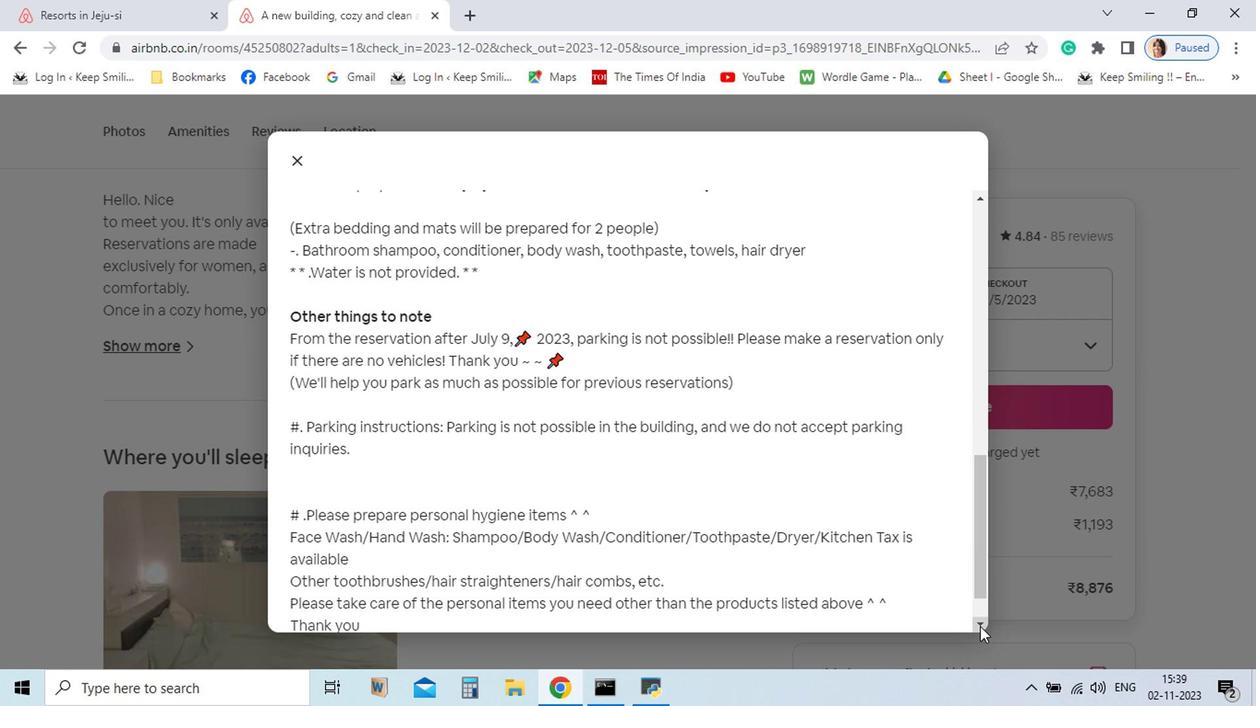 
Action: Mouse pressed left at (983, 629)
Screenshot: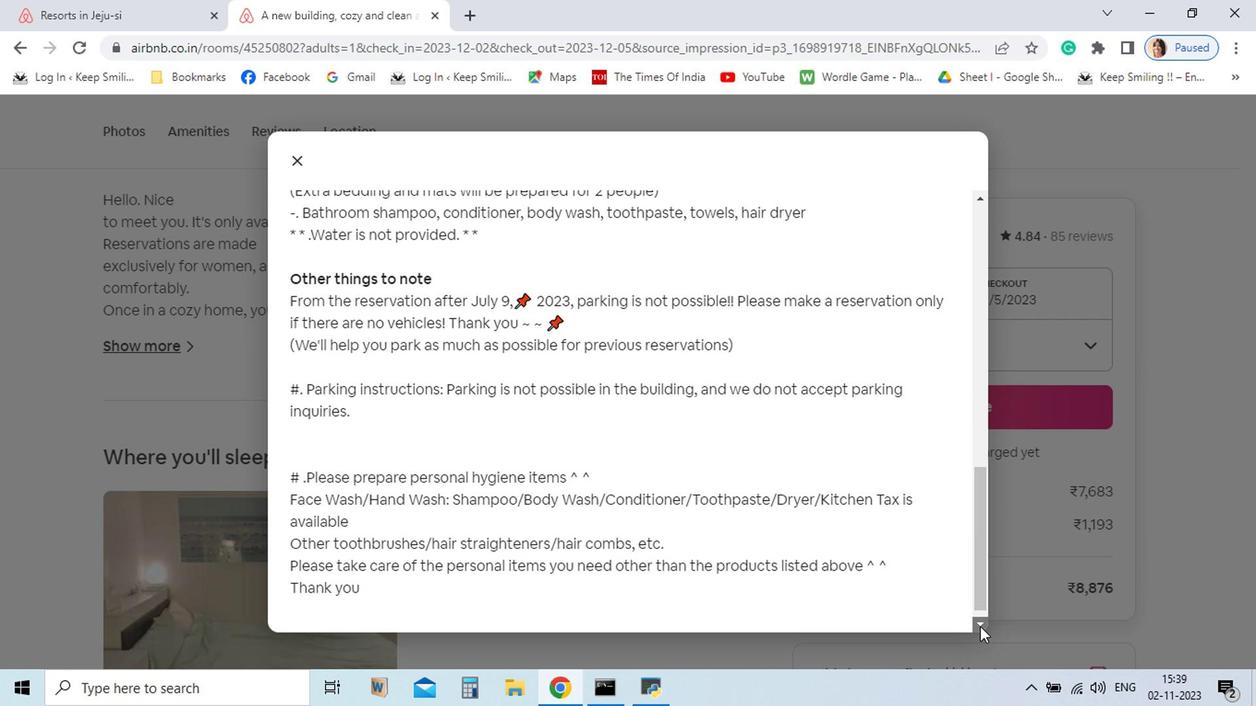 
Action: Mouse pressed left at (983, 629)
Screenshot: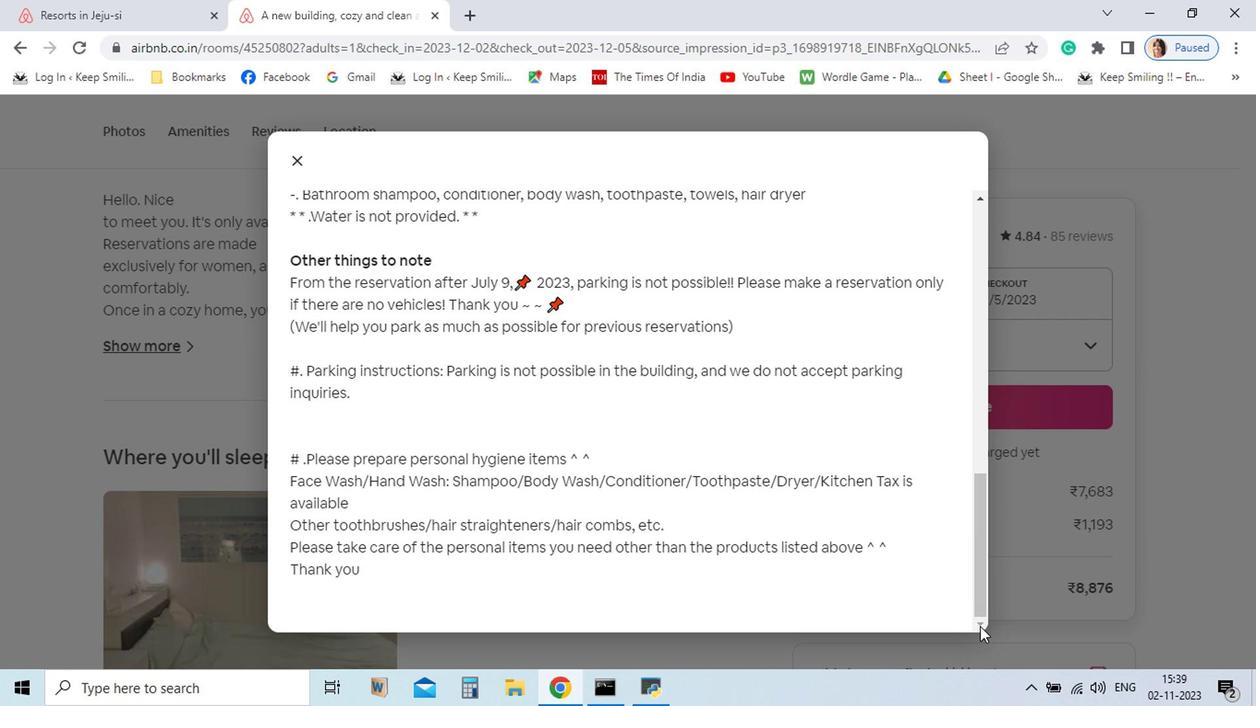 
Action: Mouse pressed left at (983, 629)
Screenshot: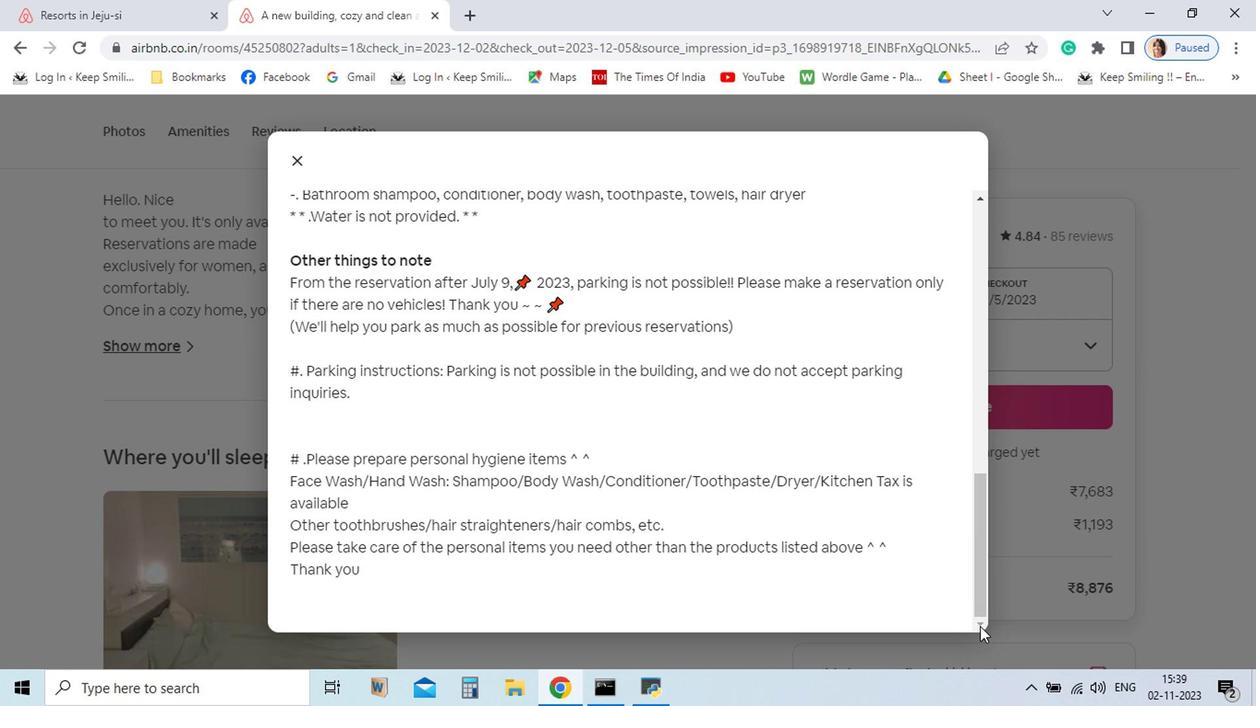 
Action: Mouse moved to (1151, 224)
Screenshot: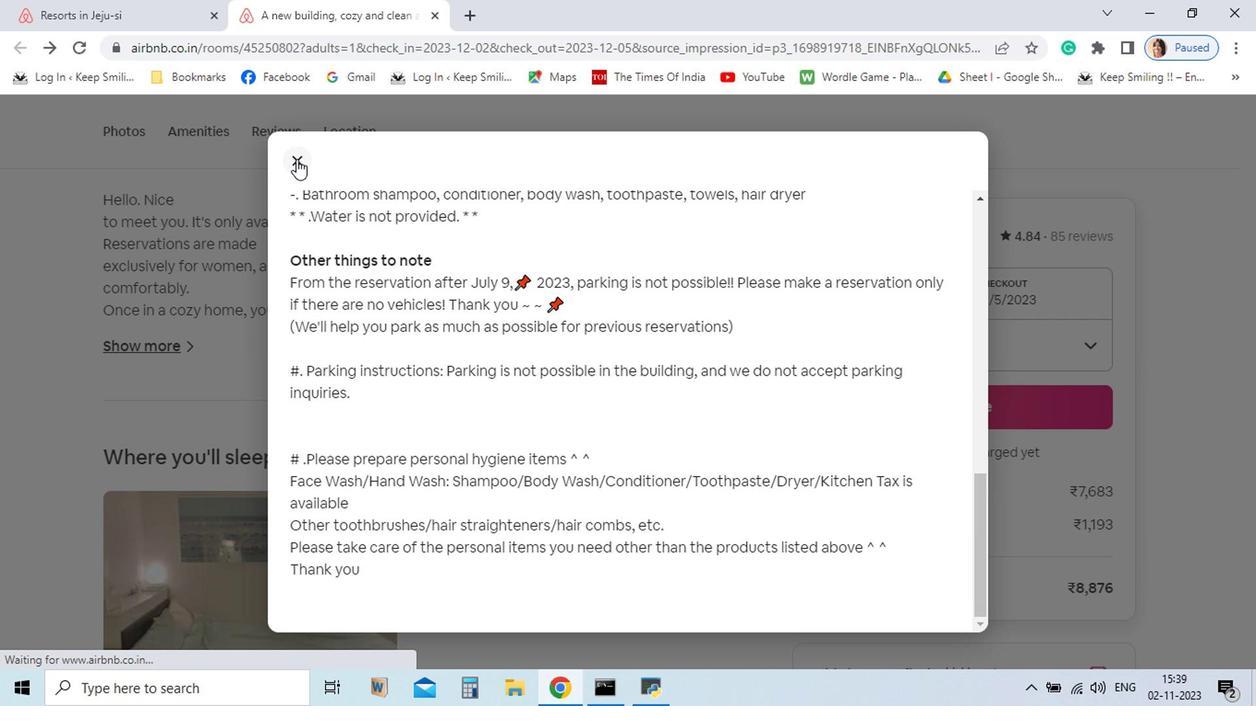 
Action: Mouse pressed left at (1151, 224)
Screenshot: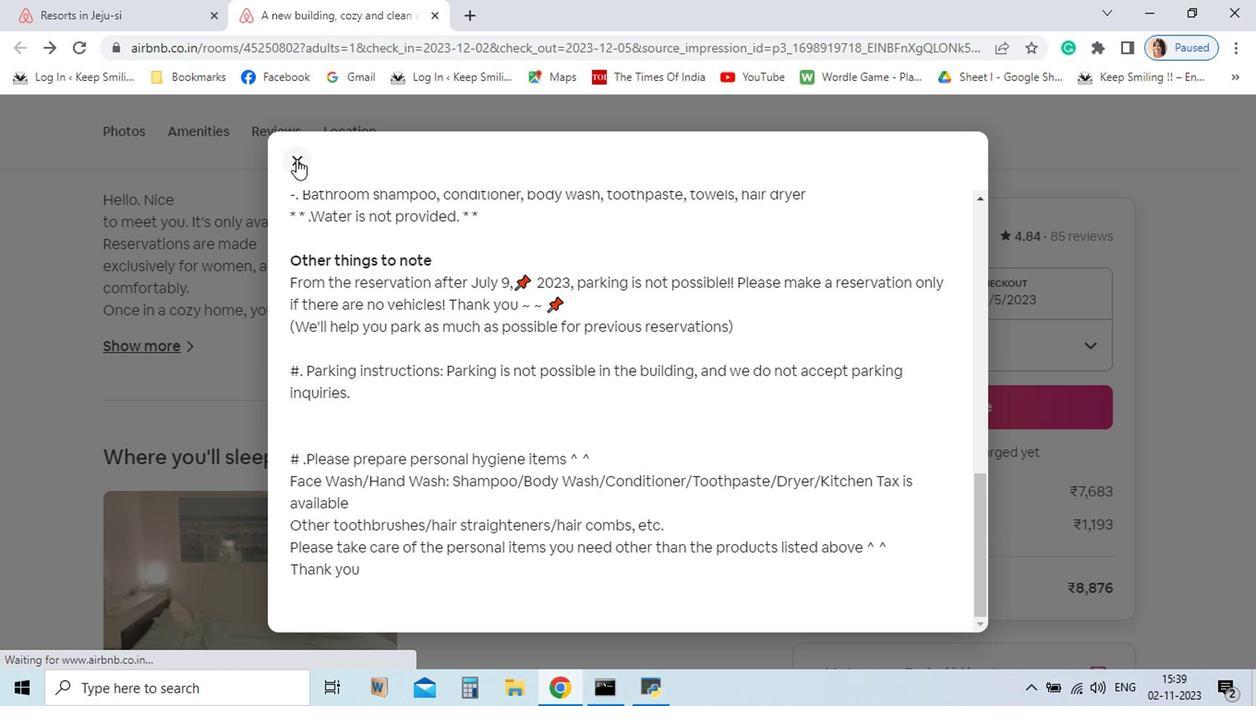 
Action: Mouse moved to (916, 655)
Screenshot: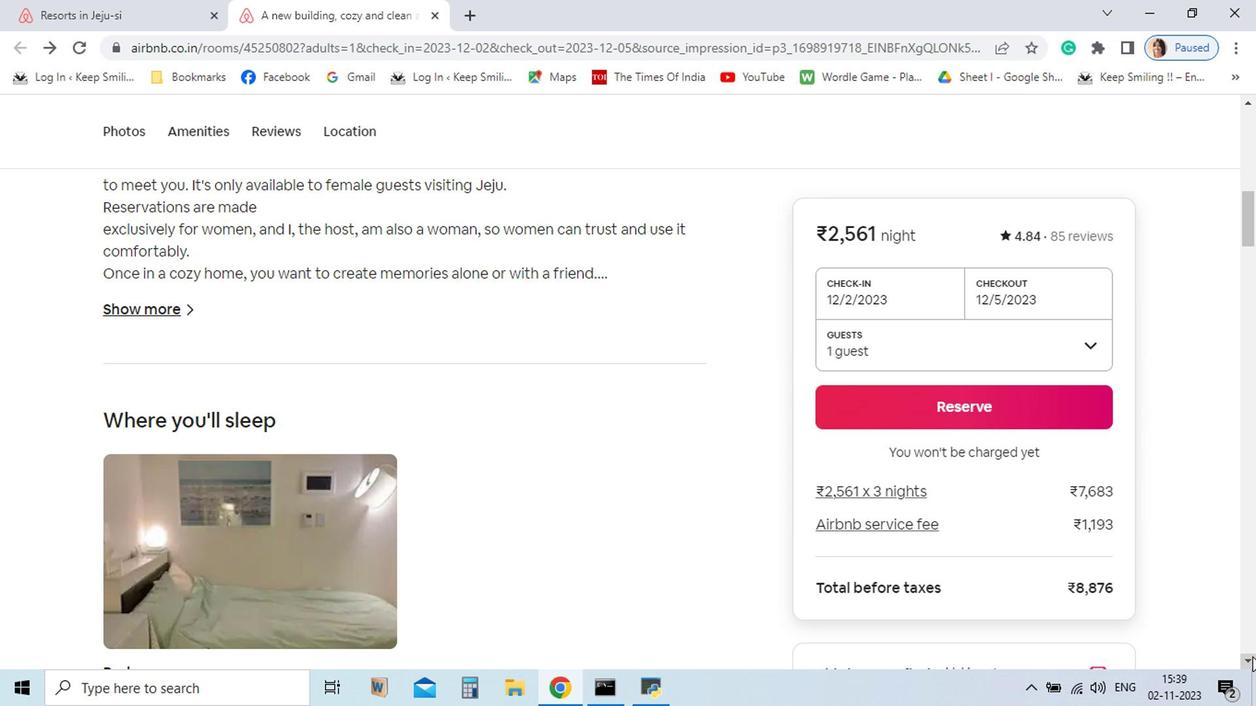 
Action: Mouse pressed left at (916, 655)
Screenshot: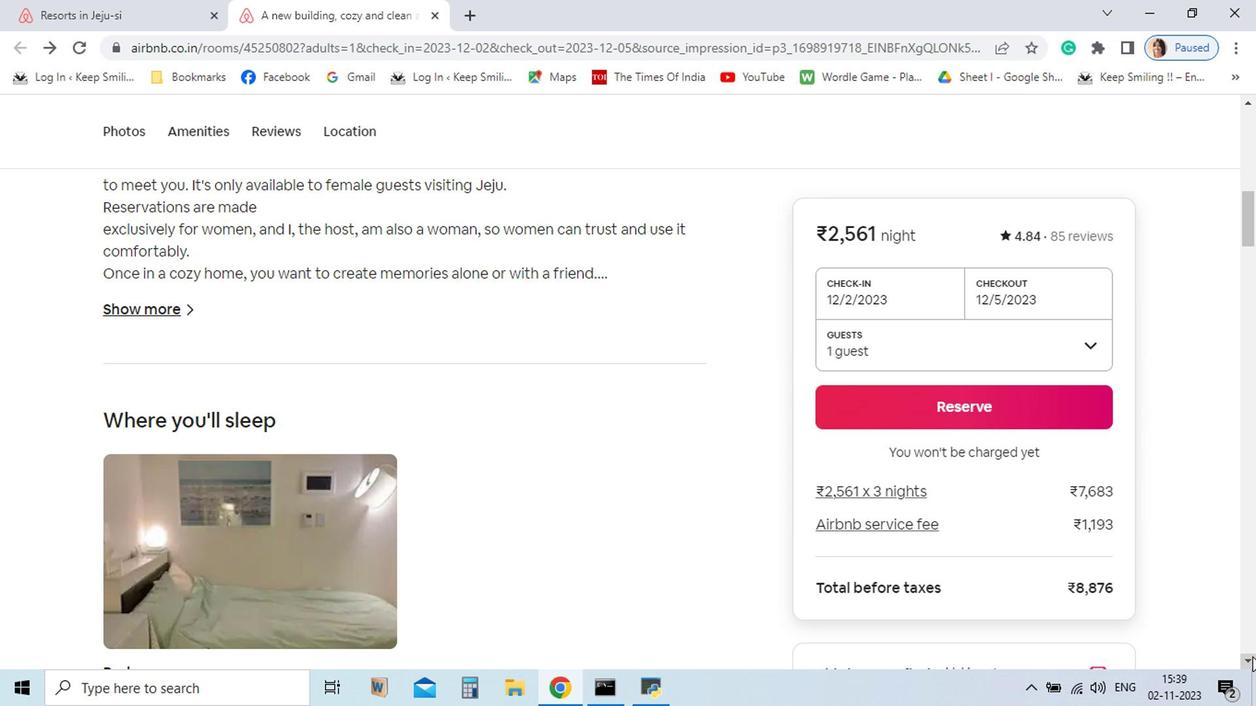 
Action: Mouse pressed left at (916, 655)
Screenshot: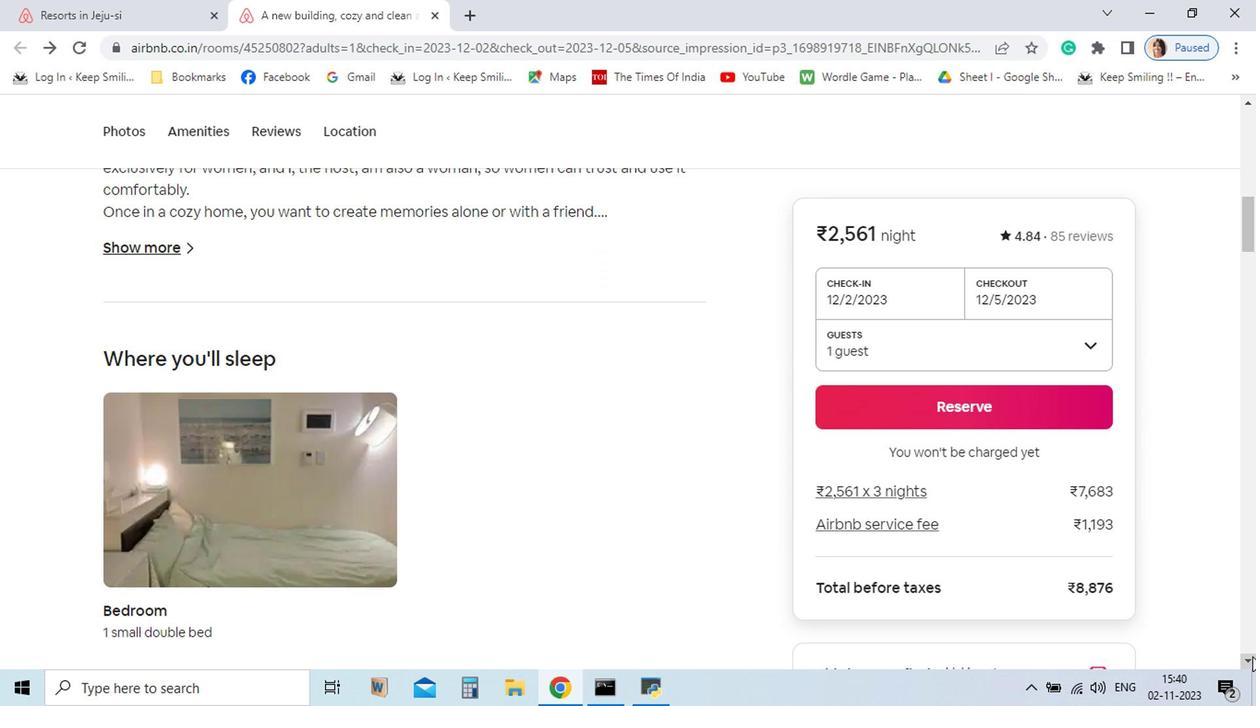 
Action: Mouse pressed left at (916, 655)
Screenshot: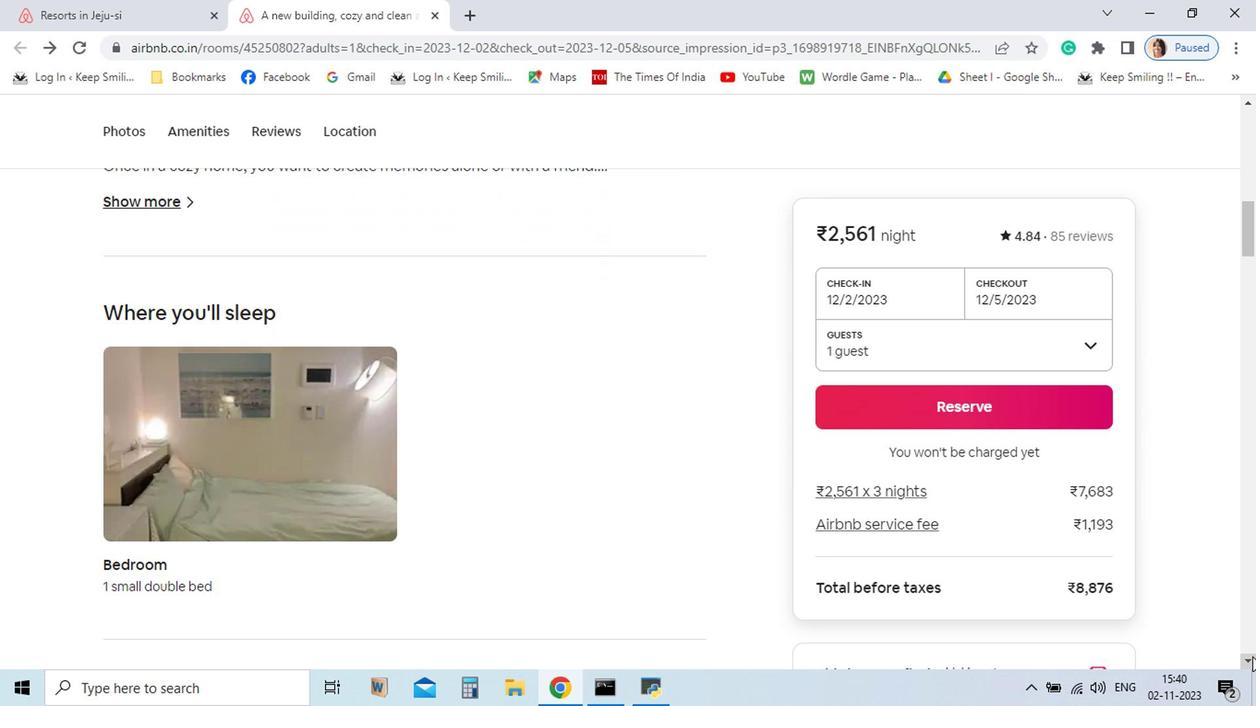 
Action: Mouse pressed left at (916, 655)
Screenshot: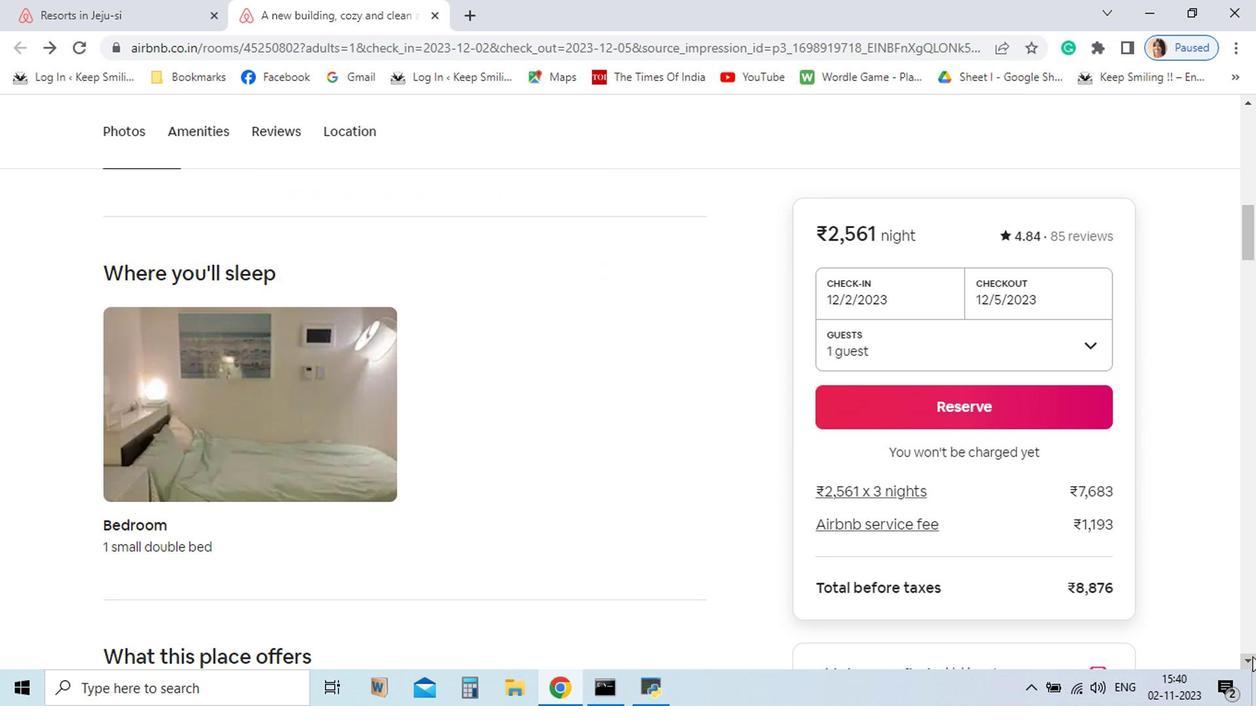 
Action: Mouse pressed left at (916, 655)
Screenshot: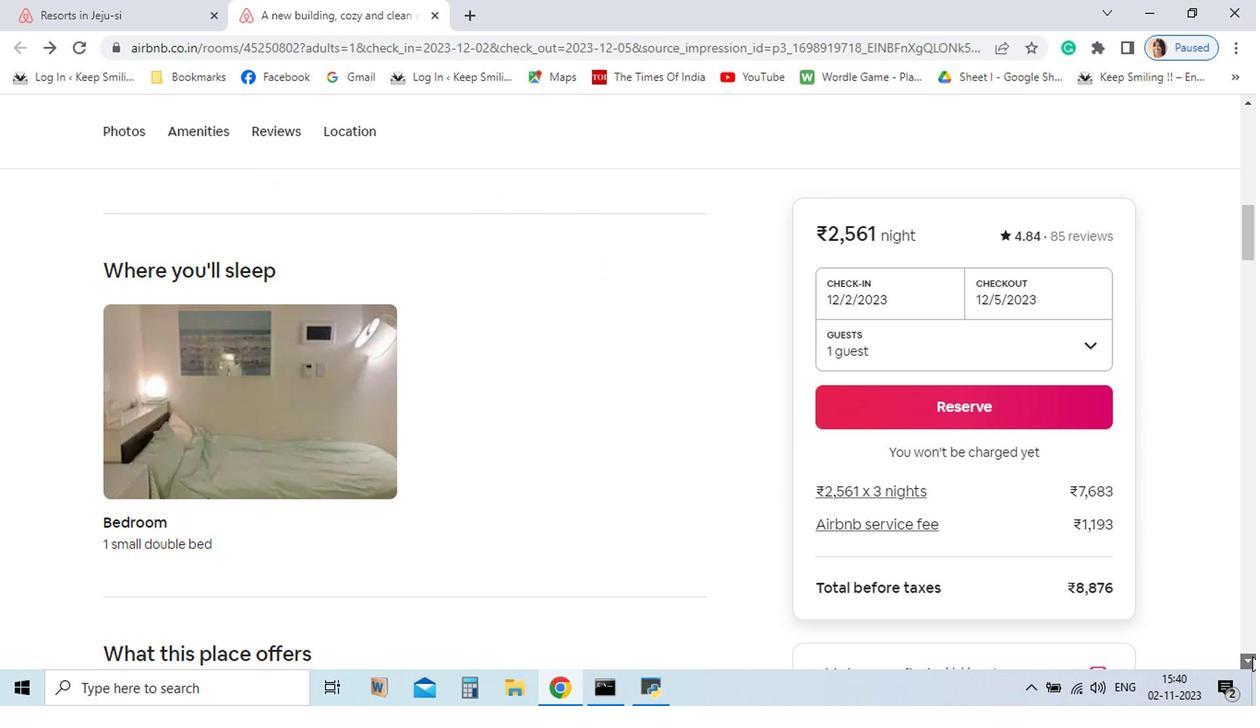 
Action: Mouse pressed left at (916, 655)
Screenshot: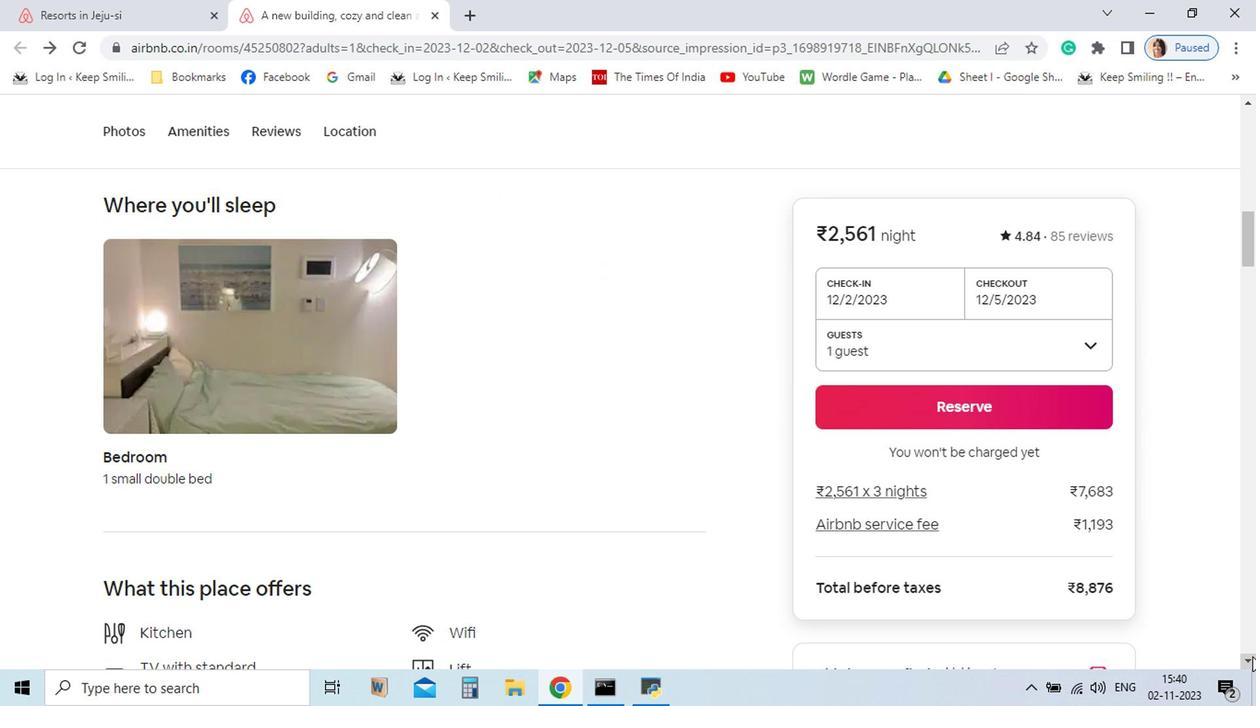 
Action: Mouse pressed left at (916, 655)
Screenshot: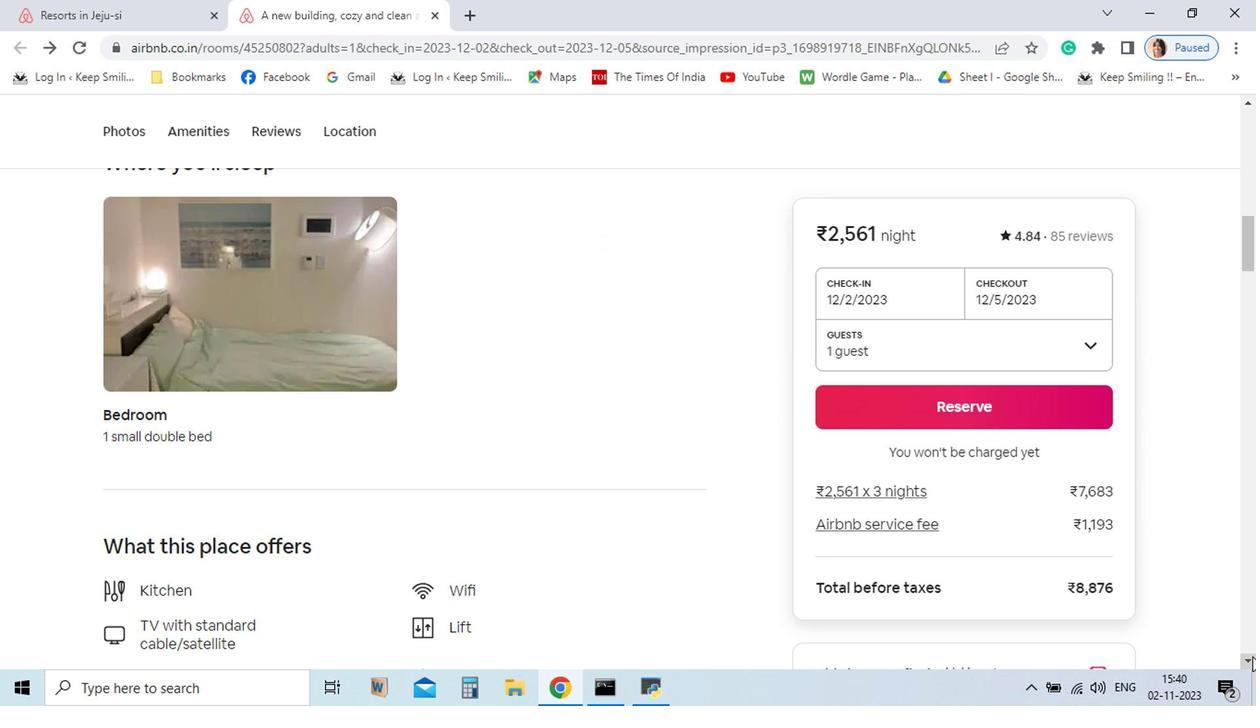 
Action: Mouse pressed left at (916, 655)
Screenshot: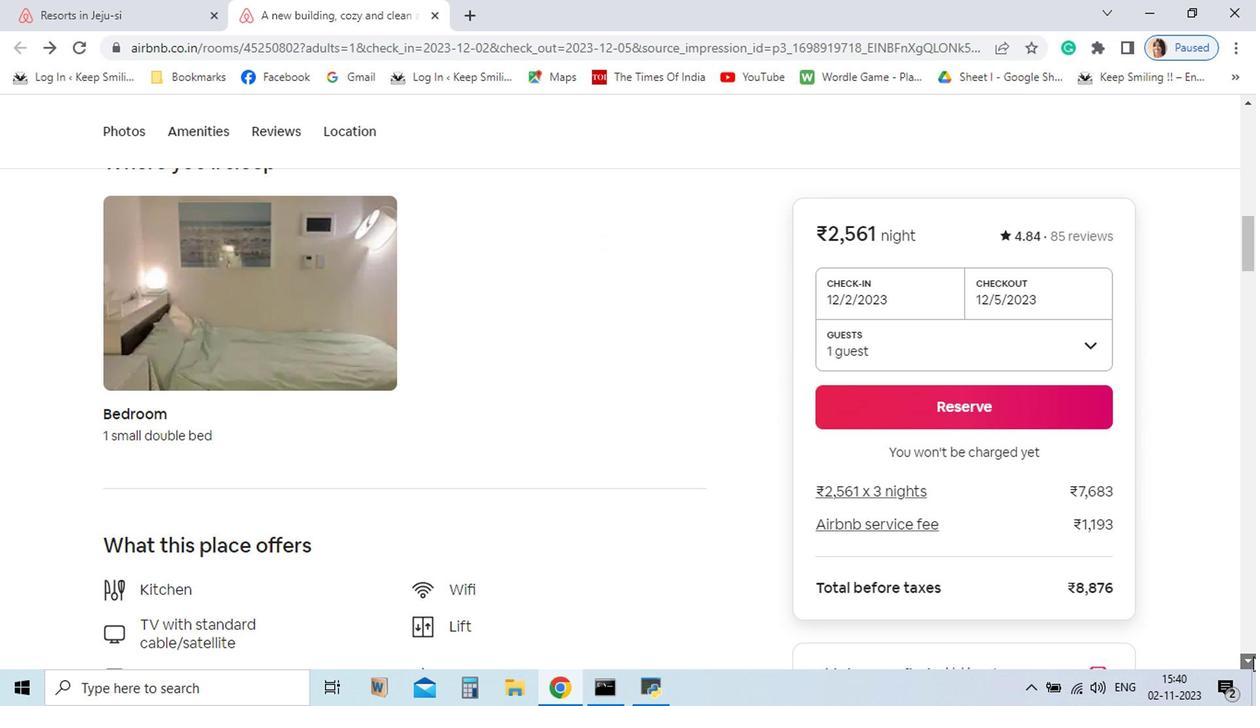 
Action: Mouse moved to (915, 655)
Screenshot: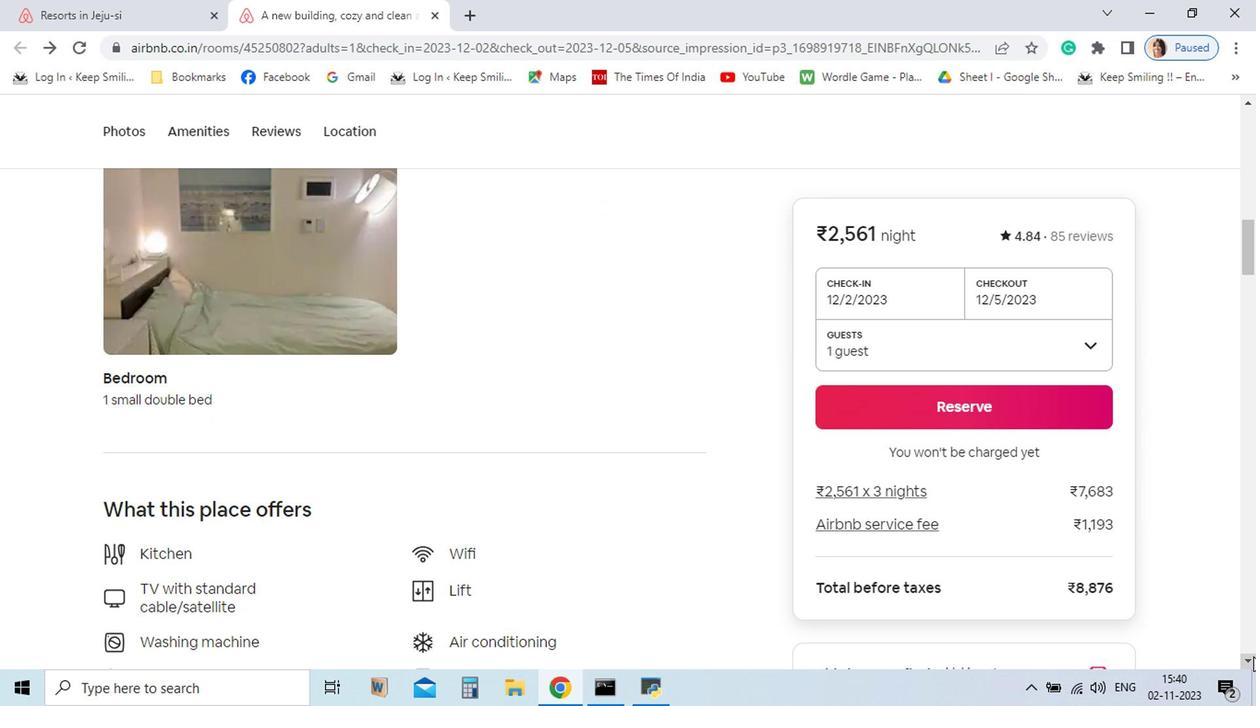 
Action: Mouse pressed left at (915, 655)
Screenshot: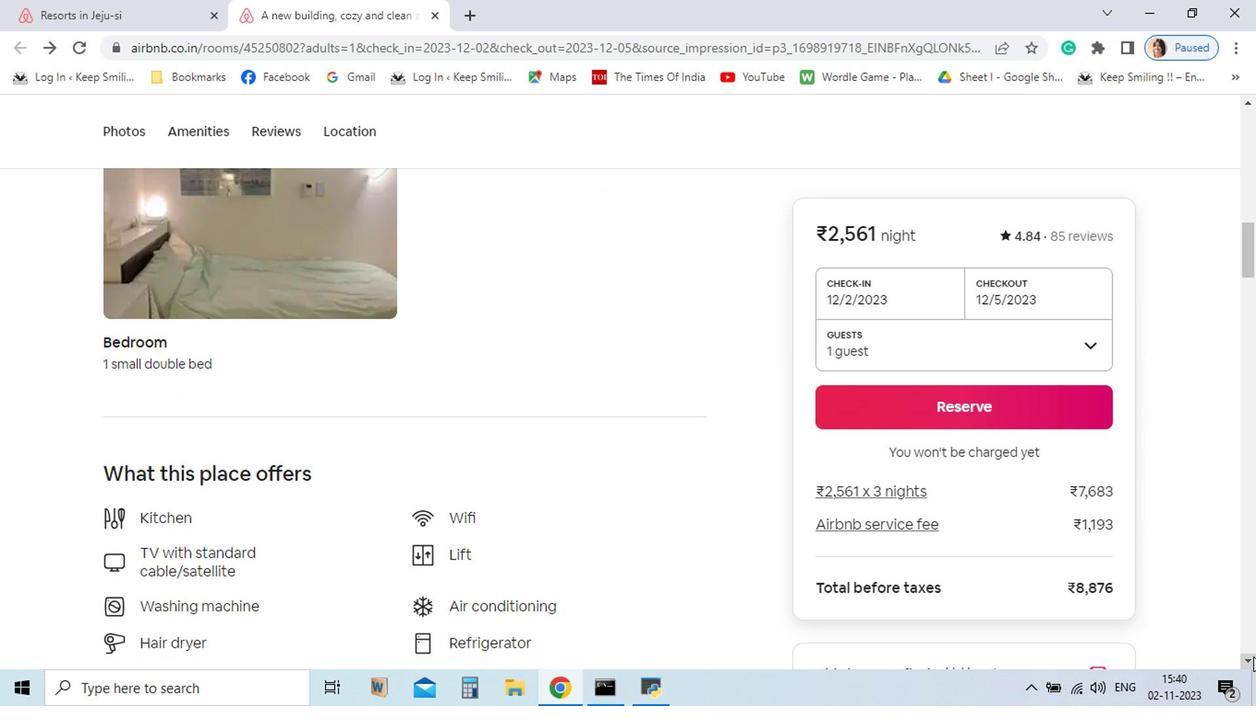 
Action: Mouse pressed left at (915, 655)
Screenshot: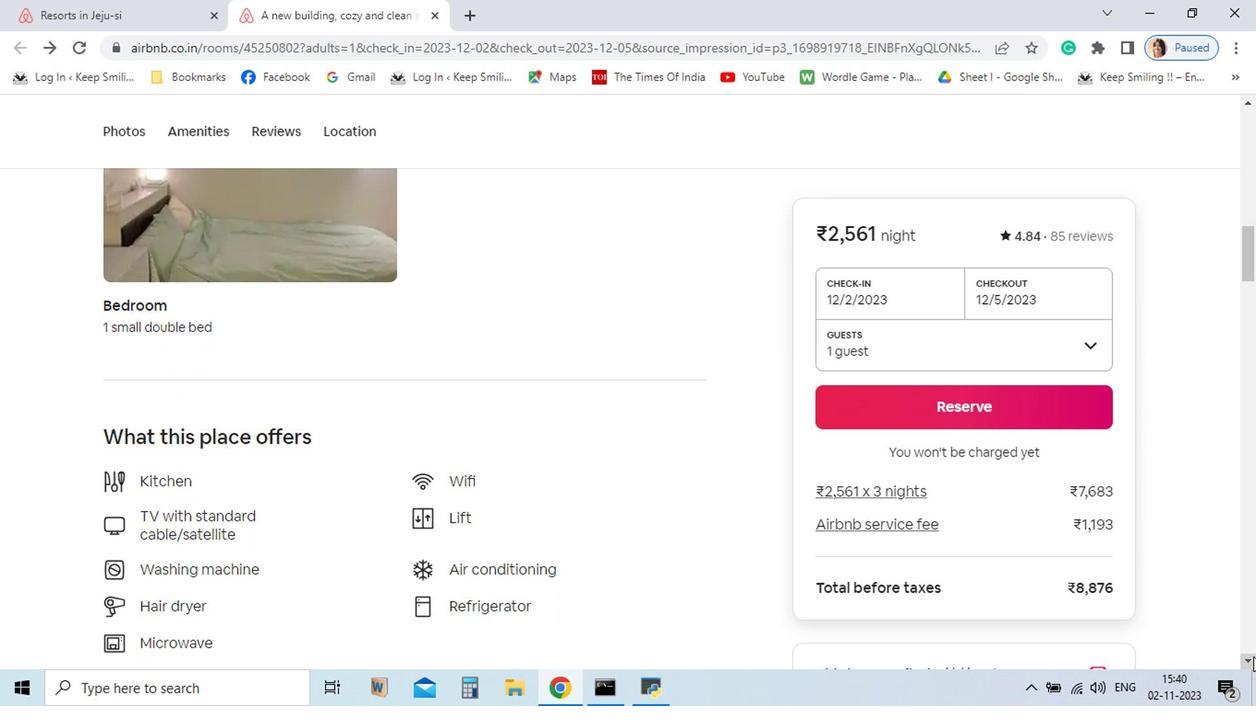 
Action: Mouse pressed left at (915, 655)
Screenshot: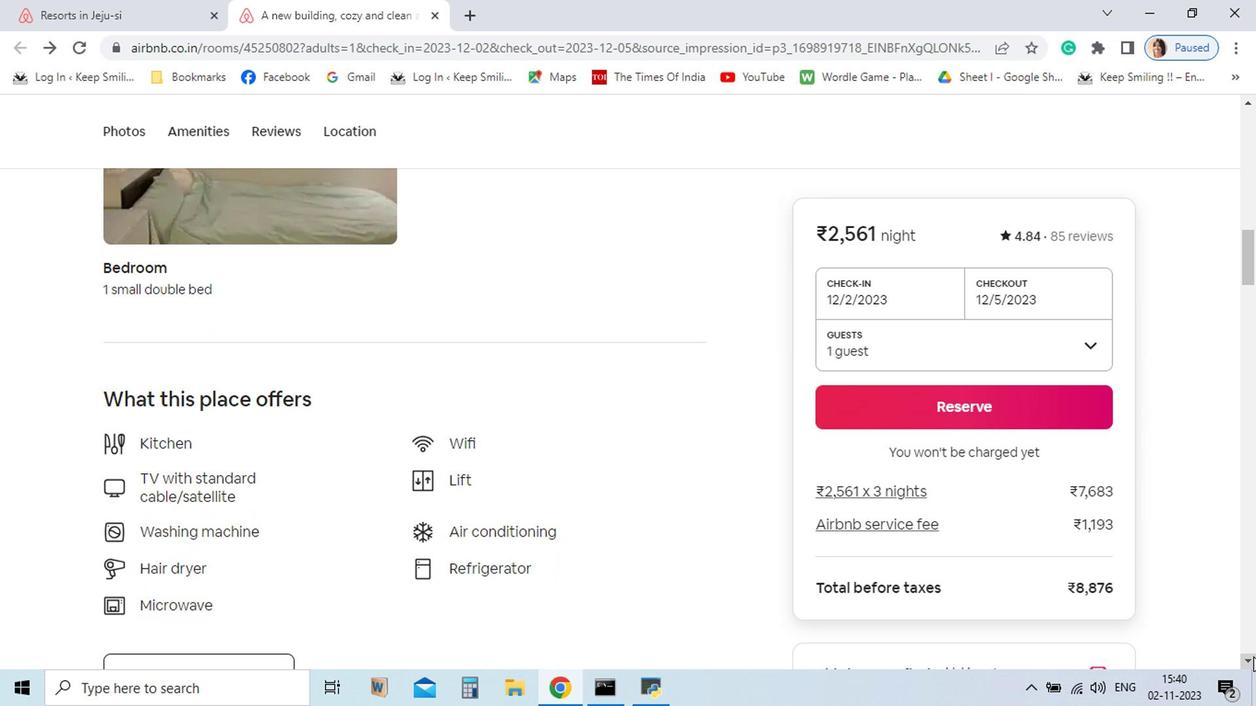
Action: Mouse pressed left at (915, 655)
Screenshot: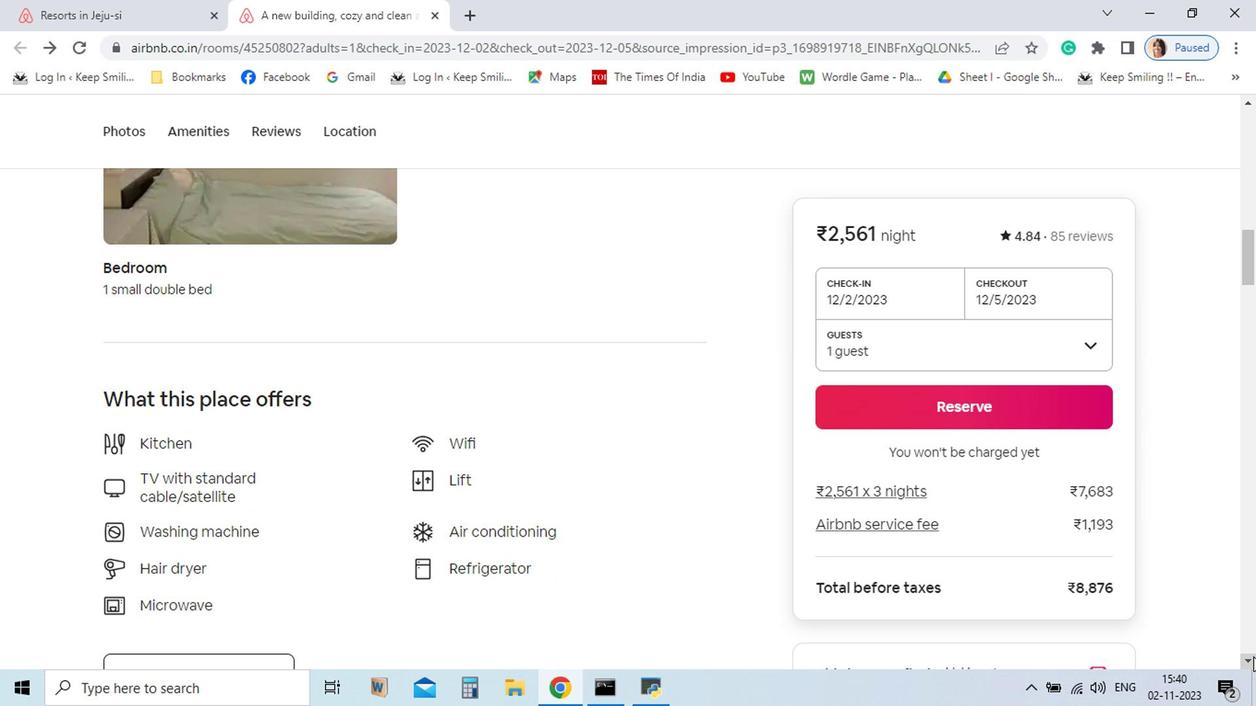 
Action: Mouse pressed left at (915, 655)
Screenshot: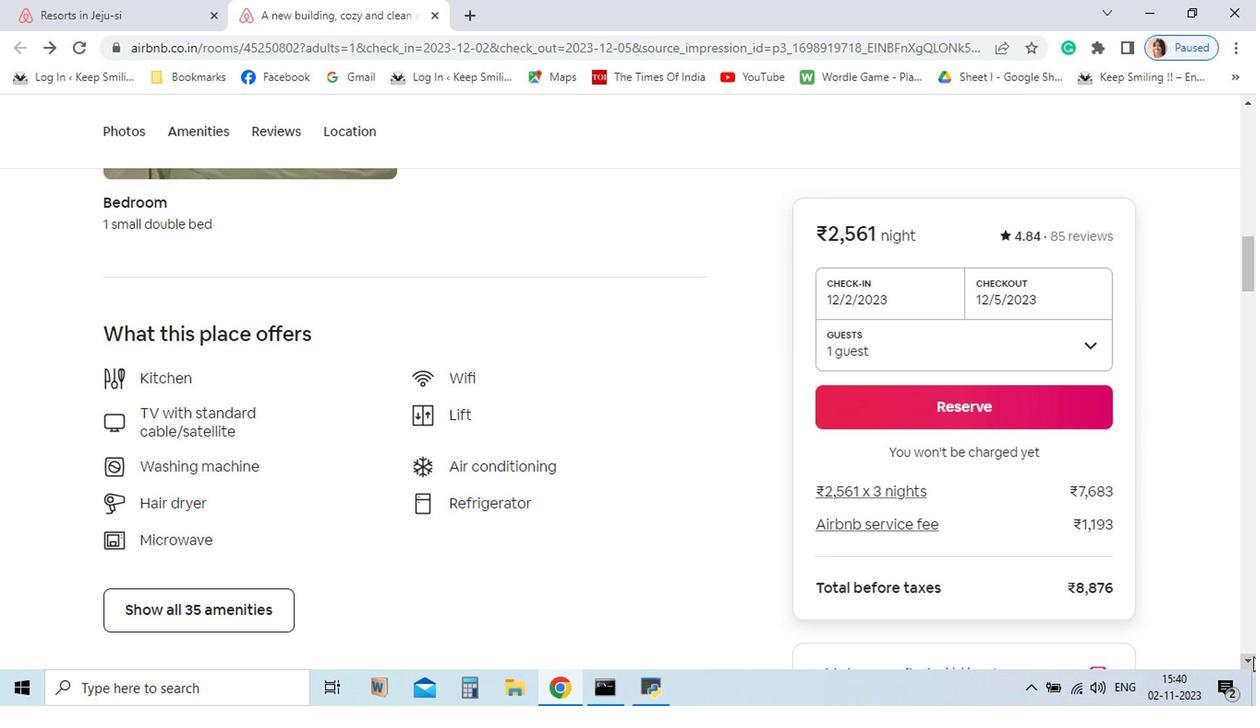 
Action: Mouse pressed left at (915, 655)
Screenshot: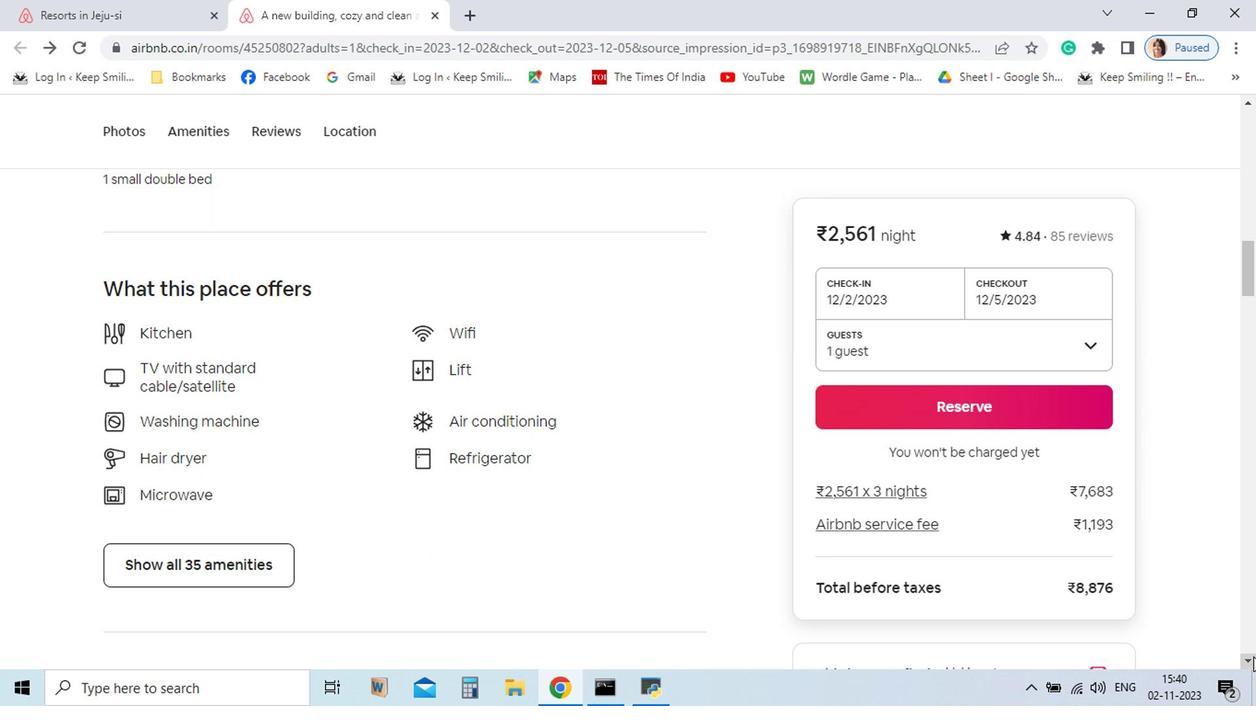 
Action: Mouse moved to (915, 655)
Screenshot: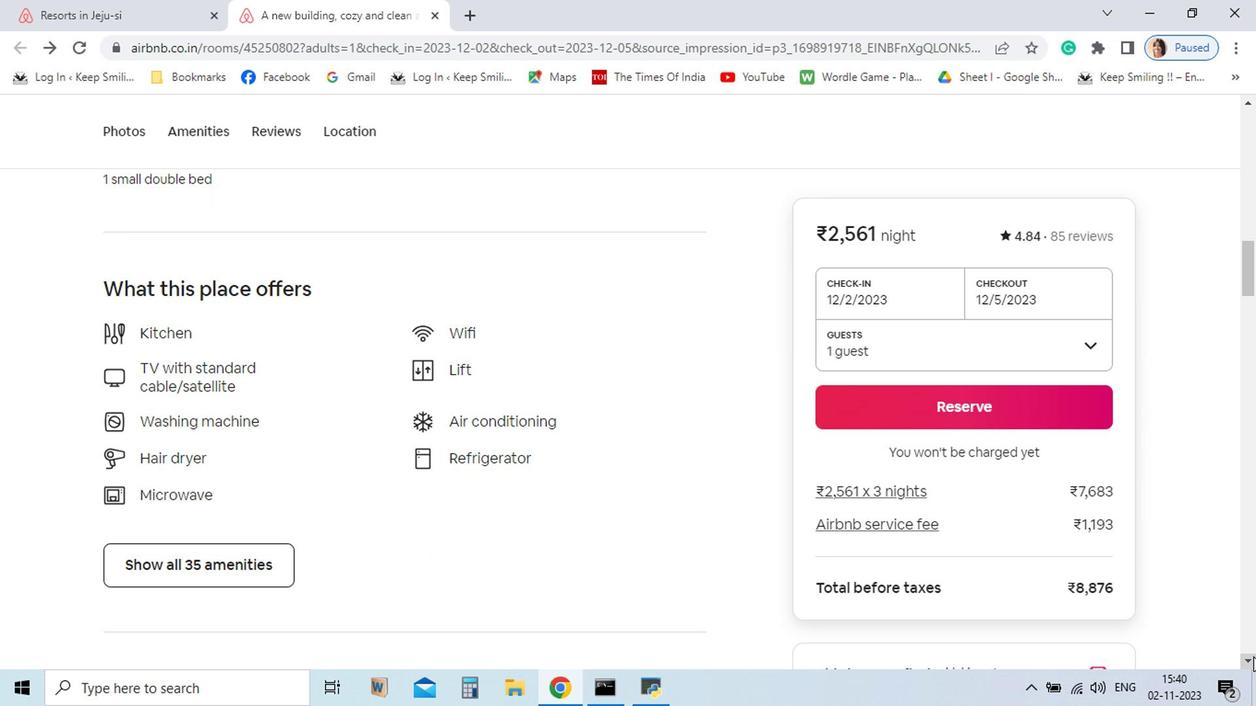 
Action: Mouse pressed left at (915, 655)
Screenshot: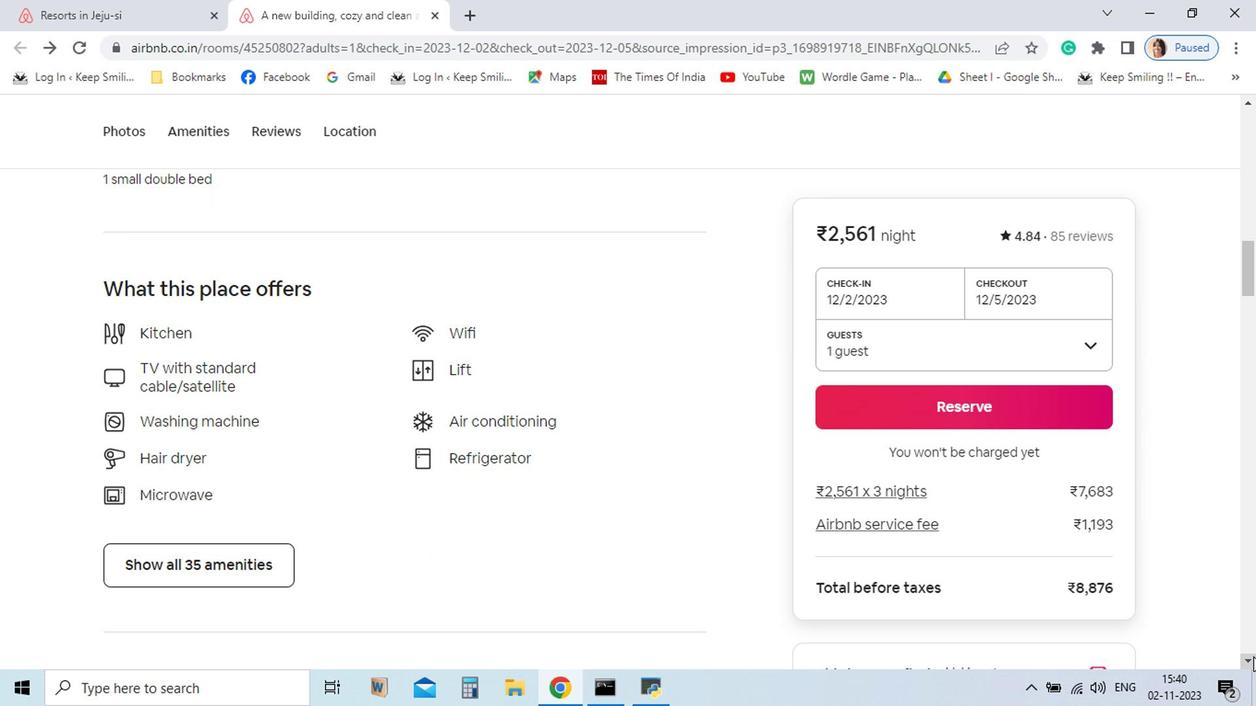 
Action: Mouse pressed left at (915, 655)
Screenshot: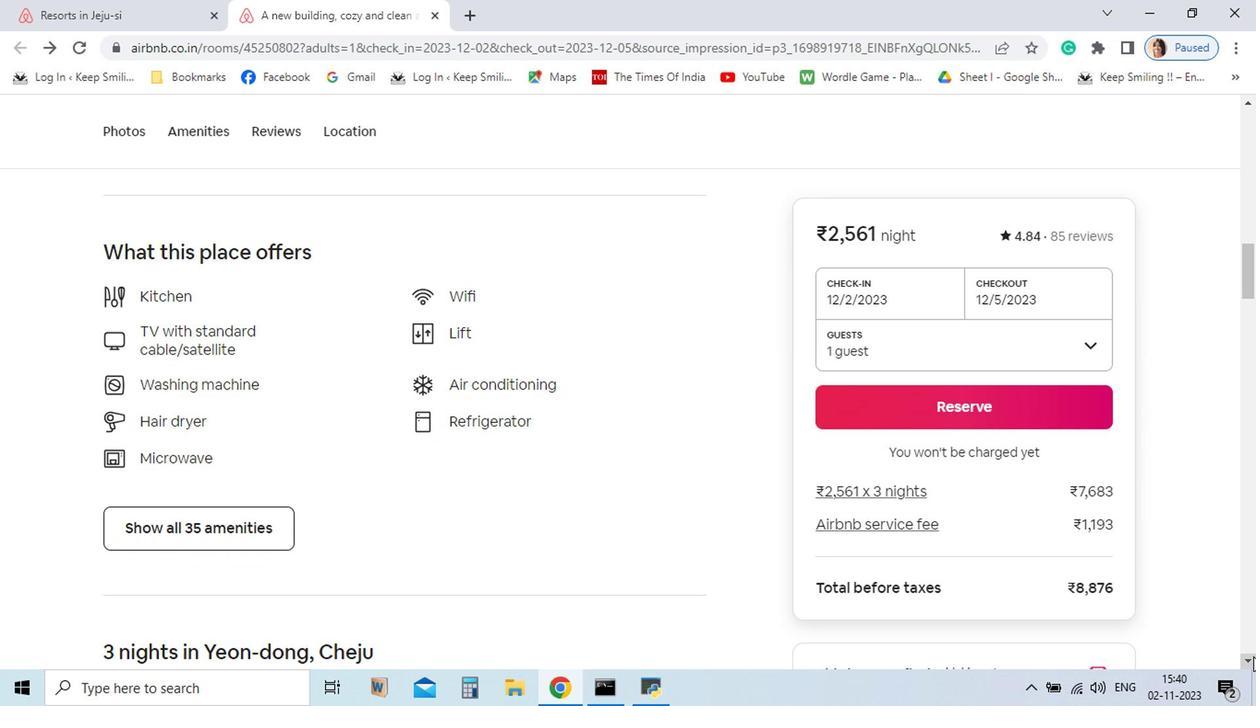 
Action: Mouse moved to (1166, 549)
Screenshot: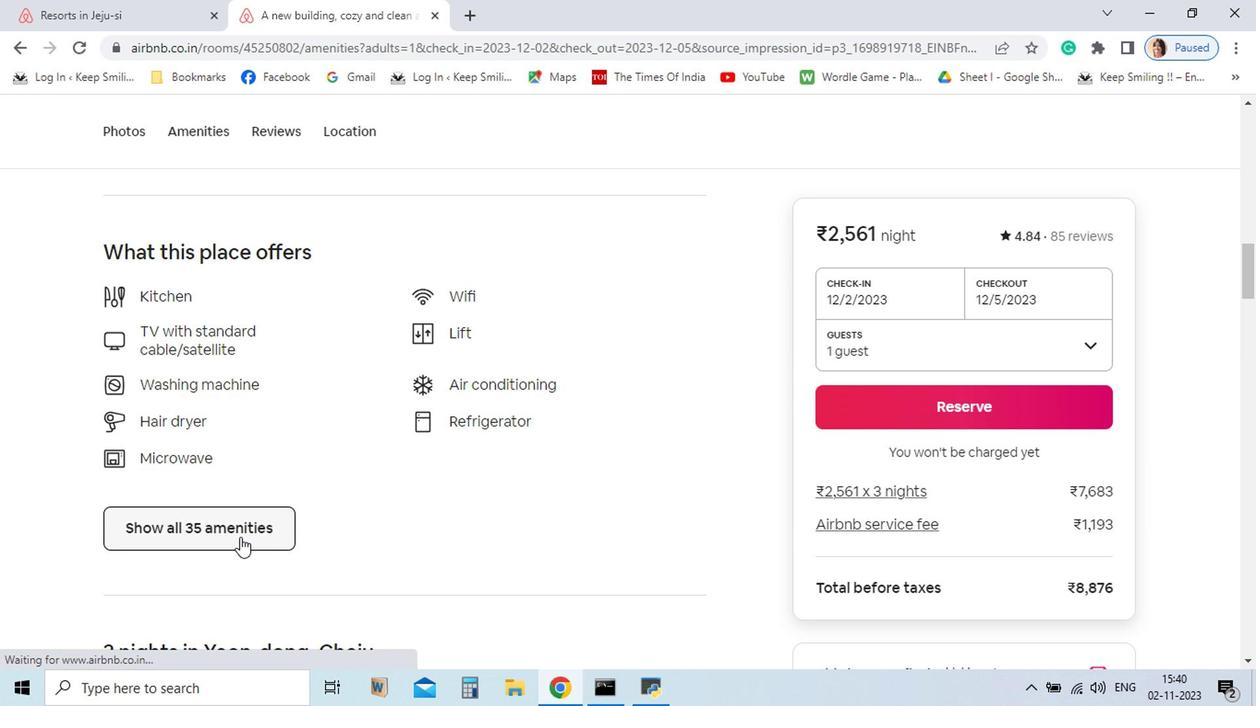 
Action: Mouse pressed left at (1166, 549)
Screenshot: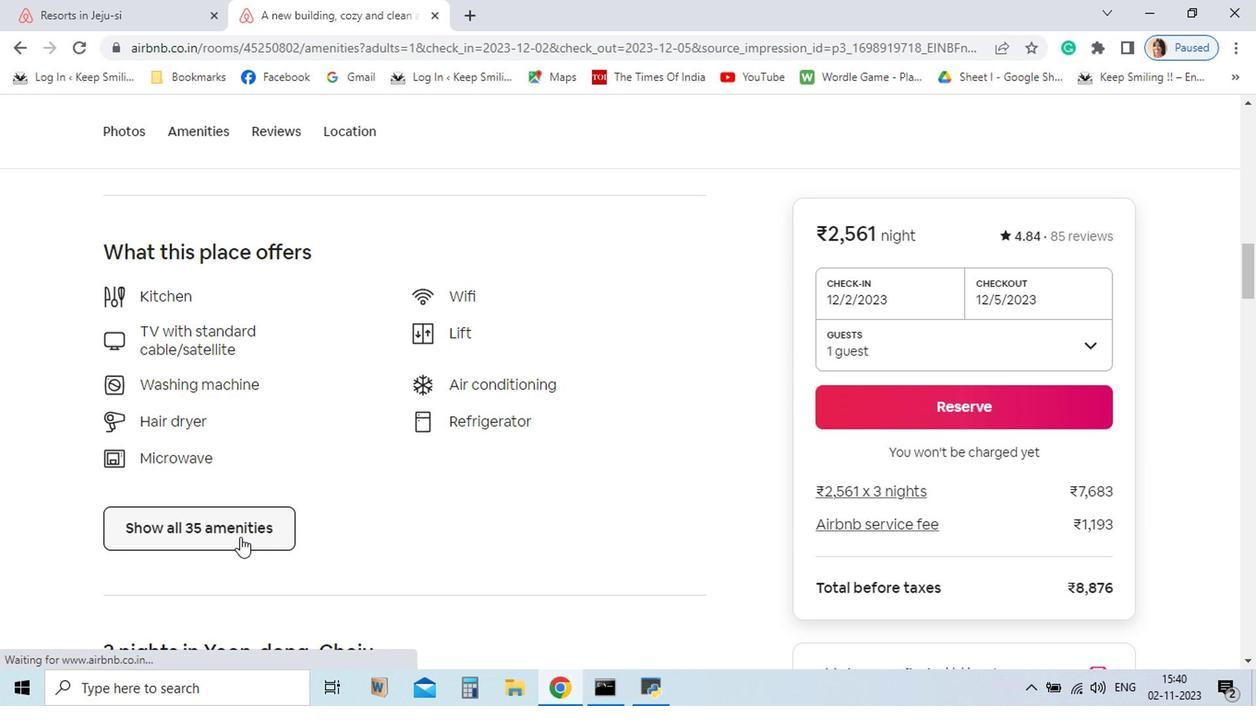 
Action: Mouse moved to (982, 629)
Screenshot: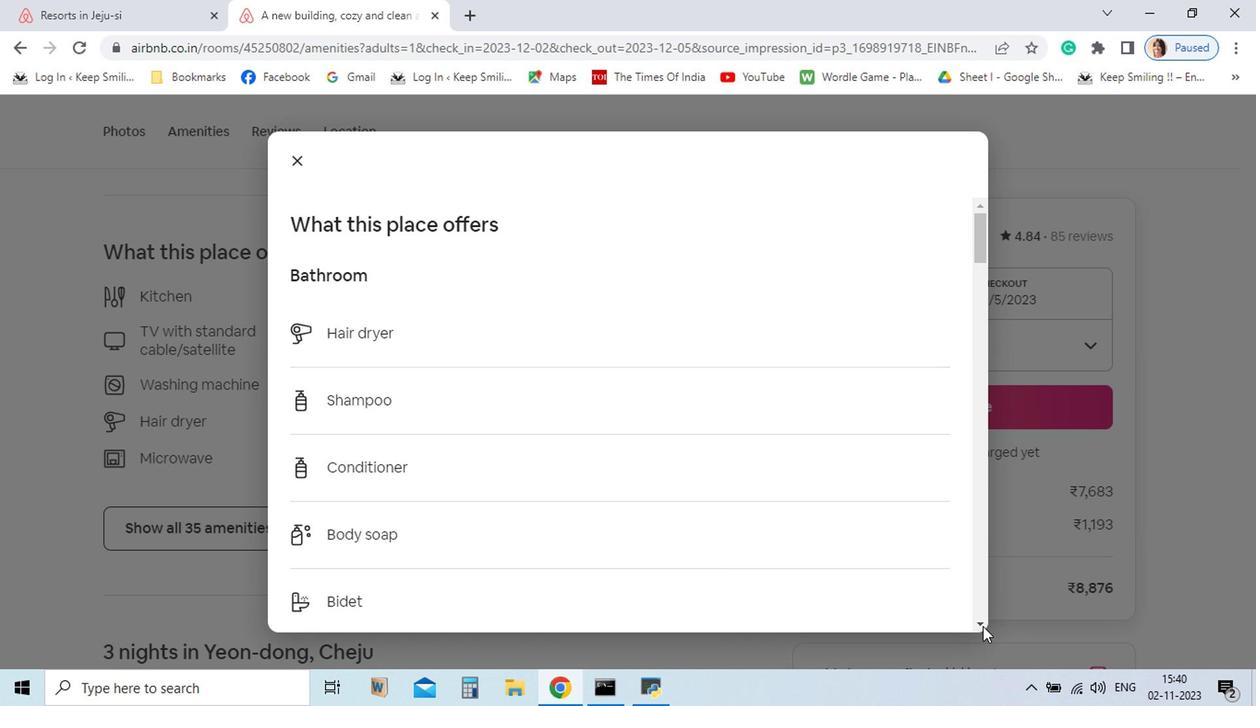 
Action: Mouse pressed left at (982, 629)
Screenshot: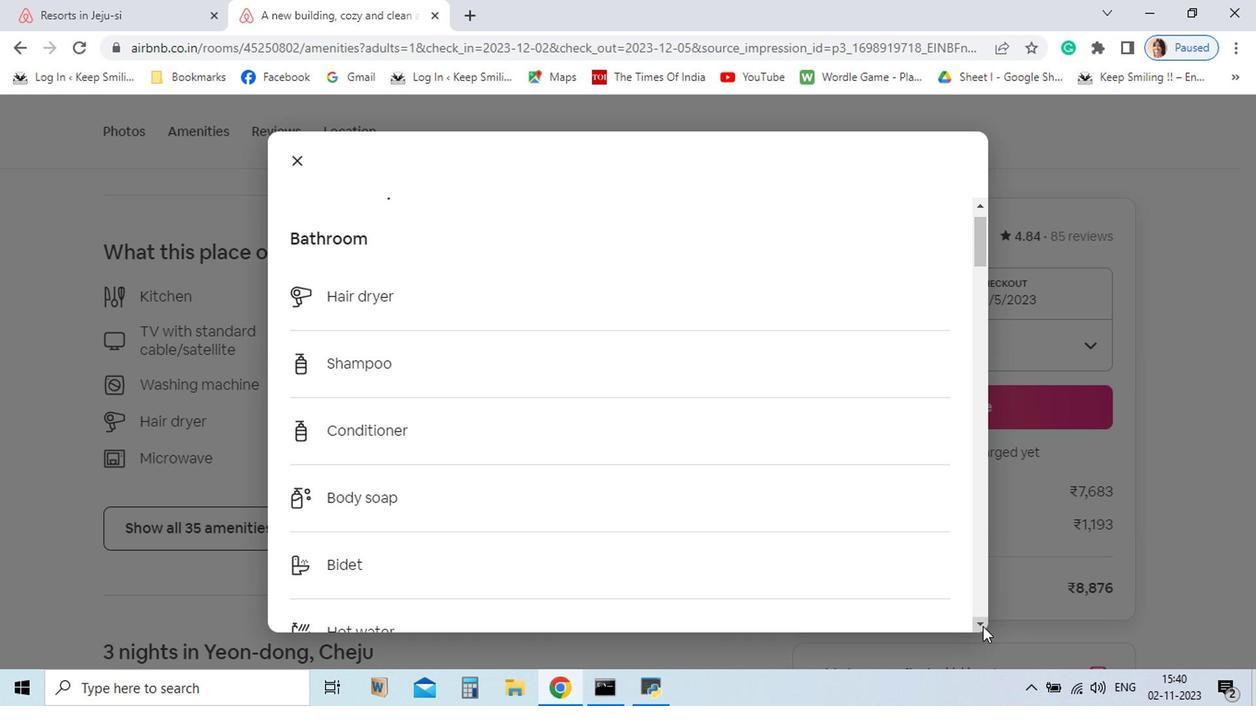 
Action: Mouse pressed left at (982, 629)
Screenshot: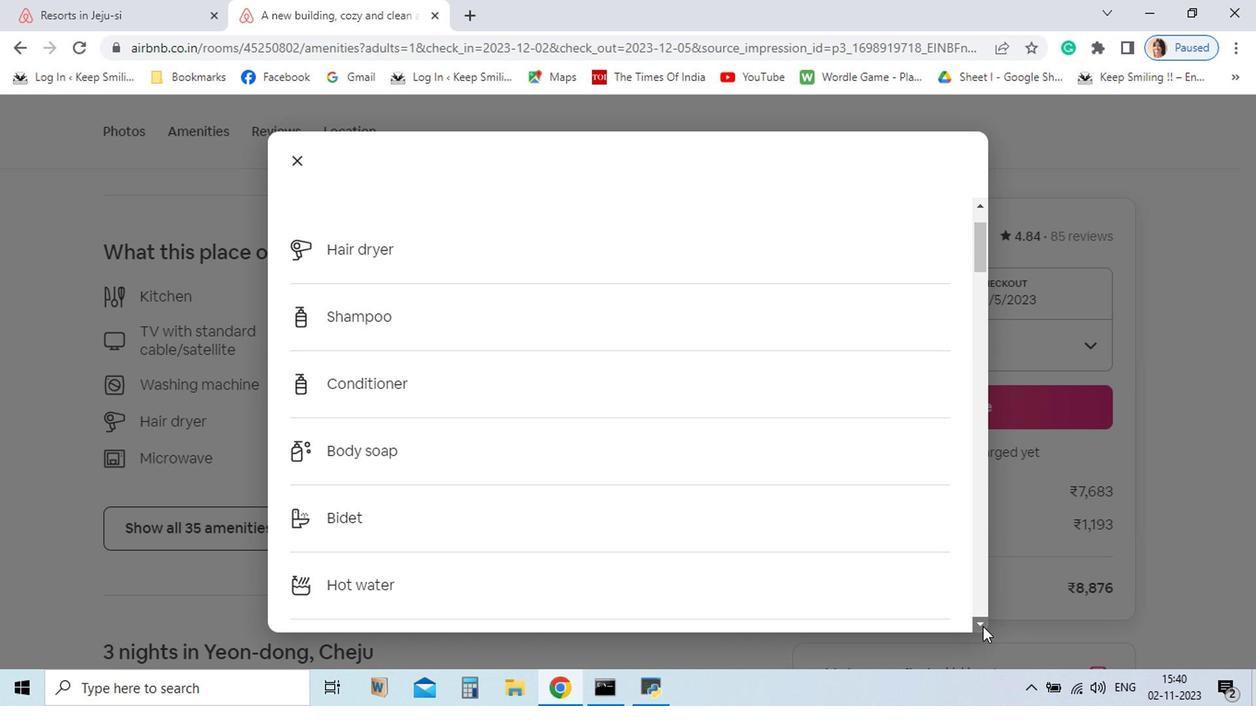 
Action: Mouse pressed left at (982, 629)
Screenshot: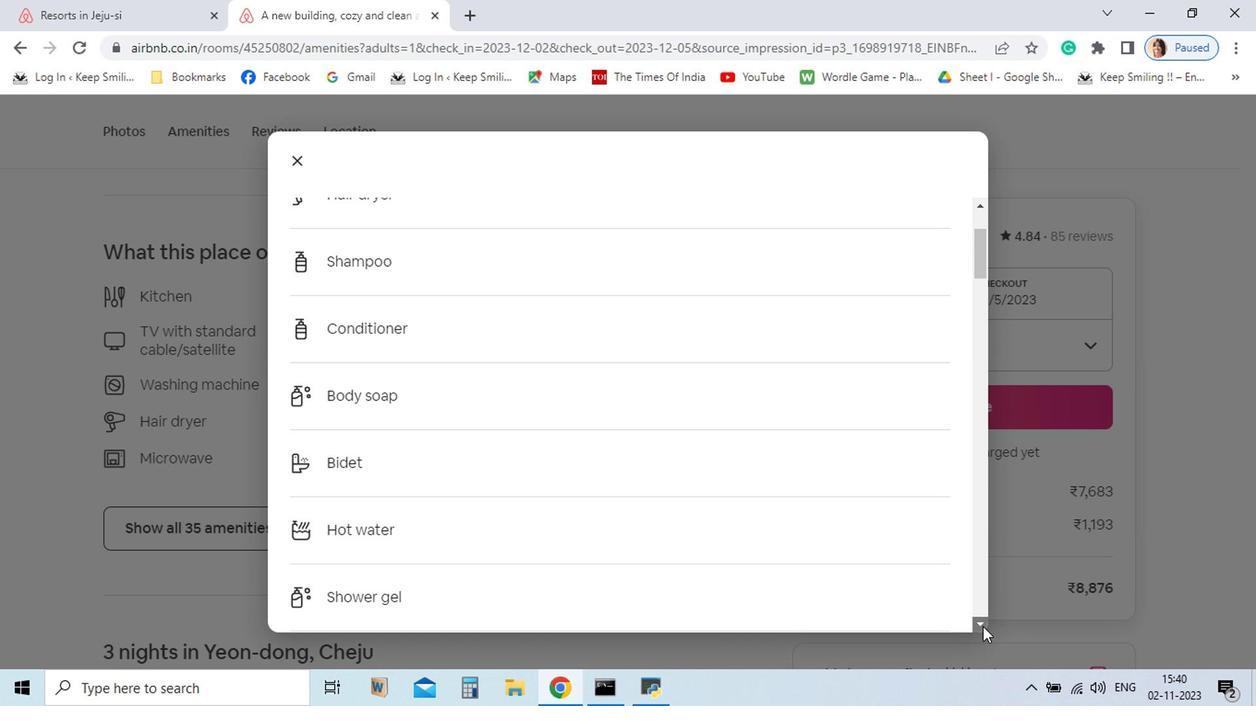 
Action: Mouse pressed left at (982, 629)
Screenshot: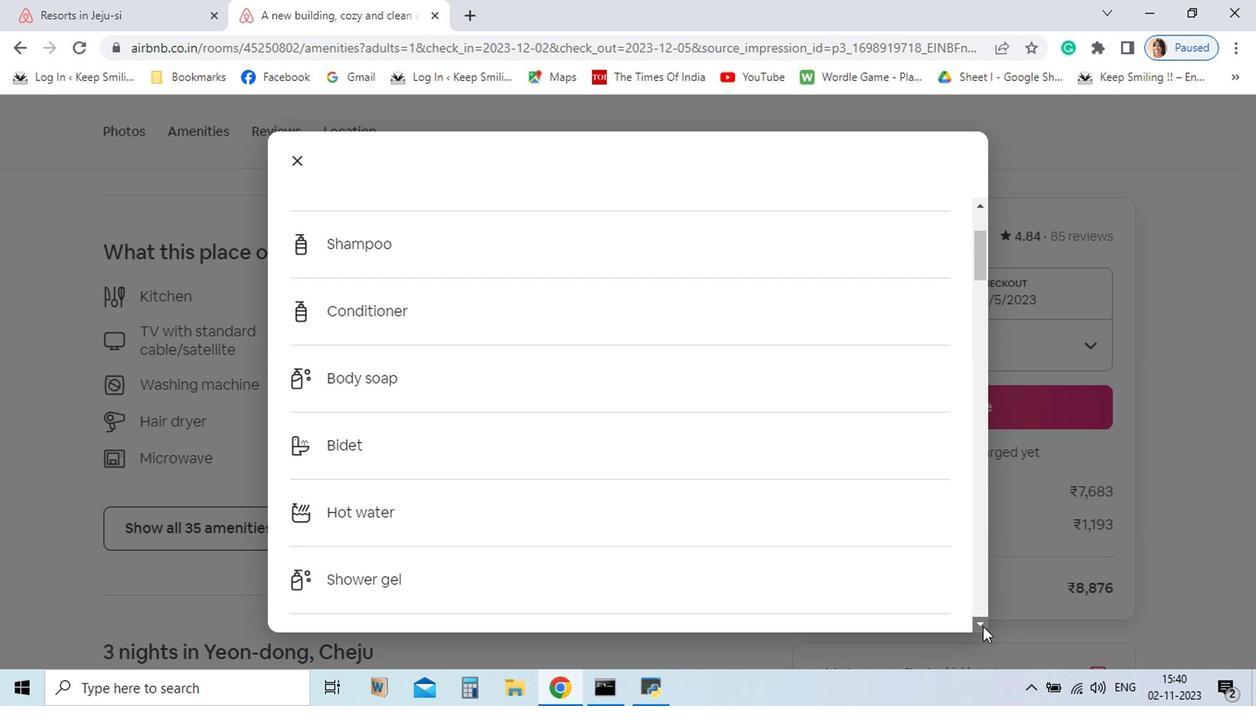 
Action: Mouse pressed left at (982, 629)
Screenshot: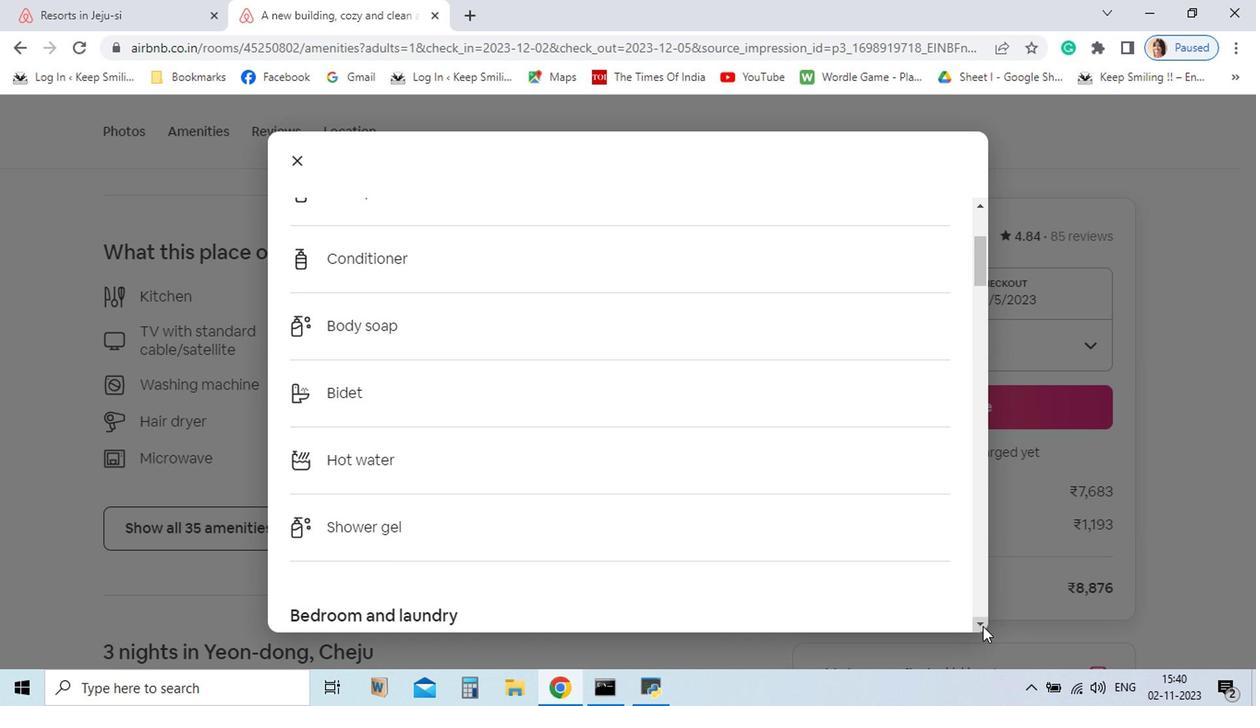 
Action: Mouse pressed left at (982, 629)
Screenshot: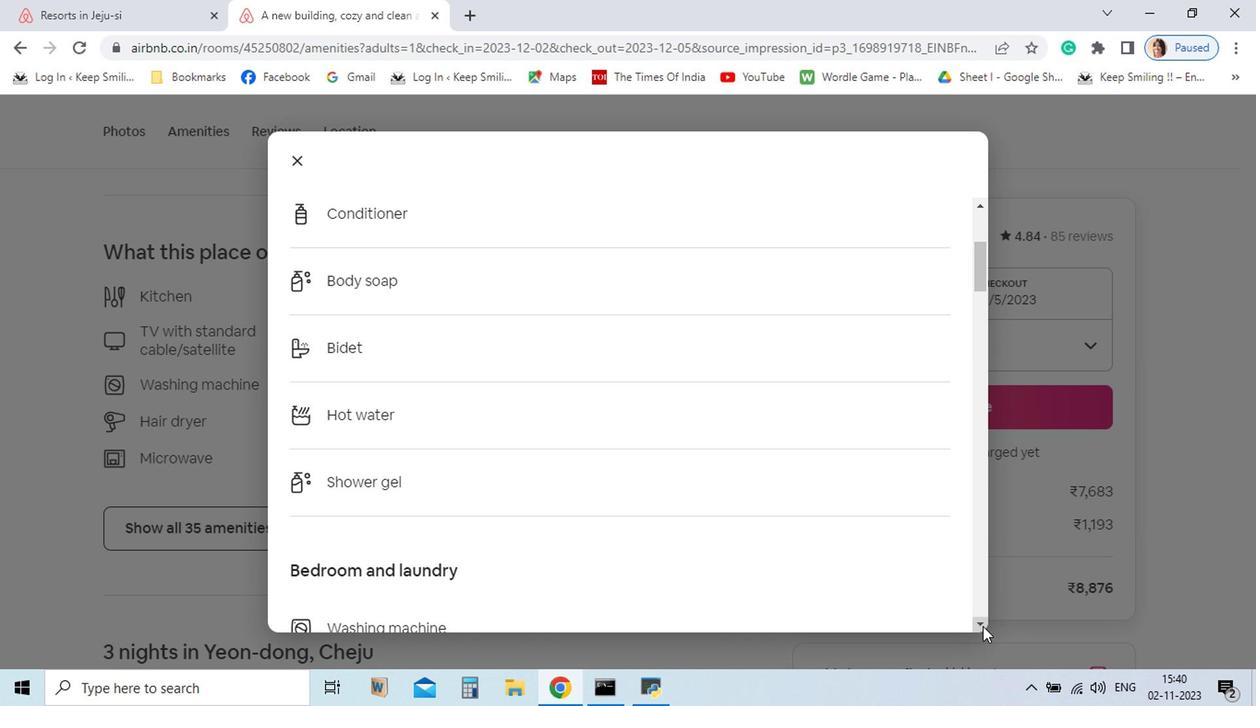 
Action: Mouse pressed left at (982, 629)
Screenshot: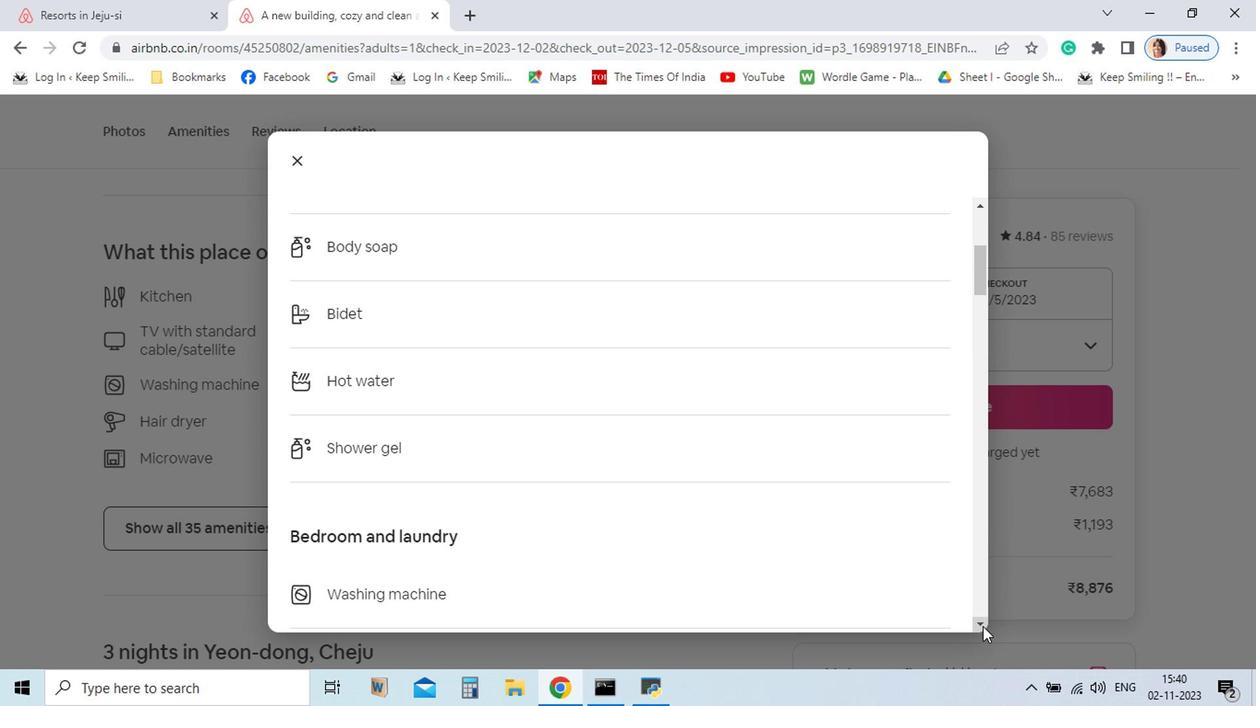 
Action: Mouse pressed left at (982, 629)
Screenshot: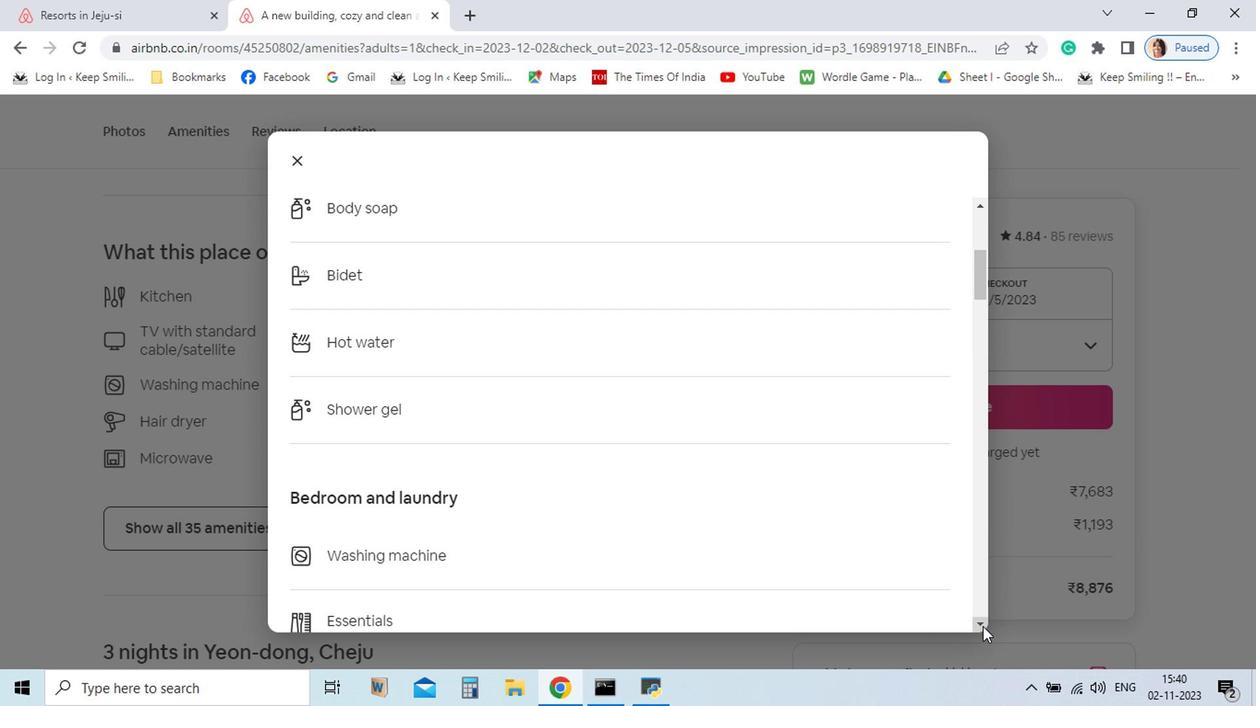 
Action: Mouse pressed left at (982, 629)
Screenshot: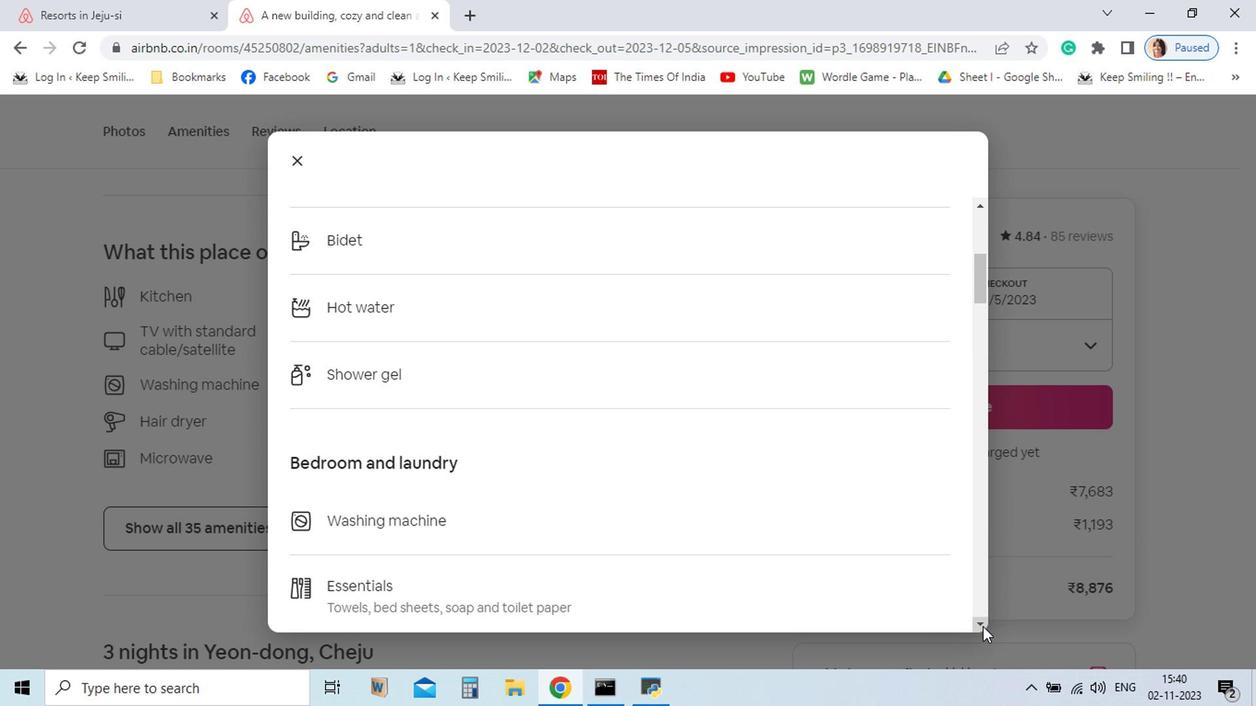 
Action: Mouse pressed left at (982, 629)
Screenshot: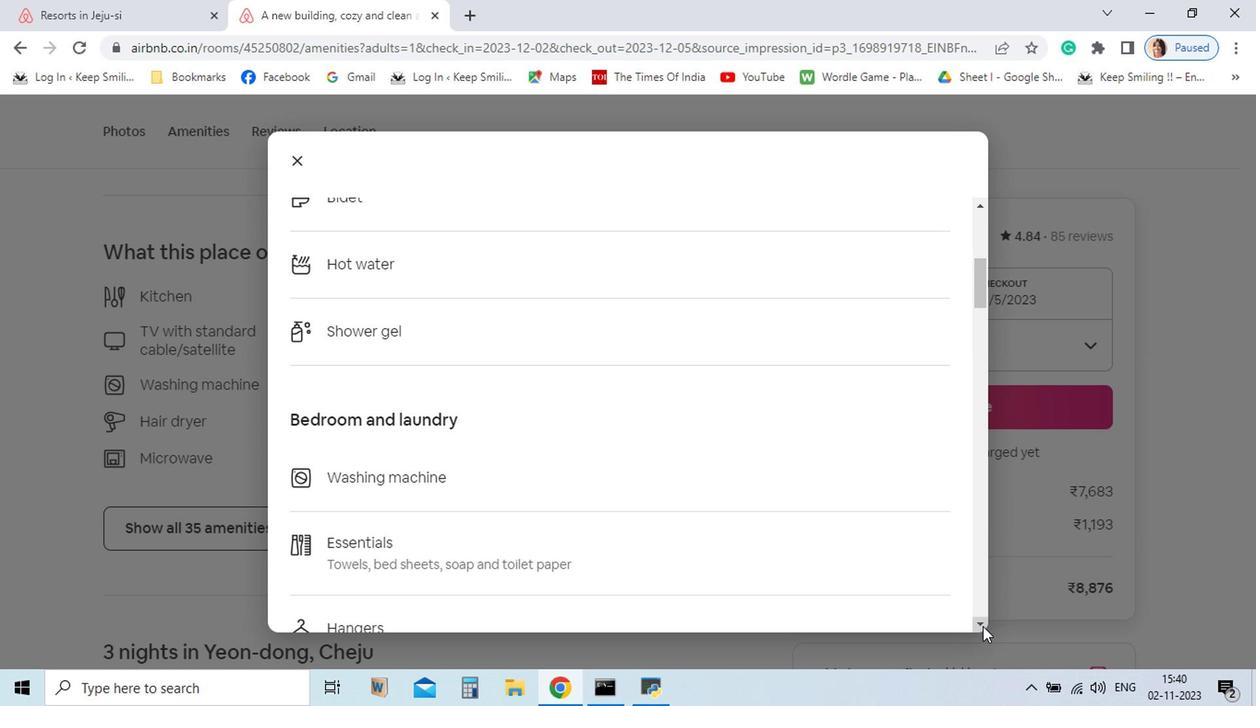 
Action: Mouse pressed left at (982, 629)
Screenshot: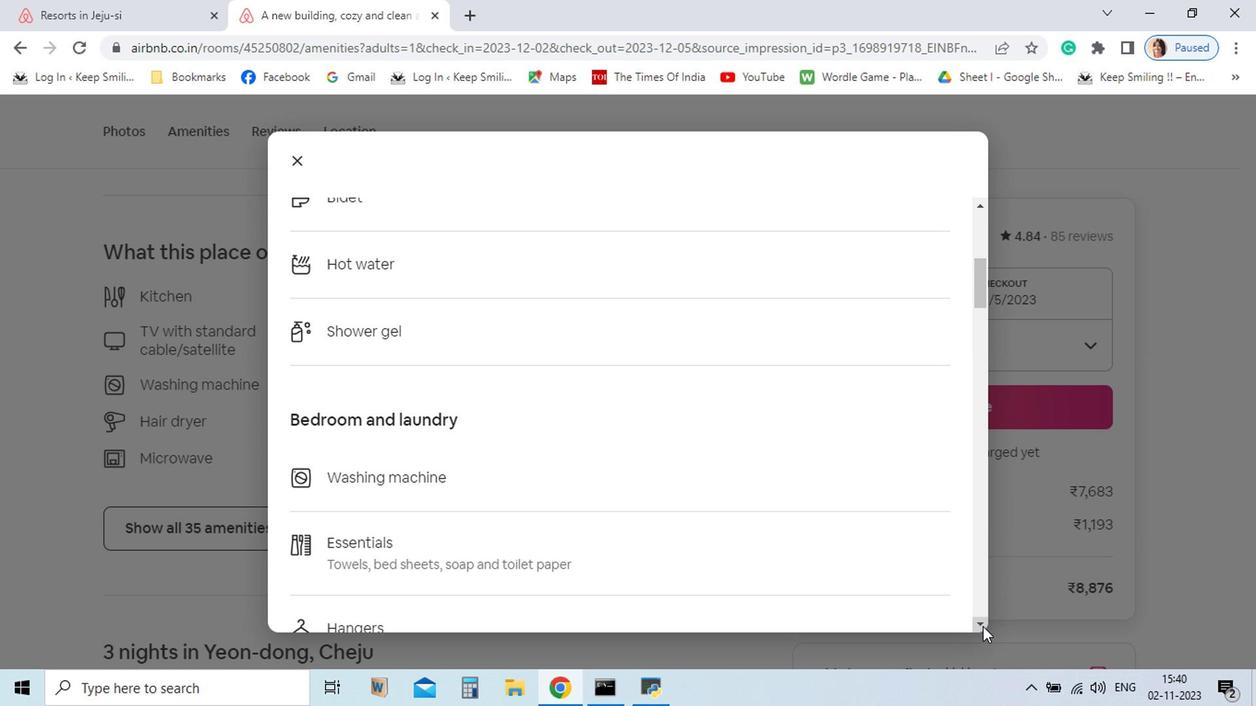 
Action: Mouse pressed left at (982, 629)
Screenshot: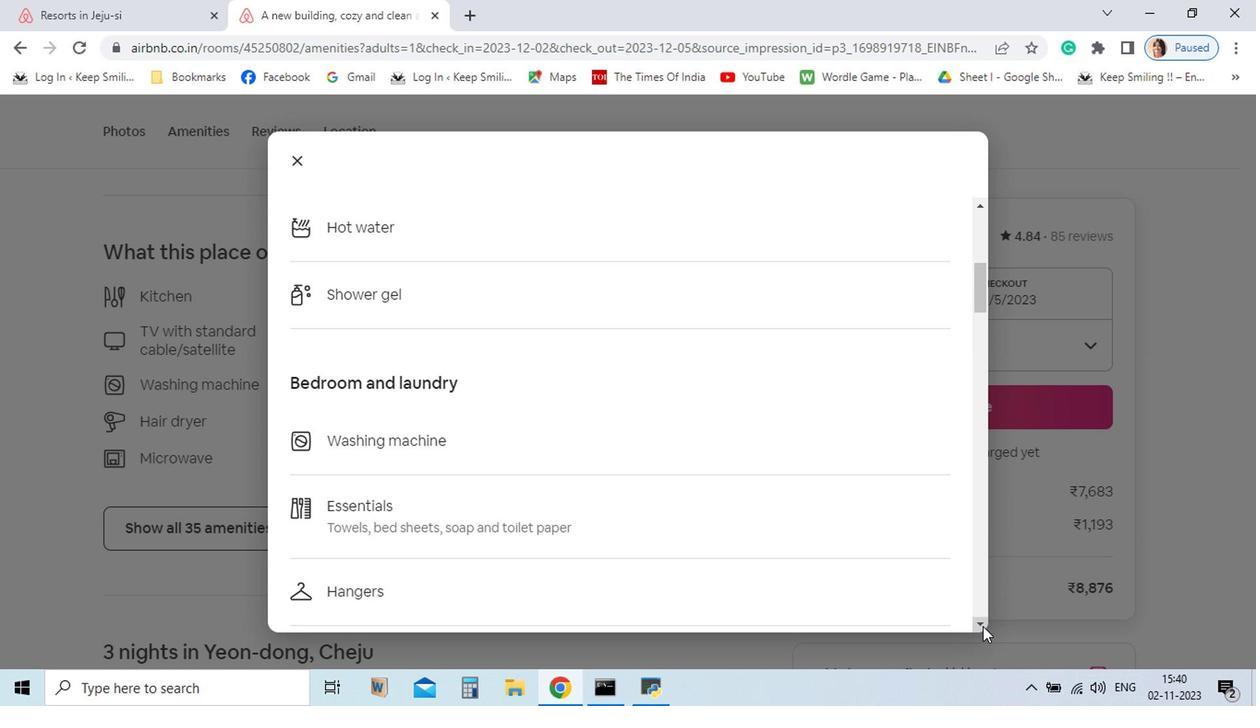 
Action: Mouse pressed left at (982, 629)
Screenshot: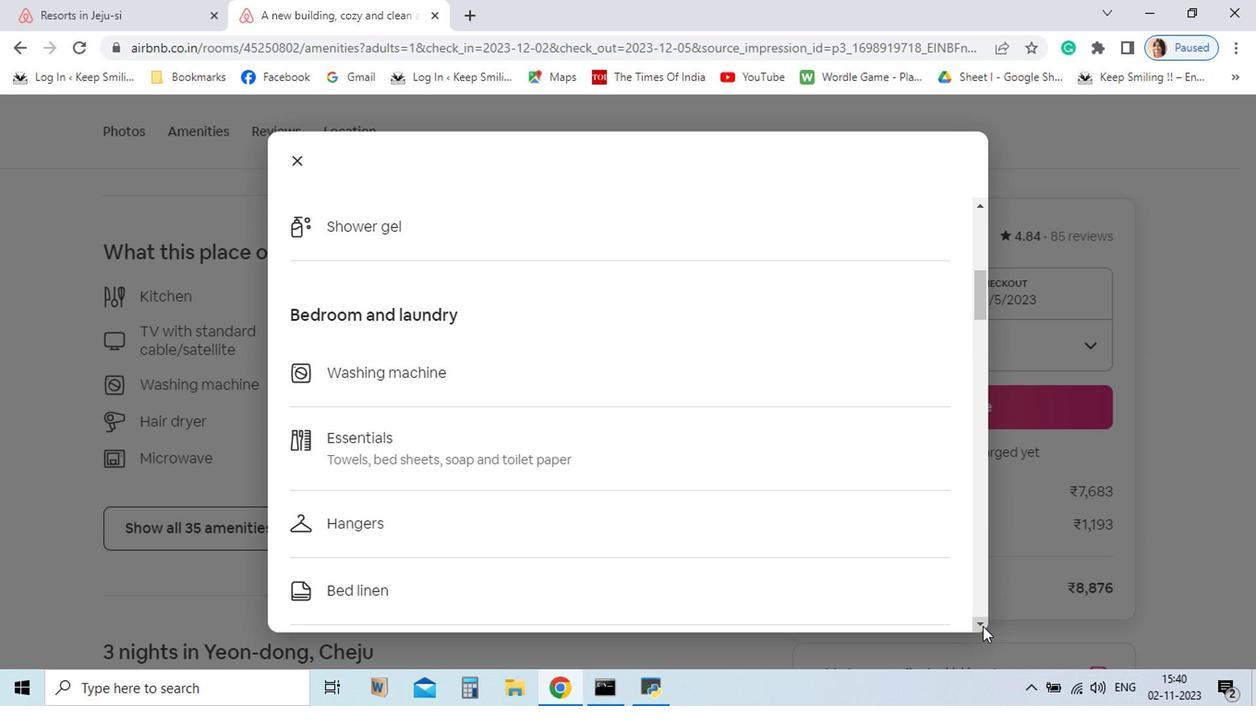 
Action: Mouse pressed left at (982, 629)
Screenshot: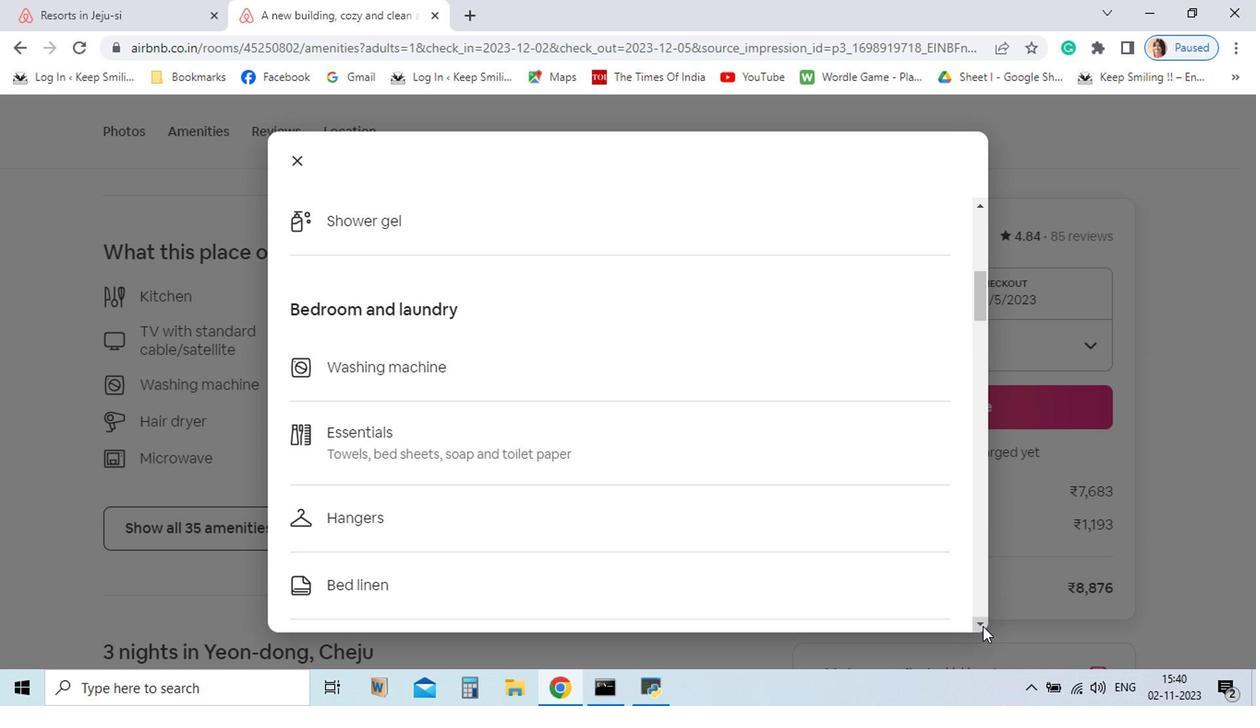 
Action: Mouse pressed left at (982, 629)
Screenshot: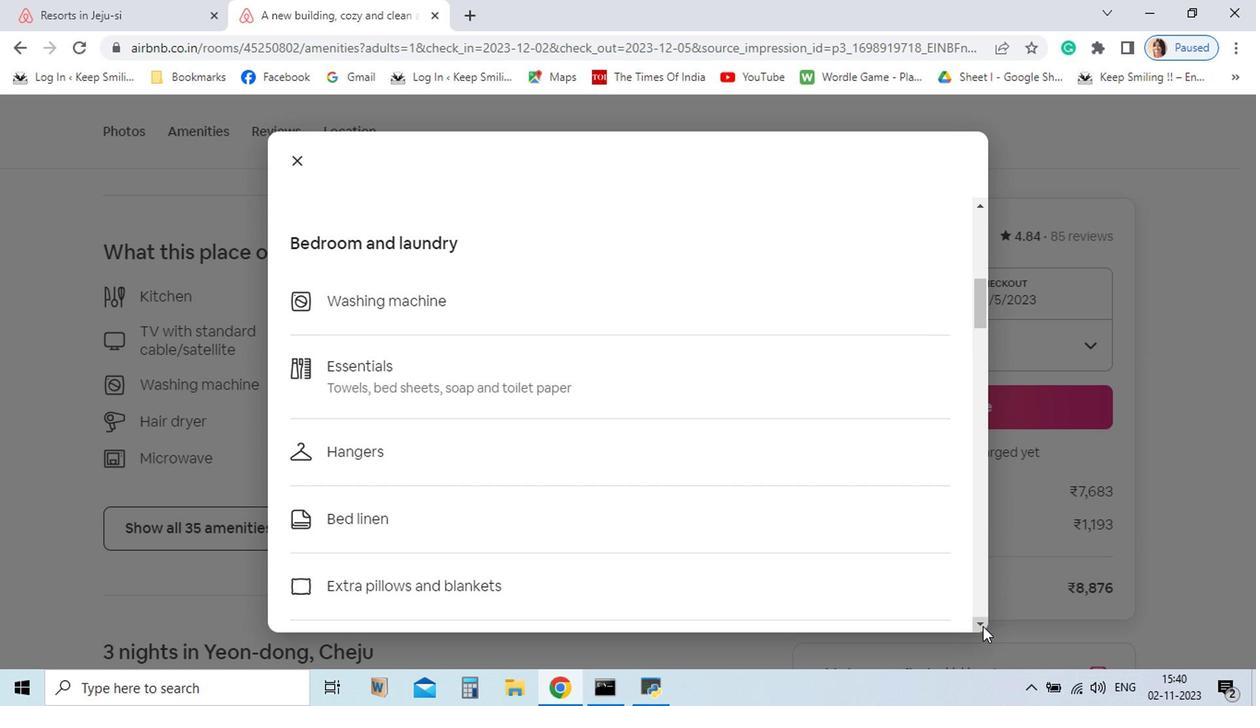 
Action: Mouse pressed left at (982, 629)
Screenshot: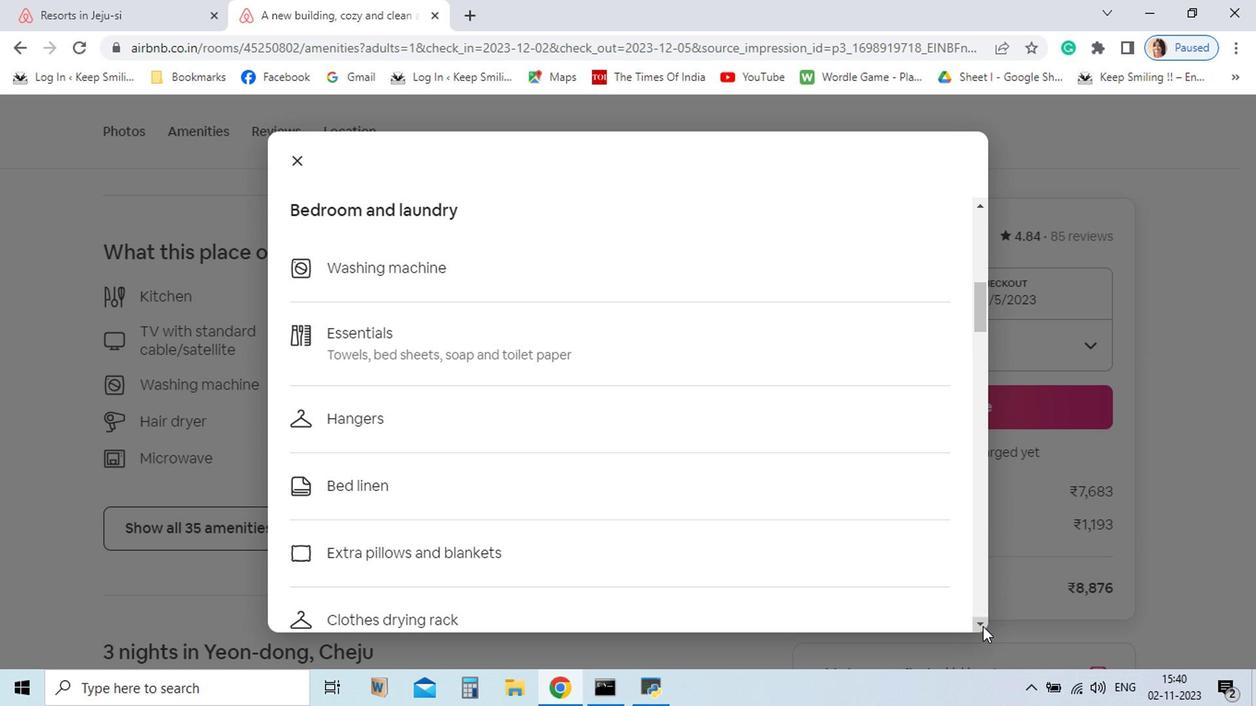 
Action: Mouse pressed left at (982, 629)
Screenshot: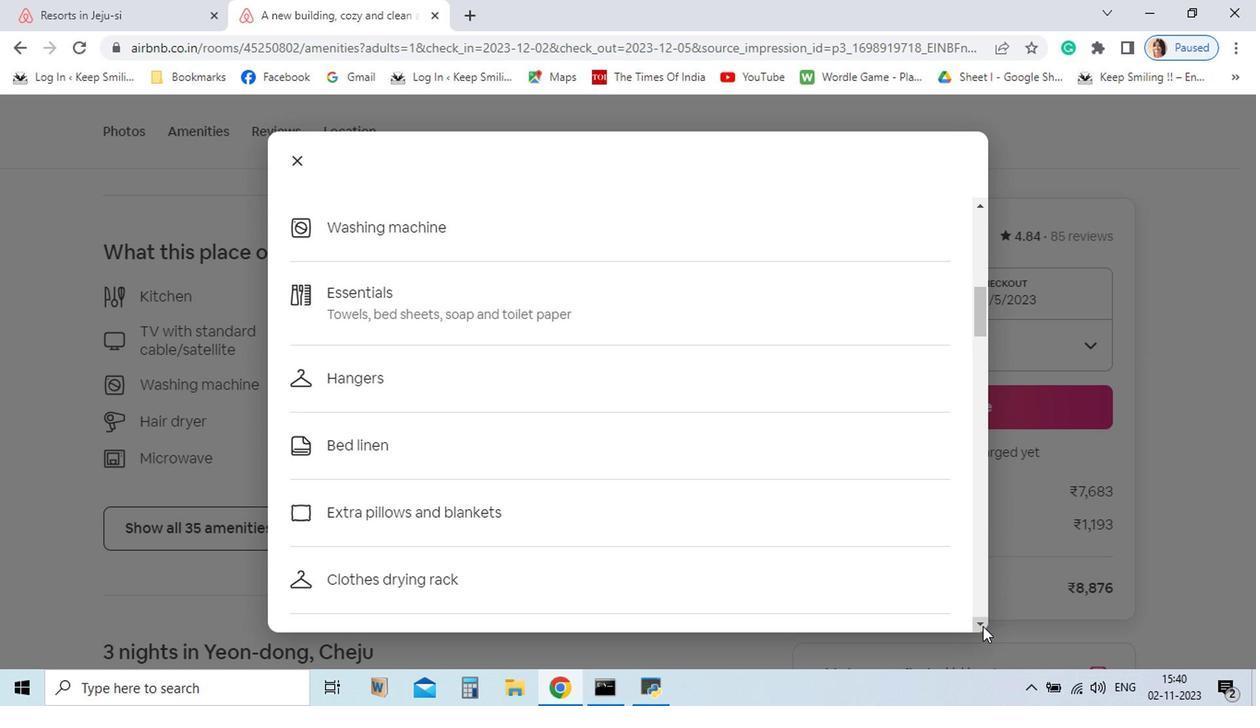 
Action: Mouse pressed left at (982, 629)
Screenshot: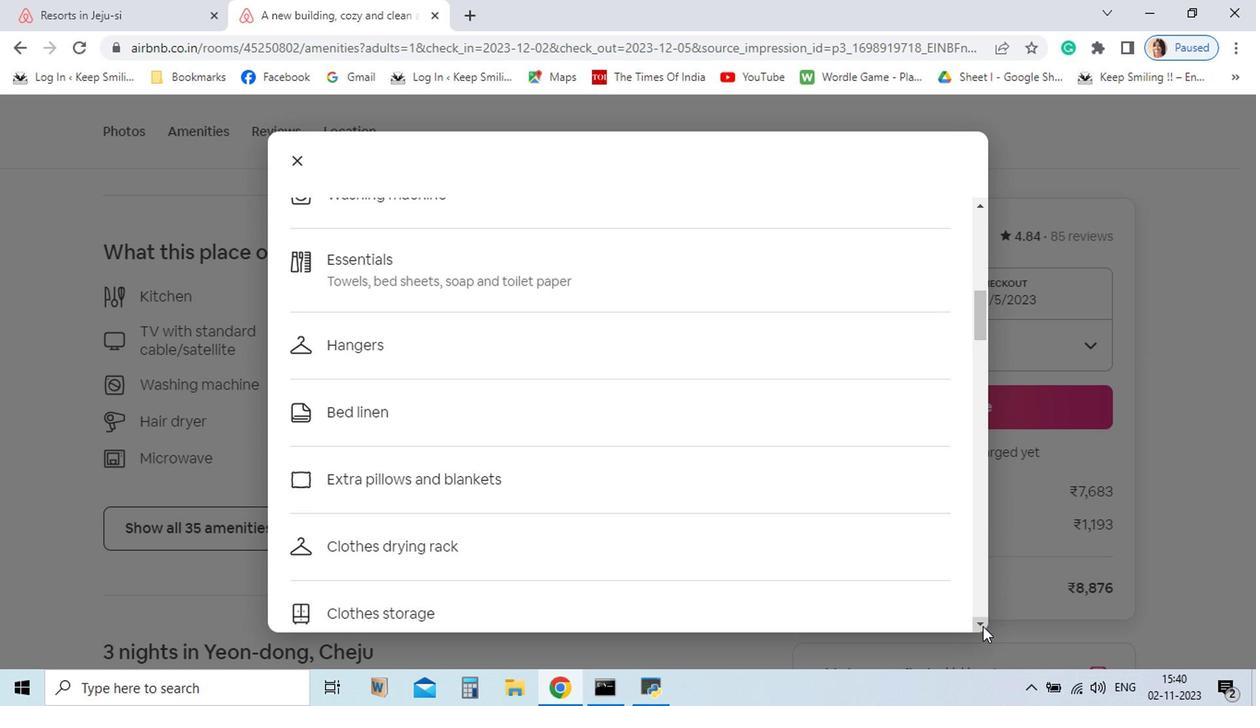 
Action: Mouse pressed left at (982, 629)
Screenshot: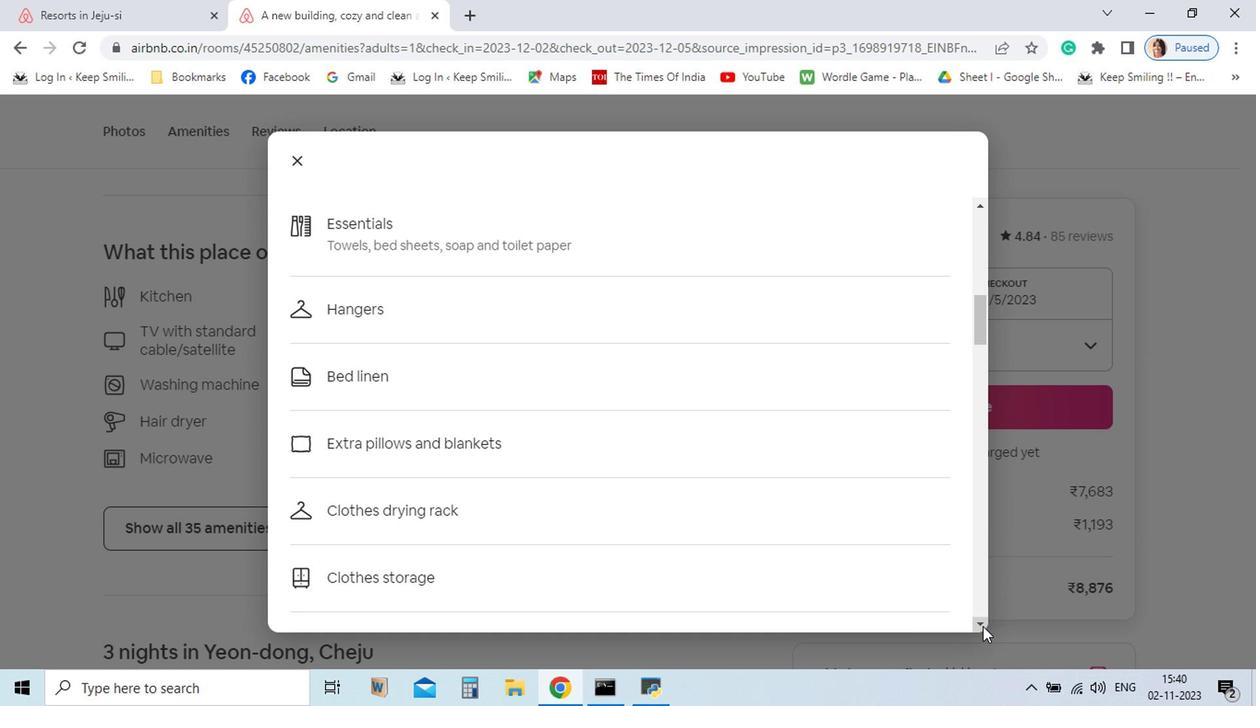 
Action: Mouse pressed left at (982, 629)
Screenshot: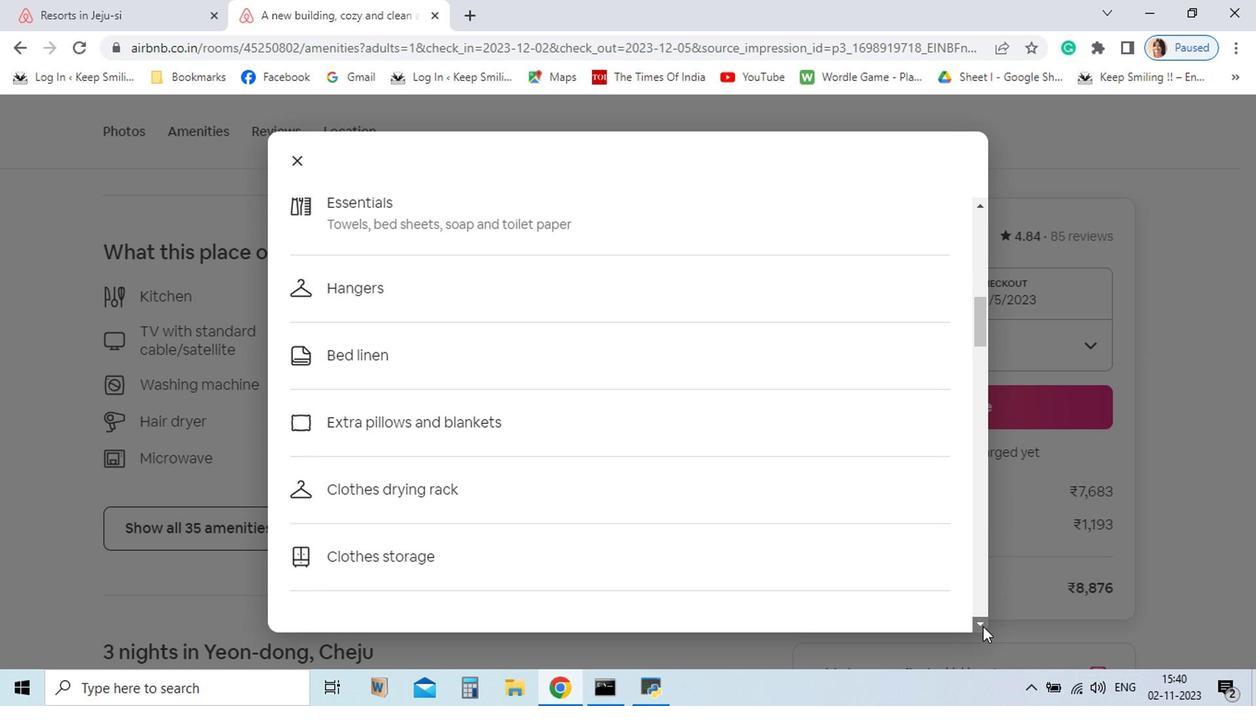 
Action: Mouse pressed left at (982, 629)
Screenshot: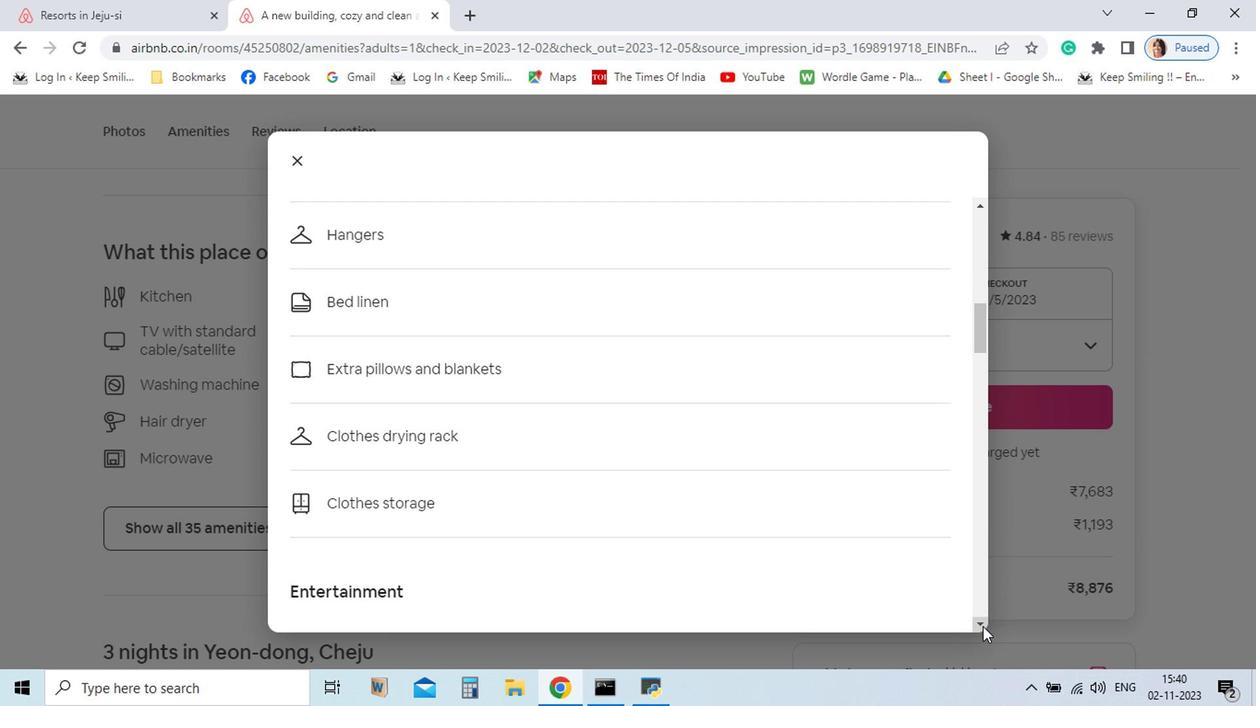 
Action: Mouse pressed left at (982, 629)
Screenshot: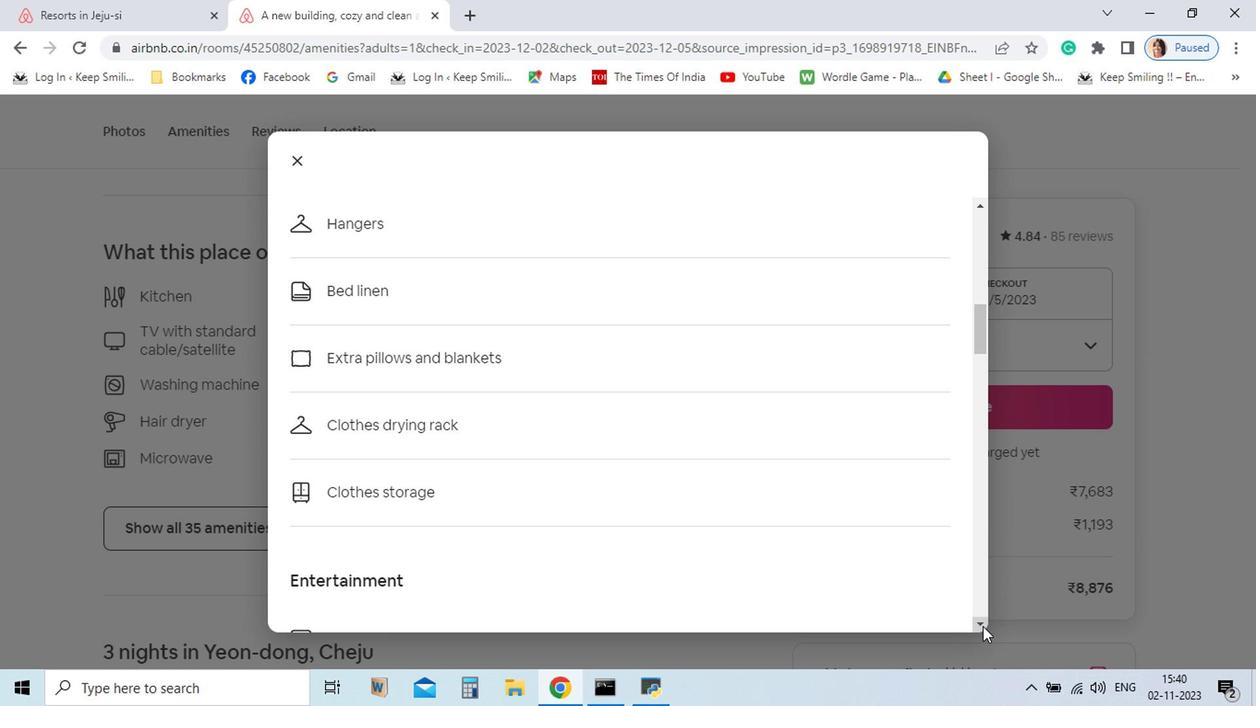 
Action: Mouse pressed left at (982, 629)
Screenshot: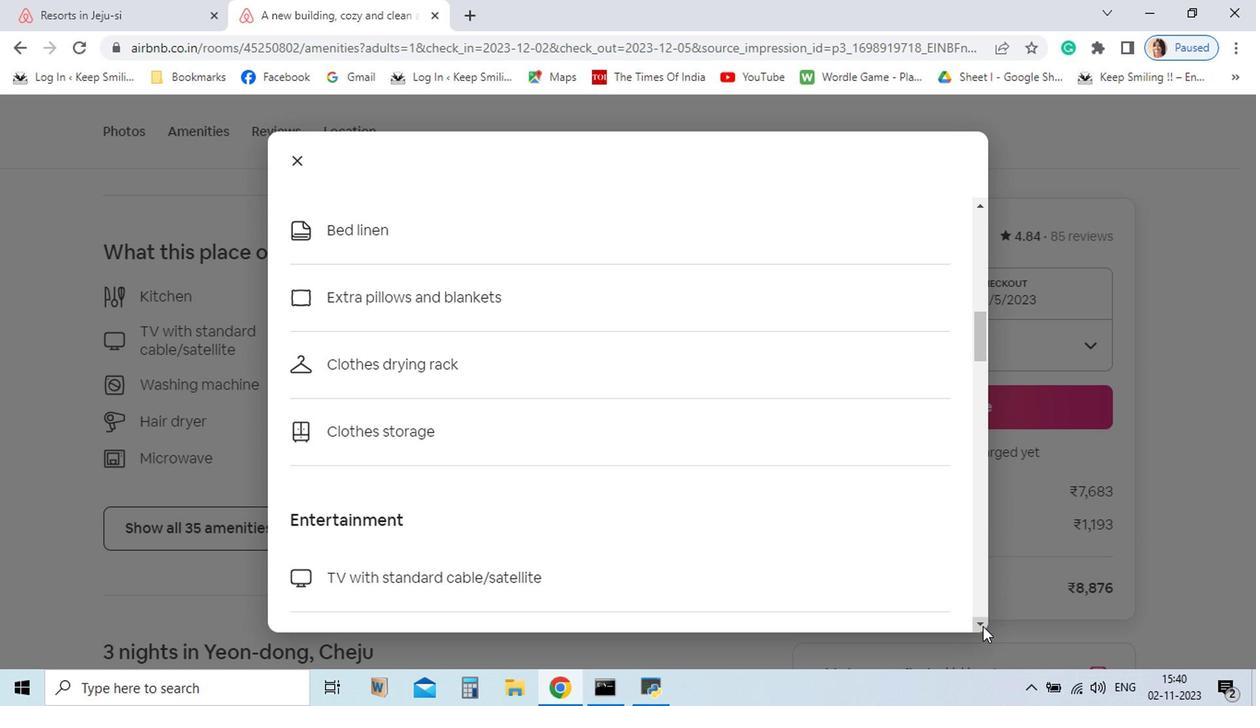 
Action: Mouse pressed left at (982, 629)
Screenshot: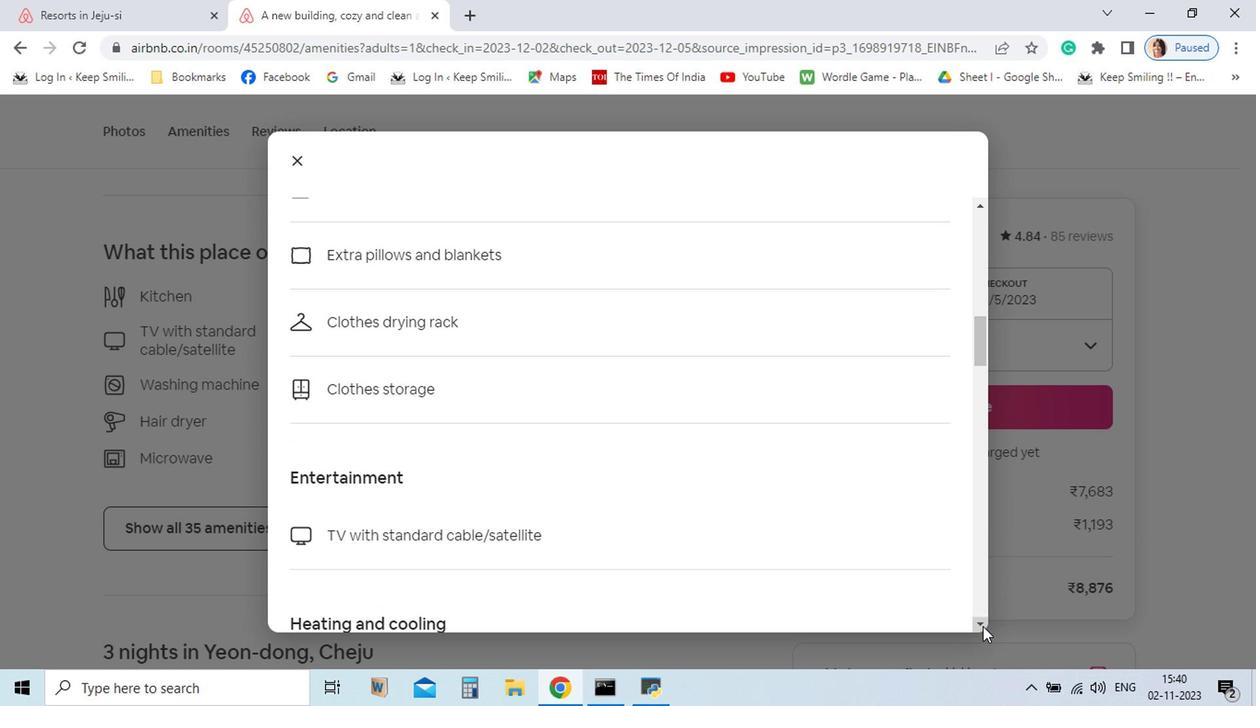 
Action: Mouse pressed left at (982, 629)
Screenshot: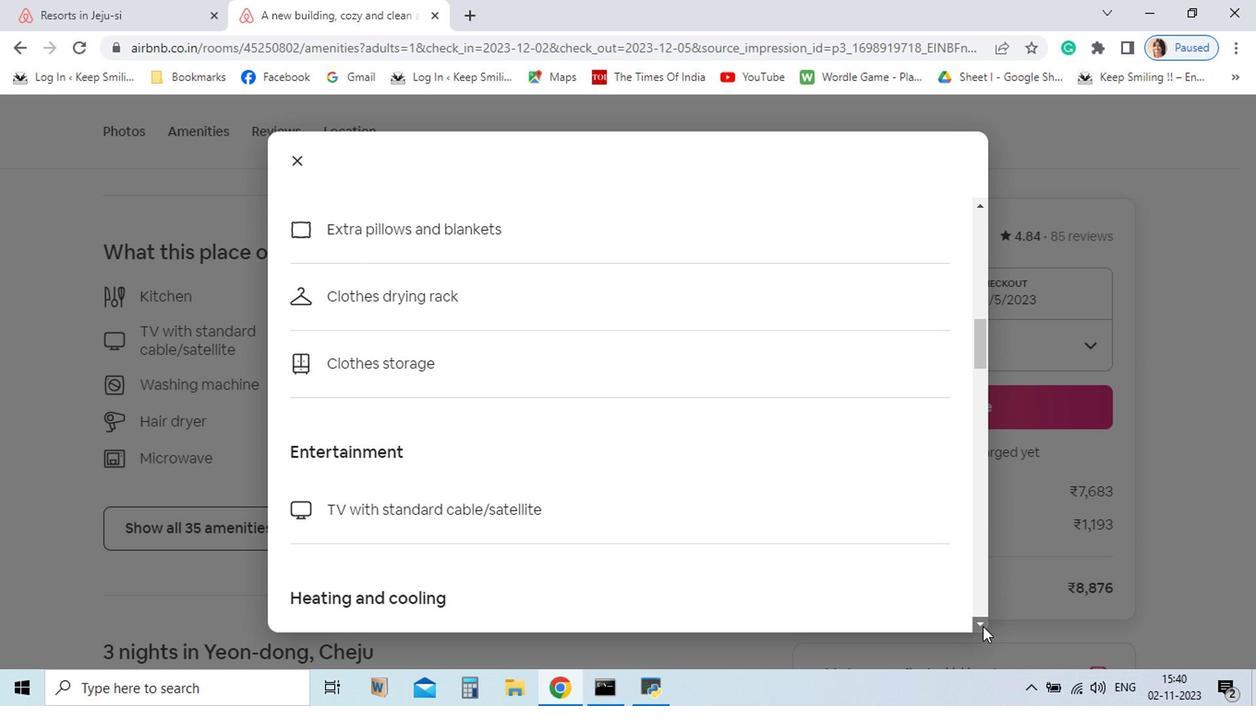 
Action: Mouse pressed left at (982, 629)
Screenshot: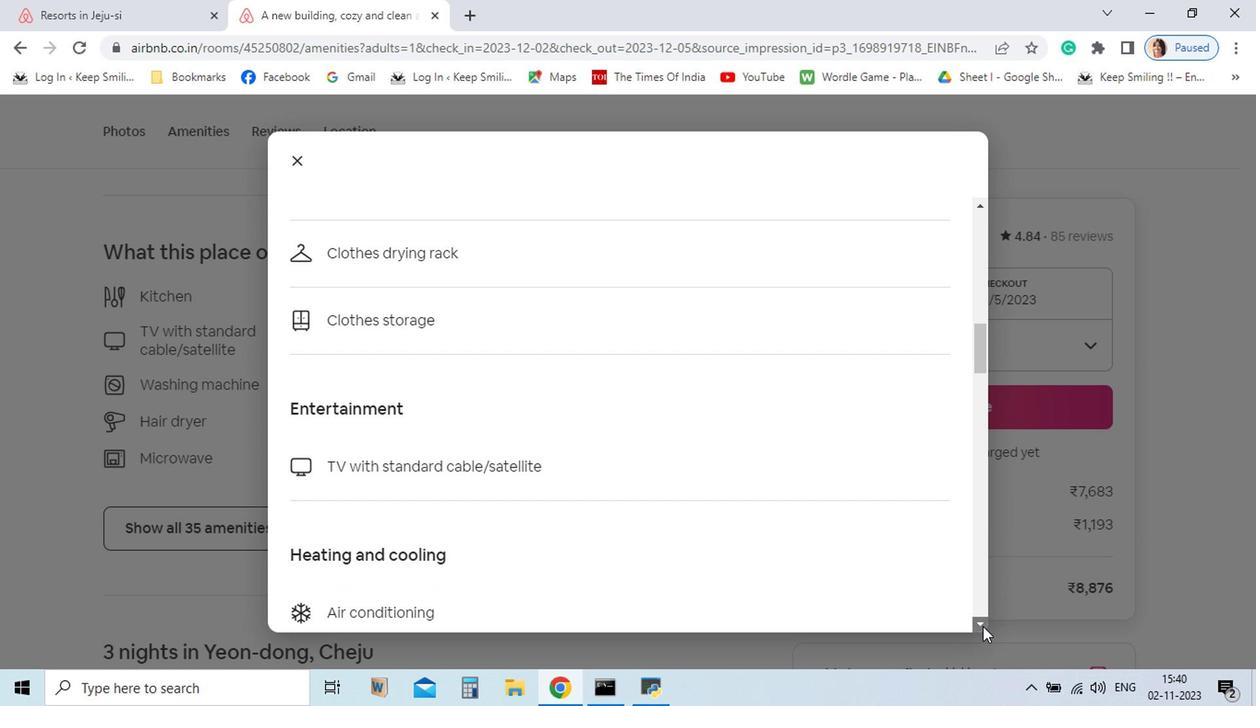 
Action: Mouse pressed left at (982, 629)
Screenshot: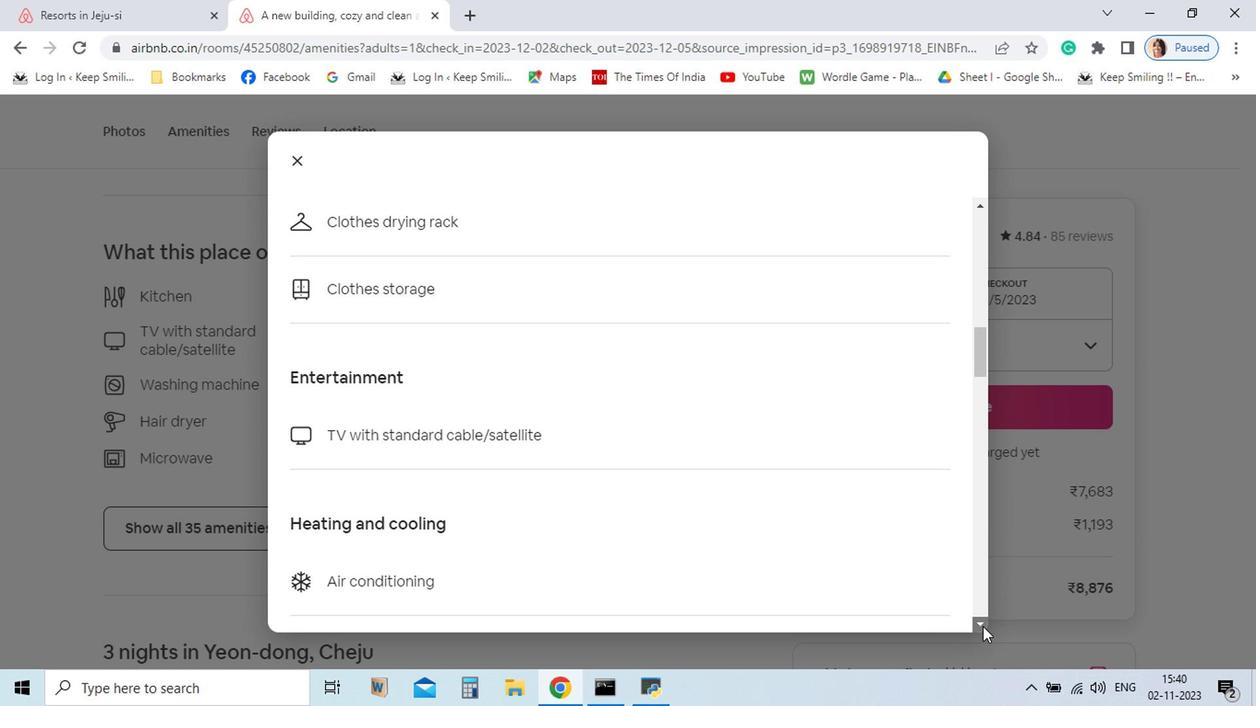 
Action: Mouse pressed left at (982, 629)
Screenshot: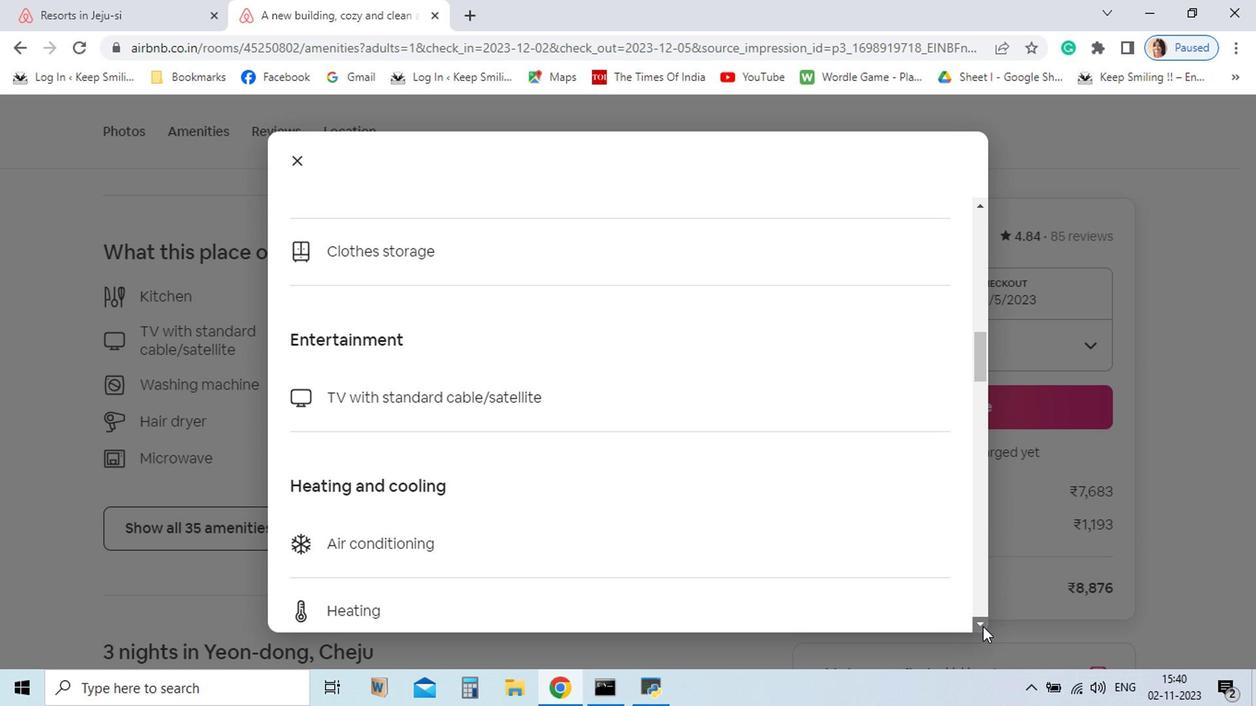 
Action: Mouse pressed left at (982, 629)
Screenshot: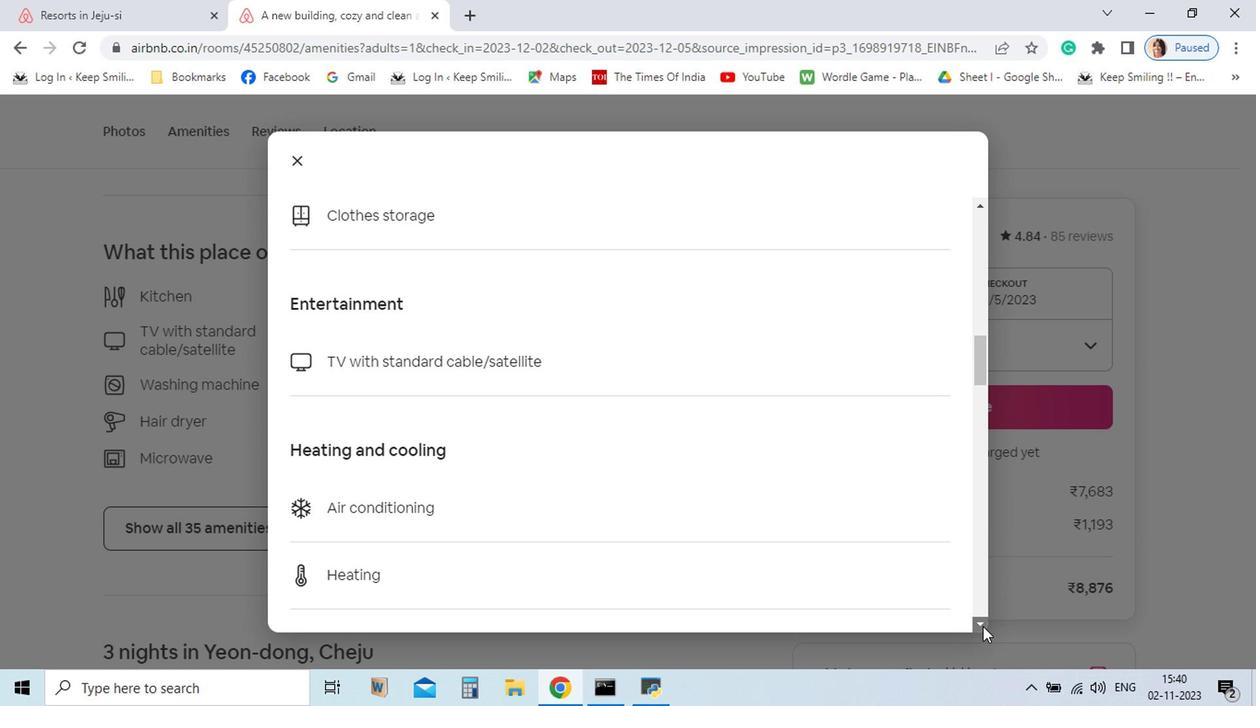 
Action: Mouse pressed left at (982, 629)
Screenshot: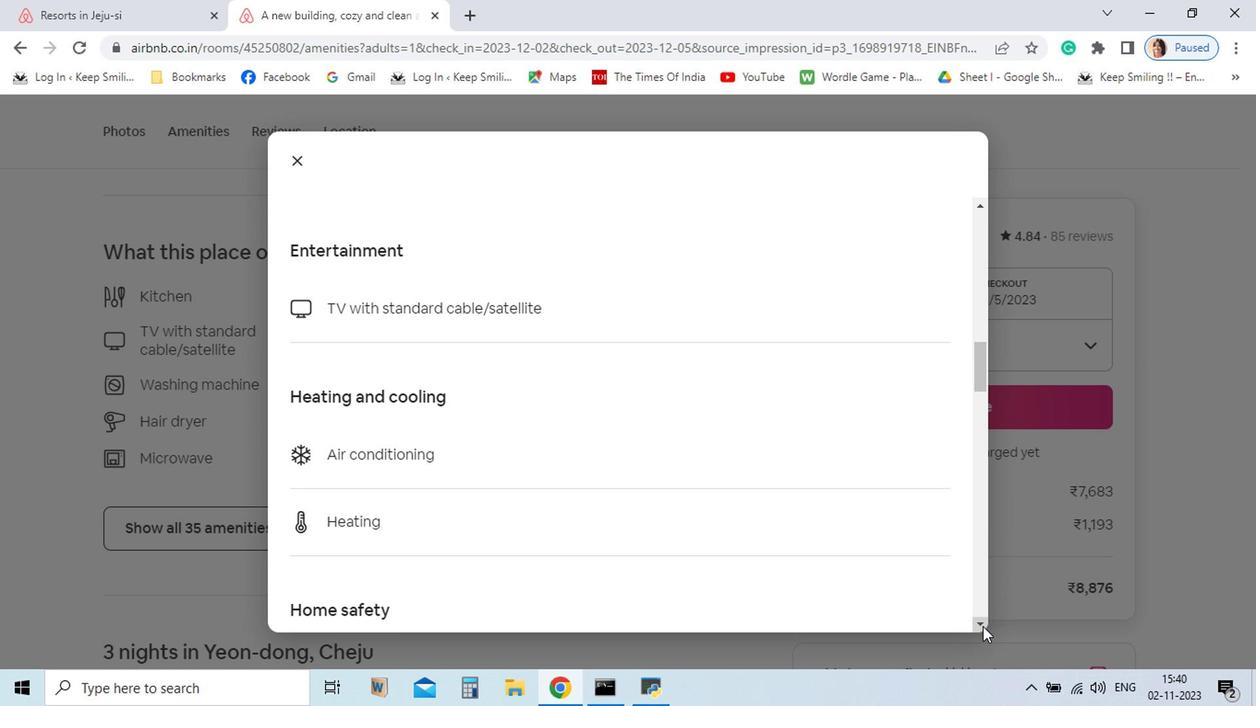 
Action: Mouse pressed left at (982, 629)
Screenshot: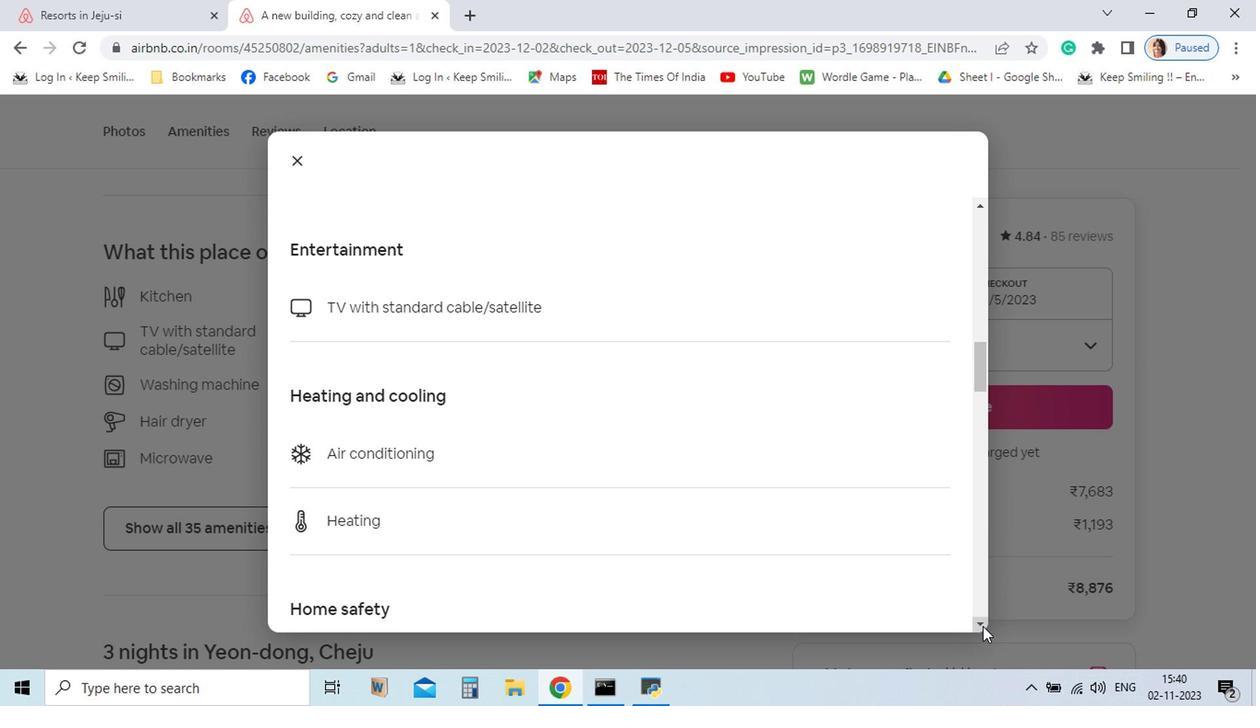 
Action: Mouse pressed left at (982, 629)
Screenshot: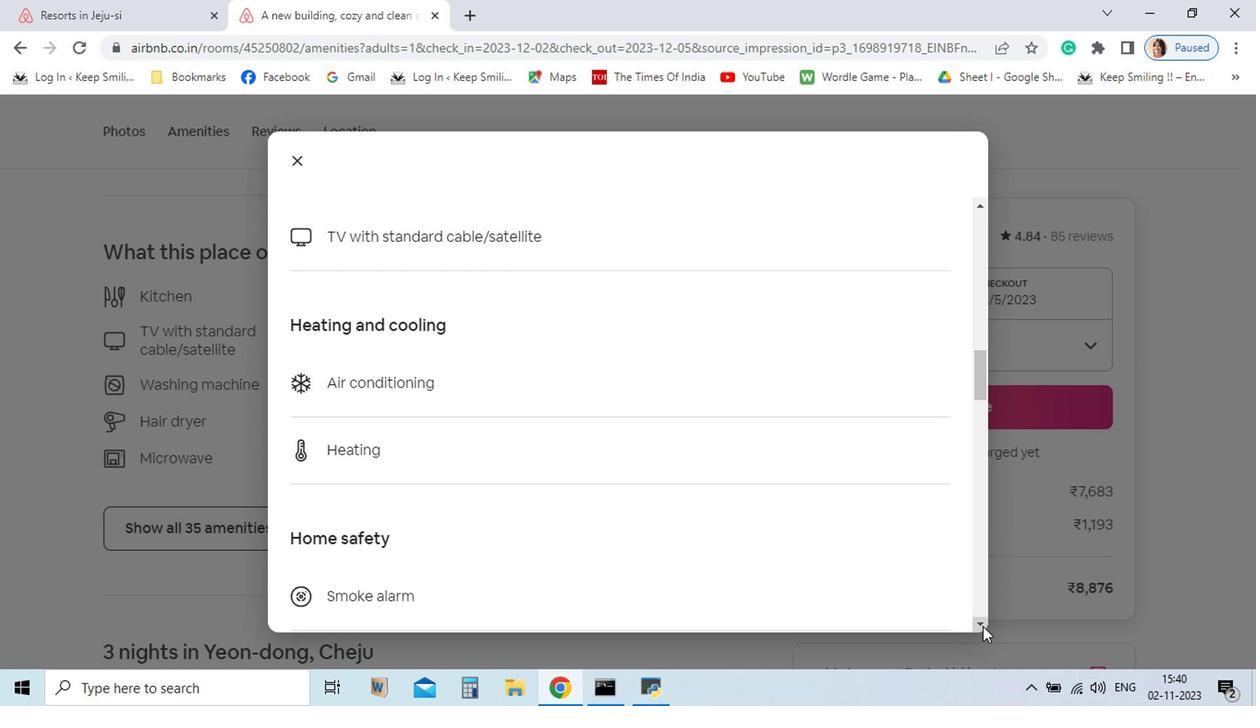 
Action: Mouse pressed left at (982, 629)
Screenshot: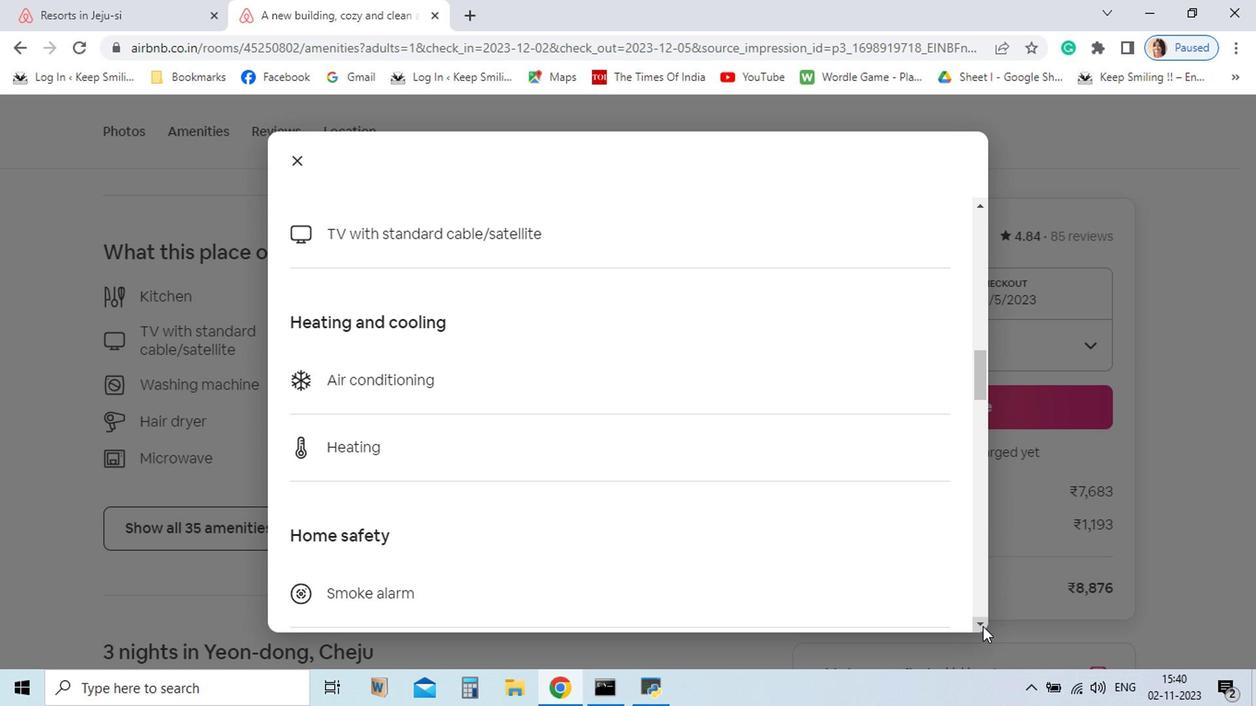 
Action: Mouse pressed left at (982, 629)
Screenshot: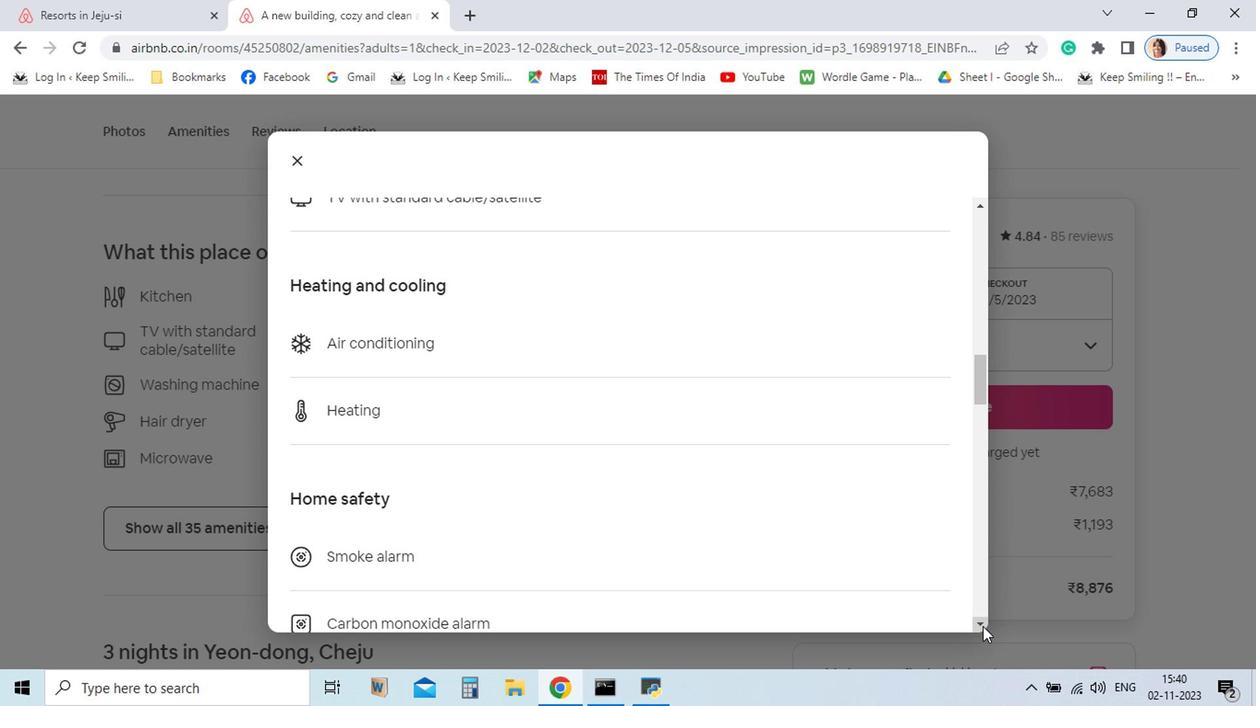 
Action: Mouse pressed left at (982, 629)
Screenshot: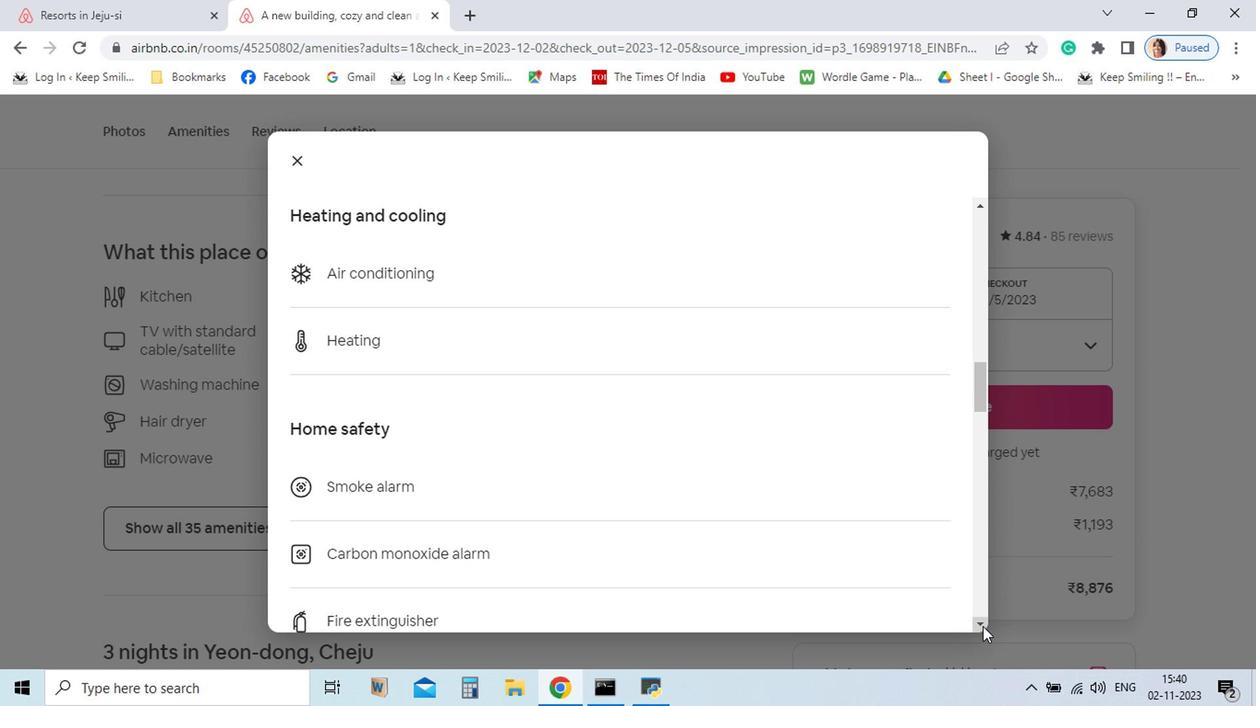 
Action: Mouse pressed left at (982, 629)
Screenshot: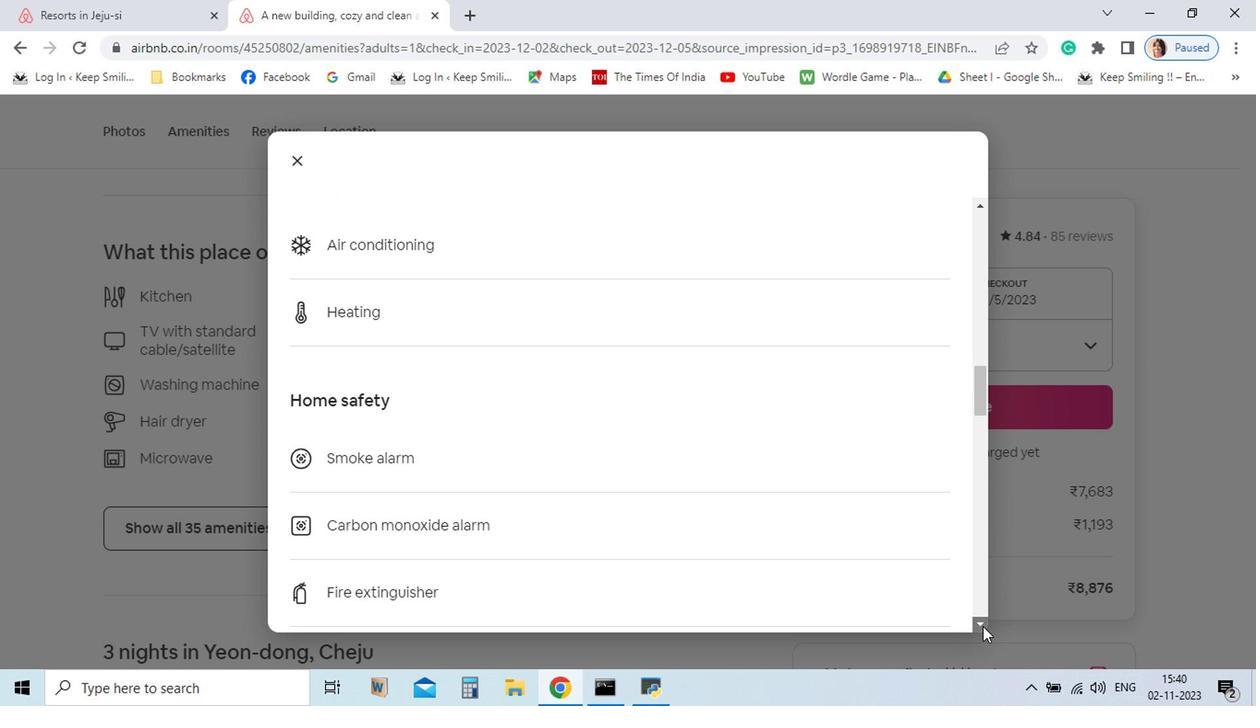 
Action: Mouse pressed left at (982, 629)
Screenshot: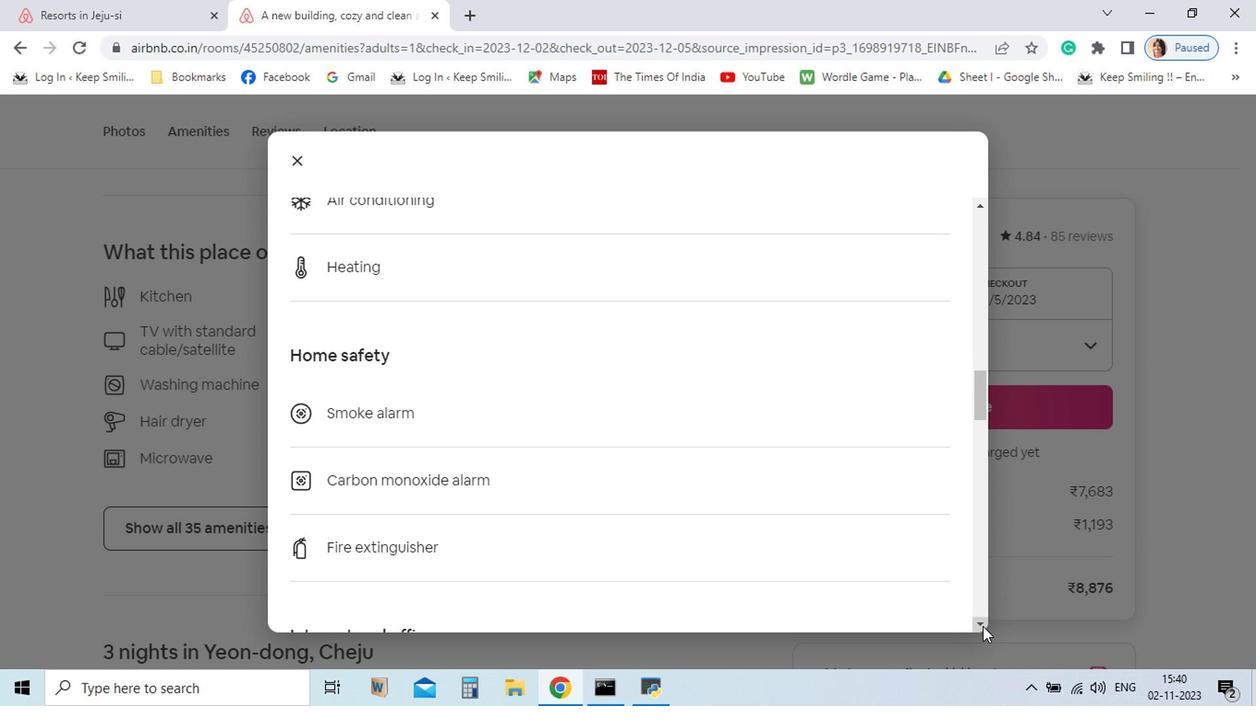
Action: Mouse pressed left at (982, 629)
Screenshot: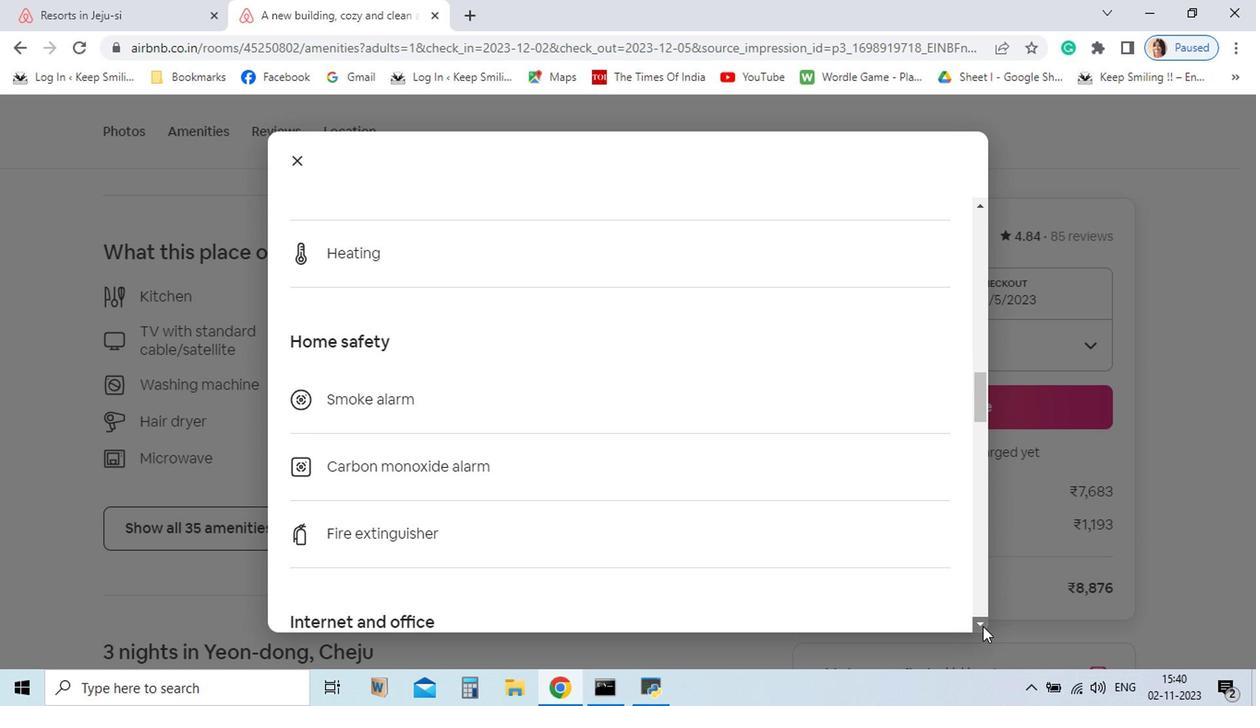 
Action: Mouse pressed left at (982, 629)
Screenshot: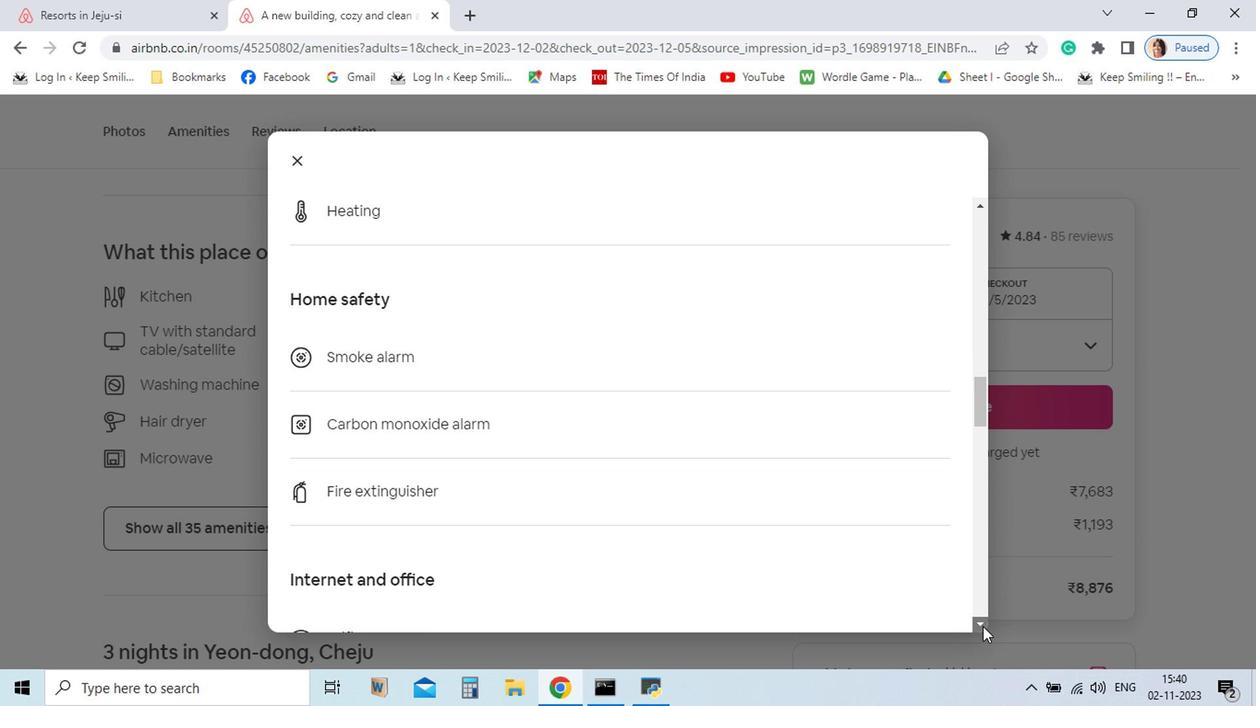 
Action: Mouse pressed left at (982, 629)
Screenshot: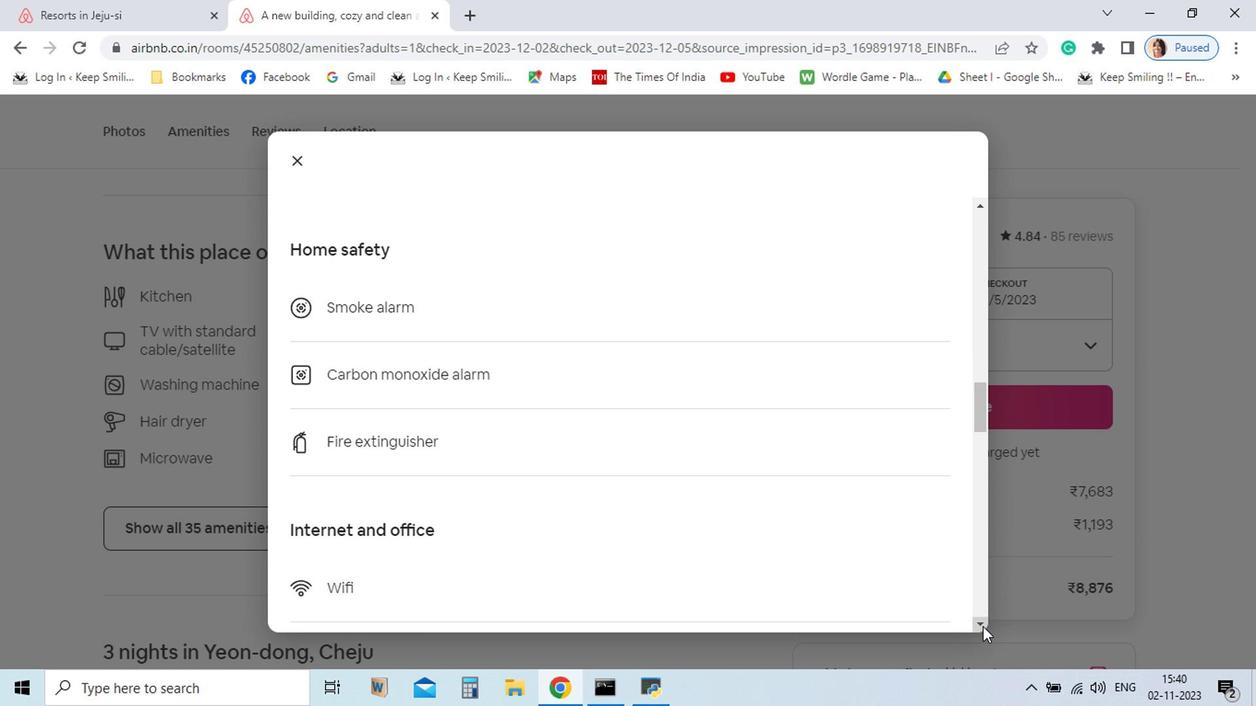 
Action: Mouse pressed left at (982, 629)
Screenshot: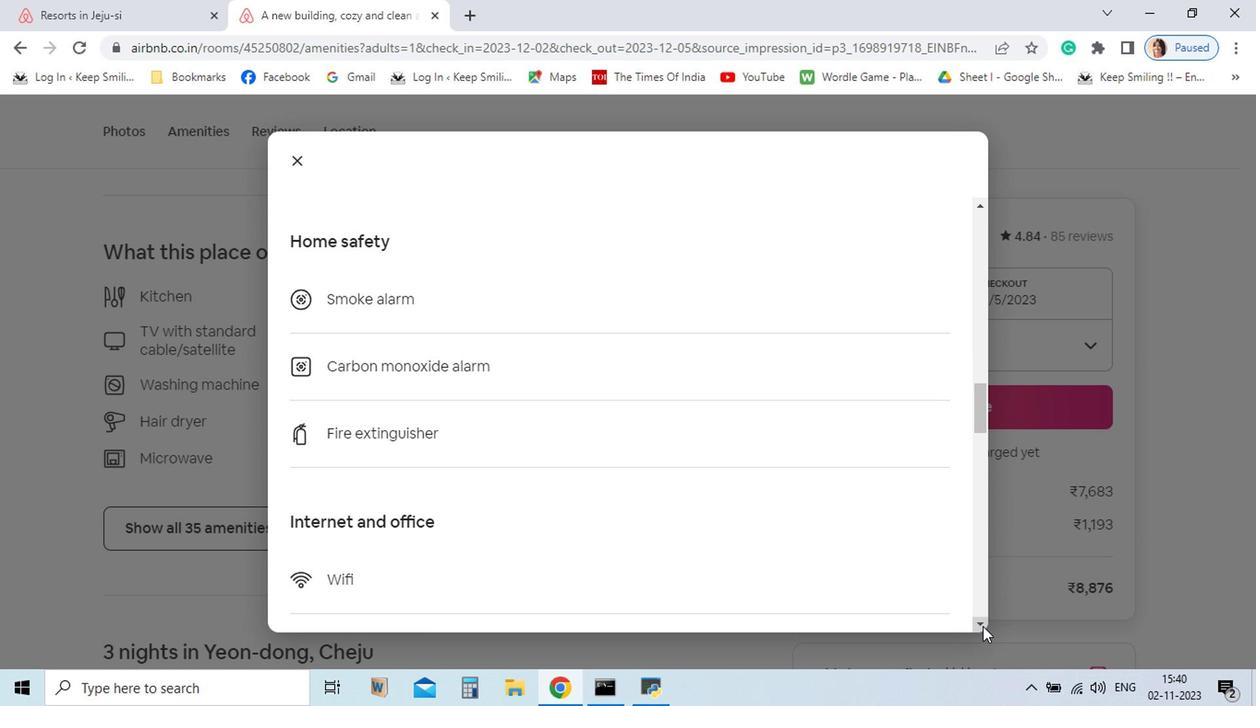 
Action: Mouse pressed left at (982, 629)
Screenshot: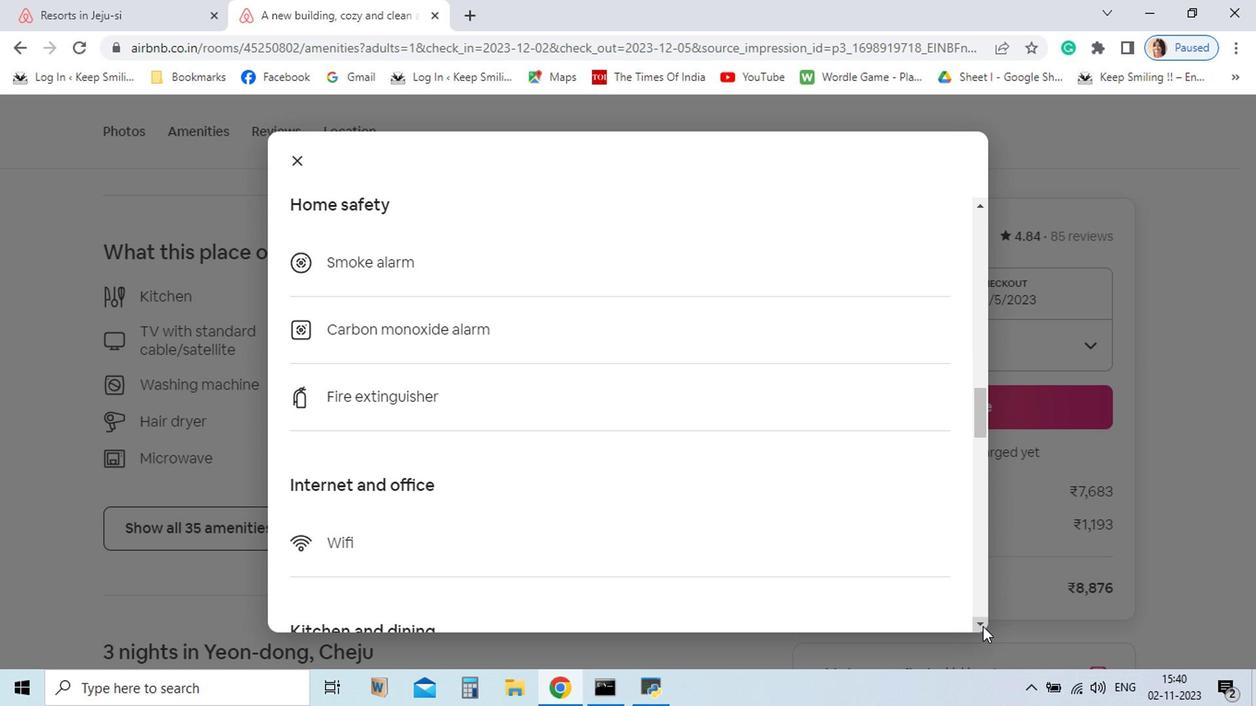 
Action: Mouse pressed left at (982, 629)
Screenshot: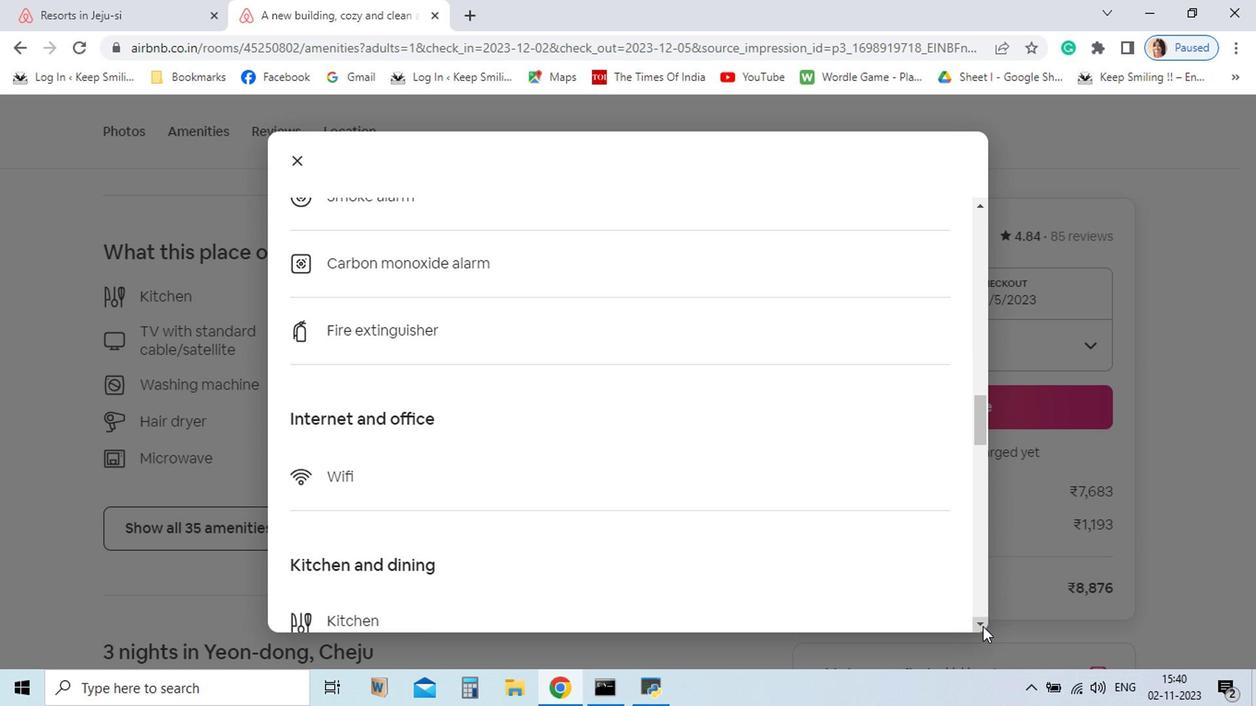
Action: Mouse pressed left at (982, 629)
Screenshot: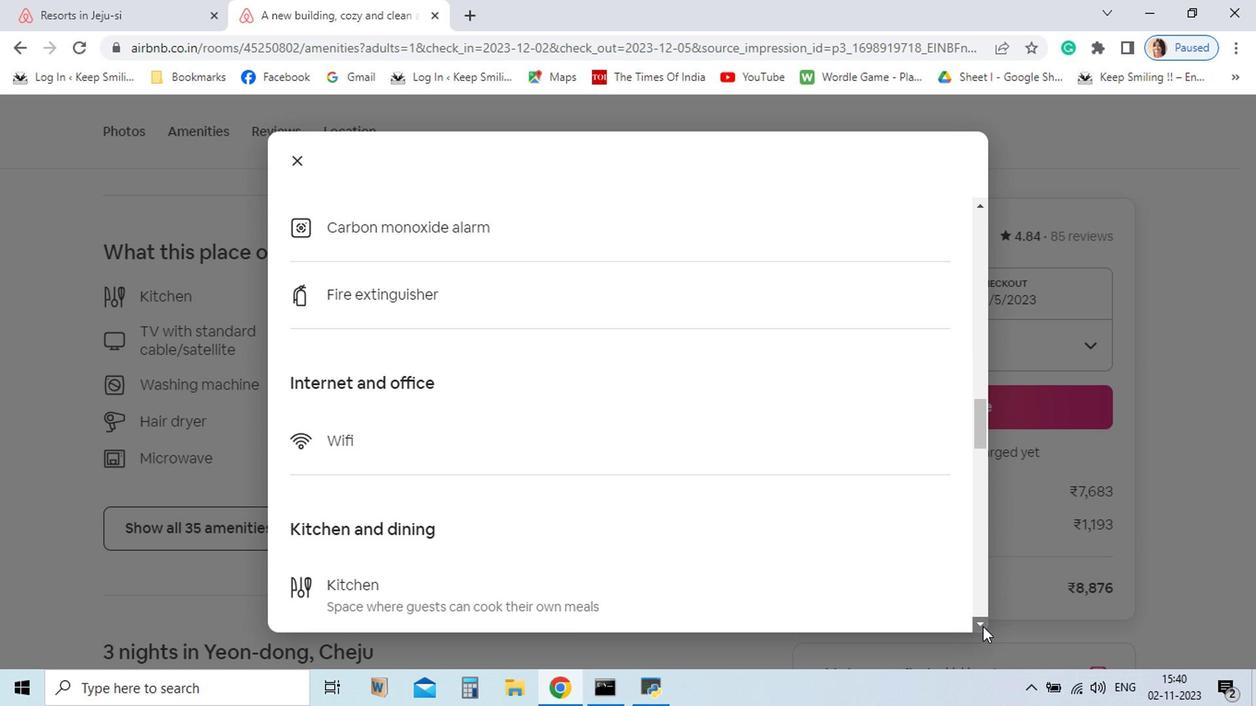 
Action: Mouse pressed left at (982, 629)
Screenshot: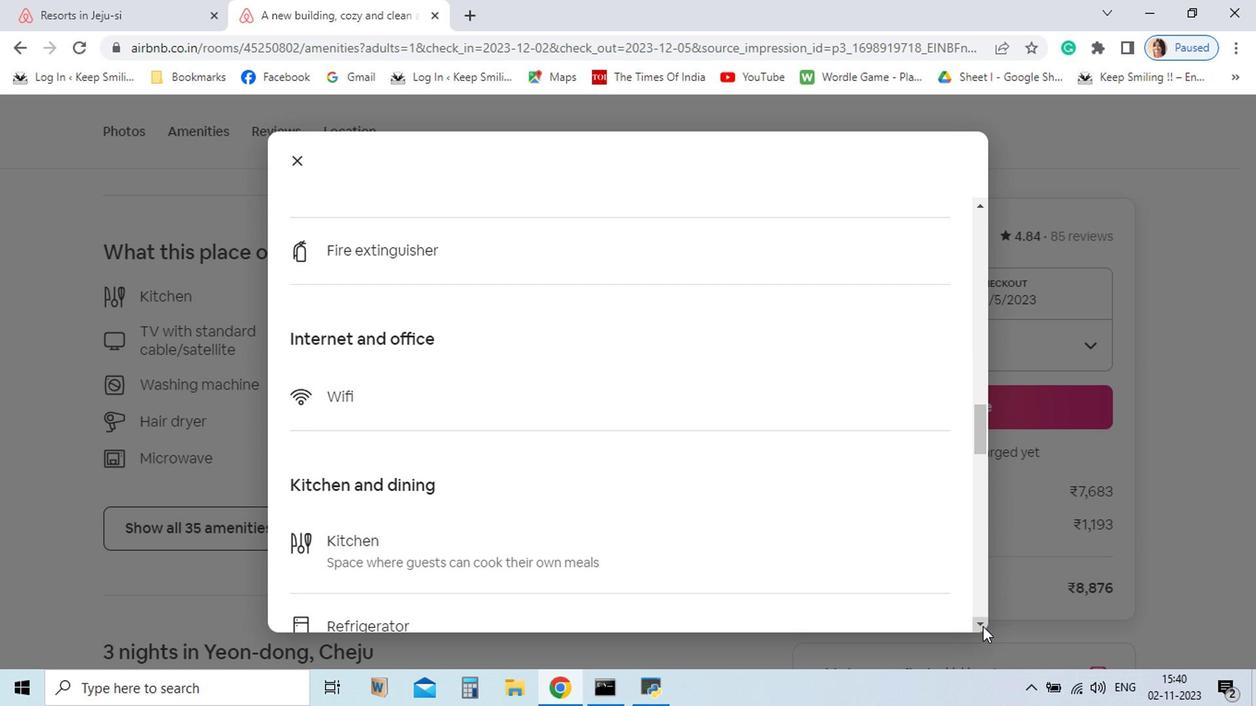 
Action: Mouse pressed left at (982, 629)
Screenshot: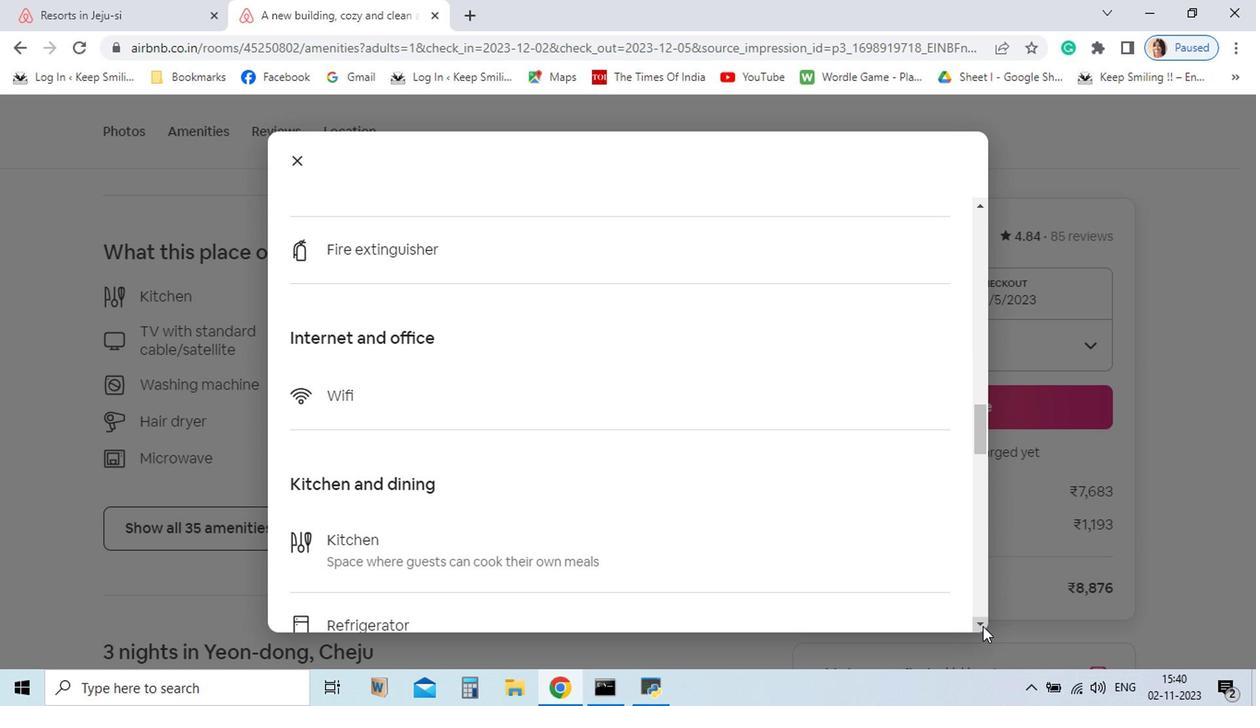 
Action: Mouse pressed left at (982, 629)
Screenshot: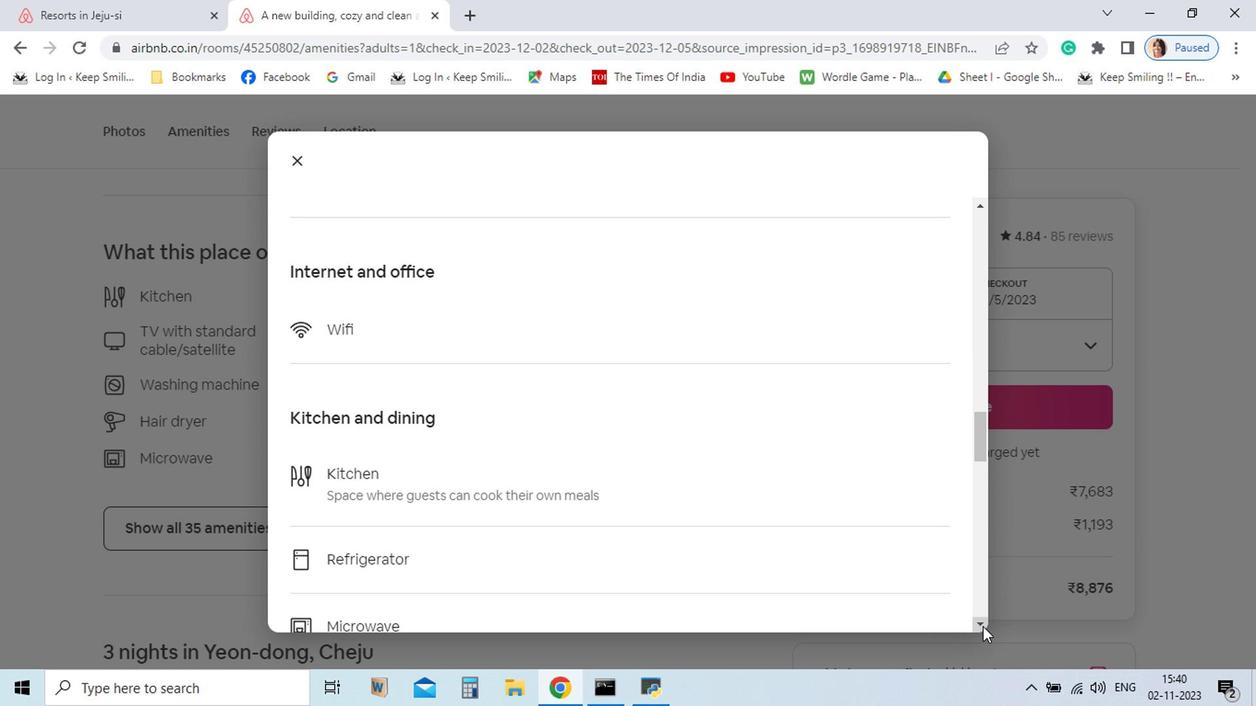 
Action: Mouse pressed left at (982, 629)
Screenshot: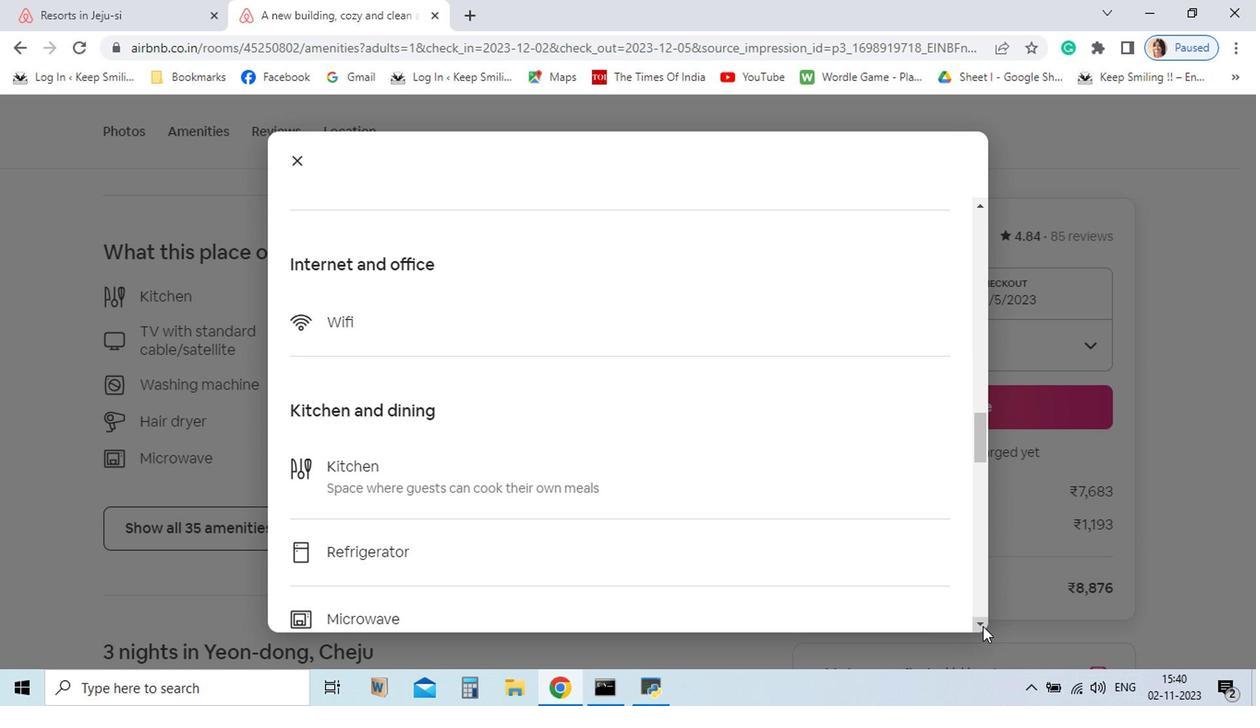 
Action: Mouse pressed left at (982, 629)
Screenshot: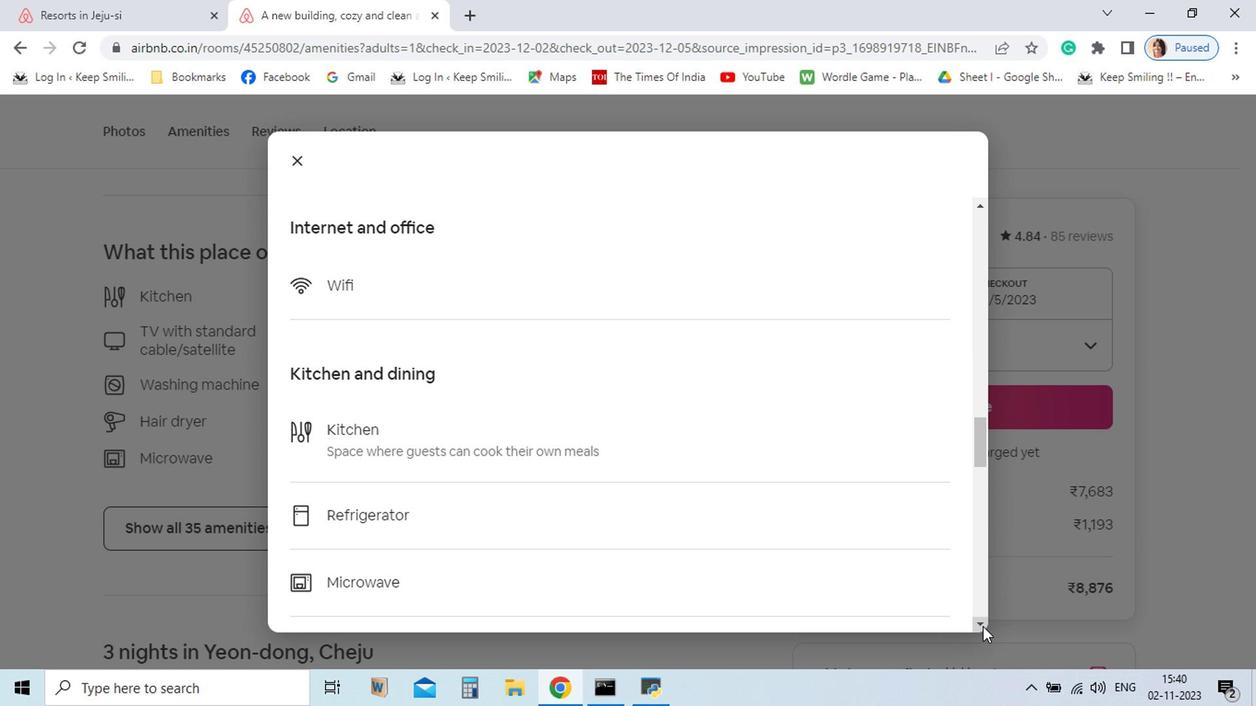
Action: Mouse pressed left at (982, 629)
Screenshot: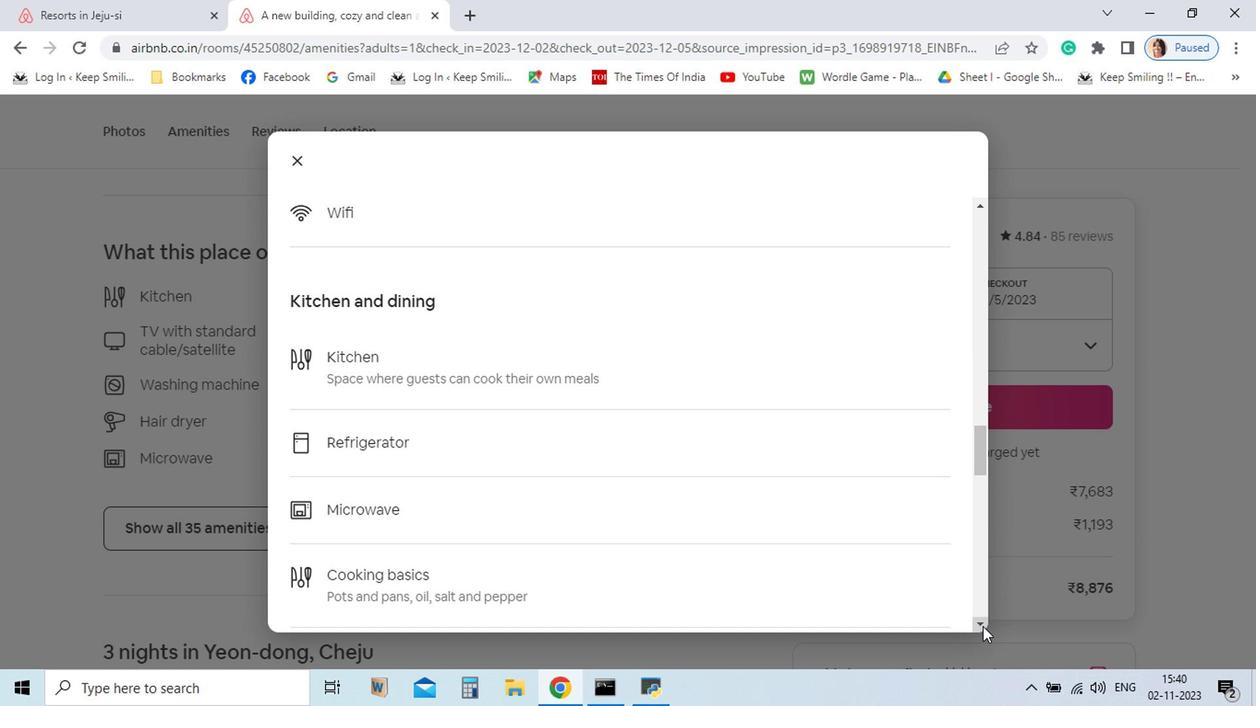 
Action: Mouse pressed left at (982, 629)
Screenshot: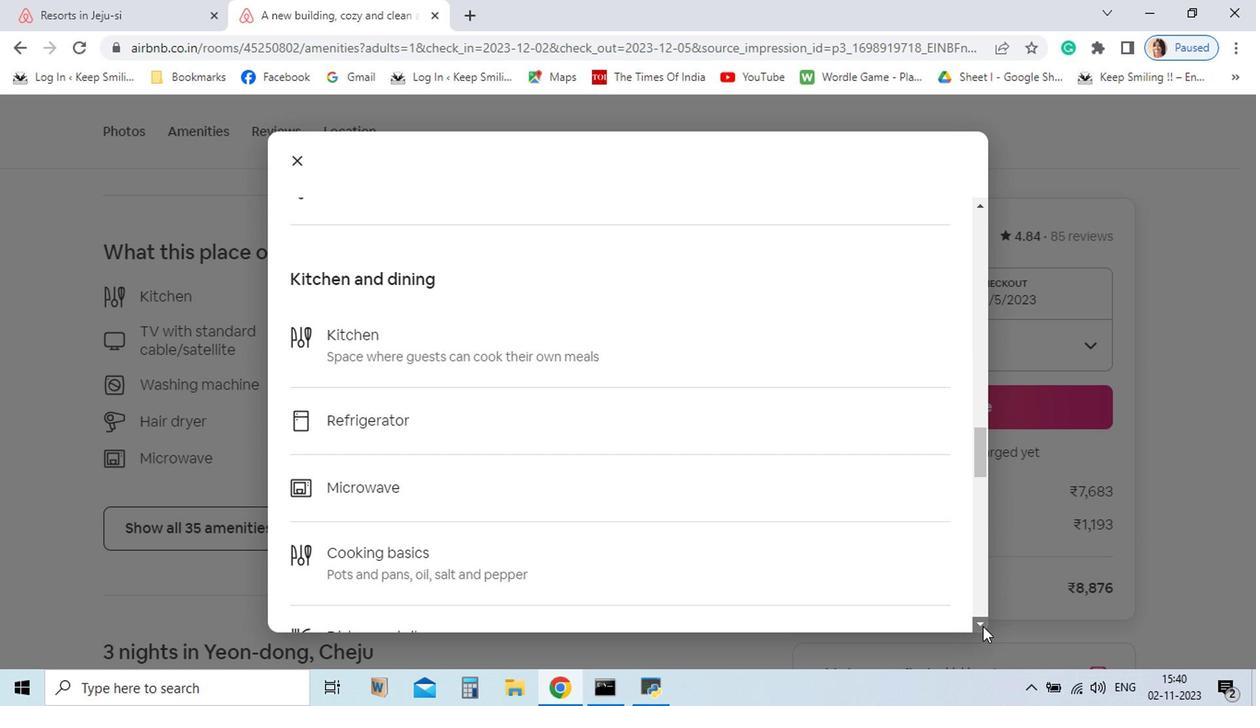 
Action: Mouse pressed left at (982, 629)
Screenshot: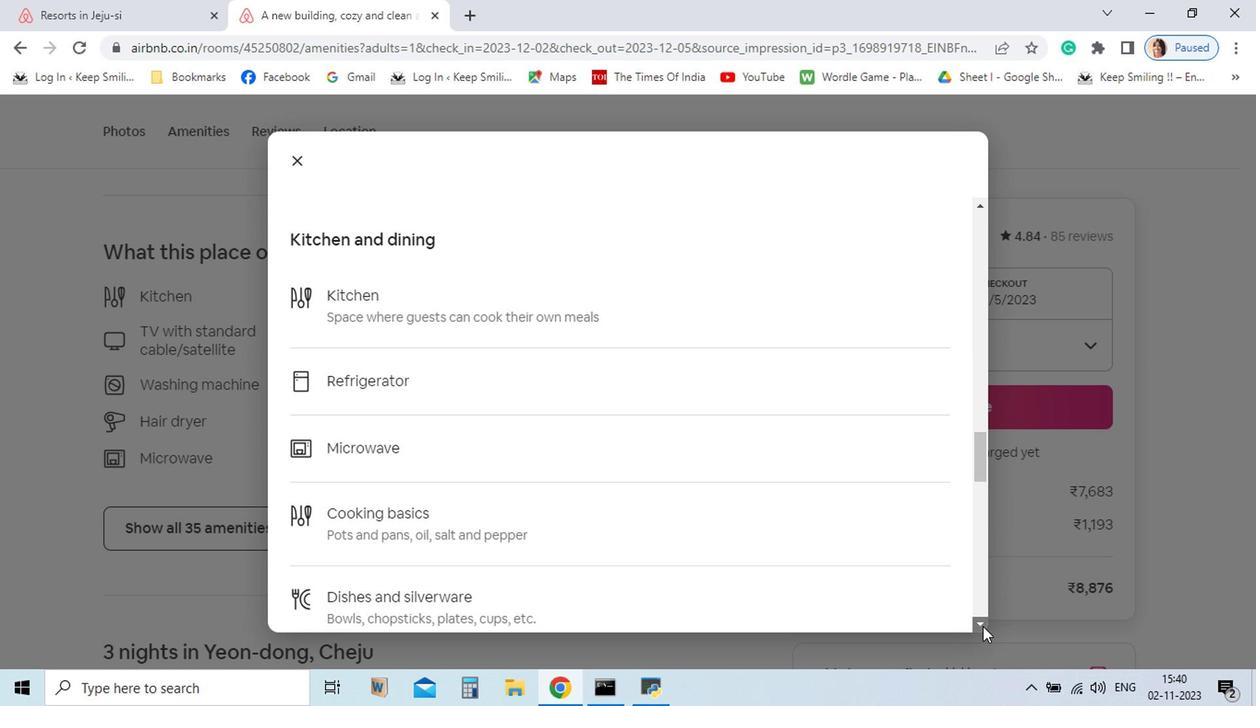 
Action: Mouse pressed left at (982, 629)
Screenshot: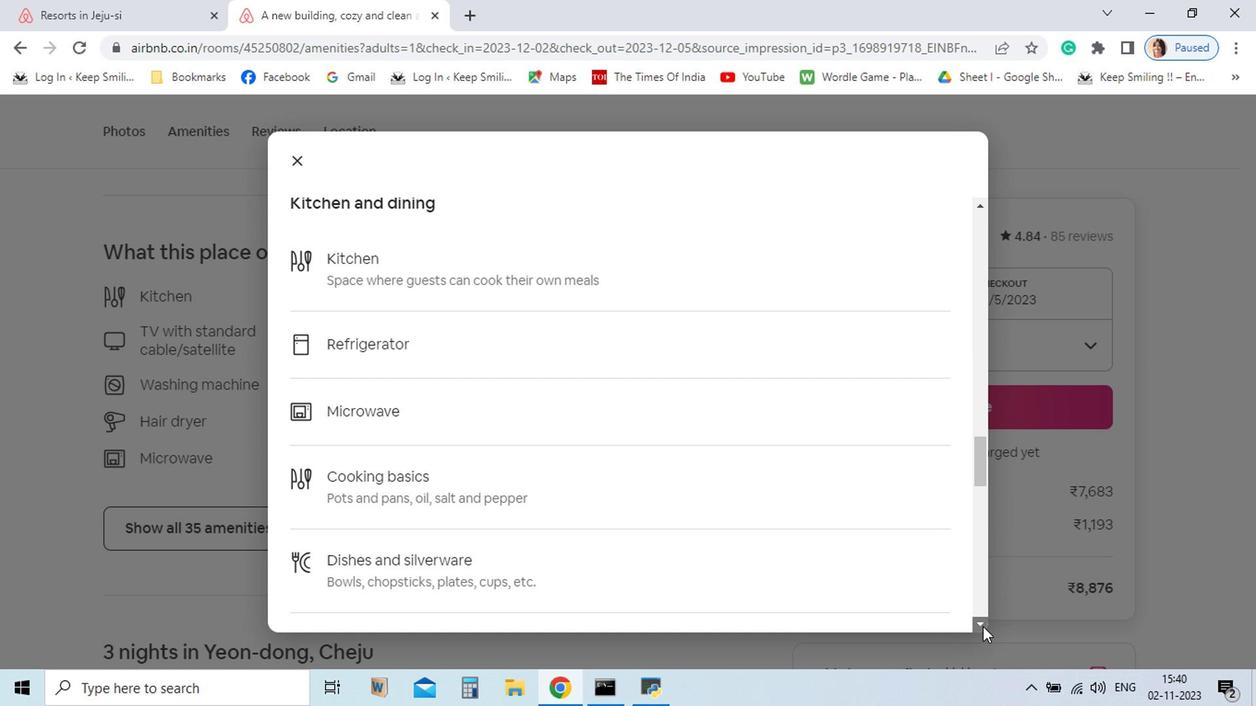 
Action: Mouse pressed left at (982, 629)
Screenshot: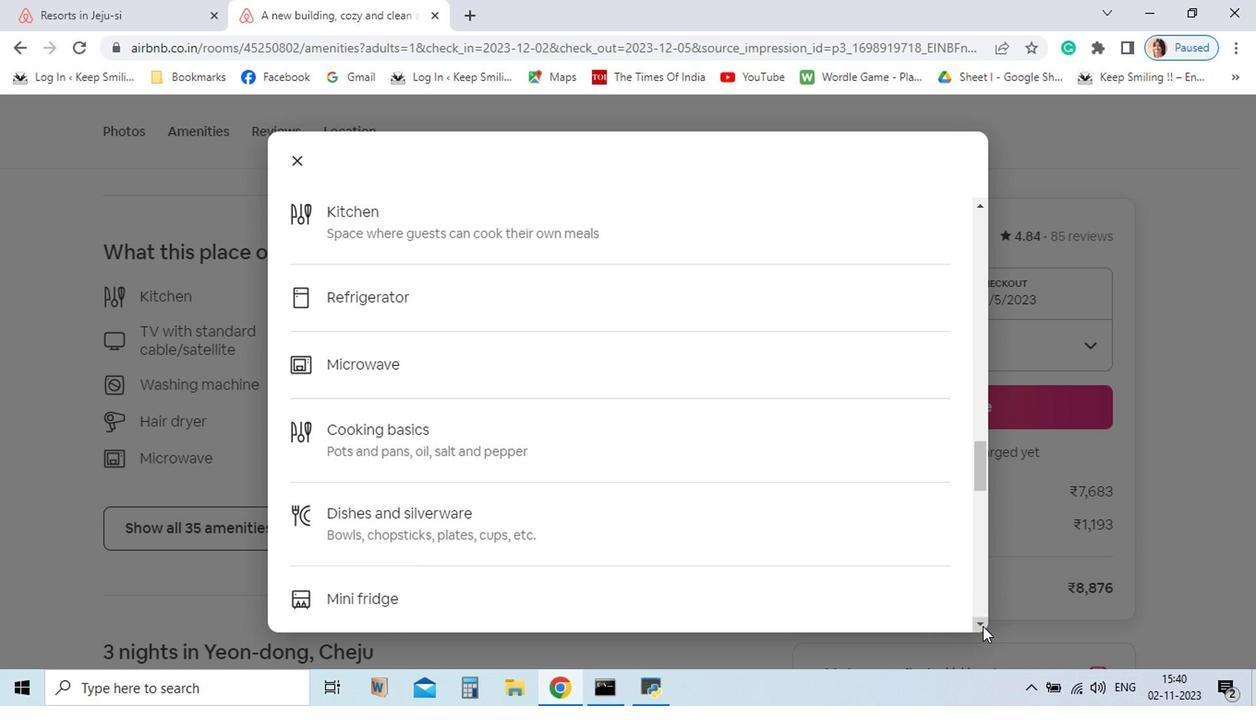 
Action: Mouse pressed left at (982, 629)
Screenshot: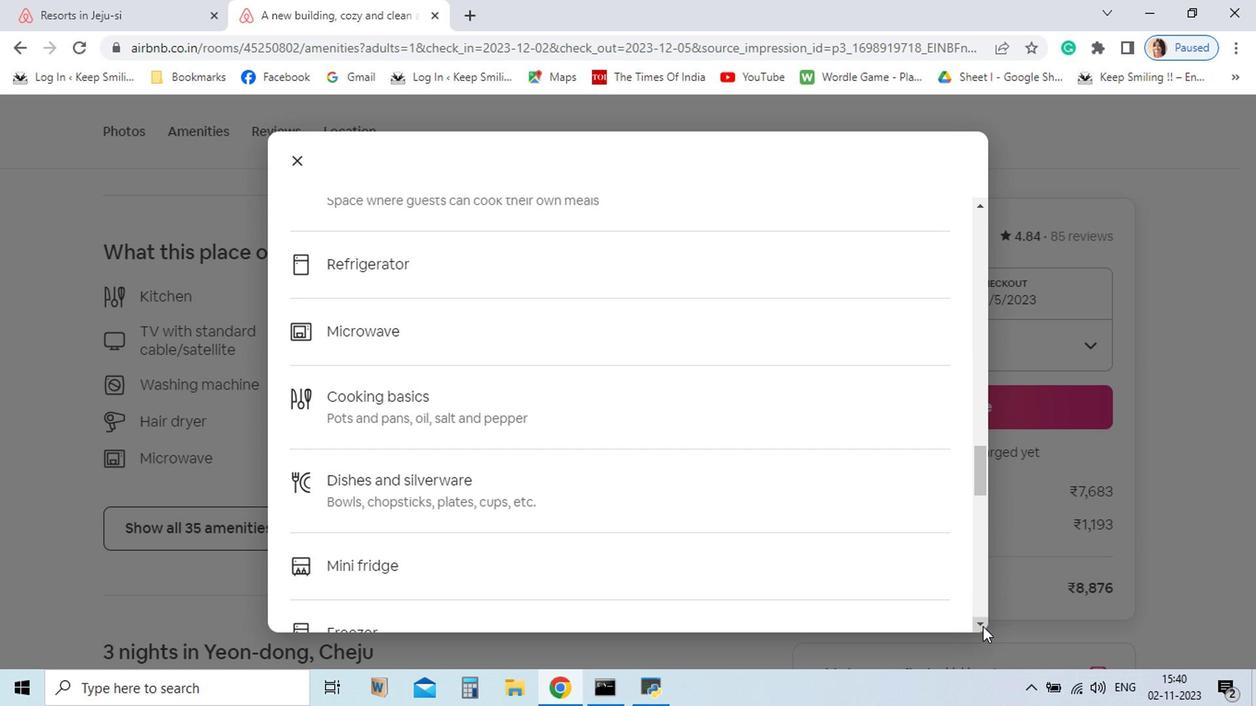 
Action: Mouse pressed left at (982, 629)
Screenshot: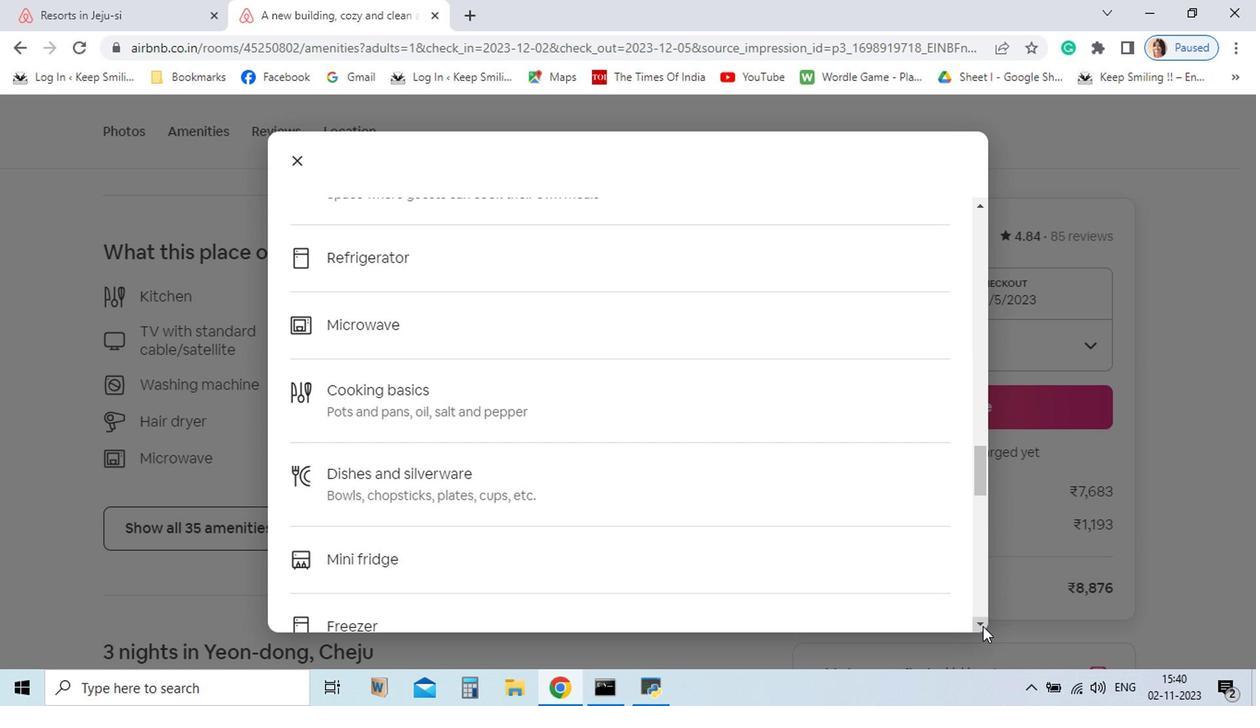 
Action: Mouse pressed left at (982, 629)
Screenshot: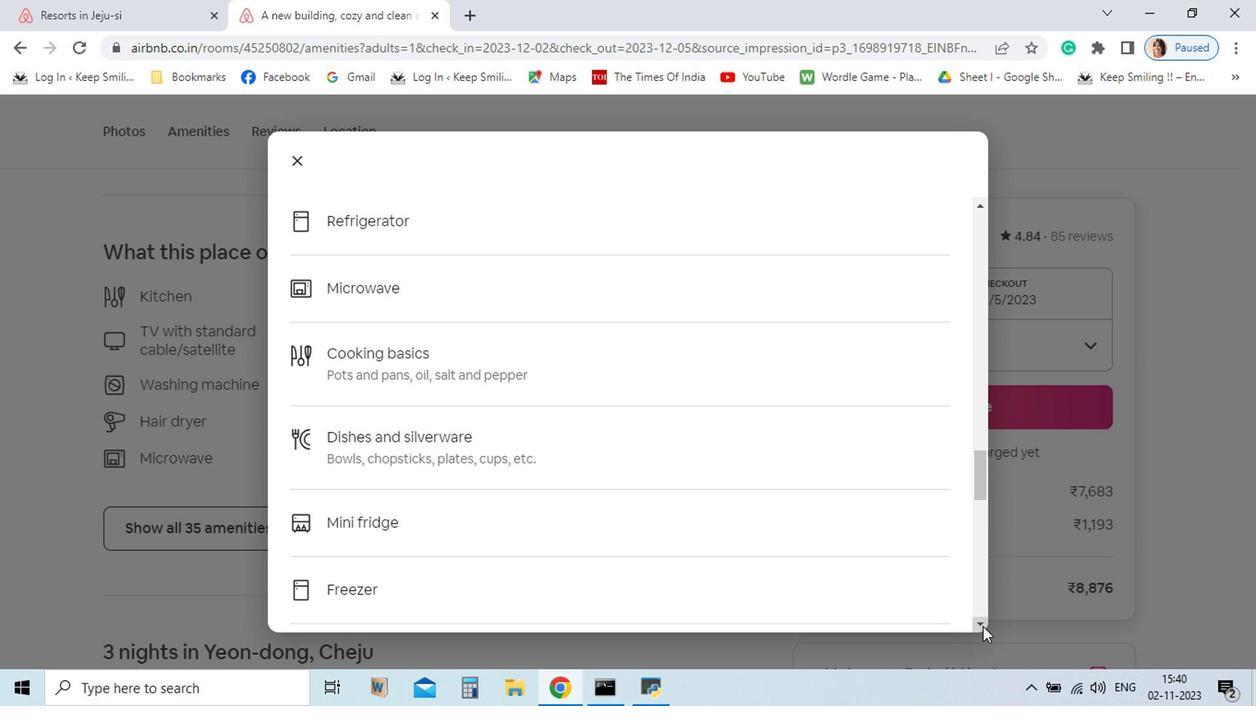 
Action: Mouse pressed left at (982, 629)
